 Task: Update your LinkedIn profile by adding a new education entry and a featured media item using a management-related image.
Action: Mouse moved to (352, 271)
Screenshot: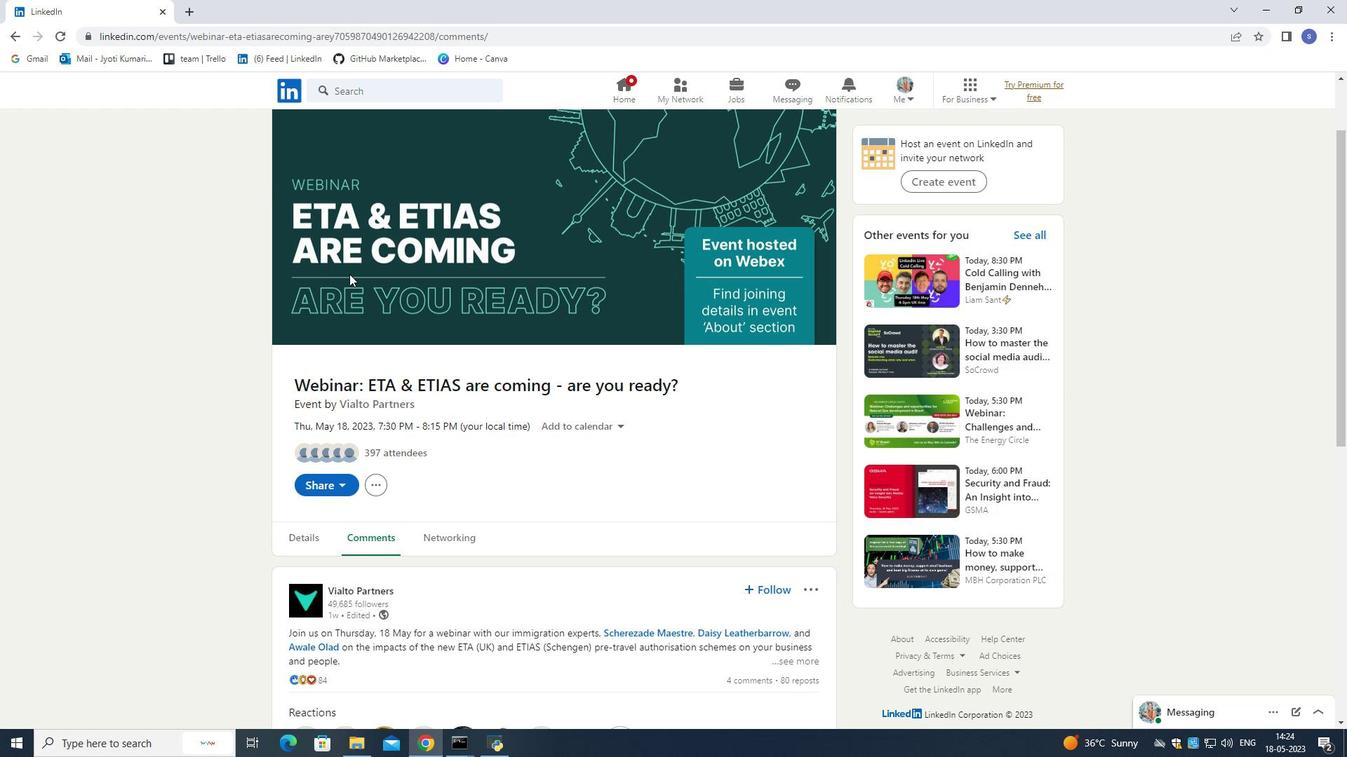 
Action: Mouse scrolled (352, 270) with delta (0, 0)
Screenshot: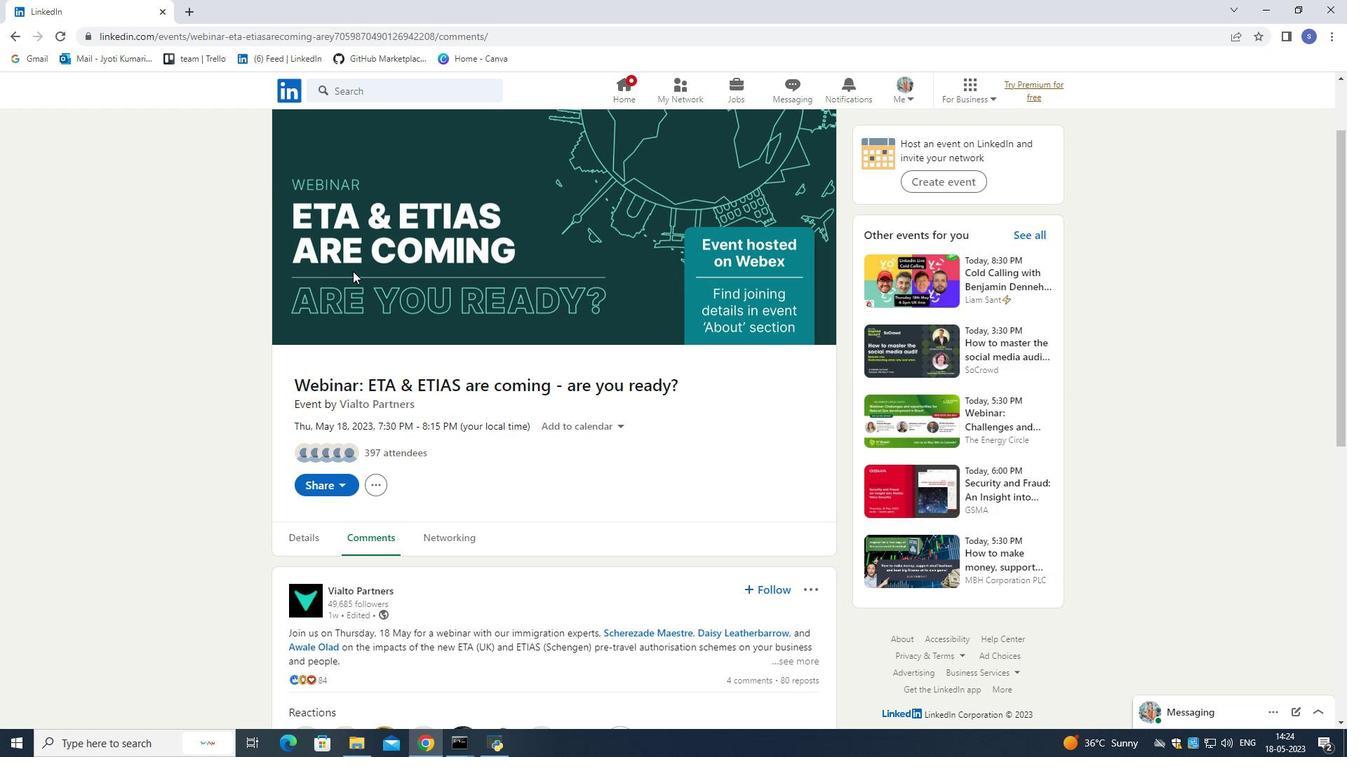 
Action: Mouse scrolled (352, 270) with delta (0, 0)
Screenshot: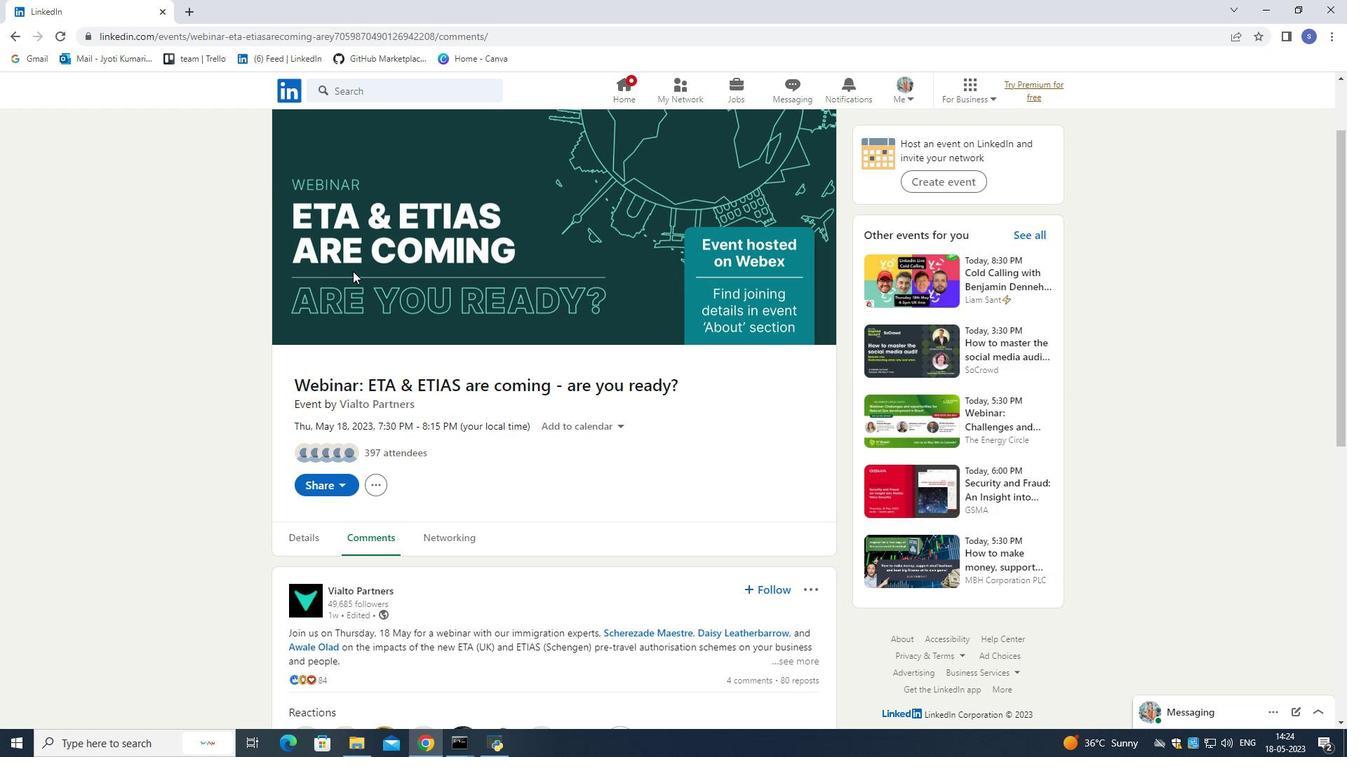 
Action: Mouse scrolled (352, 270) with delta (0, 0)
Screenshot: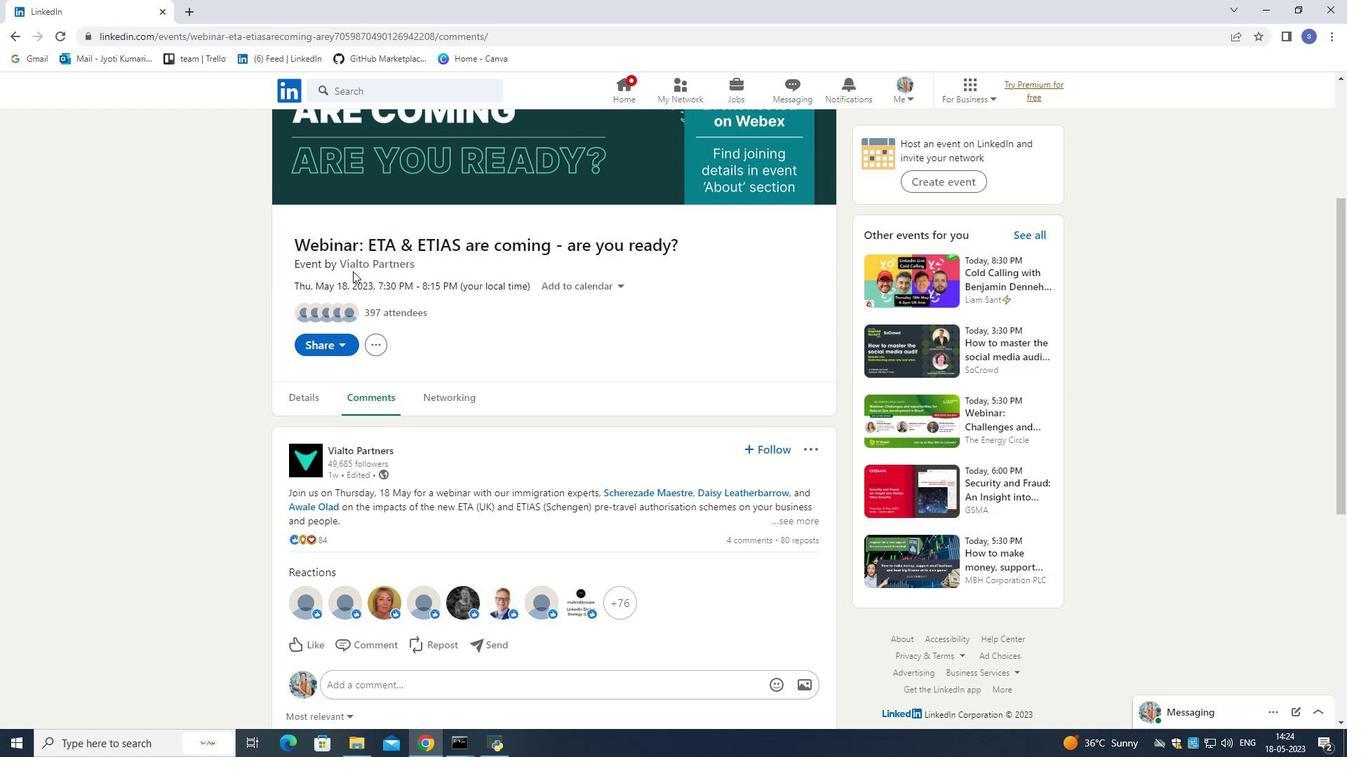 
Action: Mouse scrolled (352, 270) with delta (0, 0)
Screenshot: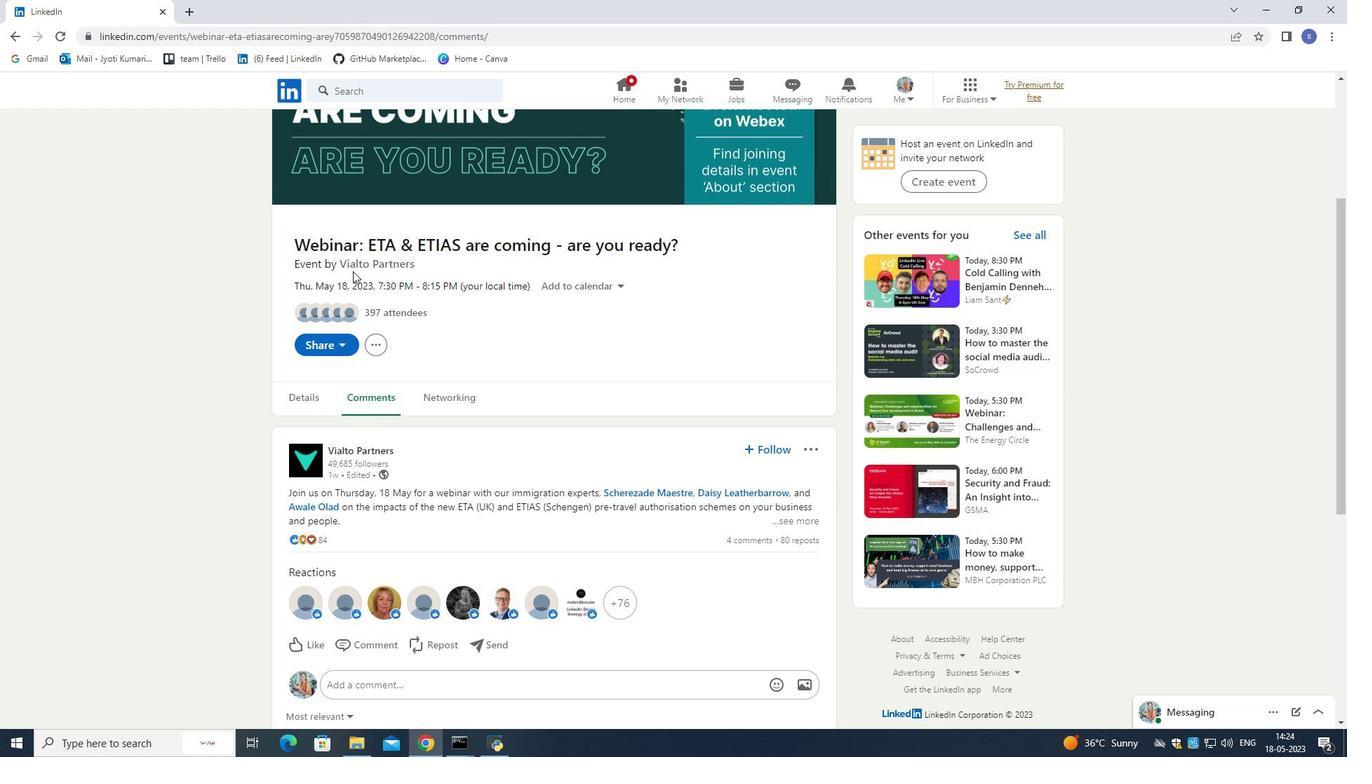 
Action: Mouse scrolled (352, 272) with delta (0, 0)
Screenshot: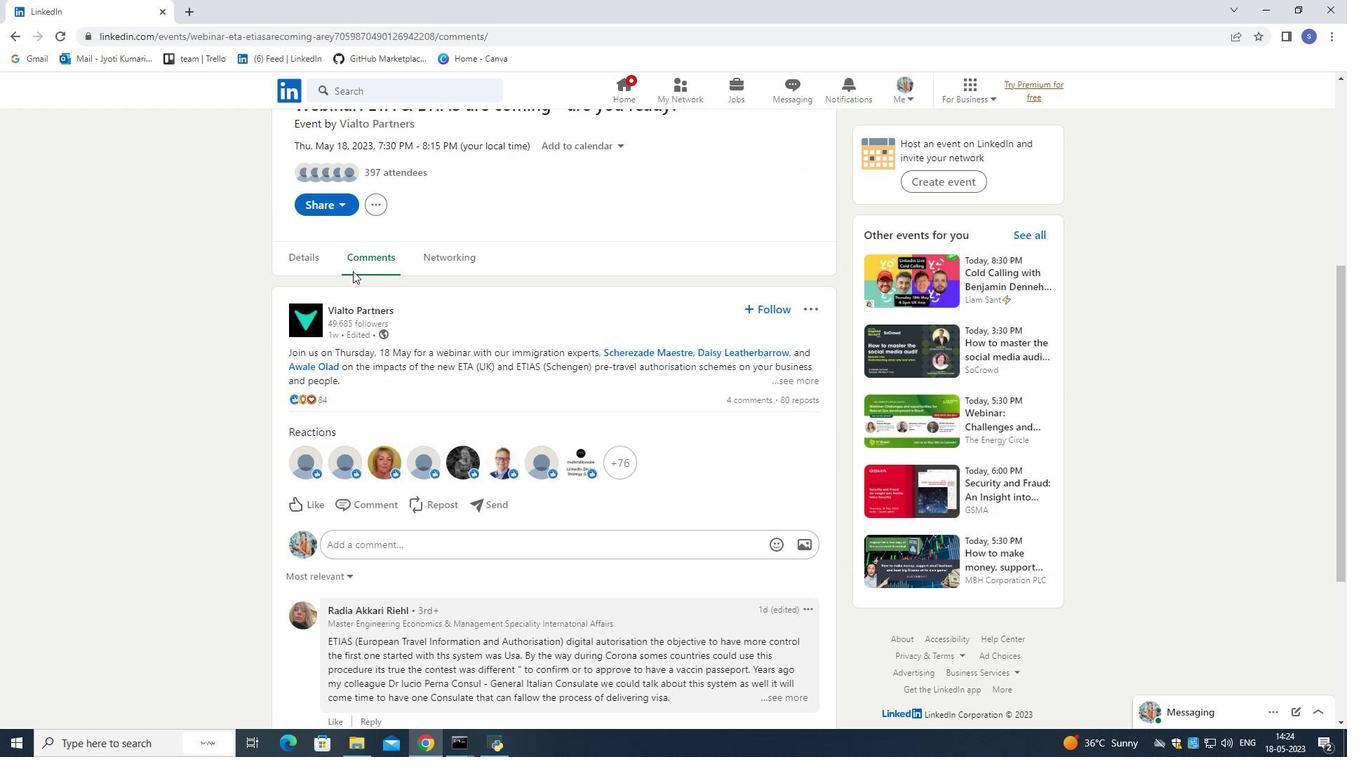 
Action: Mouse scrolled (352, 272) with delta (0, 0)
Screenshot: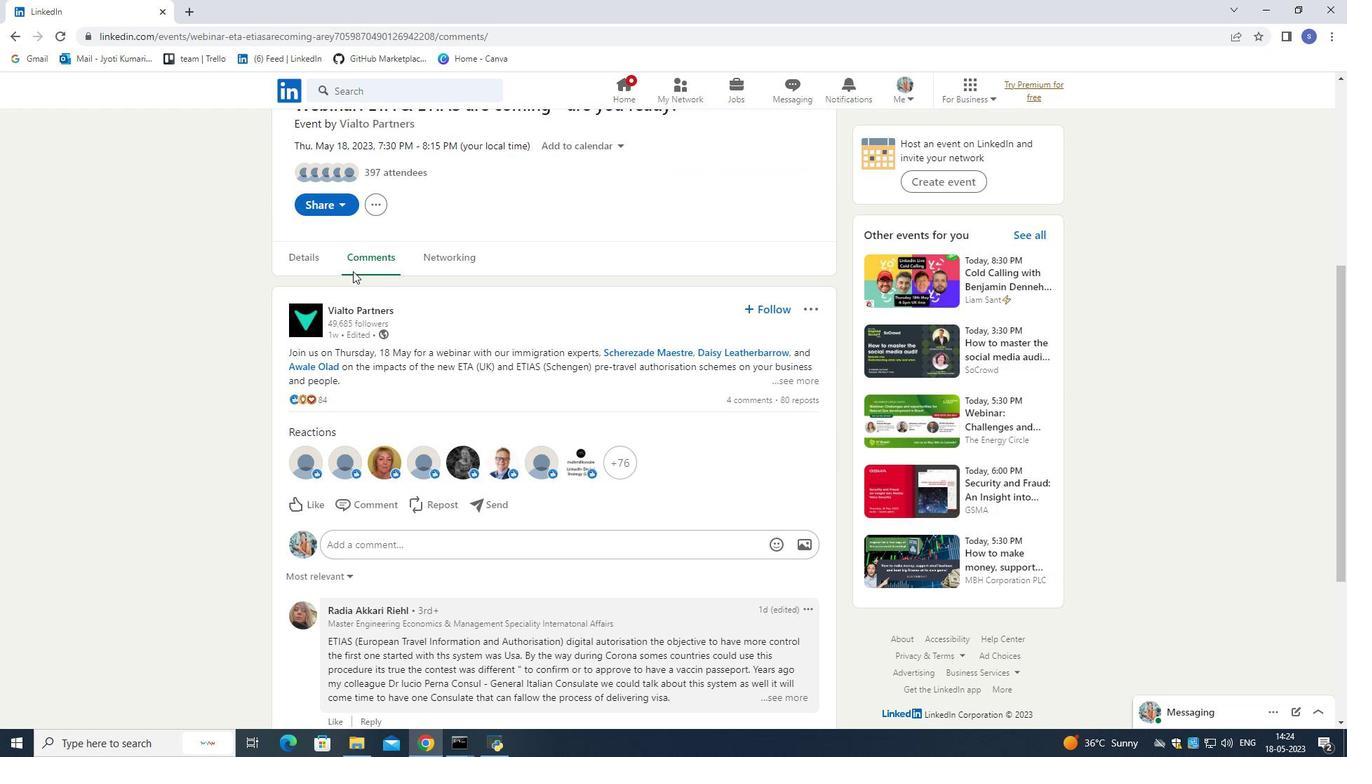 
Action: Mouse moved to (353, 271)
Screenshot: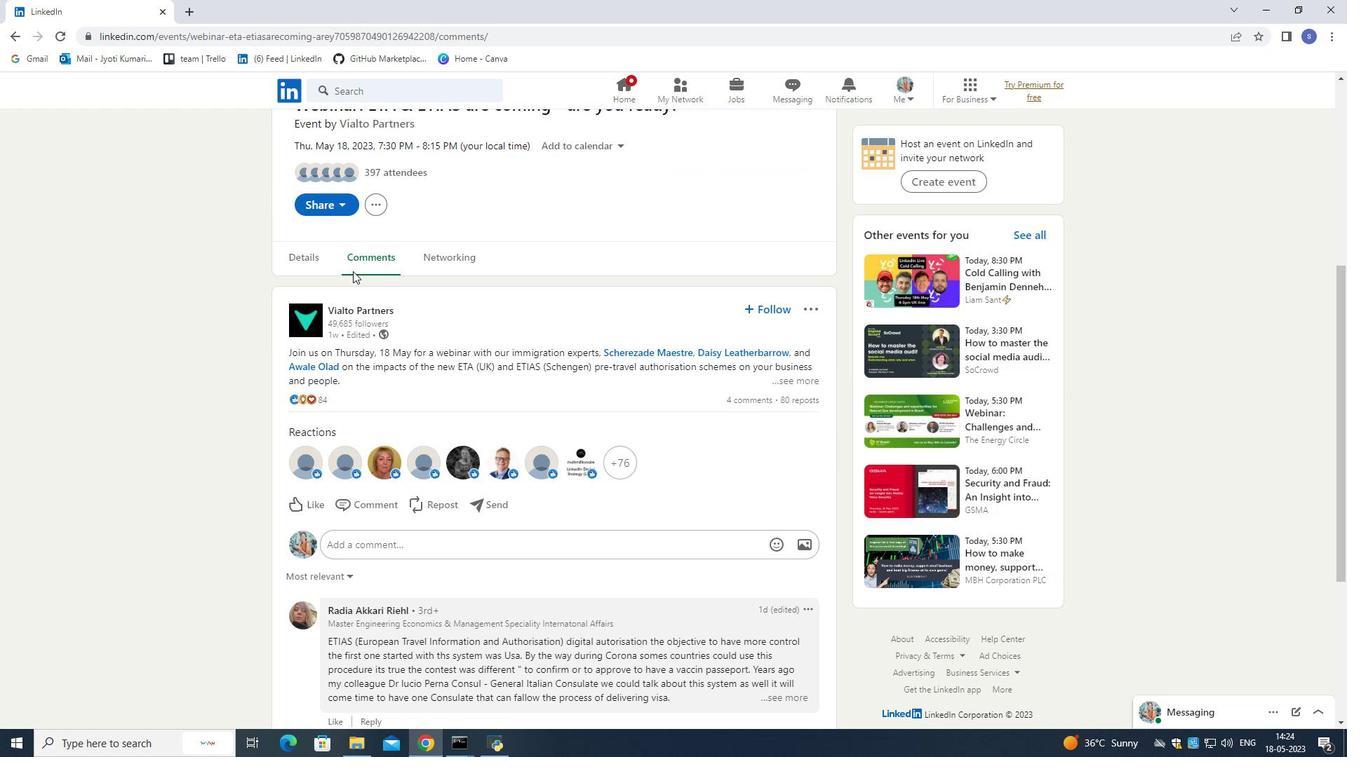 
Action: Mouse scrolled (353, 272) with delta (0, 0)
Screenshot: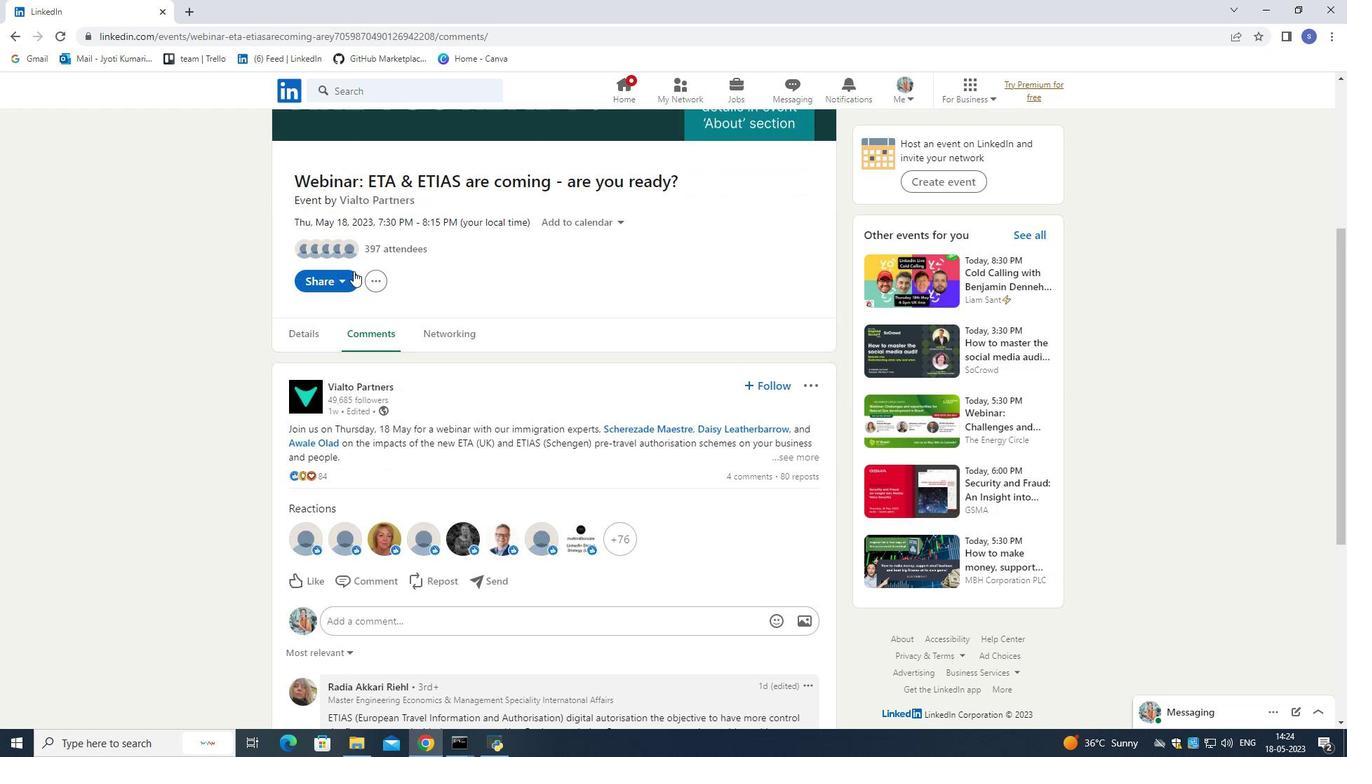
Action: Mouse scrolled (353, 272) with delta (0, 0)
Screenshot: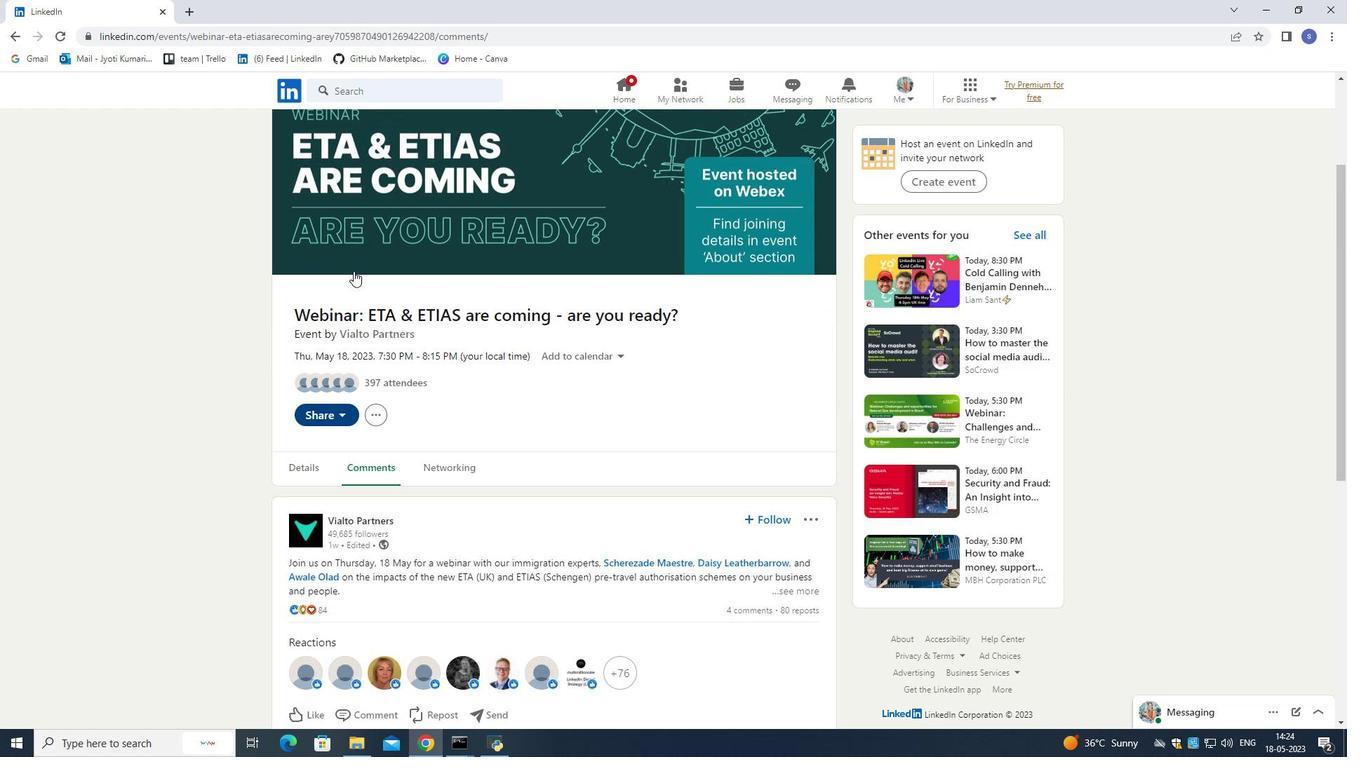 
Action: Mouse scrolled (353, 272) with delta (0, 0)
Screenshot: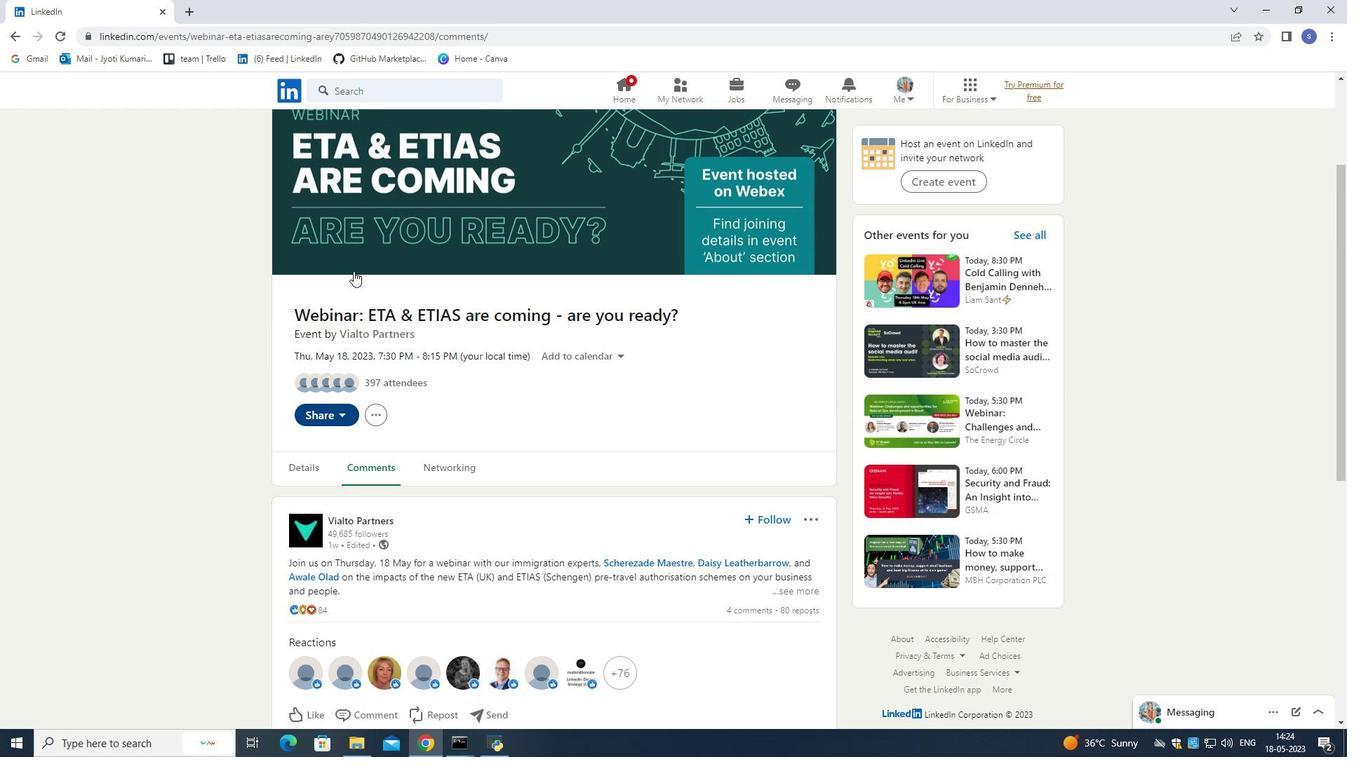 
Action: Mouse moved to (355, 270)
Screenshot: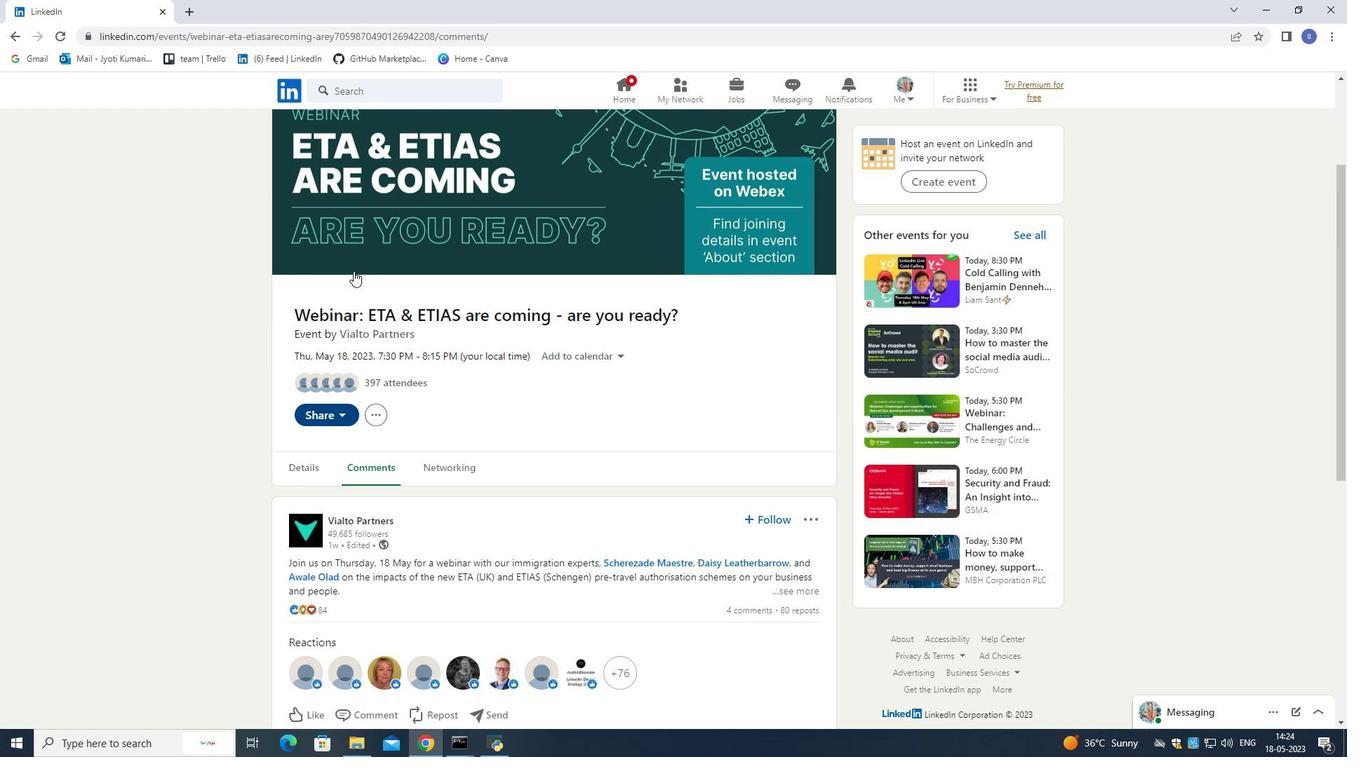
Action: Mouse scrolled (355, 271) with delta (0, 0)
Screenshot: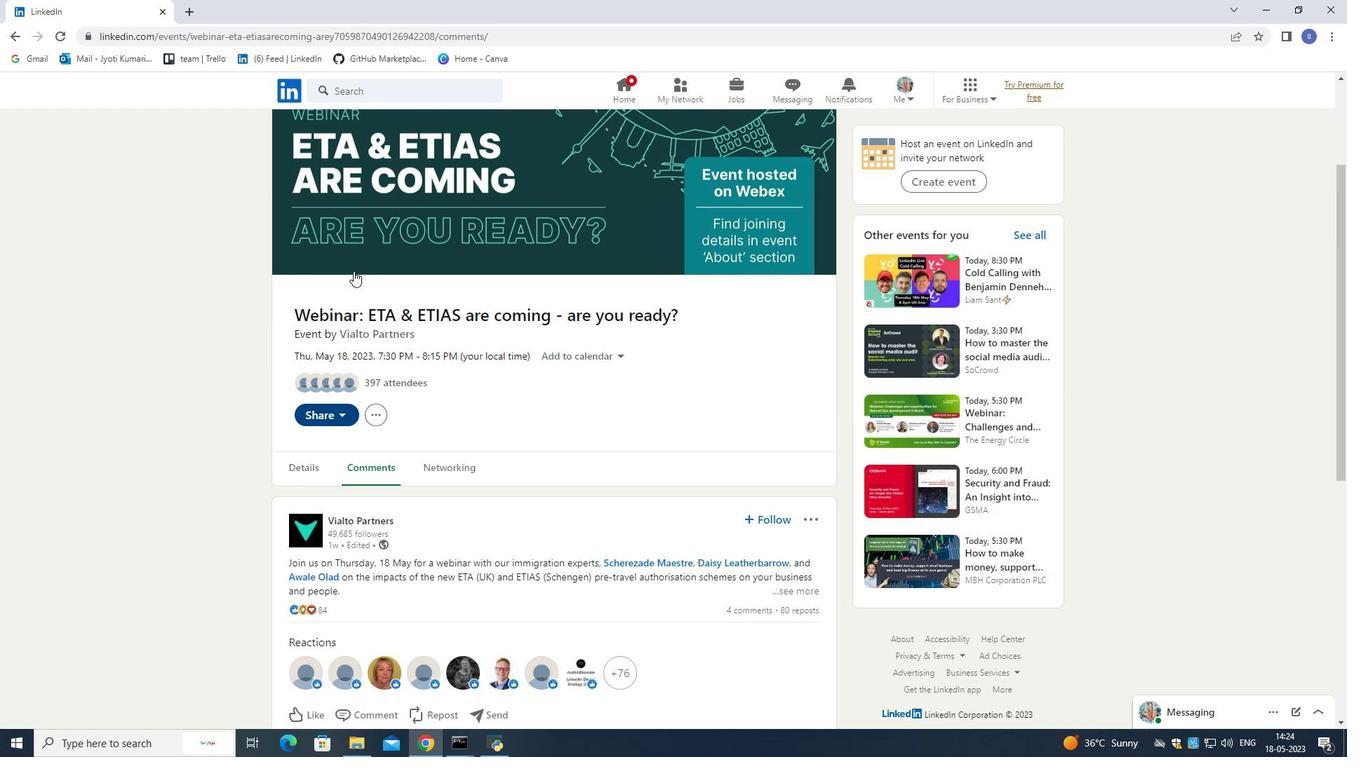 
Action: Mouse moved to (282, 93)
Screenshot: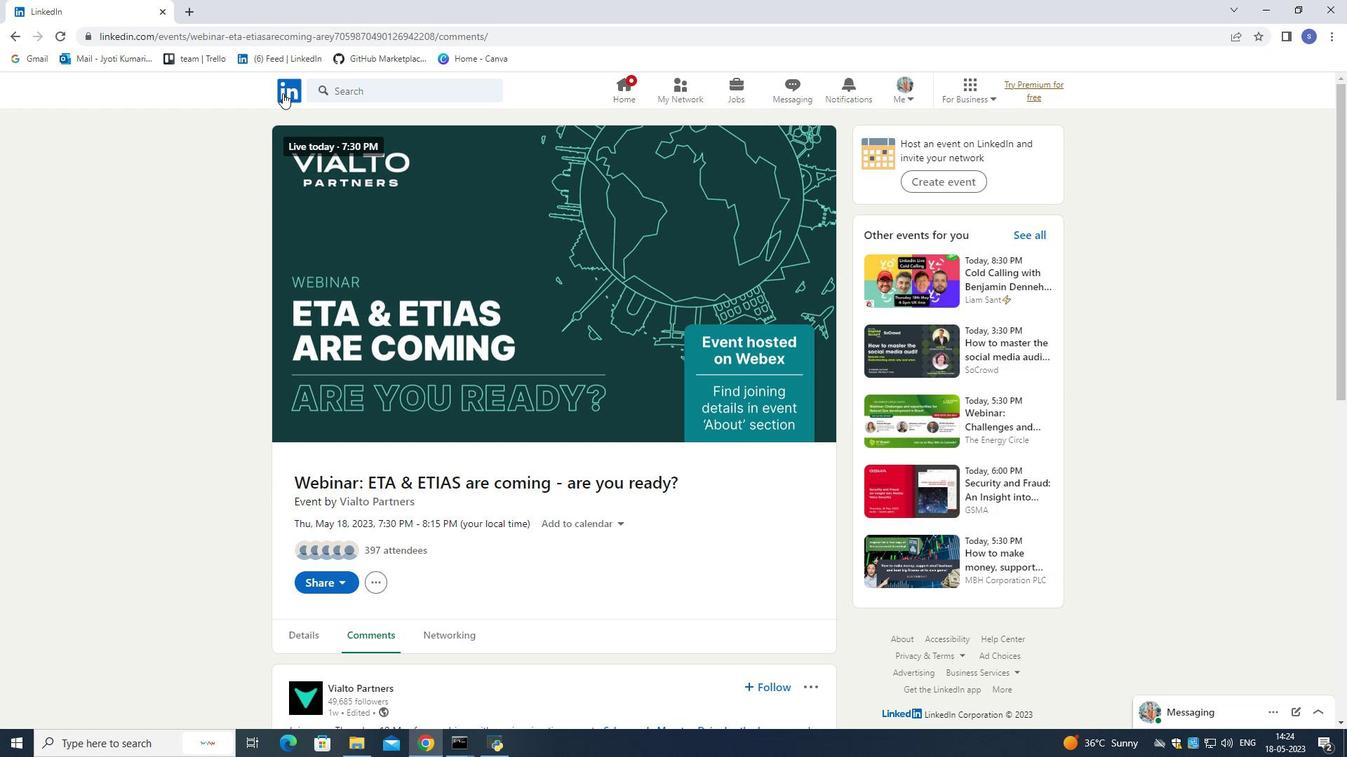 
Action: Mouse pressed left at (282, 93)
Screenshot: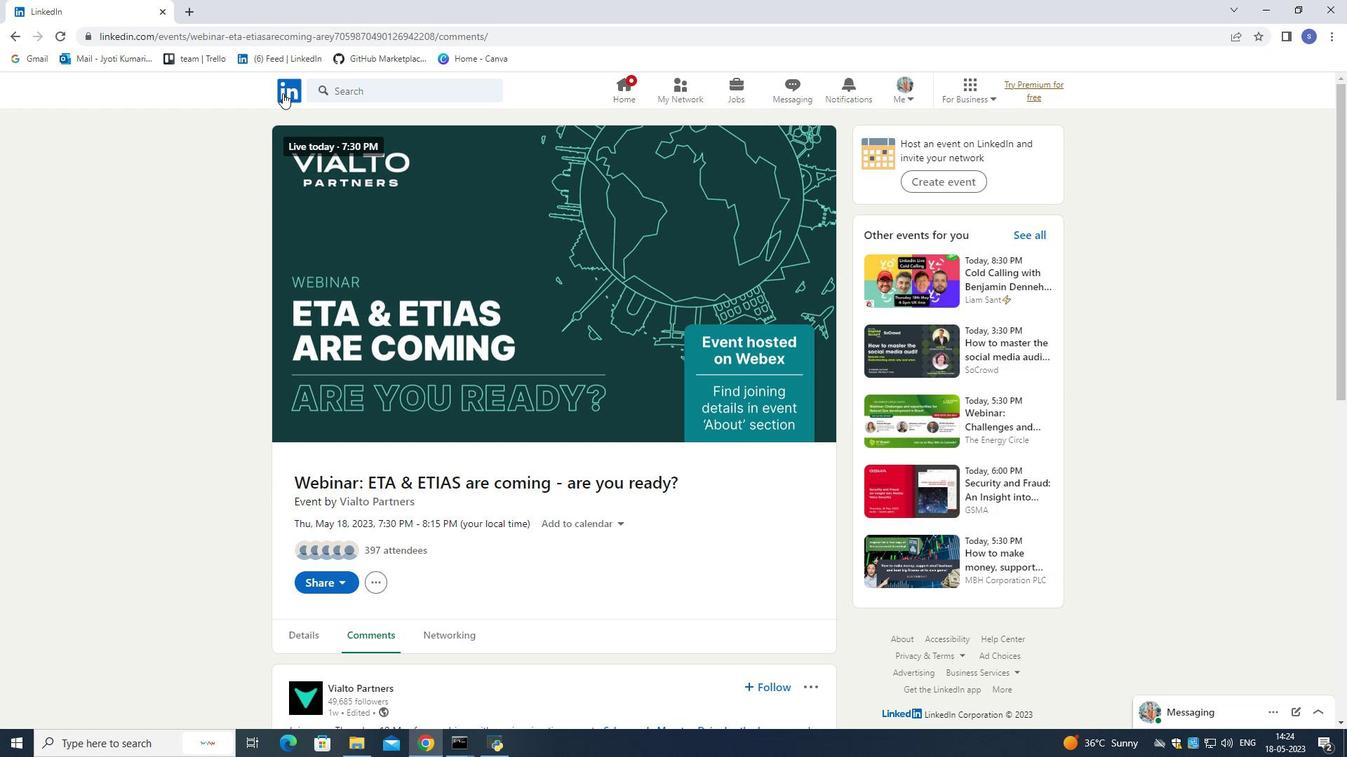 
Action: Mouse moved to (459, 237)
Screenshot: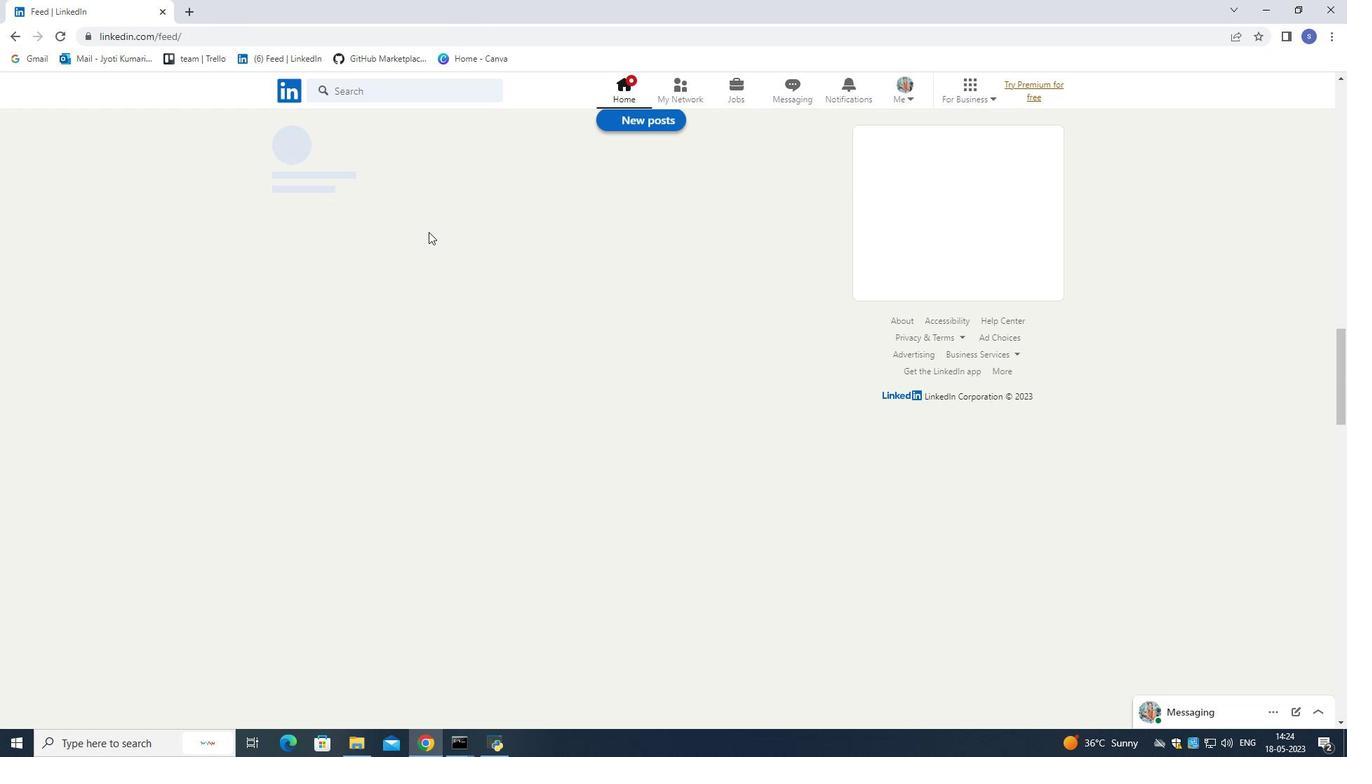 
Action: Mouse scrolled (459, 237) with delta (0, 0)
Screenshot: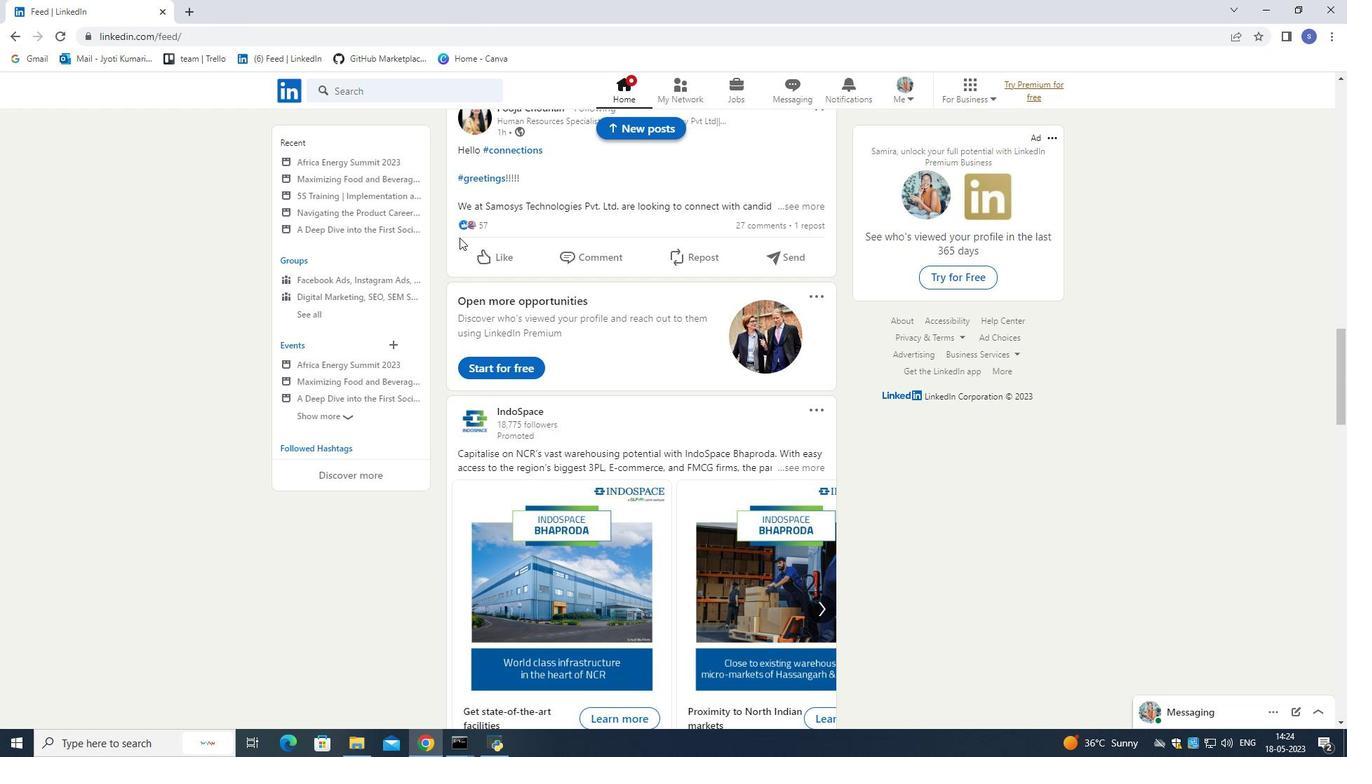 
Action: Mouse scrolled (459, 237) with delta (0, 0)
Screenshot: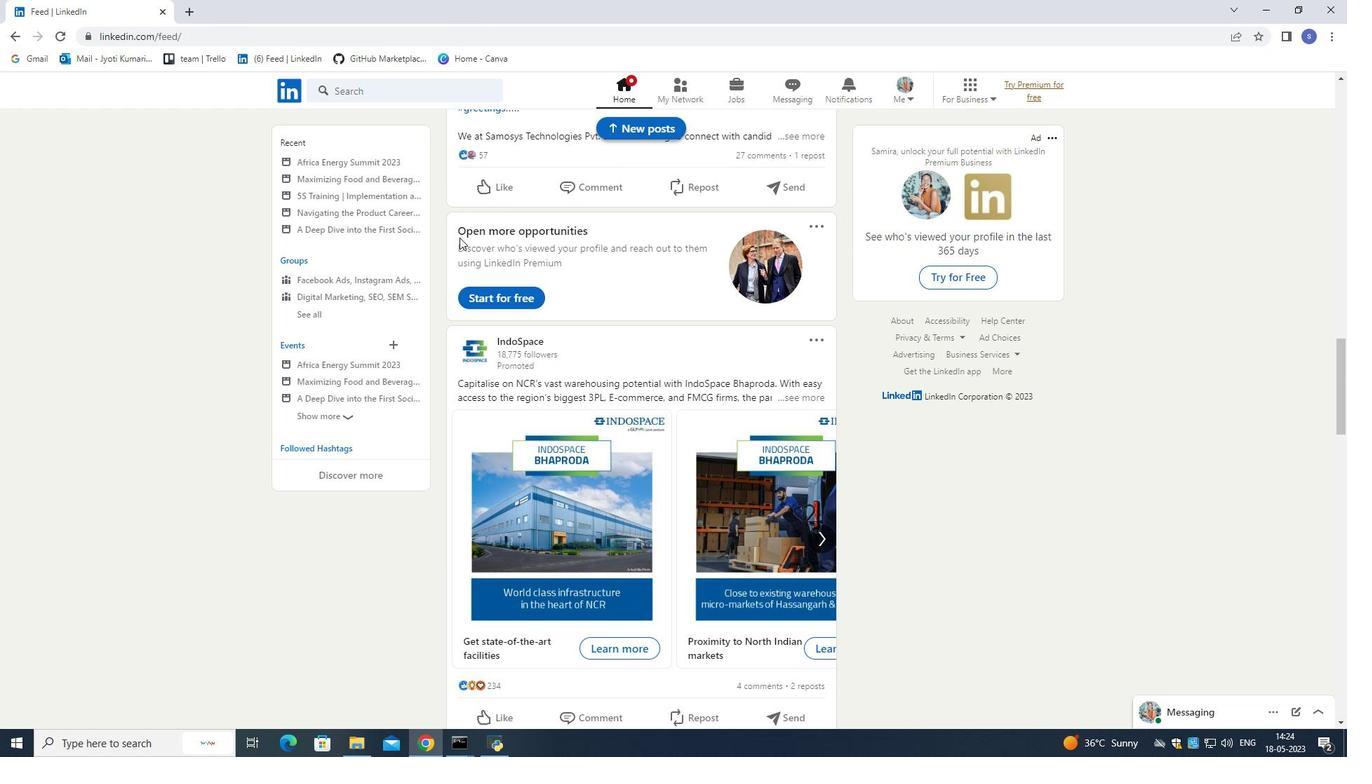 
Action: Mouse scrolled (459, 237) with delta (0, 0)
Screenshot: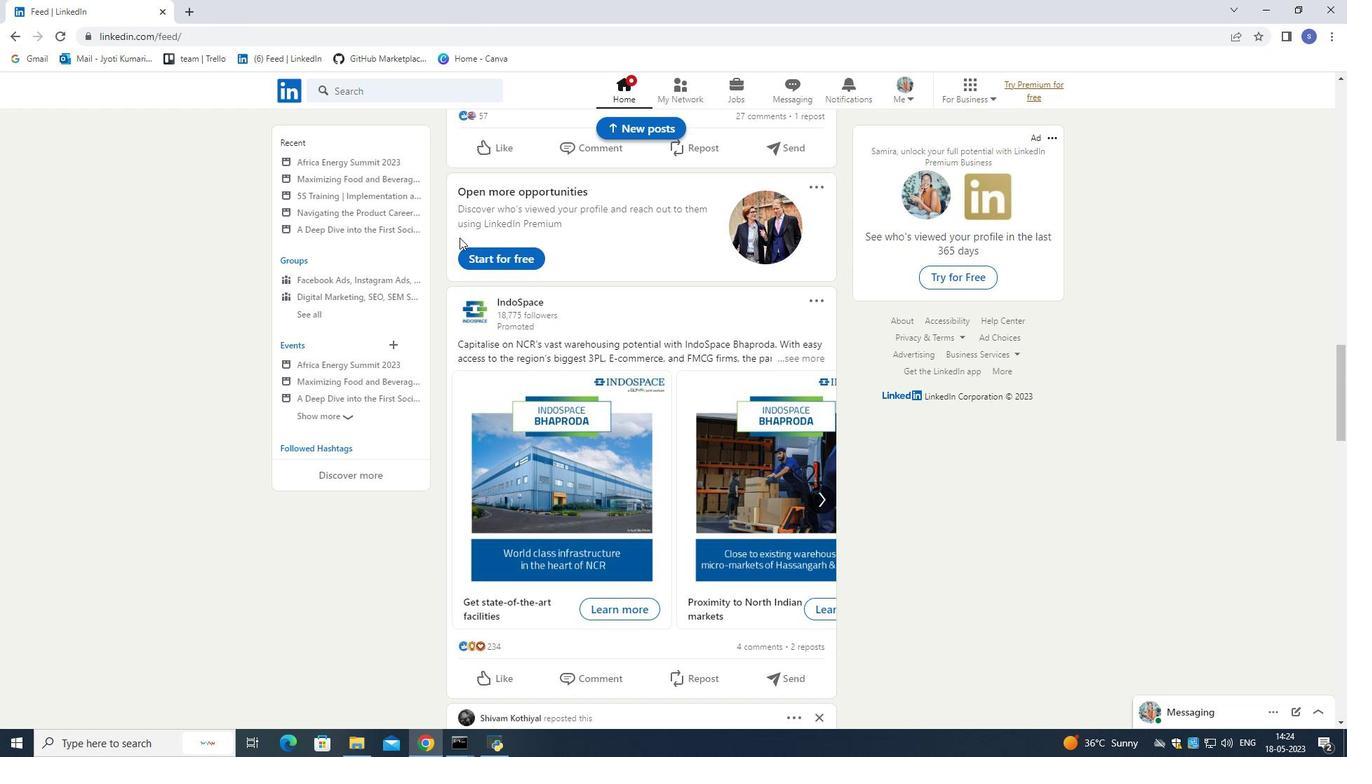 
Action: Mouse scrolled (459, 237) with delta (0, 0)
Screenshot: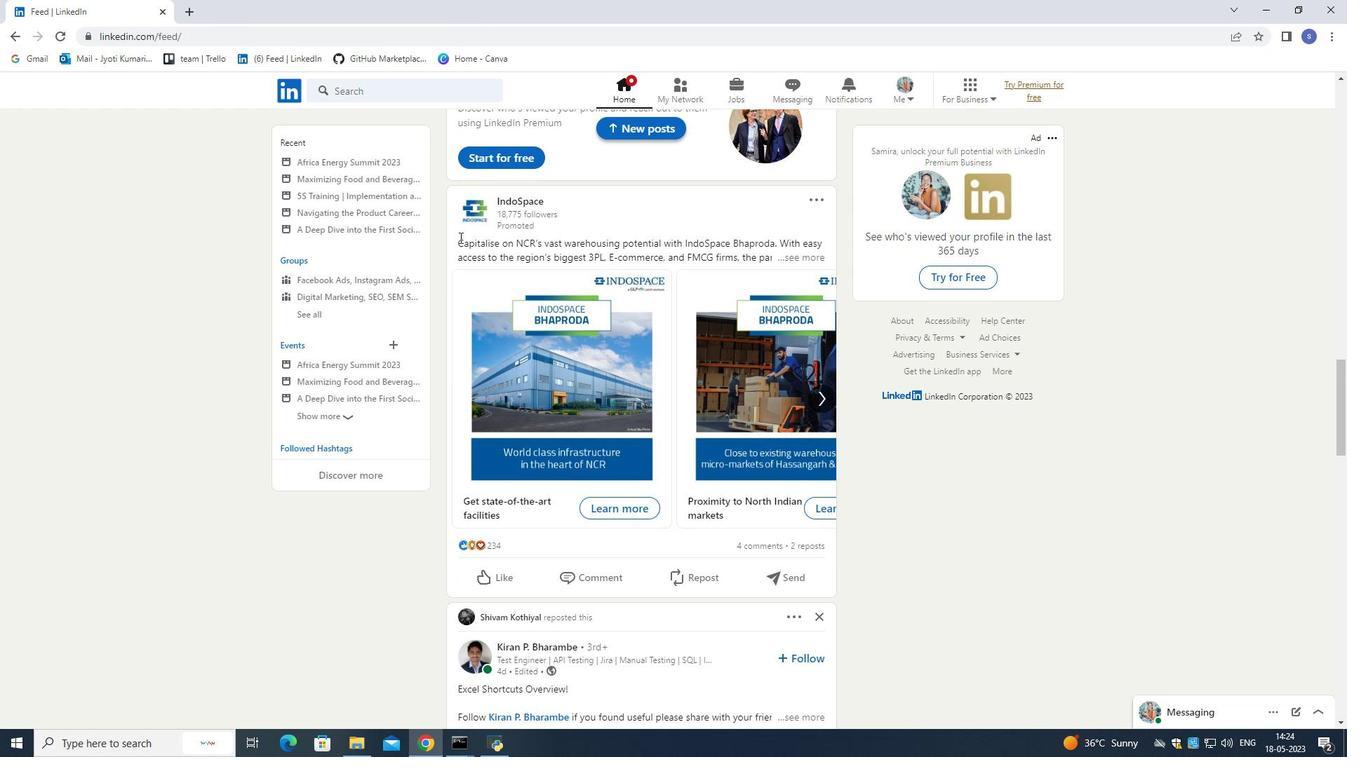 
Action: Mouse scrolled (459, 237) with delta (0, 0)
Screenshot: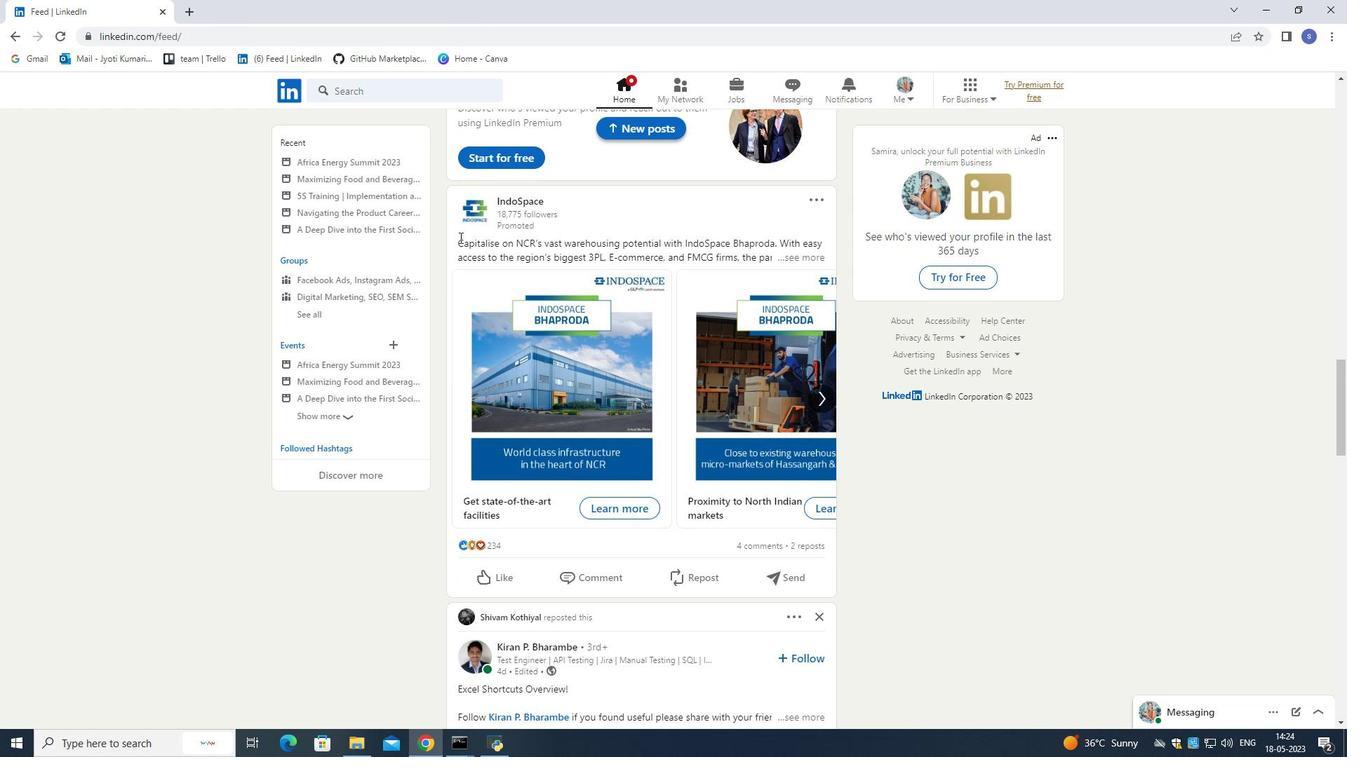 
Action: Mouse scrolled (459, 237) with delta (0, 0)
Screenshot: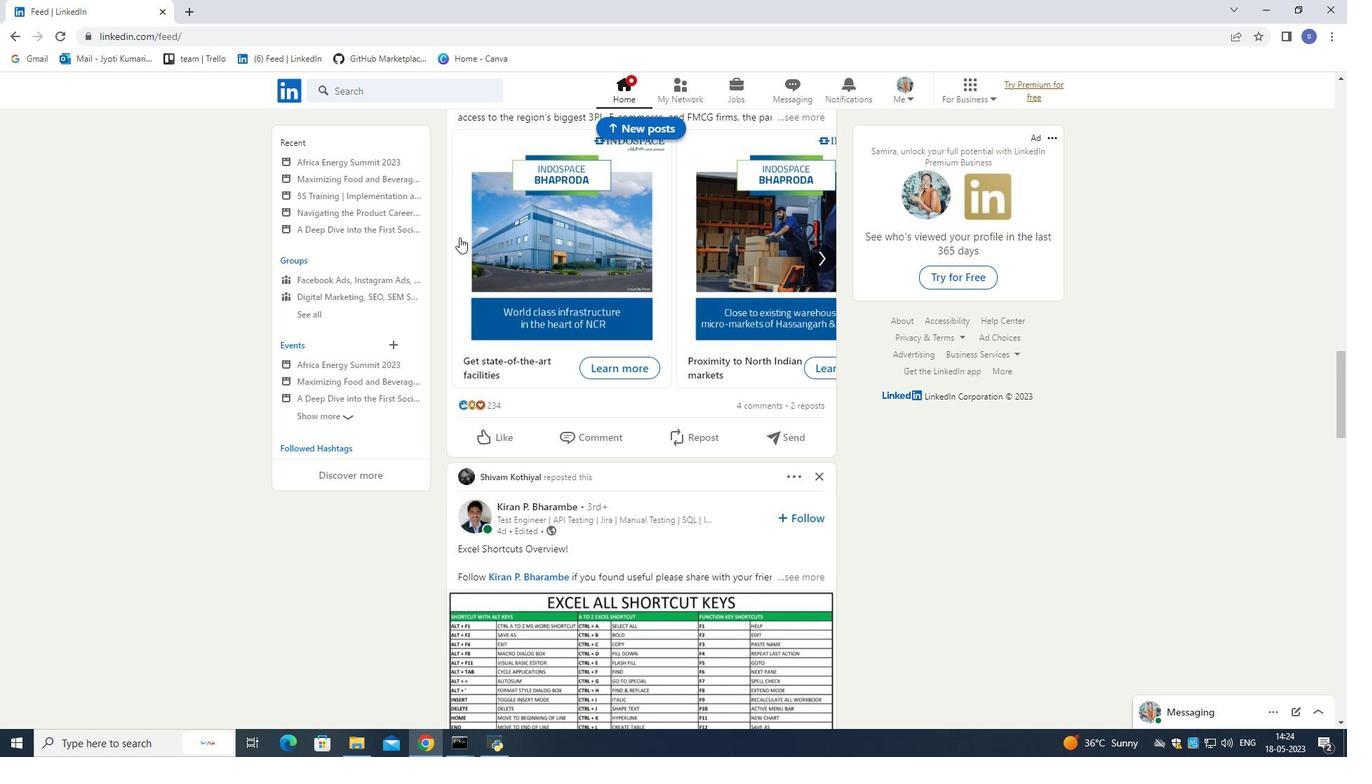 
Action: Mouse scrolled (459, 237) with delta (0, 0)
Screenshot: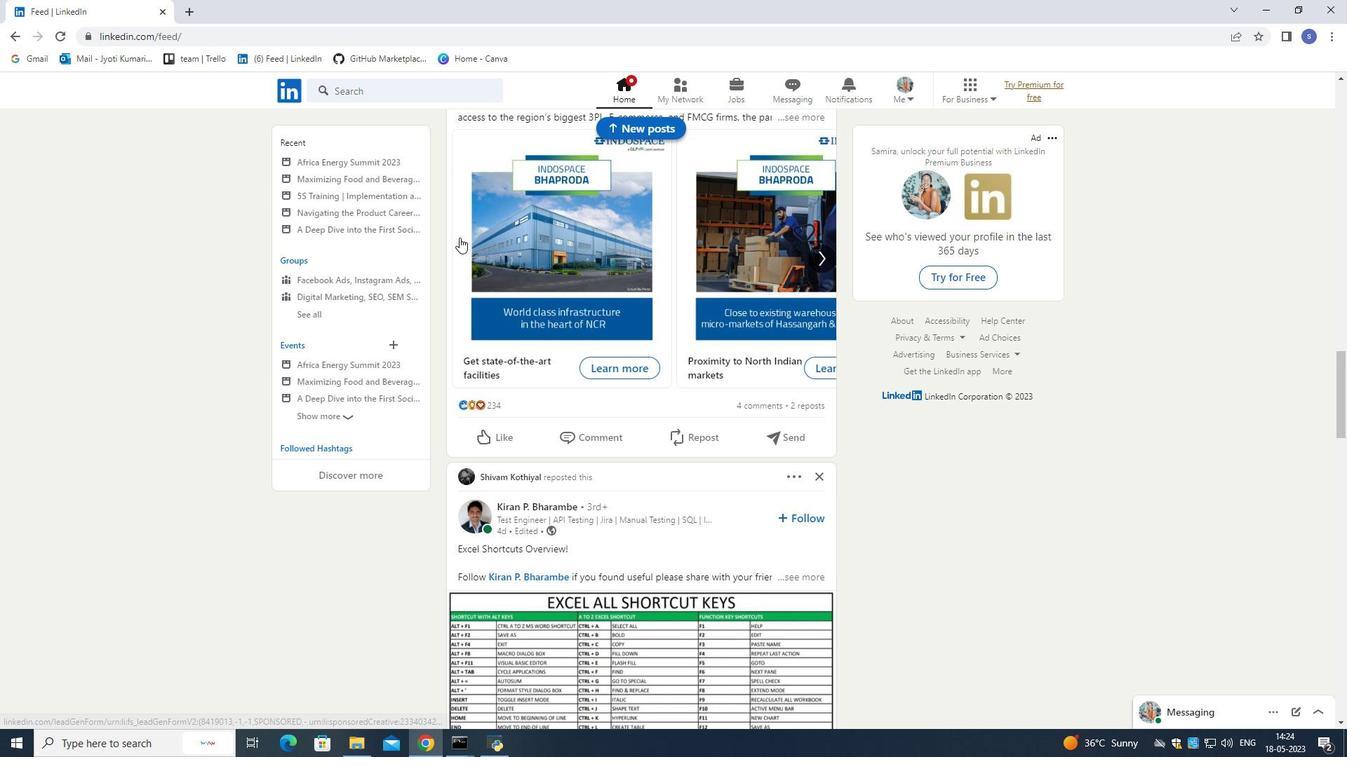 
Action: Mouse scrolled (459, 237) with delta (0, 0)
Screenshot: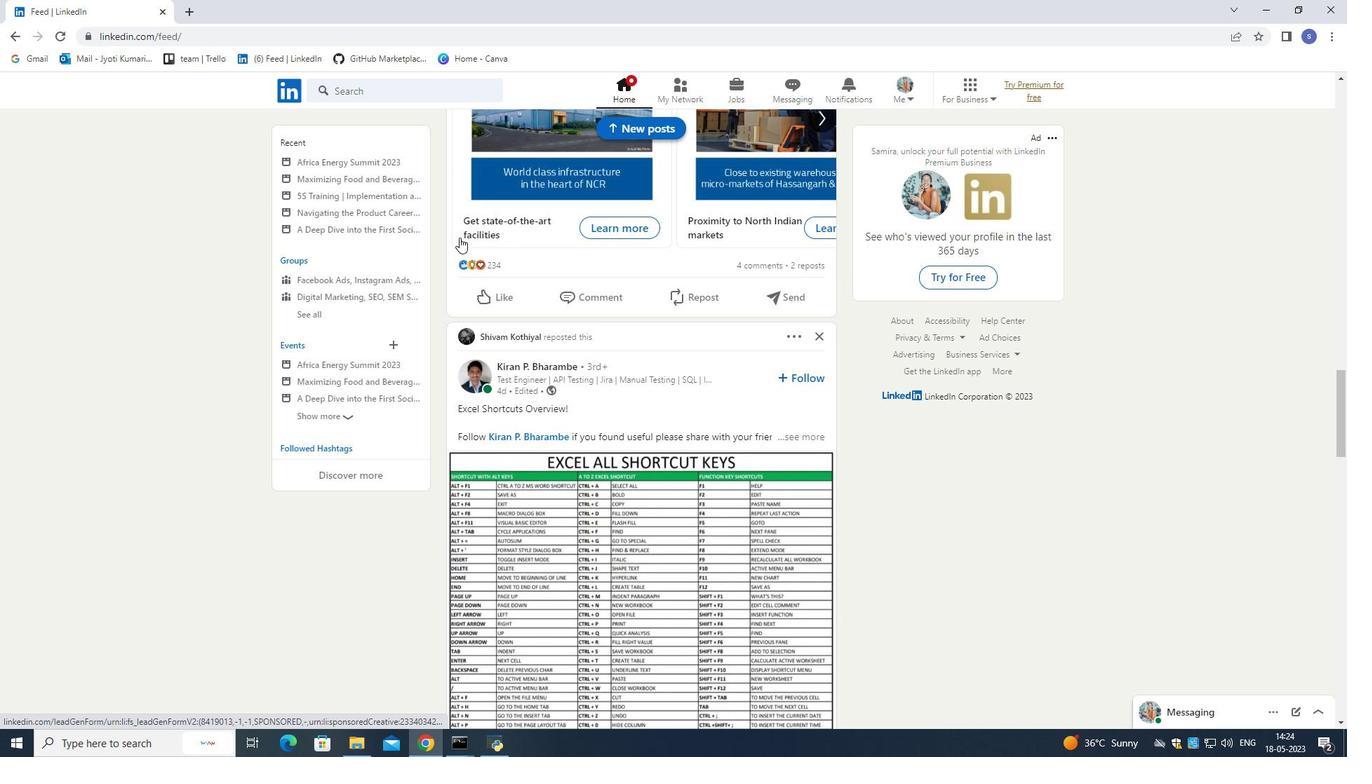 
Action: Mouse scrolled (459, 237) with delta (0, 0)
Screenshot: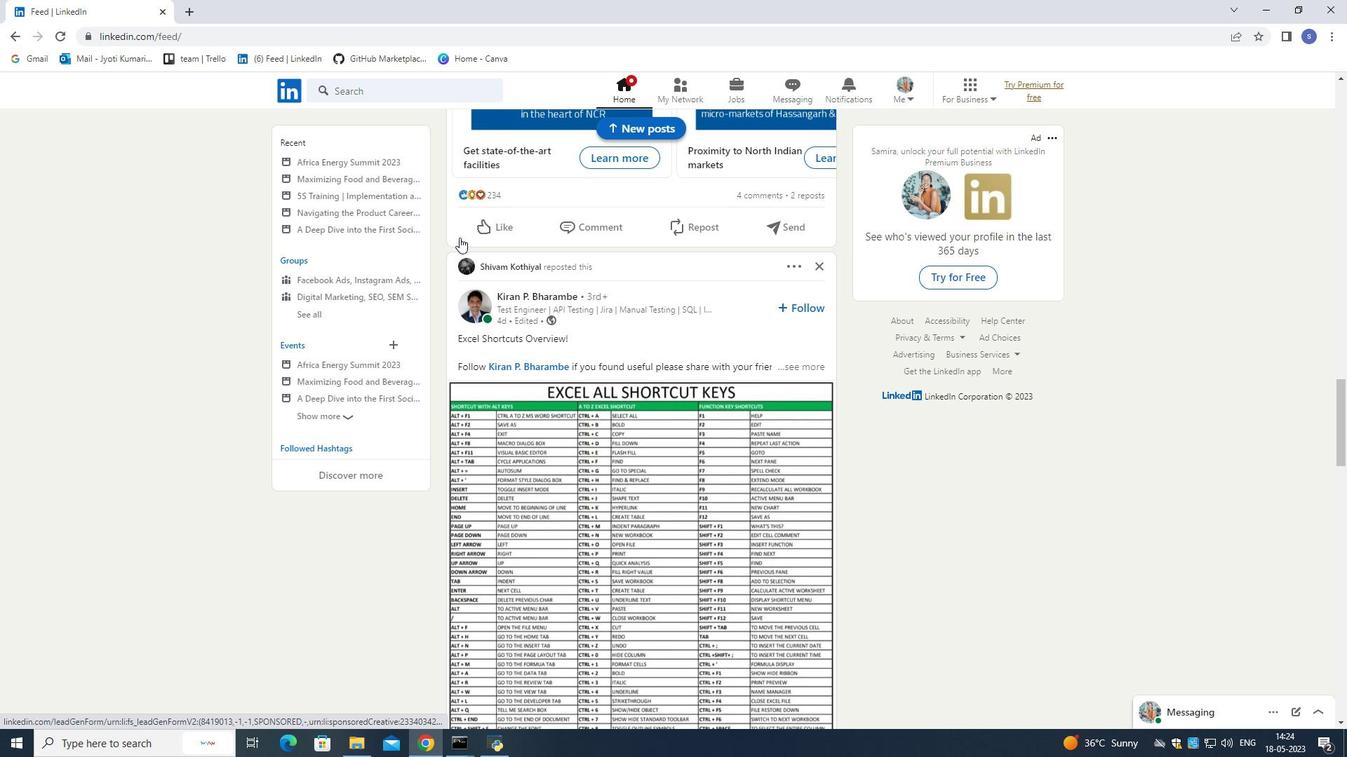 
Action: Mouse scrolled (459, 237) with delta (0, 0)
Screenshot: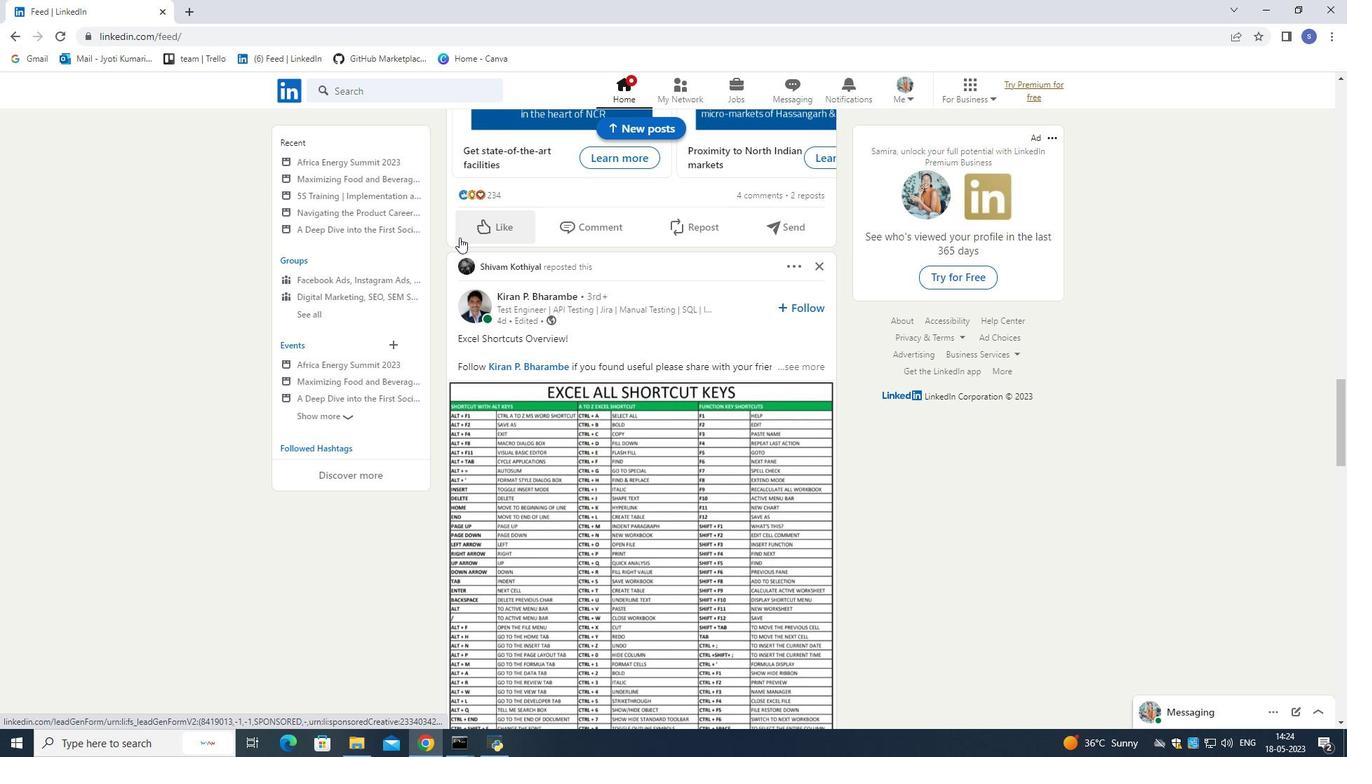 
Action: Mouse scrolled (459, 237) with delta (0, 0)
Screenshot: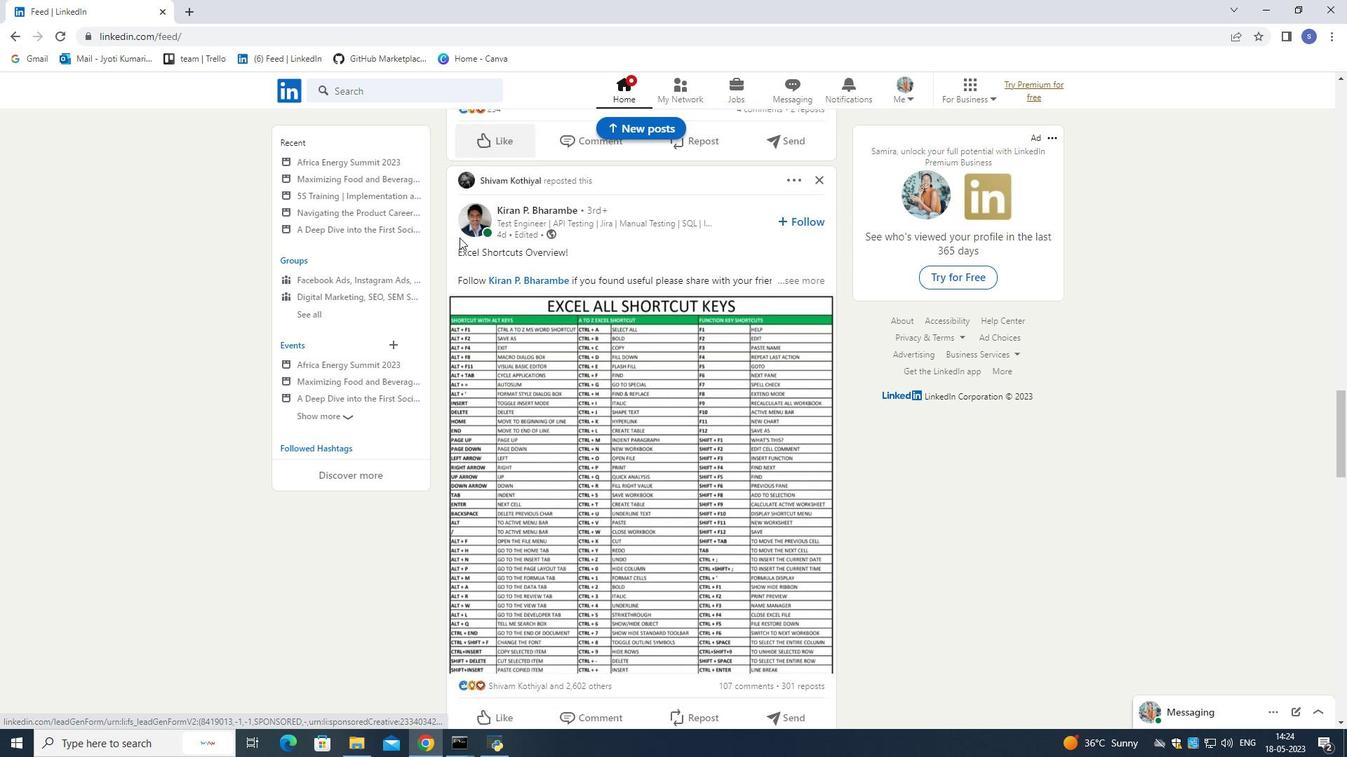 
Action: Mouse scrolled (459, 237) with delta (0, 0)
Screenshot: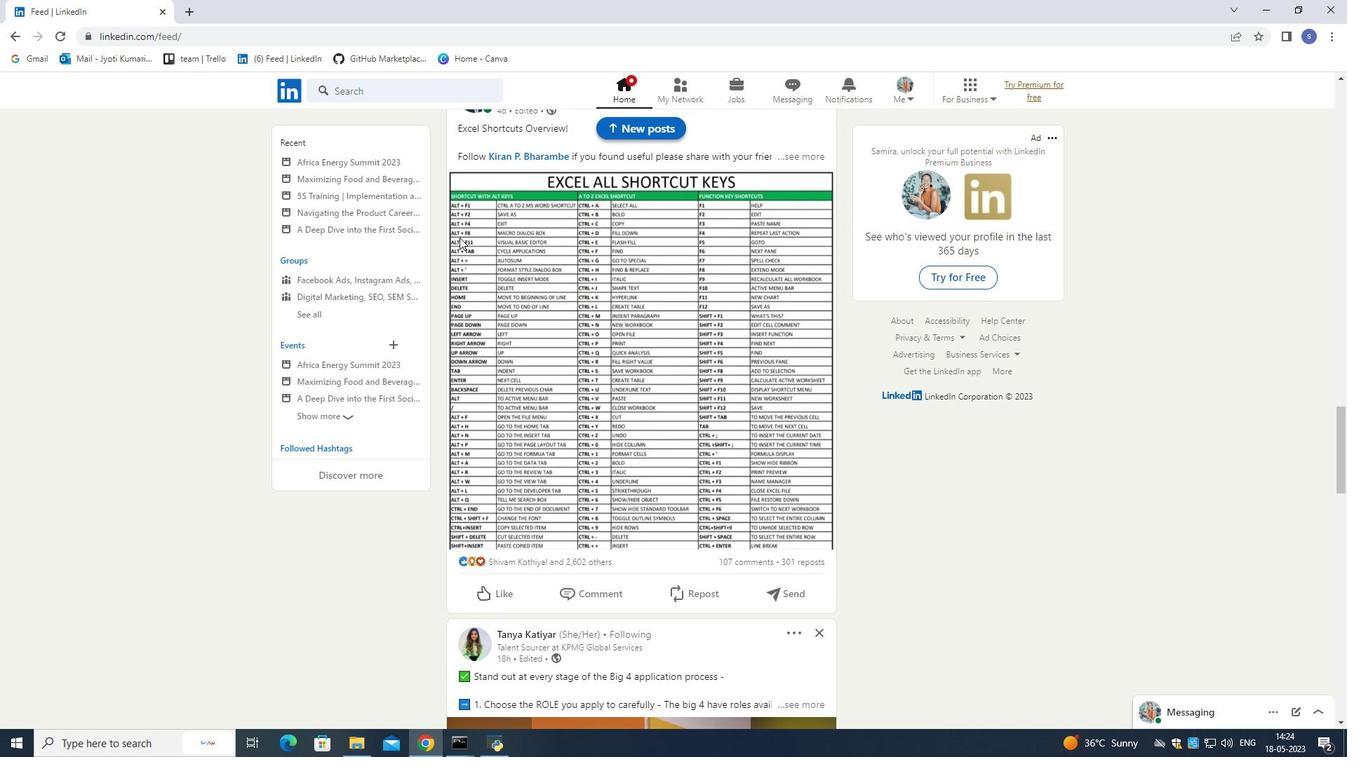 
Action: Mouse scrolled (459, 237) with delta (0, 0)
Screenshot: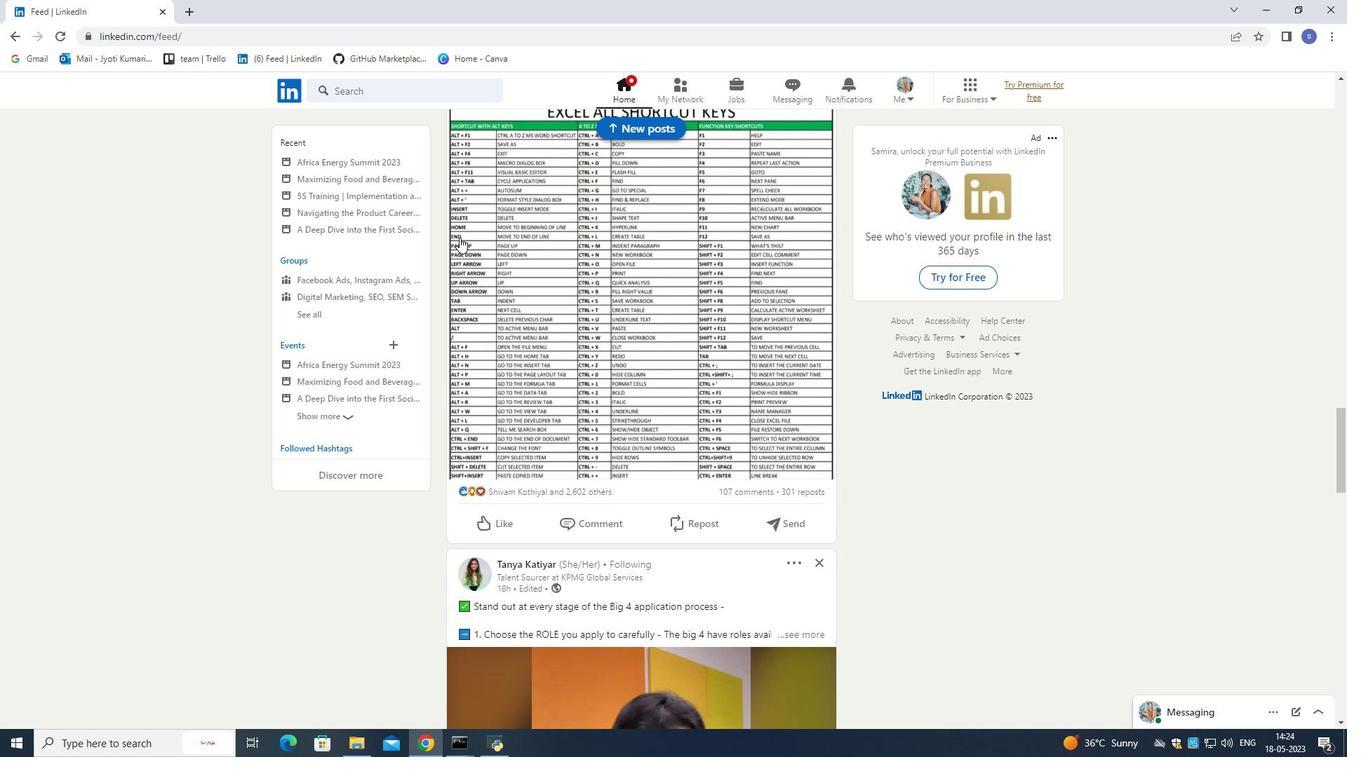 
Action: Mouse scrolled (459, 237) with delta (0, 0)
Screenshot: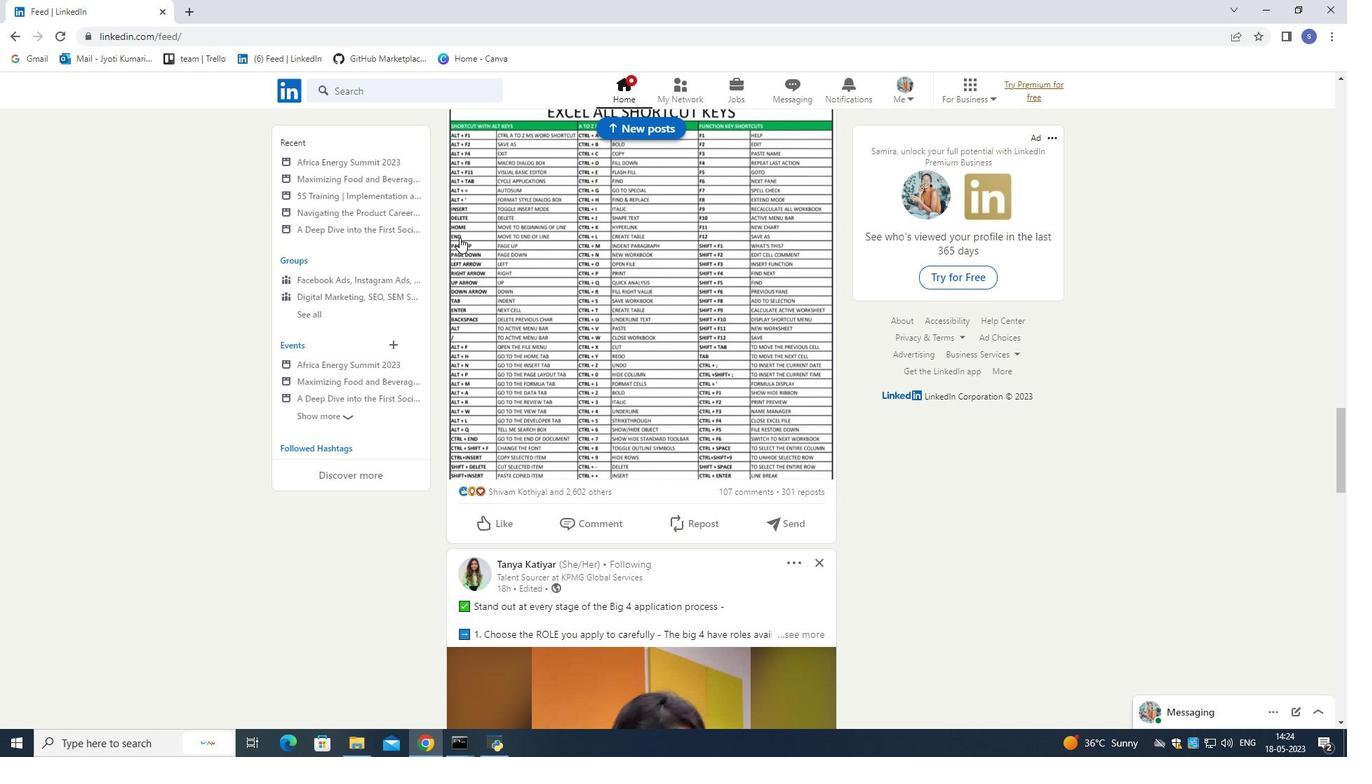 
Action: Mouse scrolled (459, 237) with delta (0, 0)
Screenshot: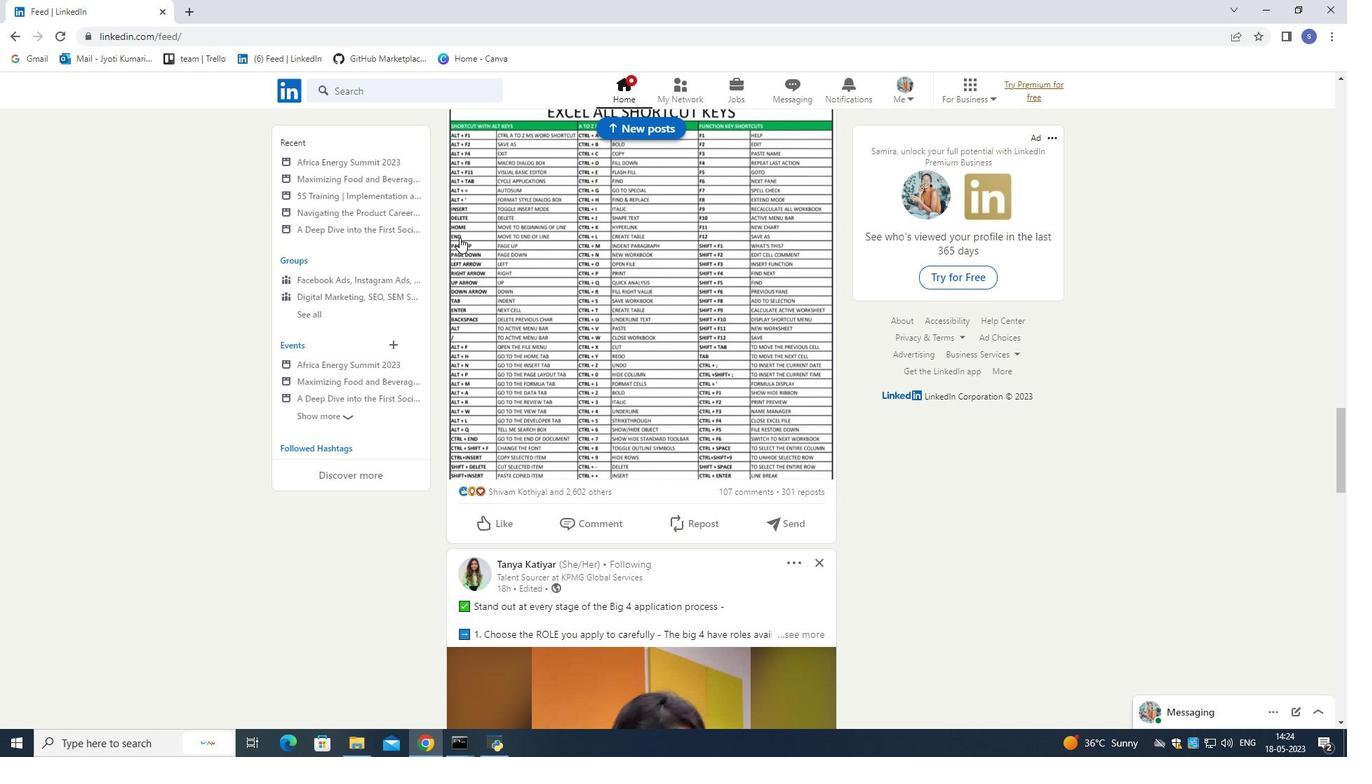
Action: Mouse scrolled (459, 237) with delta (0, 0)
Screenshot: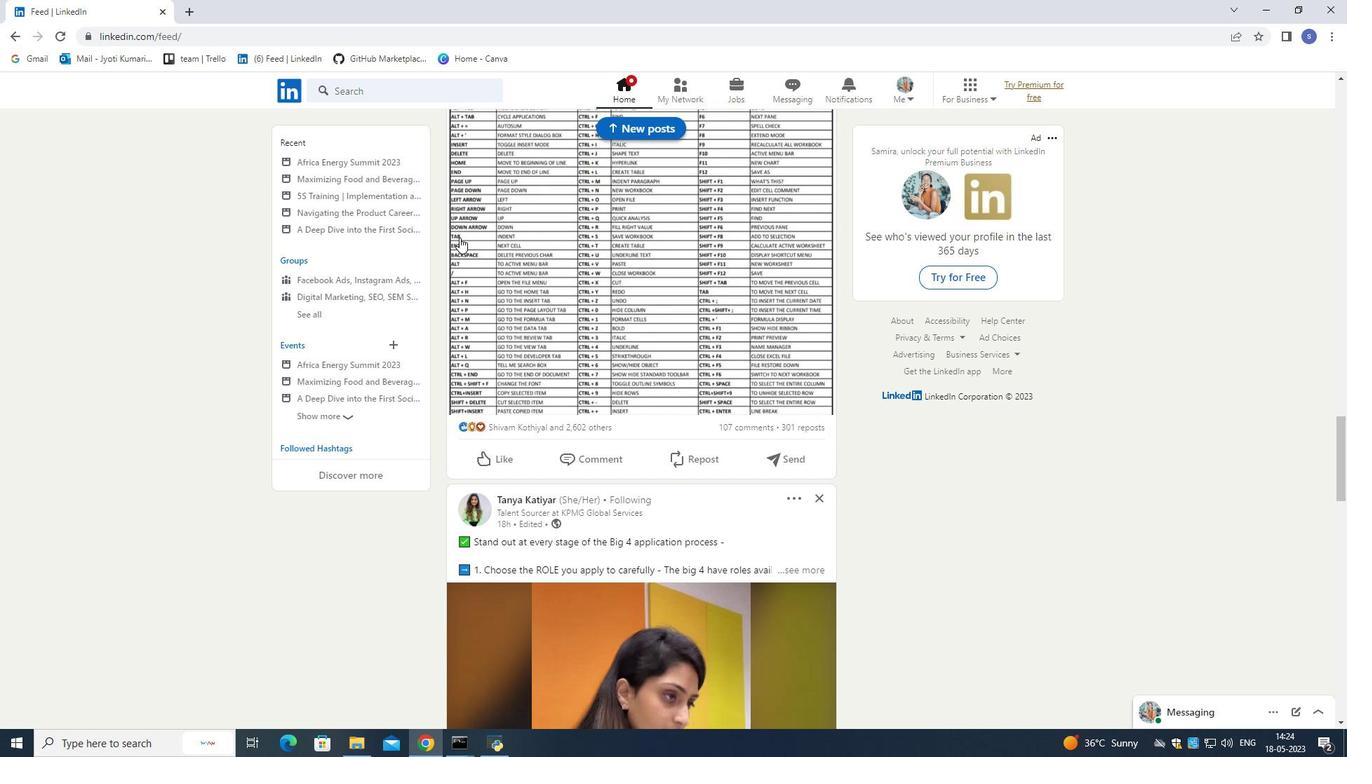 
Action: Mouse scrolled (459, 237) with delta (0, 0)
Screenshot: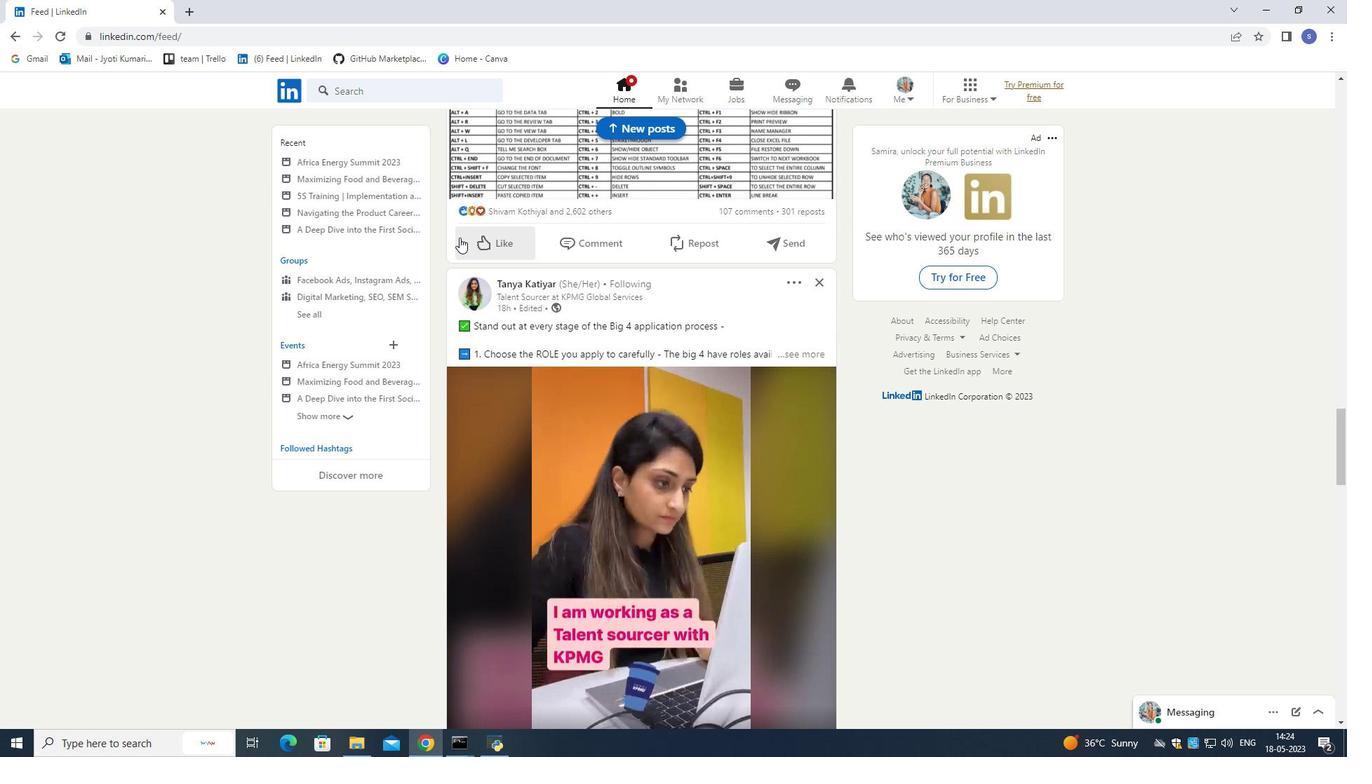 
Action: Mouse scrolled (459, 237) with delta (0, 0)
Screenshot: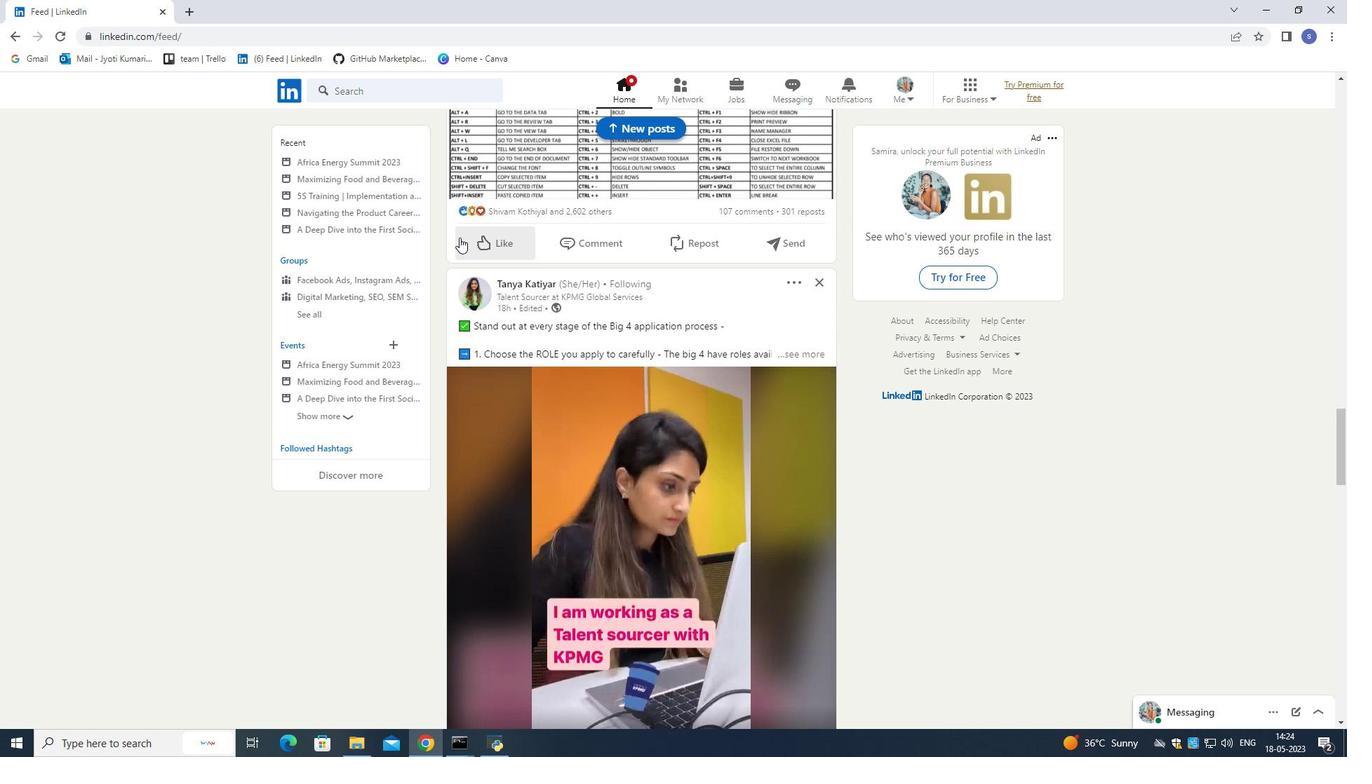 
Action: Mouse scrolled (459, 237) with delta (0, 0)
Screenshot: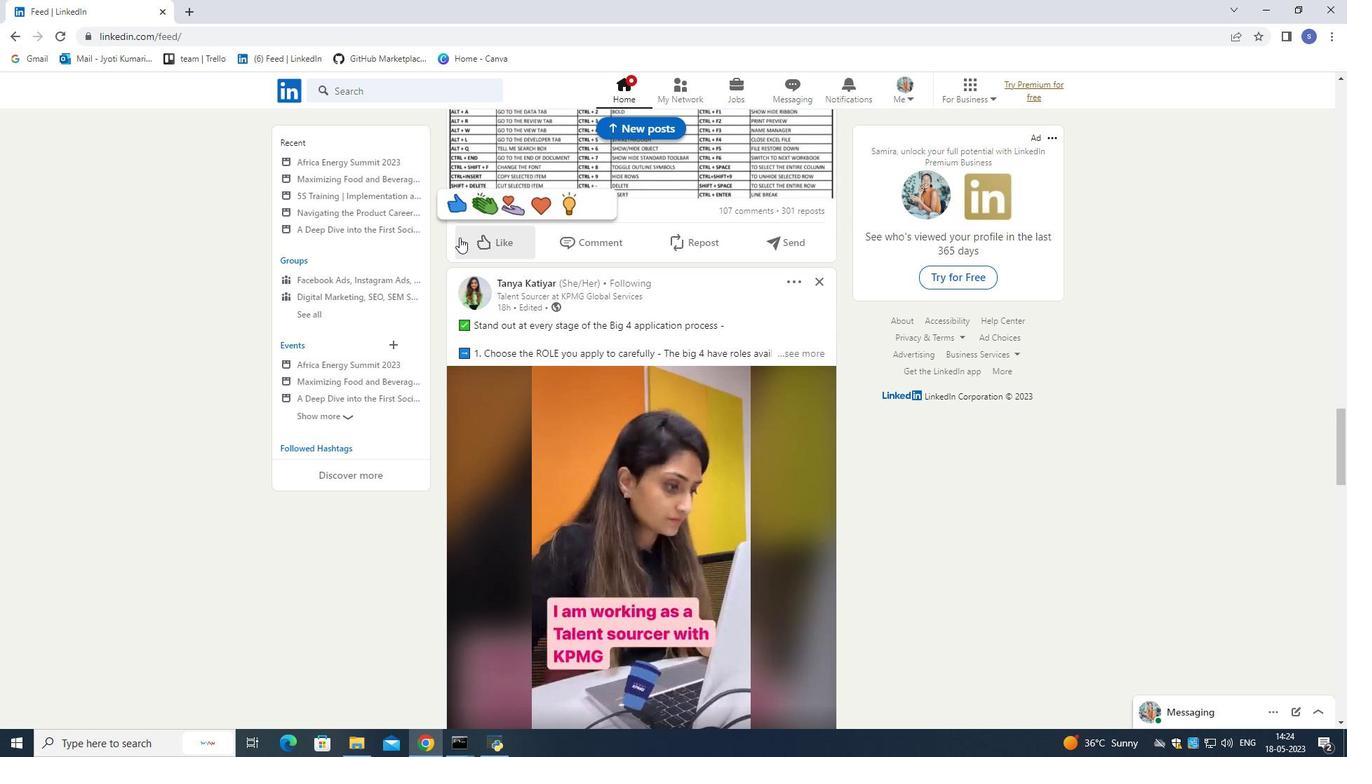
Action: Mouse scrolled (459, 237) with delta (0, 0)
Screenshot: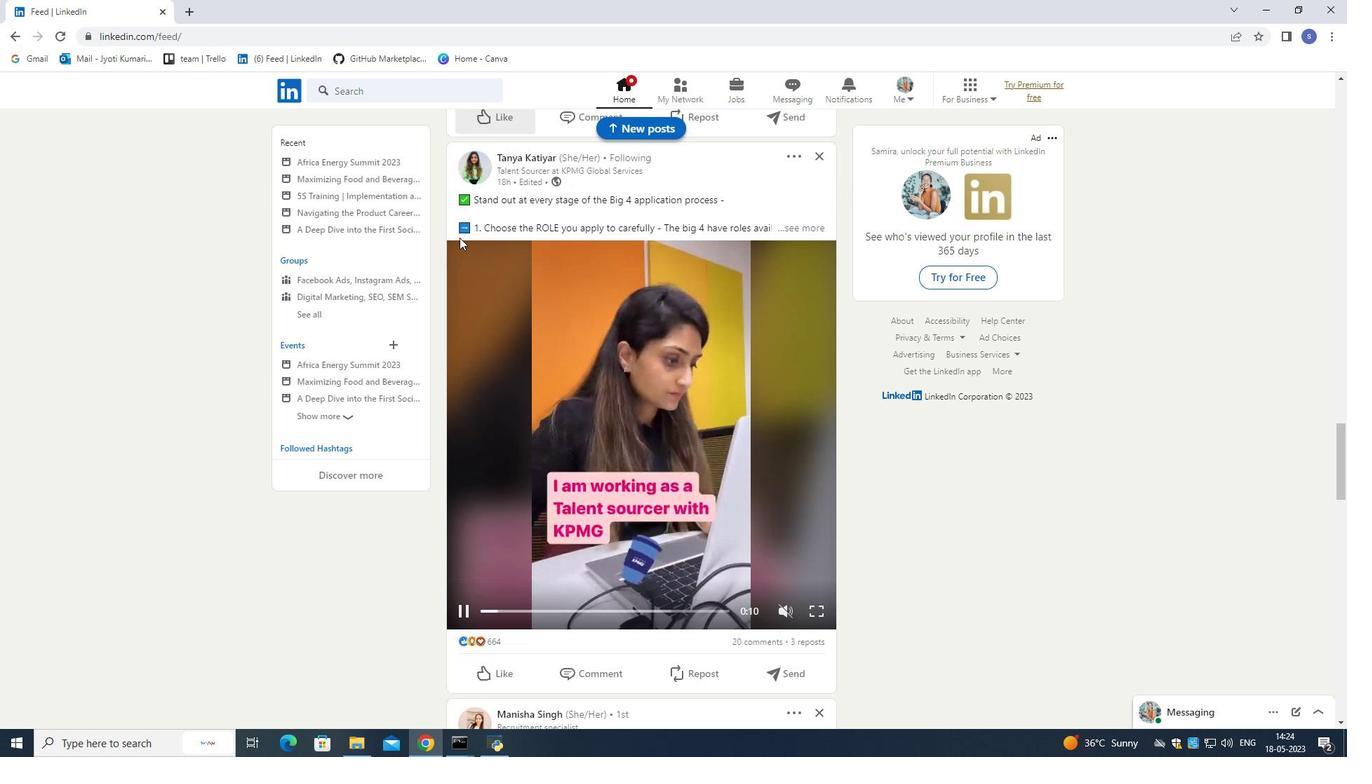 
Action: Mouse scrolled (459, 237) with delta (0, 0)
Screenshot: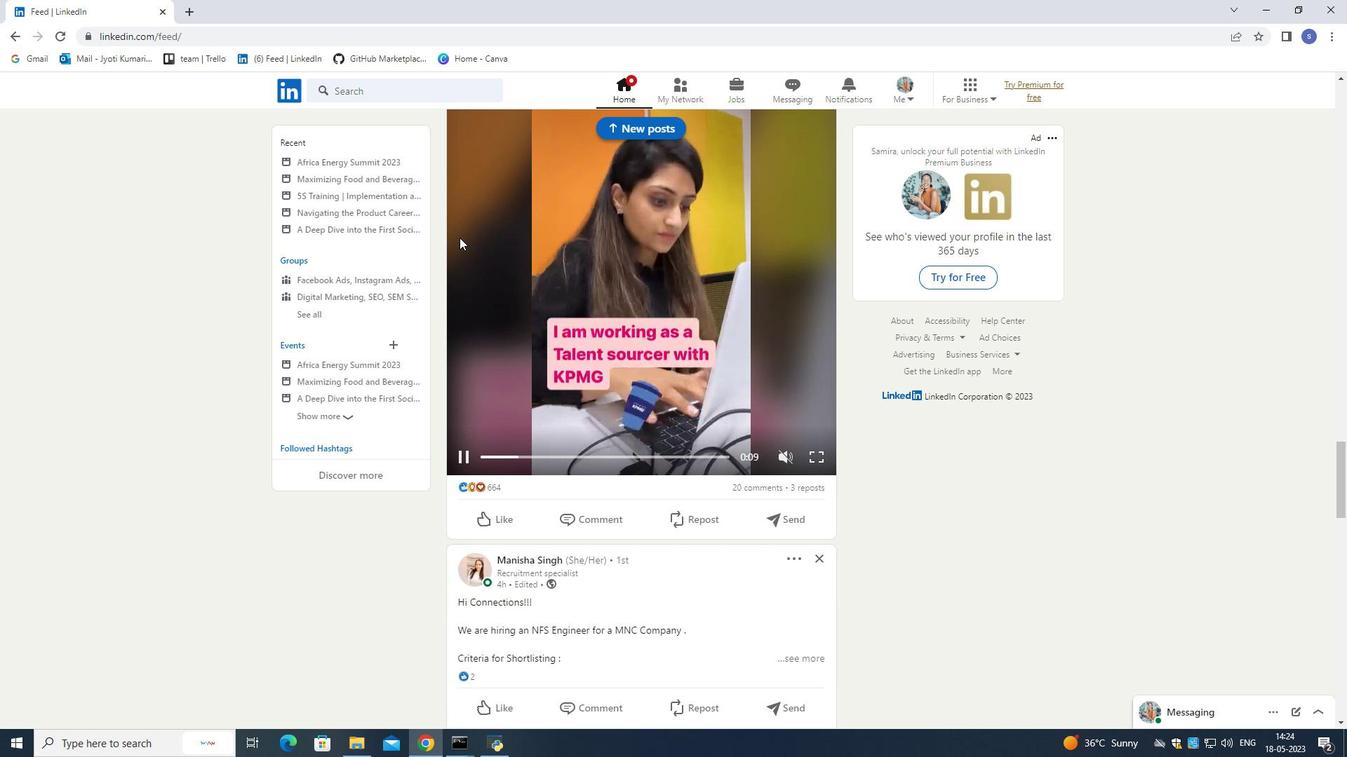 
Action: Mouse scrolled (459, 237) with delta (0, 0)
Screenshot: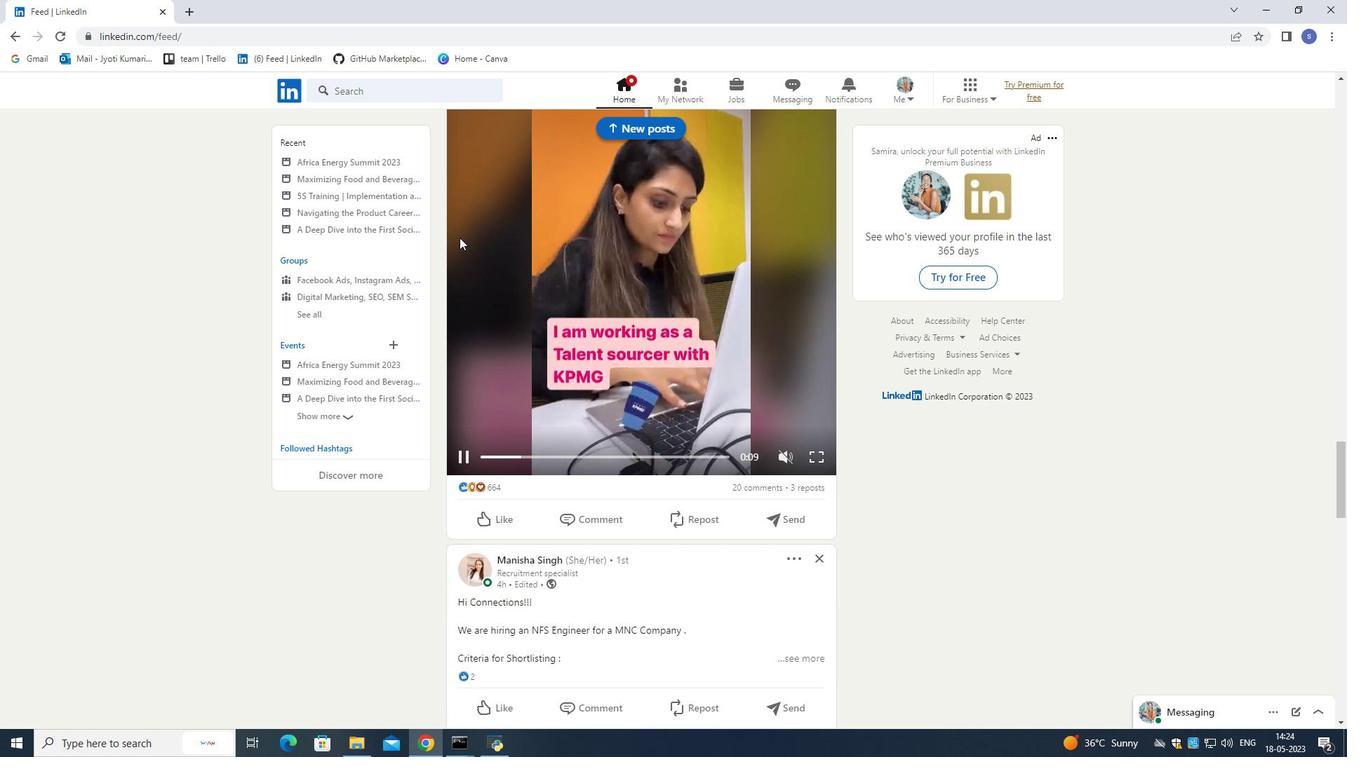 
Action: Mouse scrolled (459, 237) with delta (0, 0)
Screenshot: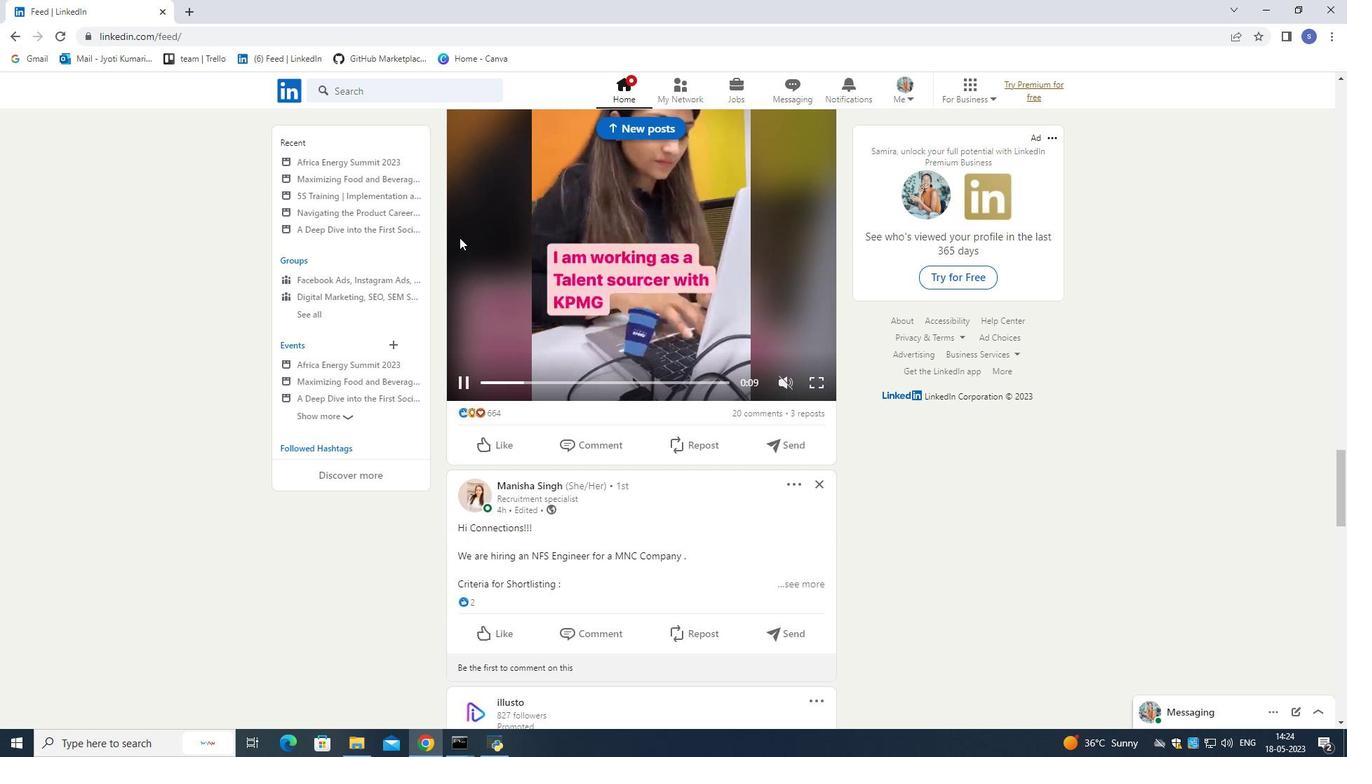 
Action: Mouse scrolled (459, 237) with delta (0, 0)
Screenshot: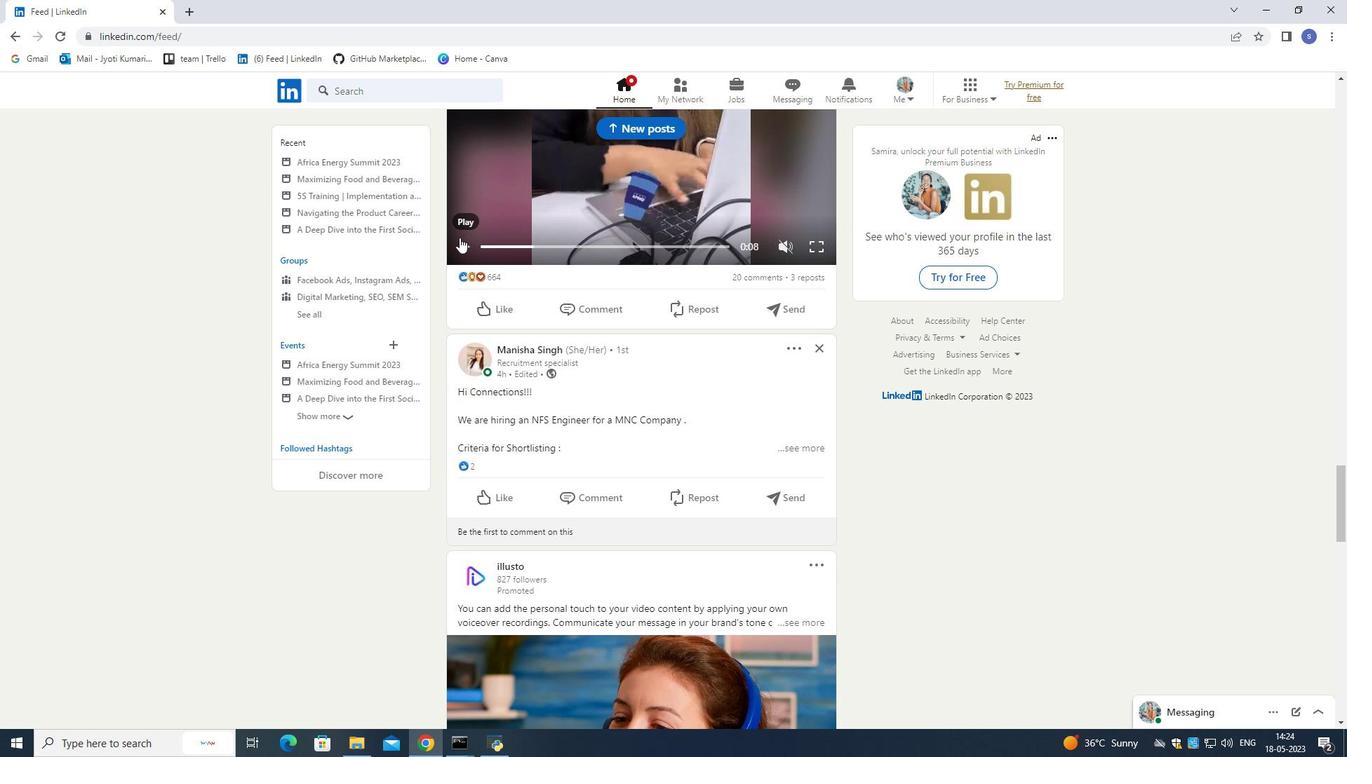 
Action: Mouse scrolled (459, 237) with delta (0, 0)
Screenshot: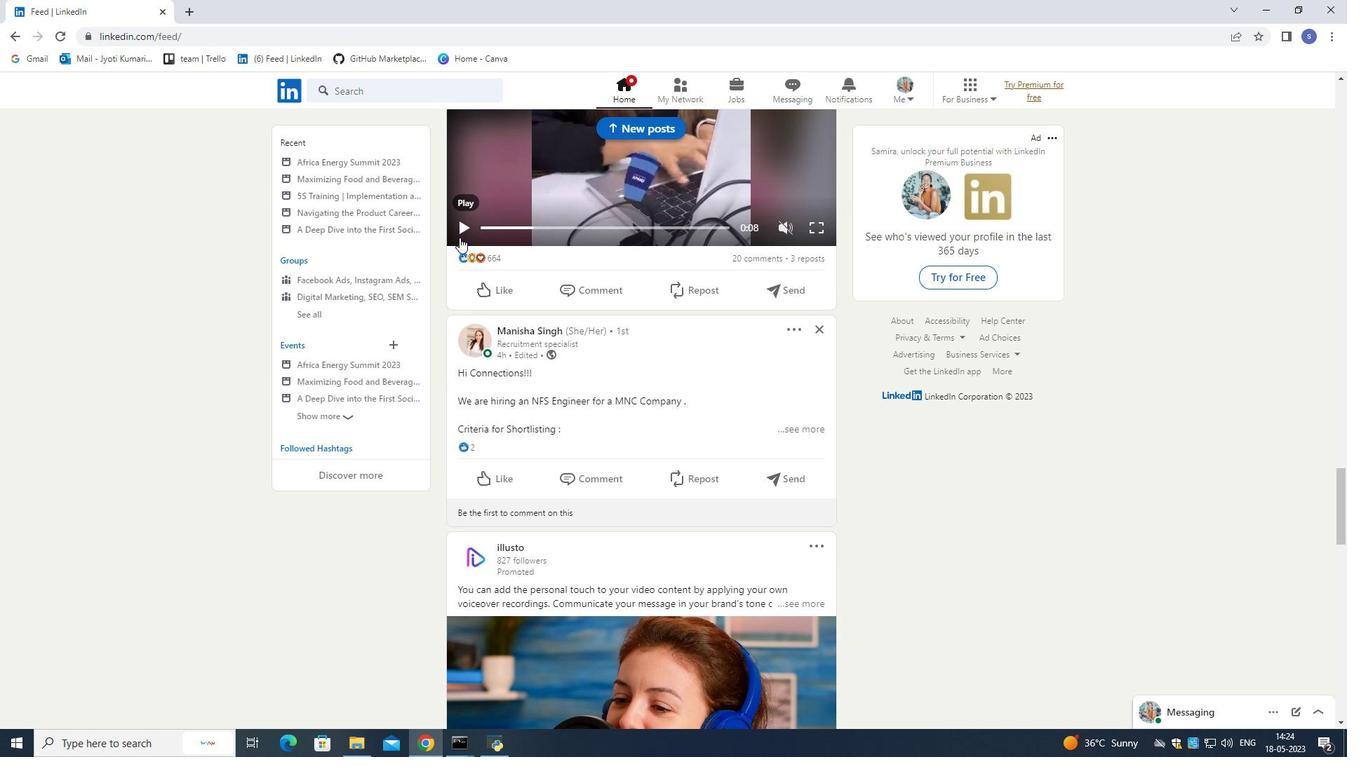 
Action: Mouse scrolled (459, 237) with delta (0, 0)
Screenshot: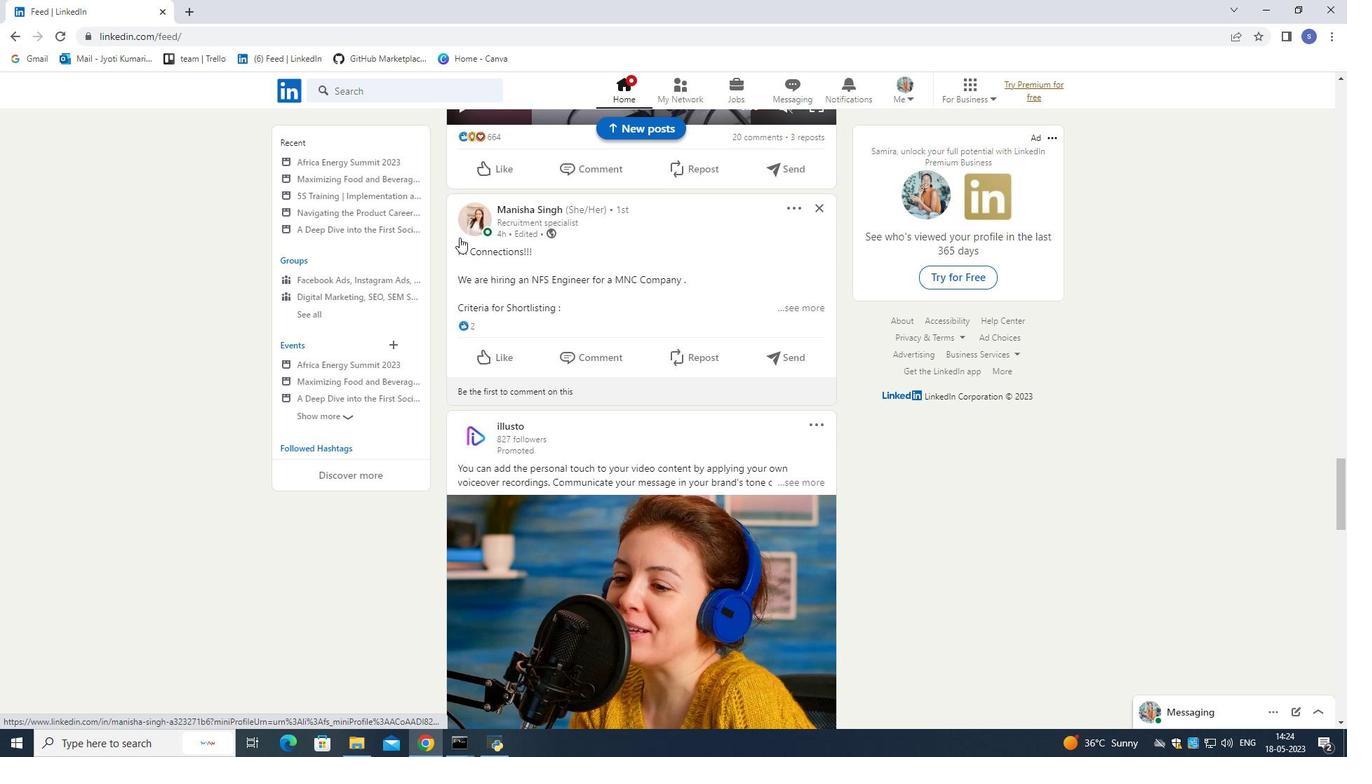 
Action: Mouse scrolled (459, 237) with delta (0, 0)
Screenshot: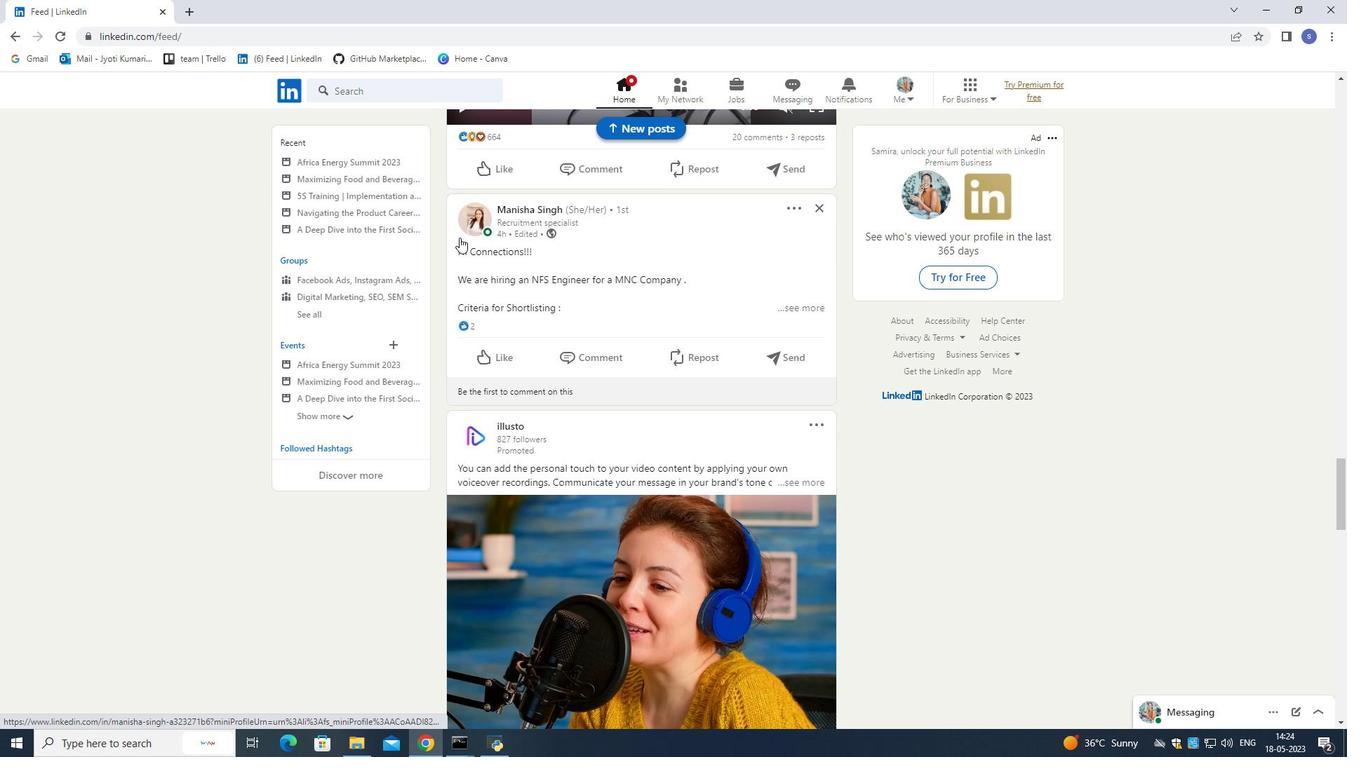 
Action: Mouse scrolled (459, 237) with delta (0, 0)
Screenshot: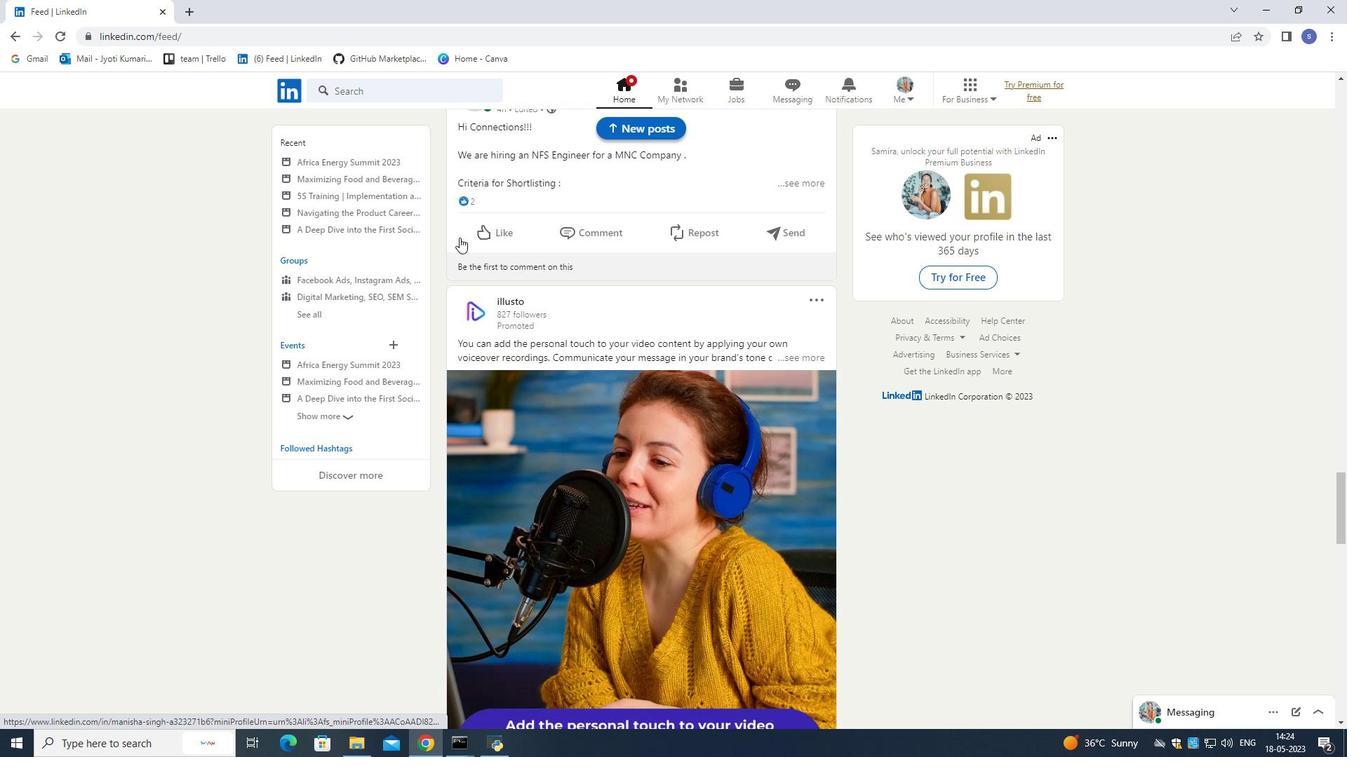 
Action: Mouse scrolled (459, 237) with delta (0, 0)
Screenshot: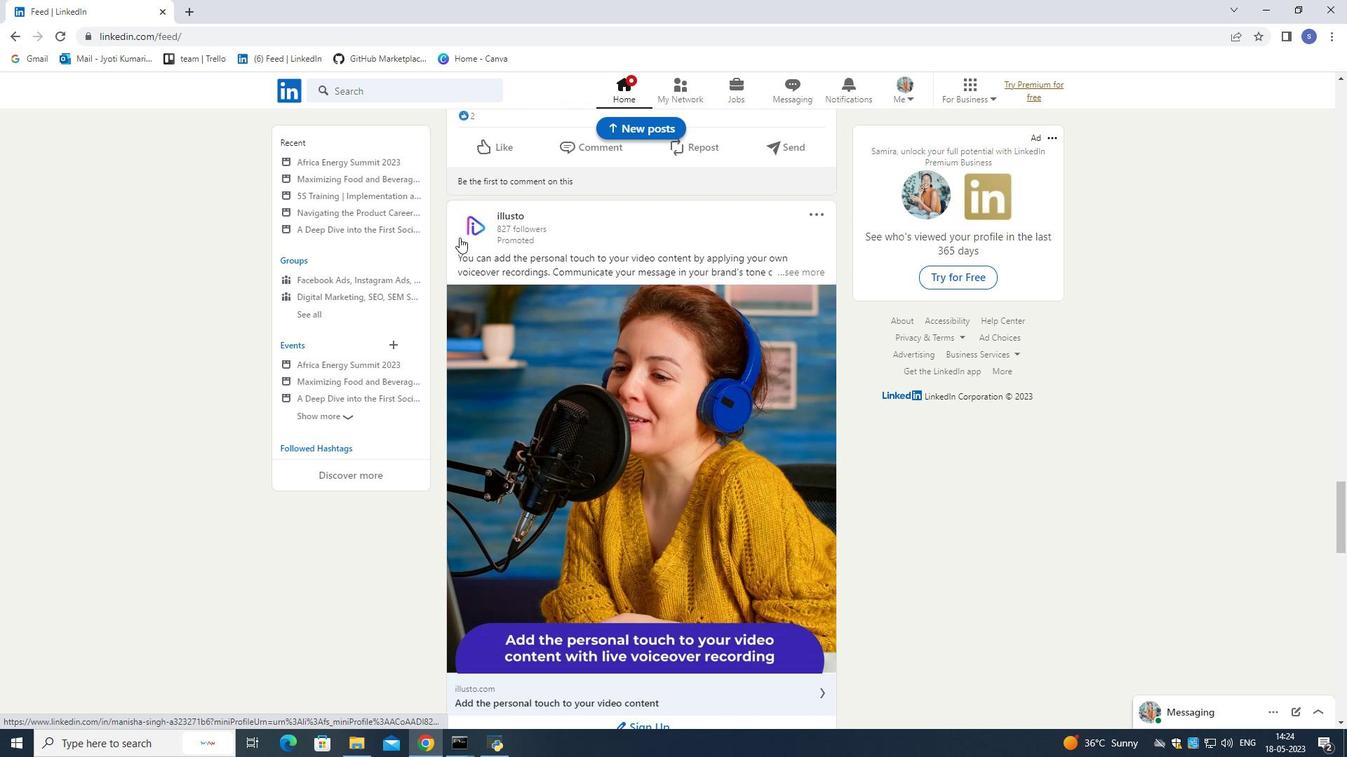 
Action: Mouse scrolled (459, 237) with delta (0, 0)
Screenshot: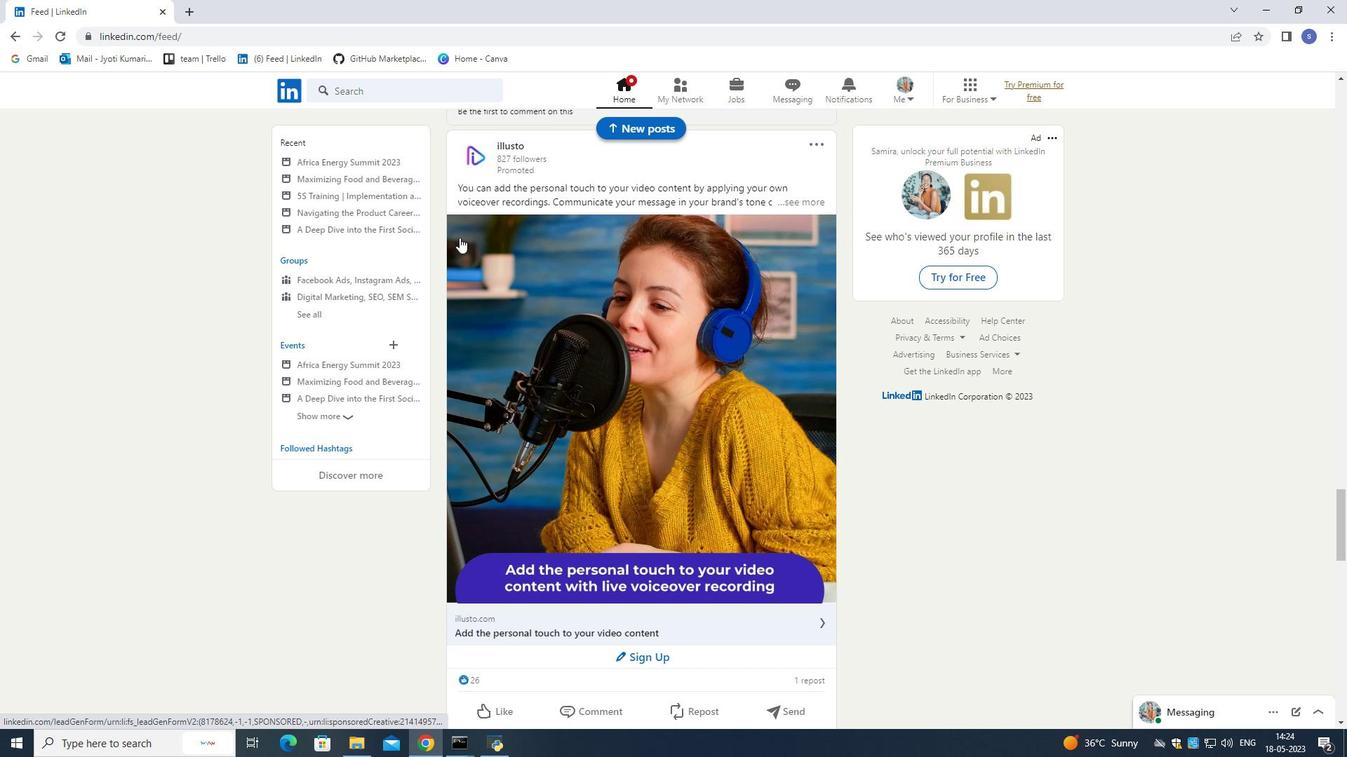 
Action: Mouse scrolled (459, 237) with delta (0, 0)
Screenshot: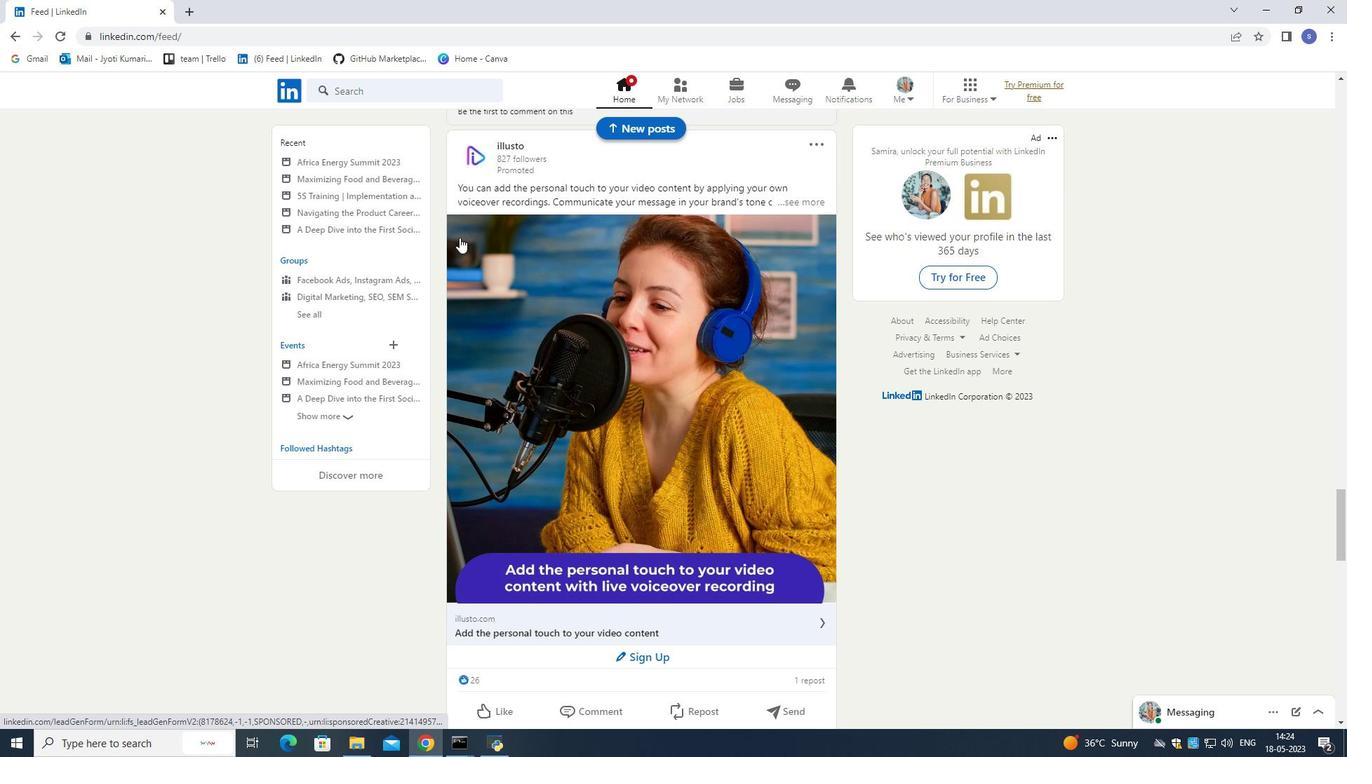 
Action: Mouse scrolled (459, 237) with delta (0, 0)
Screenshot: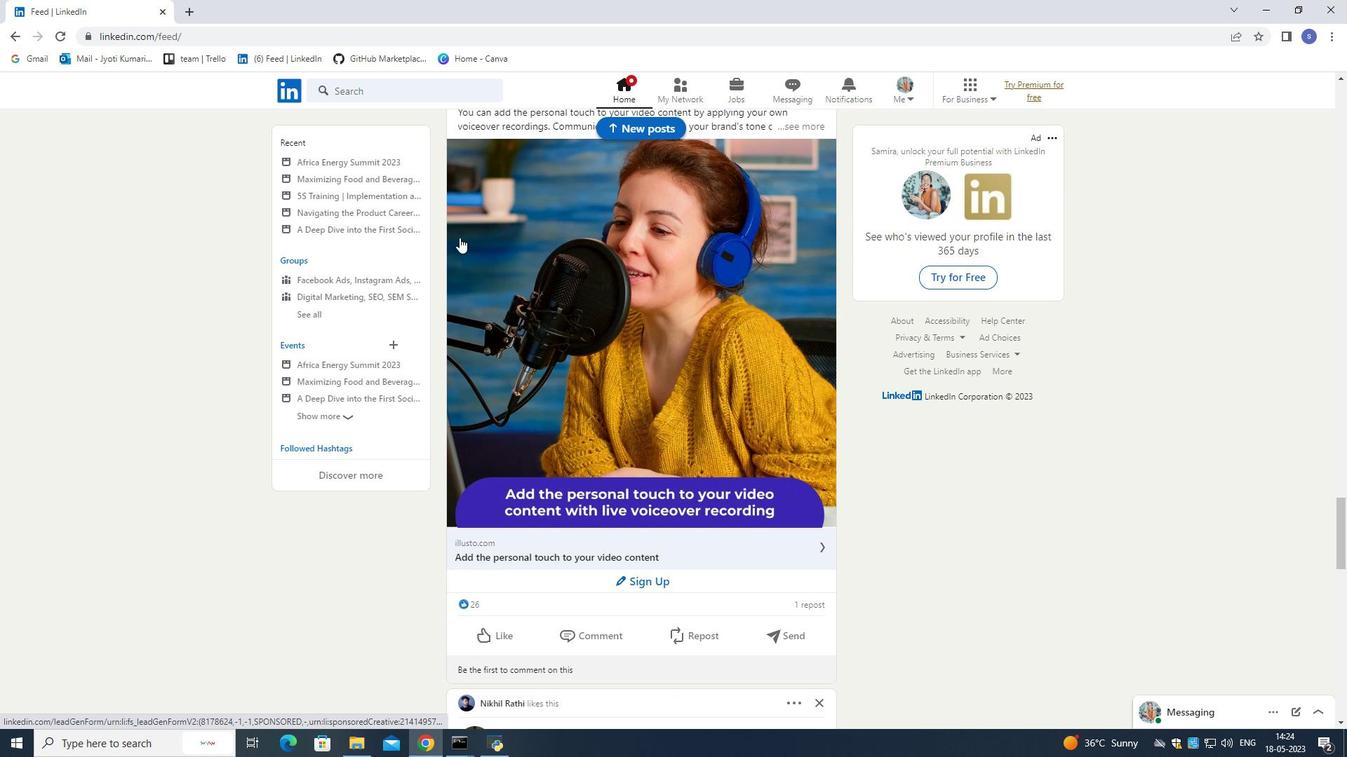 
Action: Mouse scrolled (459, 237) with delta (0, 0)
Screenshot: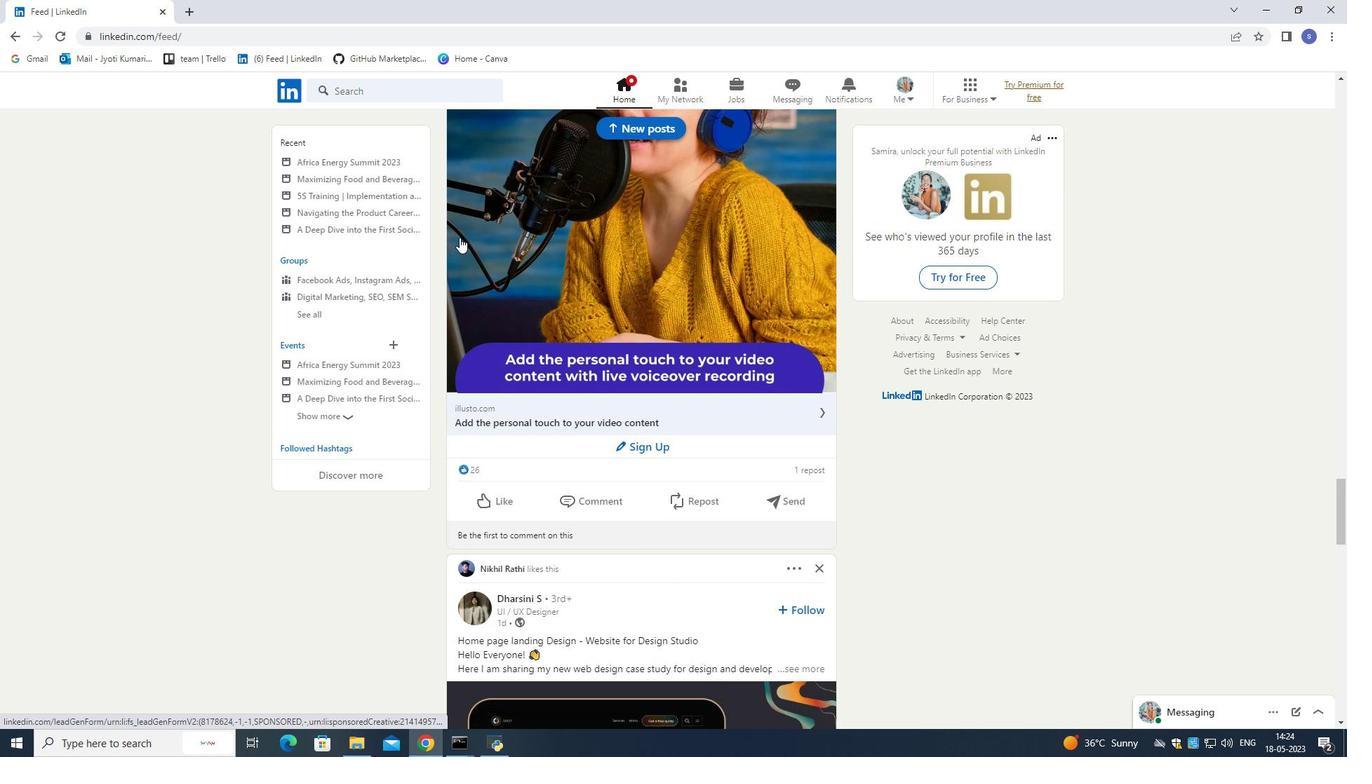 
Action: Mouse scrolled (459, 237) with delta (0, 0)
Screenshot: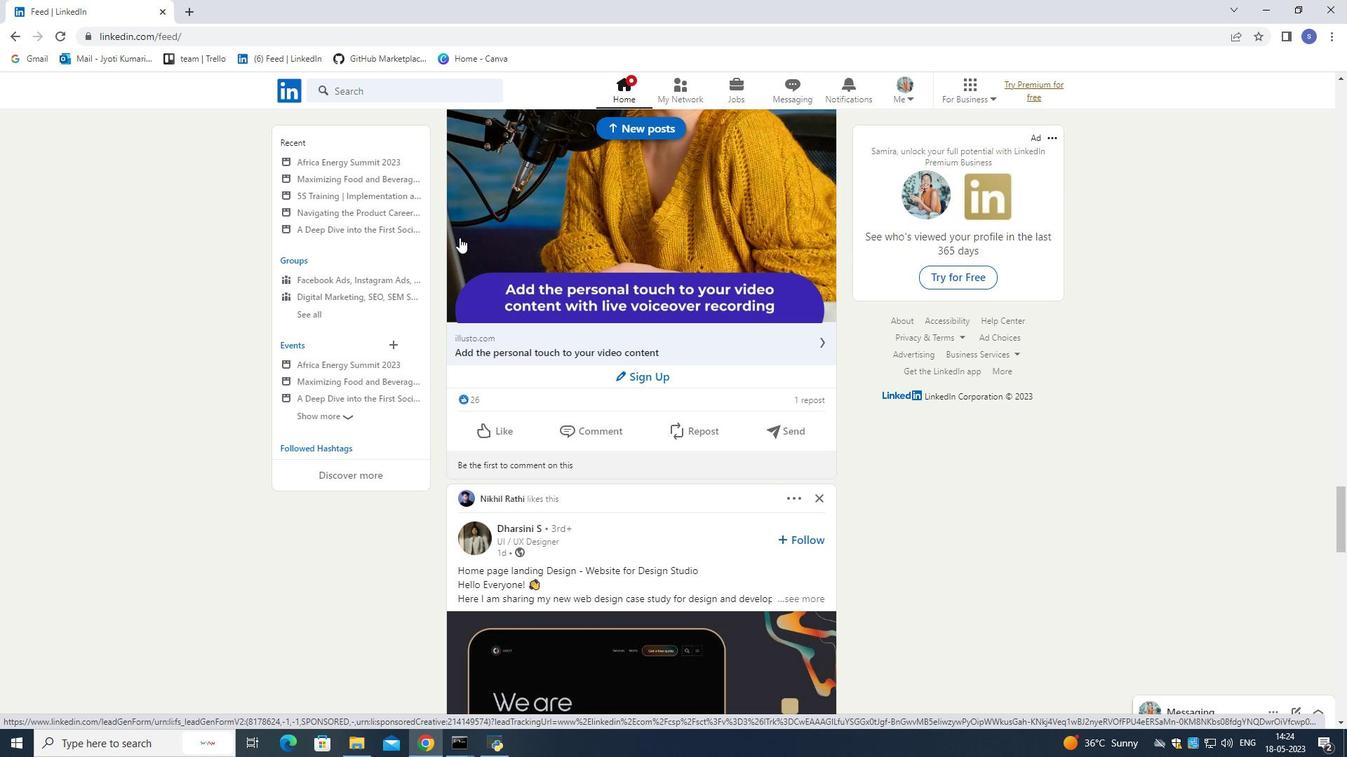 
Action: Mouse scrolled (459, 237) with delta (0, 0)
Screenshot: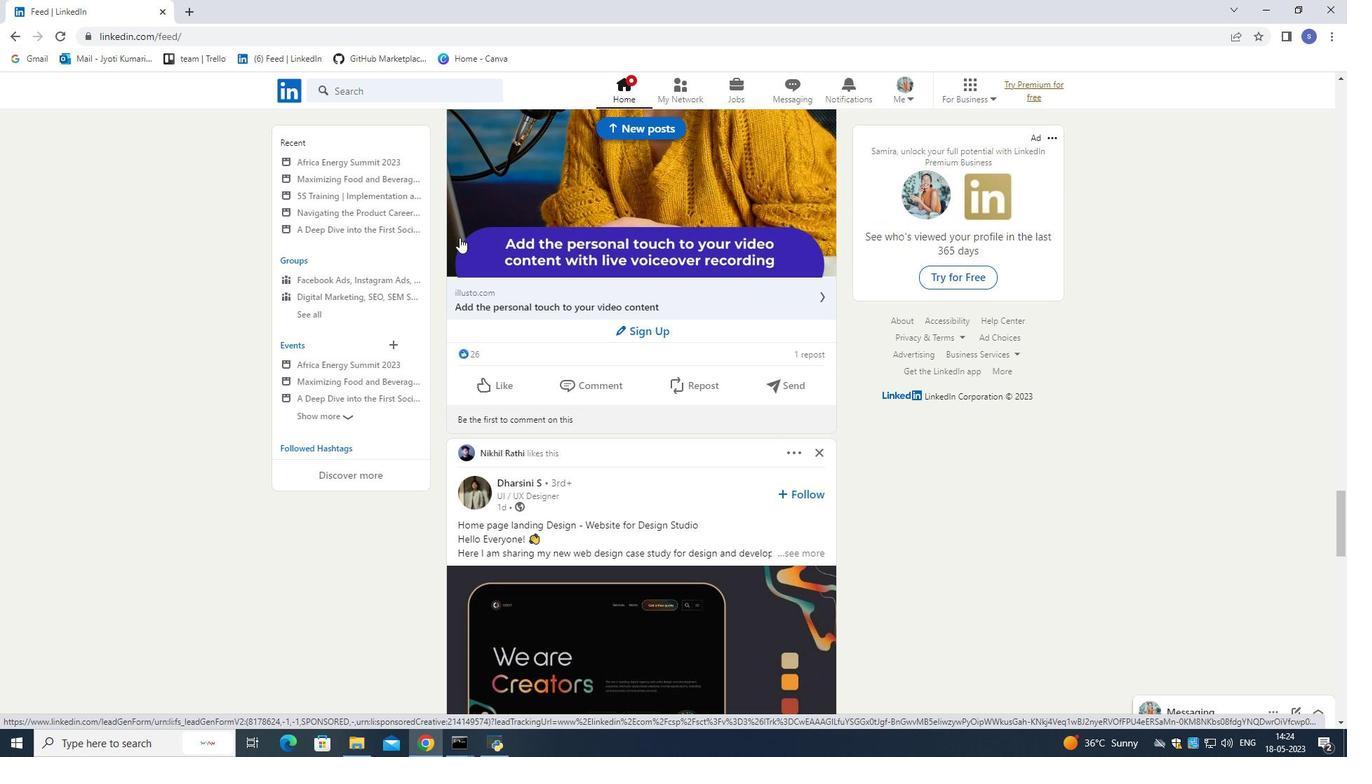 
Action: Mouse scrolled (459, 237) with delta (0, 0)
Screenshot: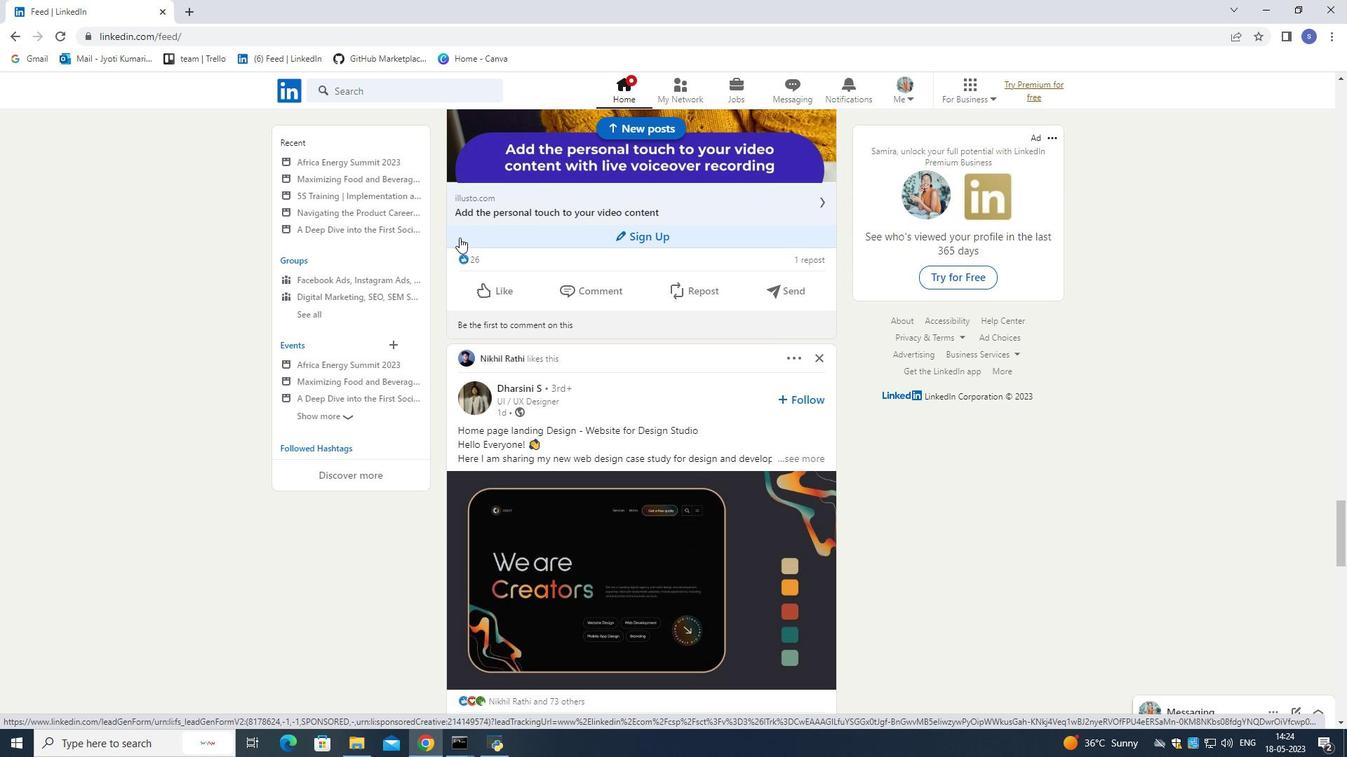 
Action: Mouse scrolled (459, 237) with delta (0, 0)
Screenshot: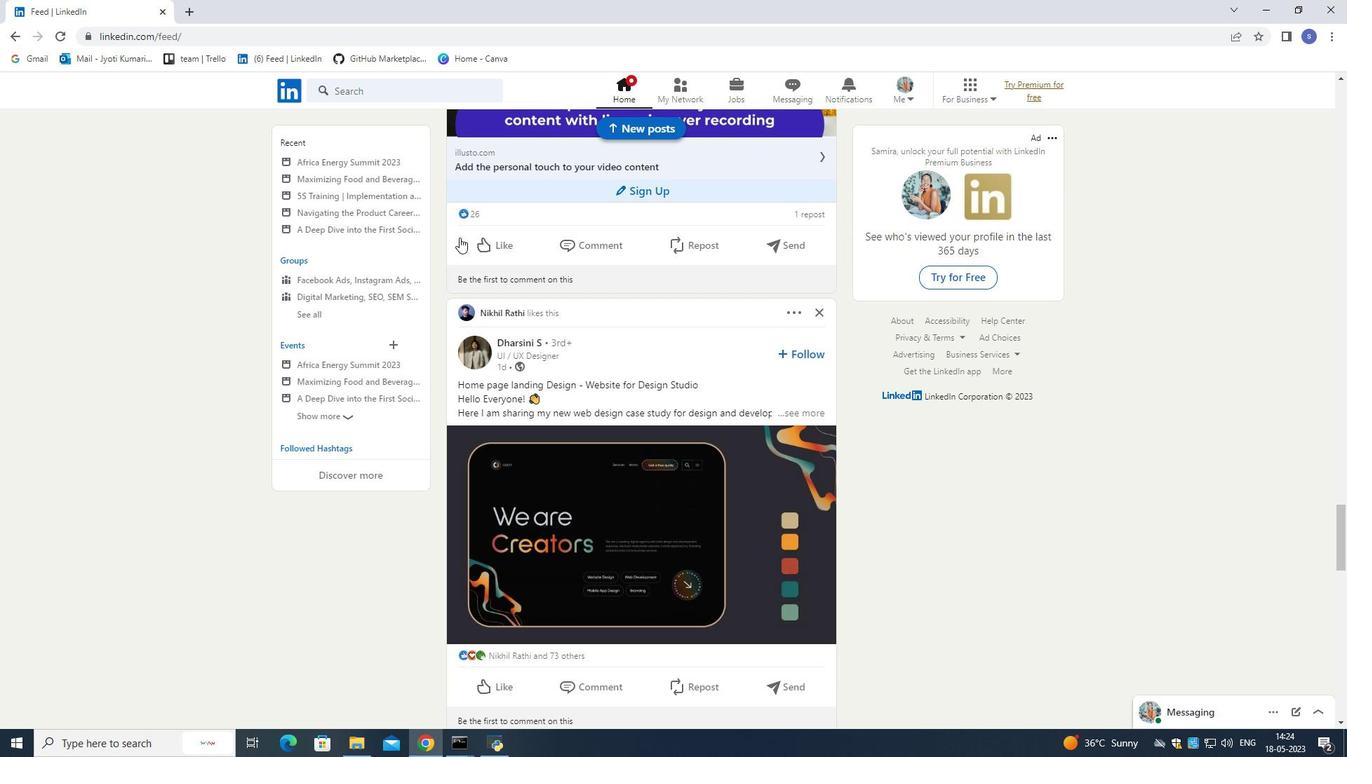
Action: Mouse scrolled (459, 237) with delta (0, 0)
Screenshot: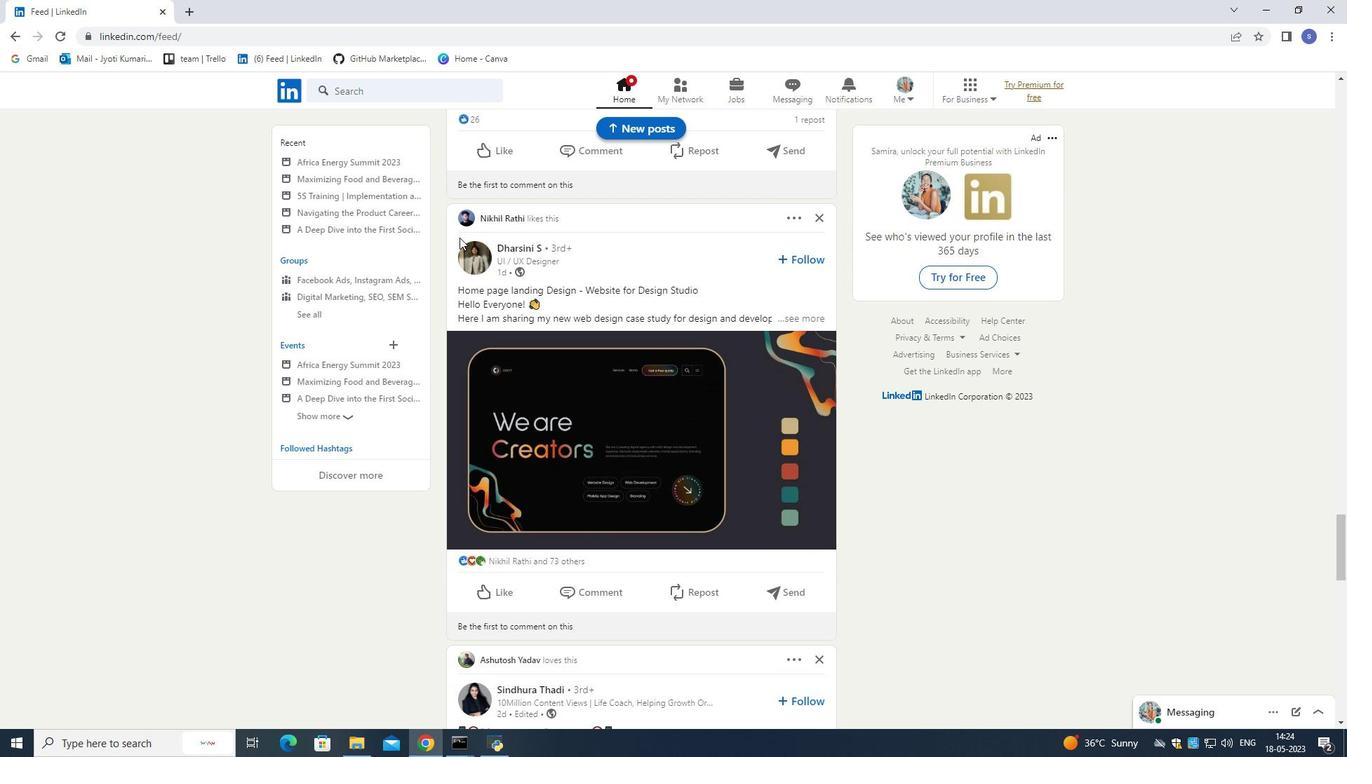 
Action: Mouse scrolled (459, 237) with delta (0, 0)
Screenshot: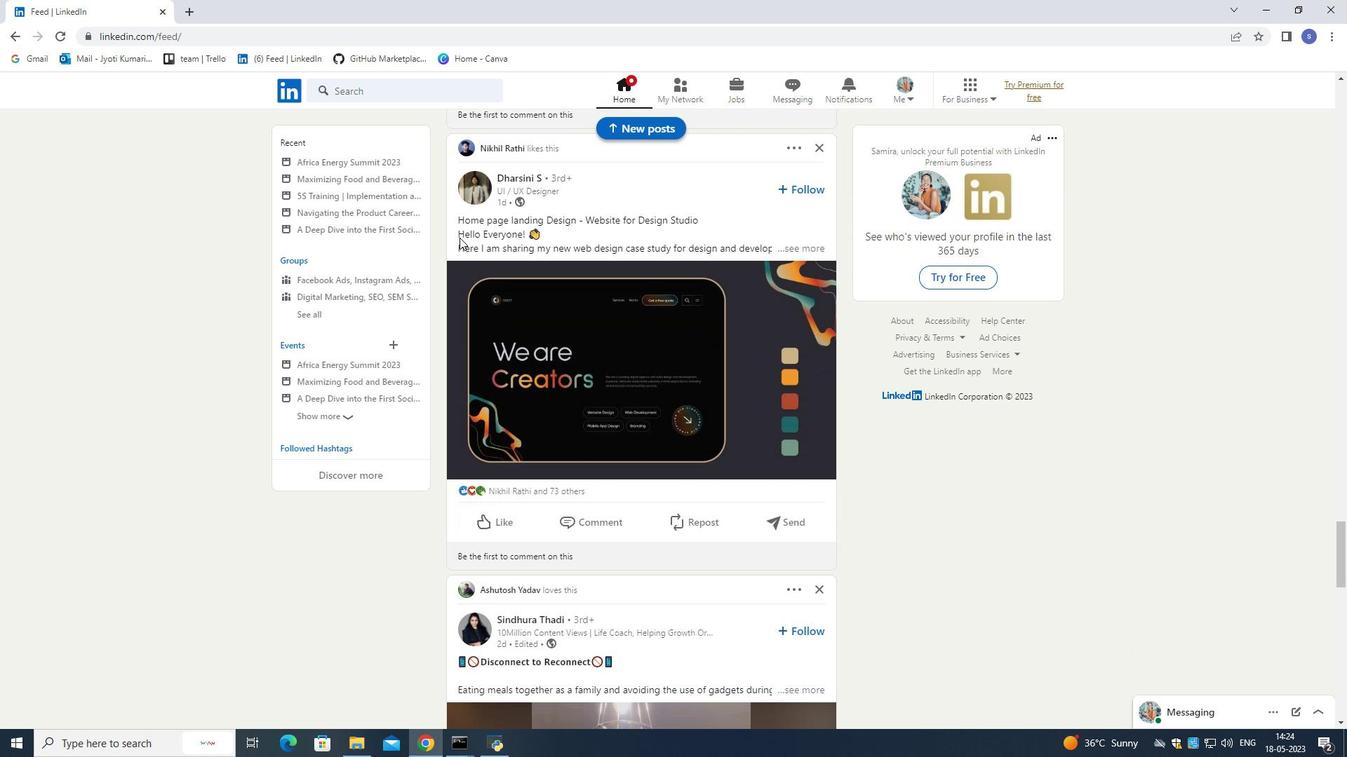 
Action: Mouse scrolled (459, 237) with delta (0, 0)
Screenshot: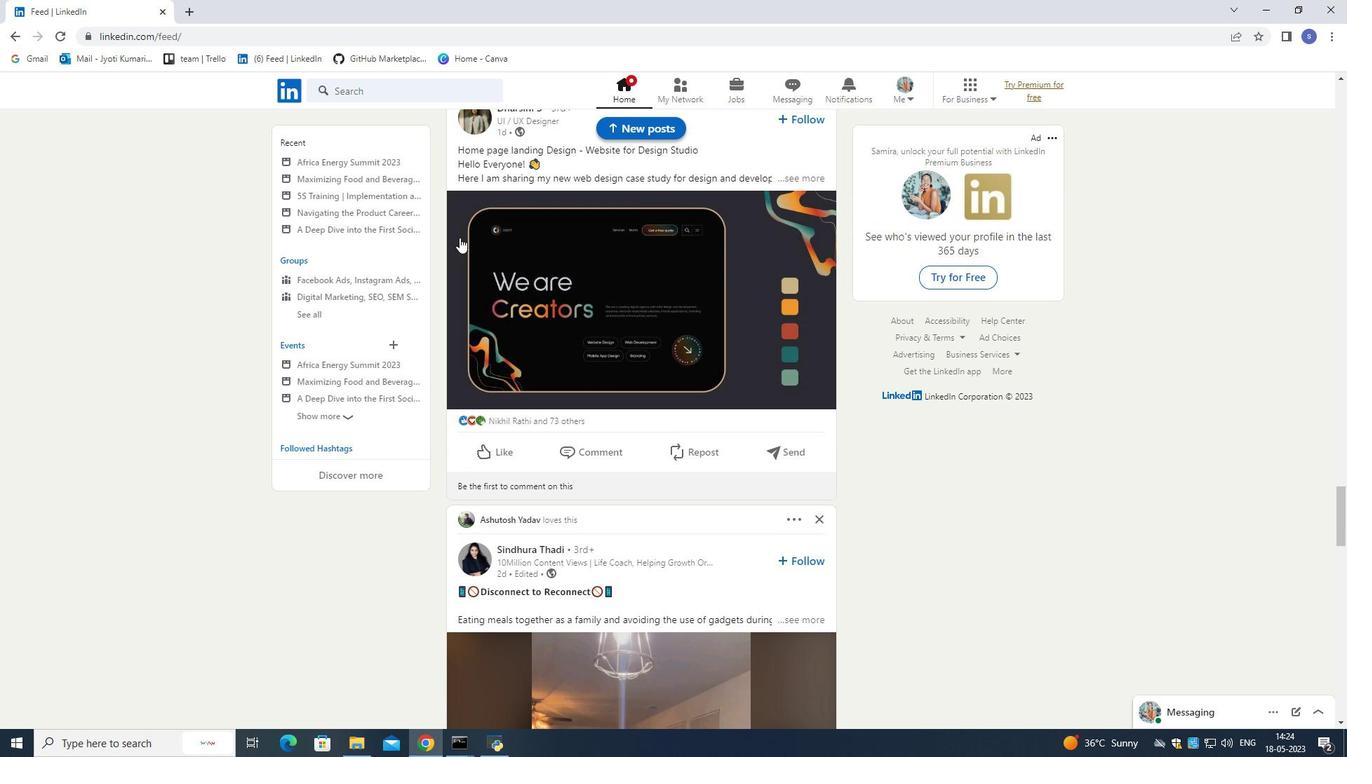 
Action: Mouse scrolled (459, 237) with delta (0, 0)
Screenshot: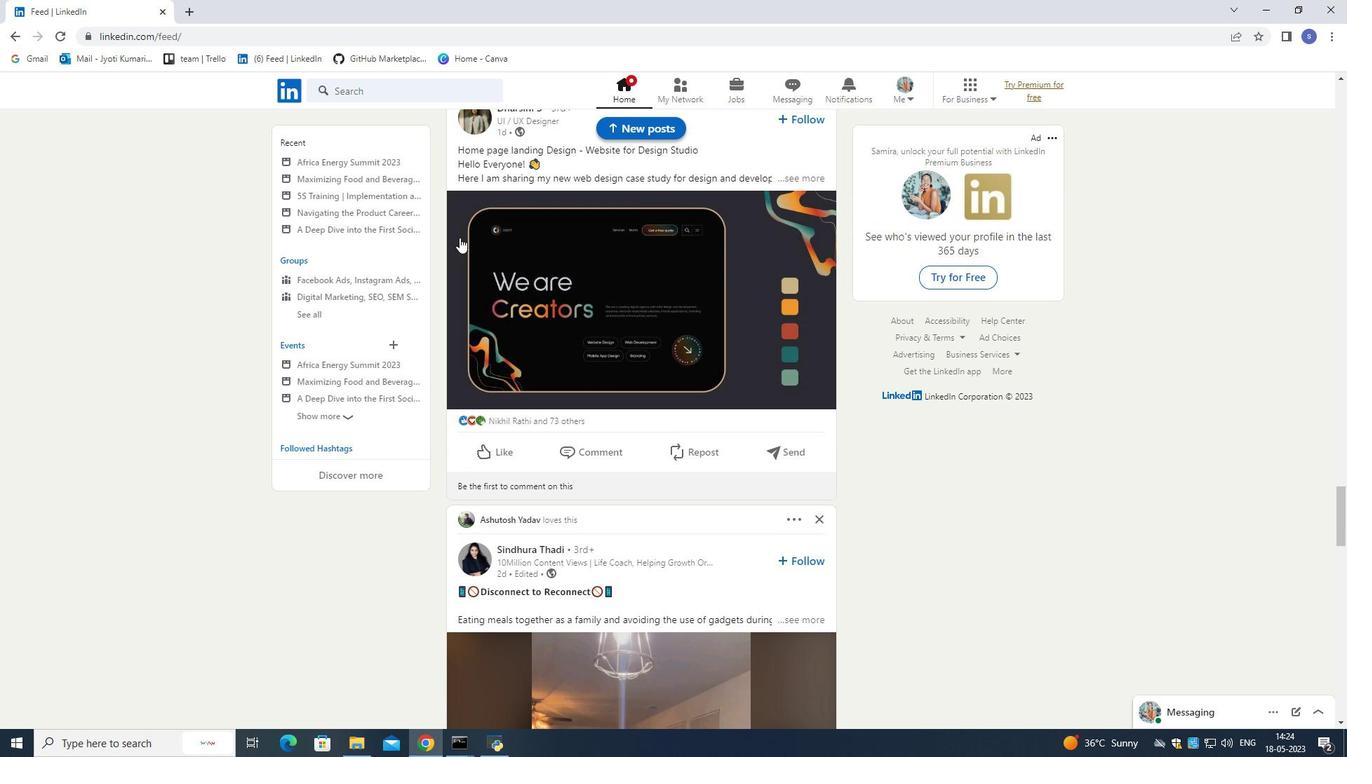 
Action: Mouse scrolled (459, 237) with delta (0, 0)
Screenshot: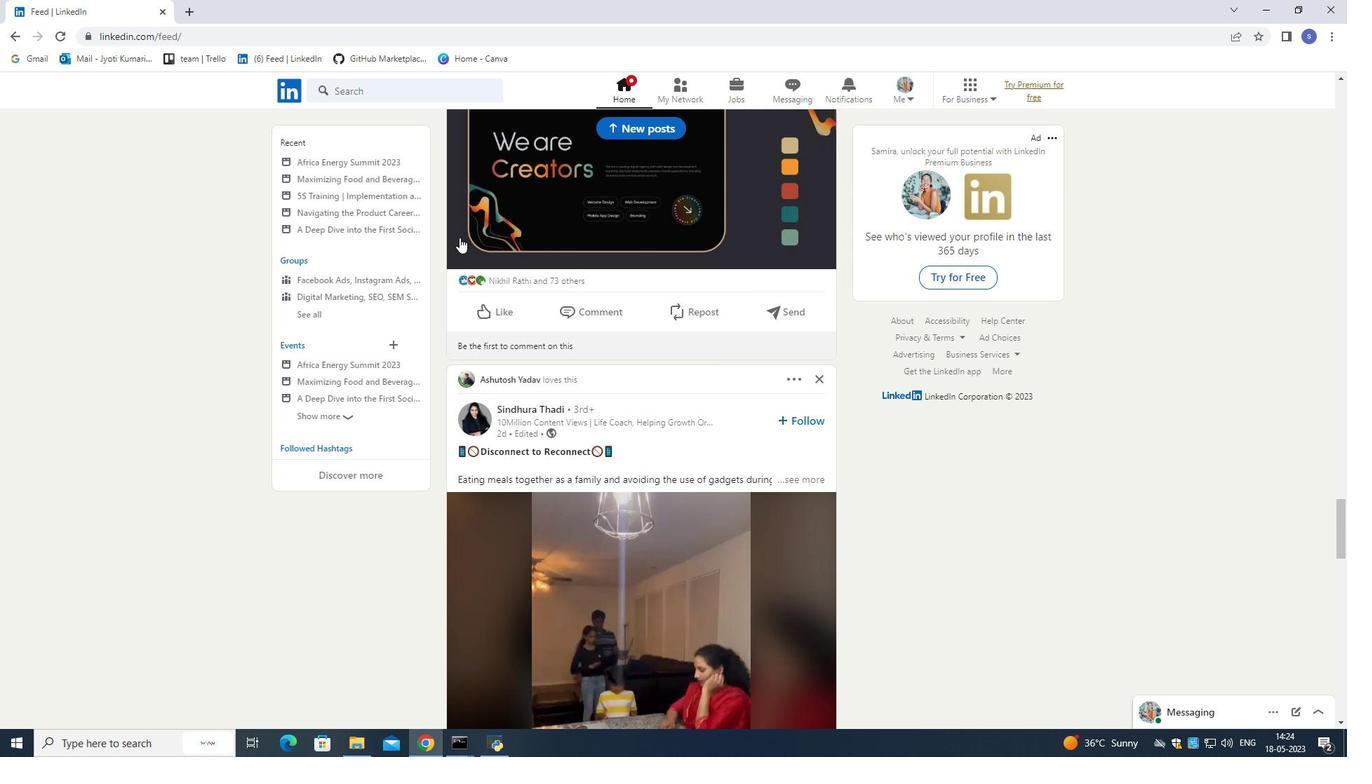 
Action: Mouse scrolled (459, 238) with delta (0, 0)
Screenshot: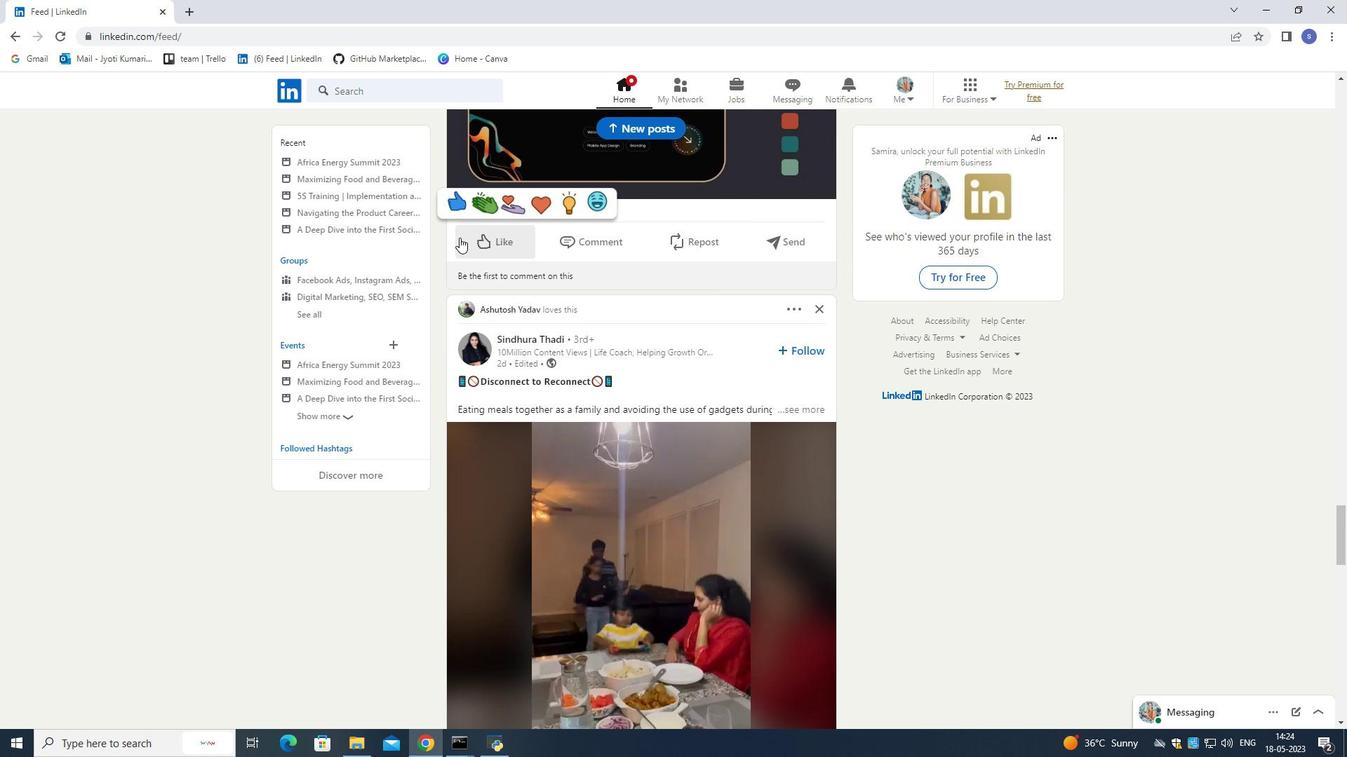 
Action: Mouse scrolled (459, 238) with delta (0, 0)
Screenshot: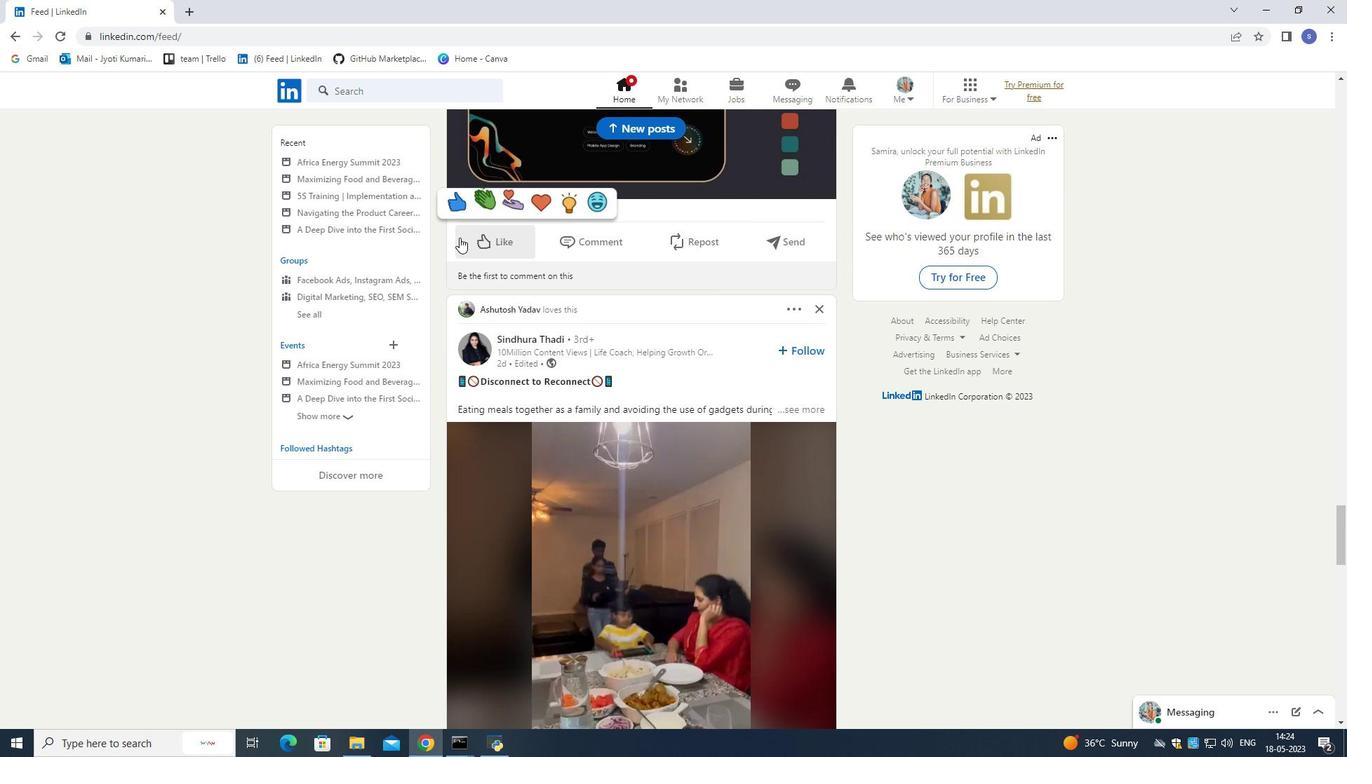 
Action: Mouse scrolled (459, 238) with delta (0, 0)
Screenshot: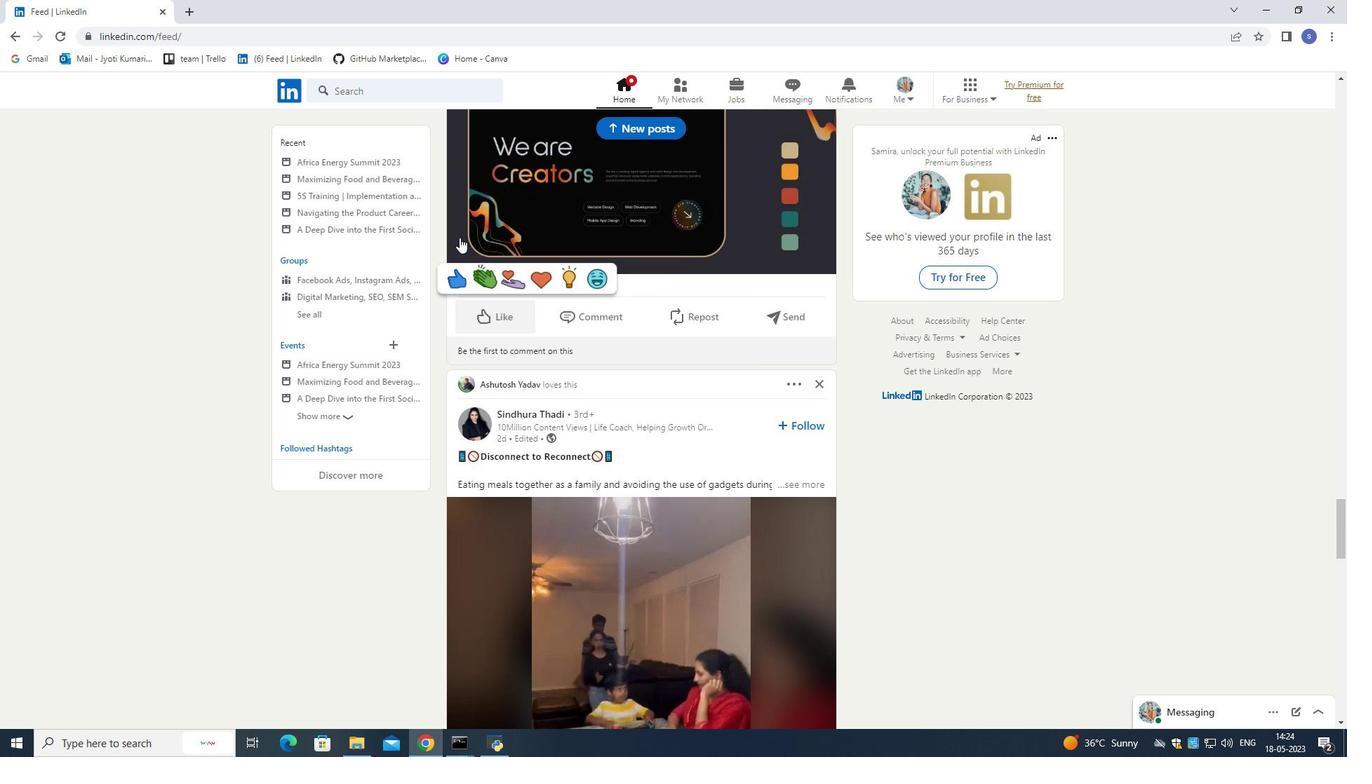 
Action: Mouse scrolled (459, 238) with delta (0, 0)
Screenshot: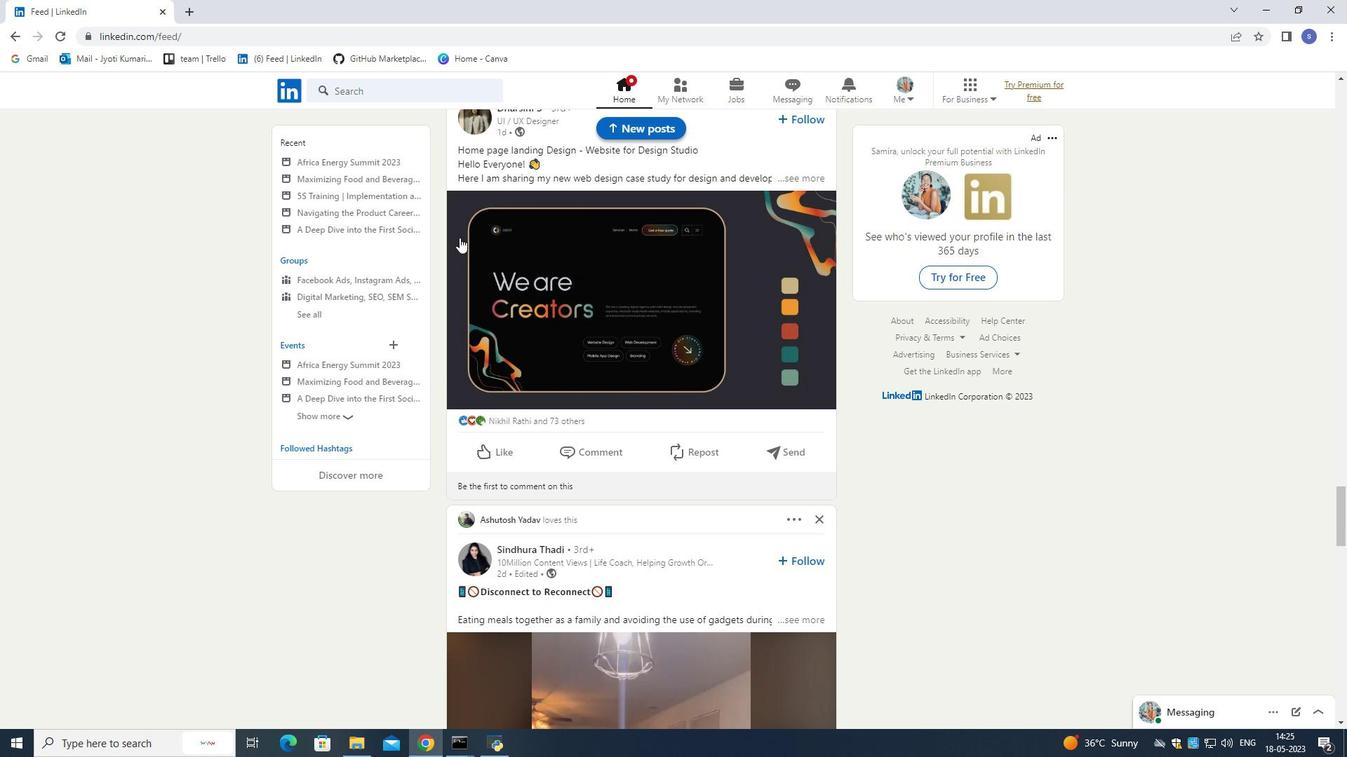 
Action: Mouse scrolled (459, 238) with delta (0, 0)
Screenshot: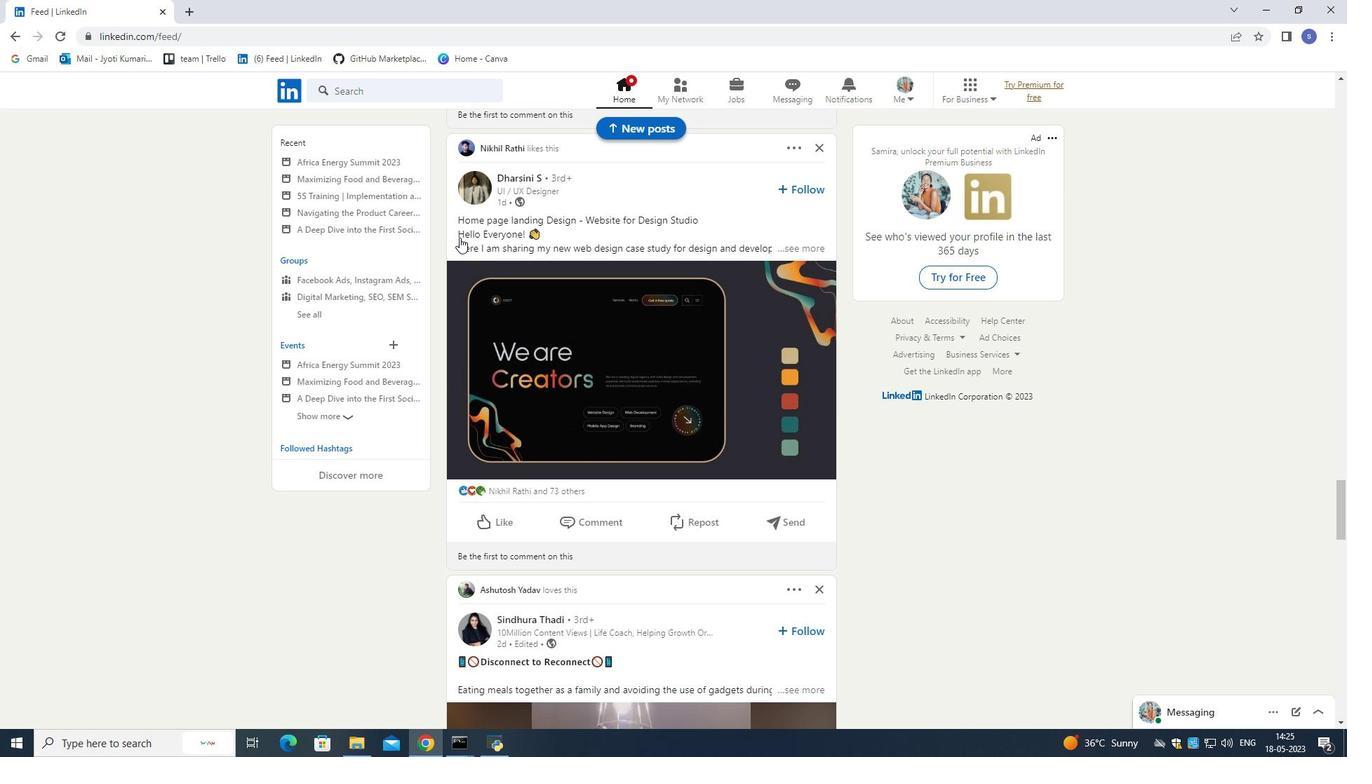 
Action: Mouse moved to (796, 322)
Screenshot: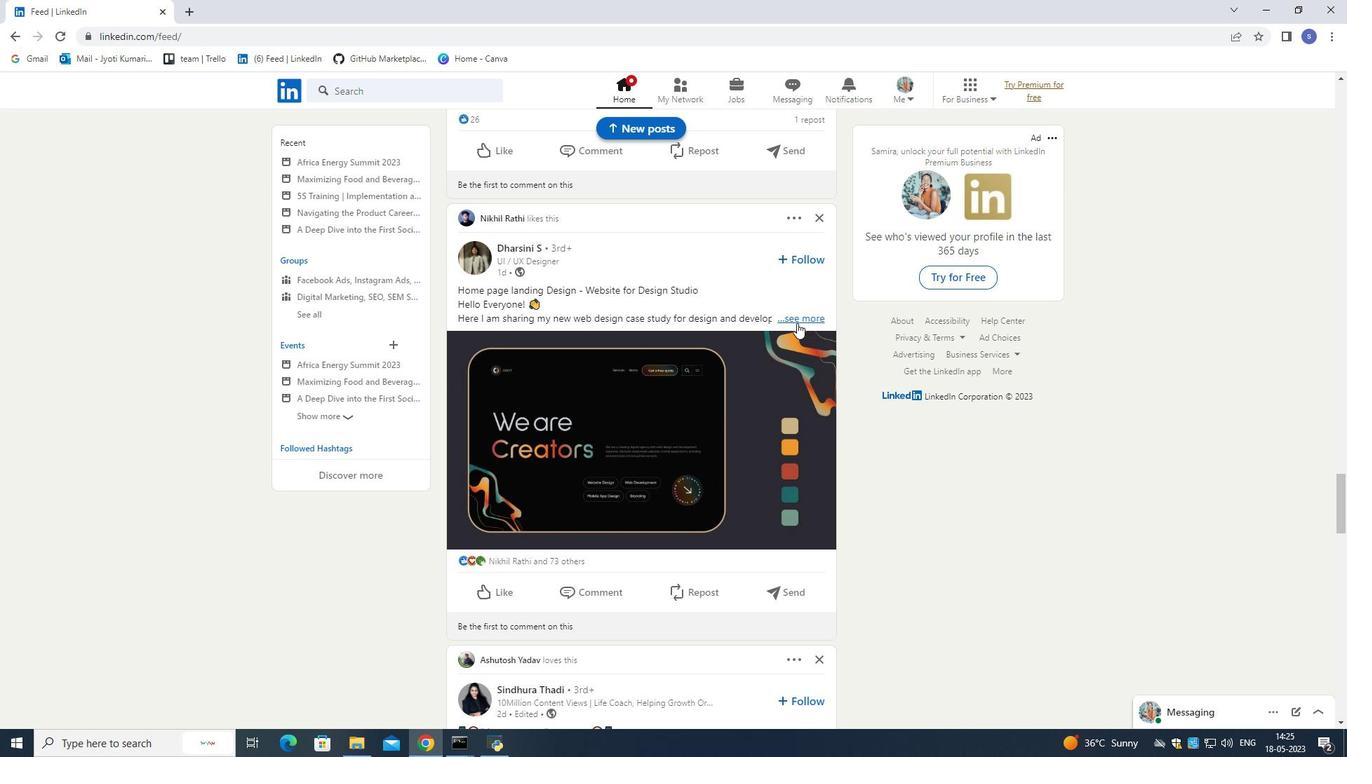 
Action: Mouse pressed left at (796, 322)
Screenshot: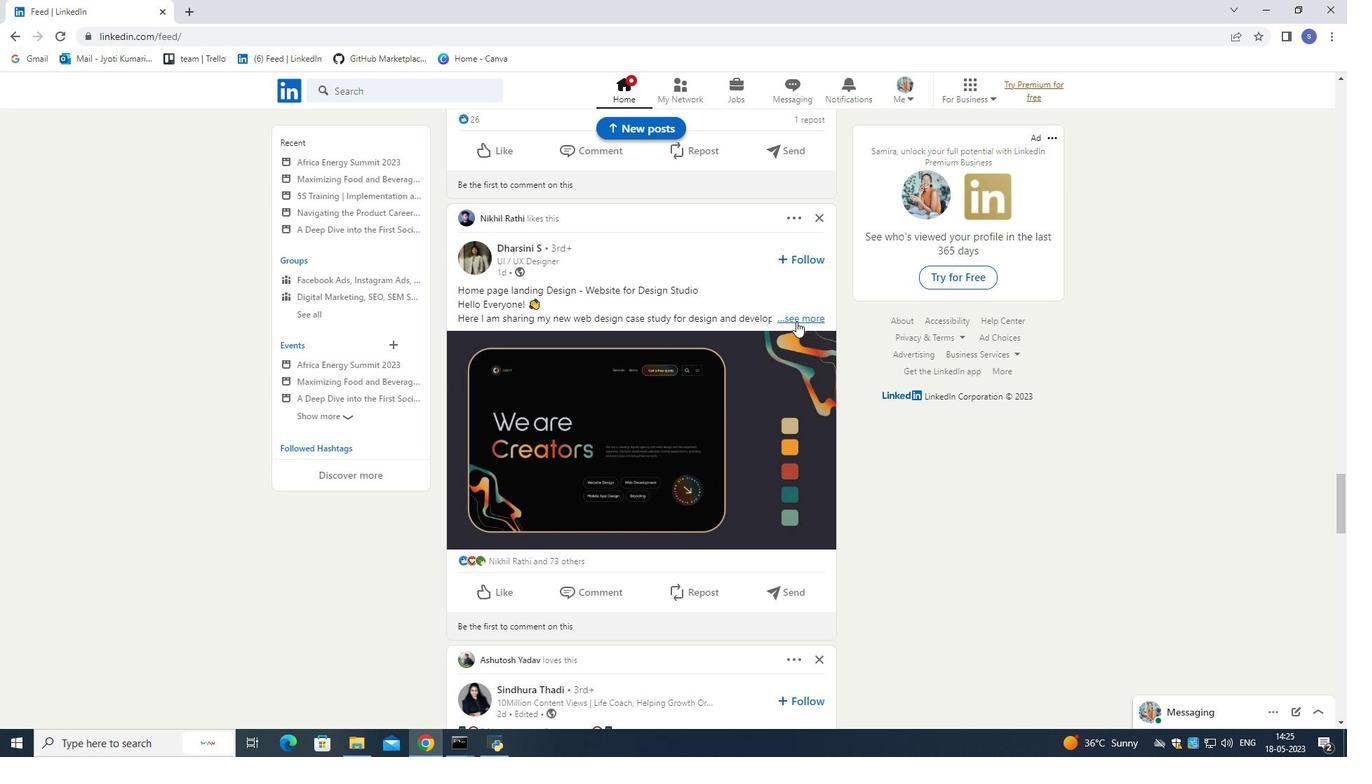 
Action: Mouse moved to (548, 334)
Screenshot: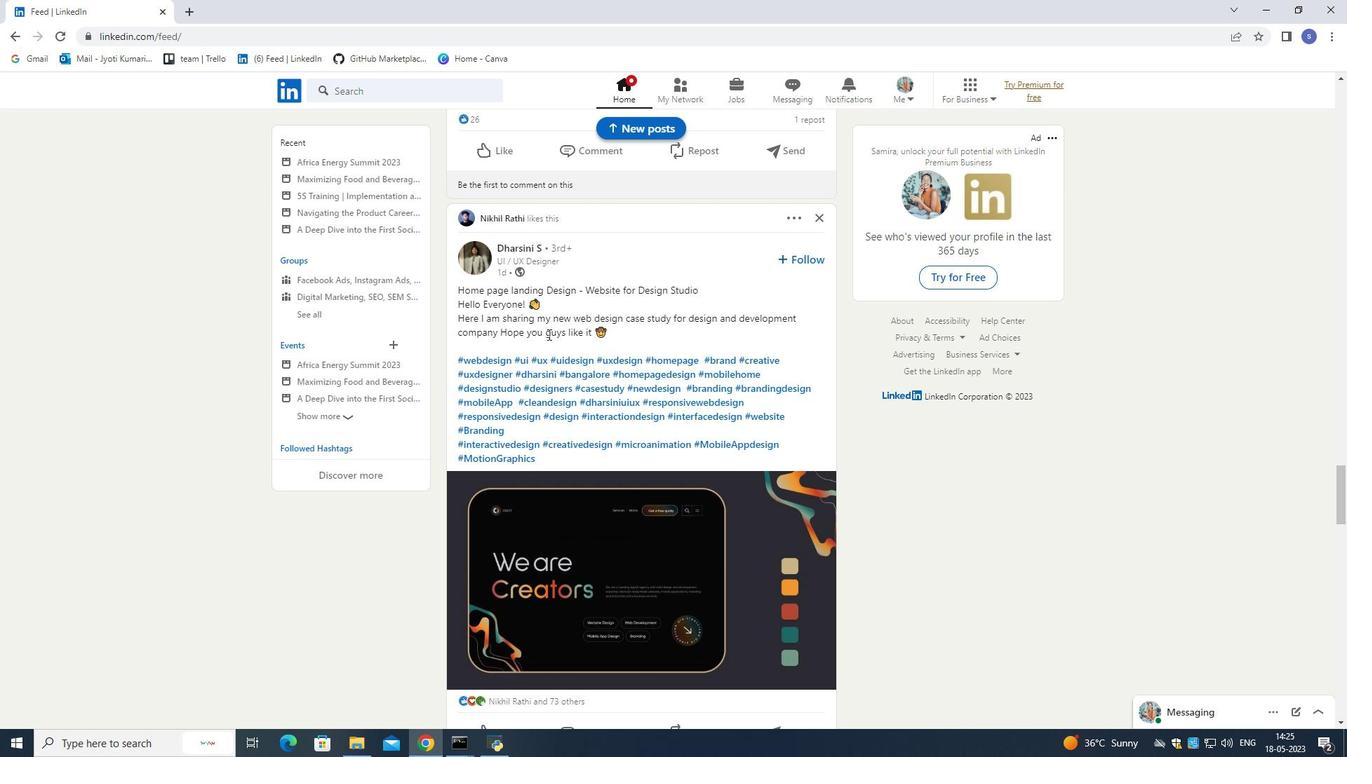 
Action: Mouse scrolled (548, 333) with delta (0, 0)
Screenshot: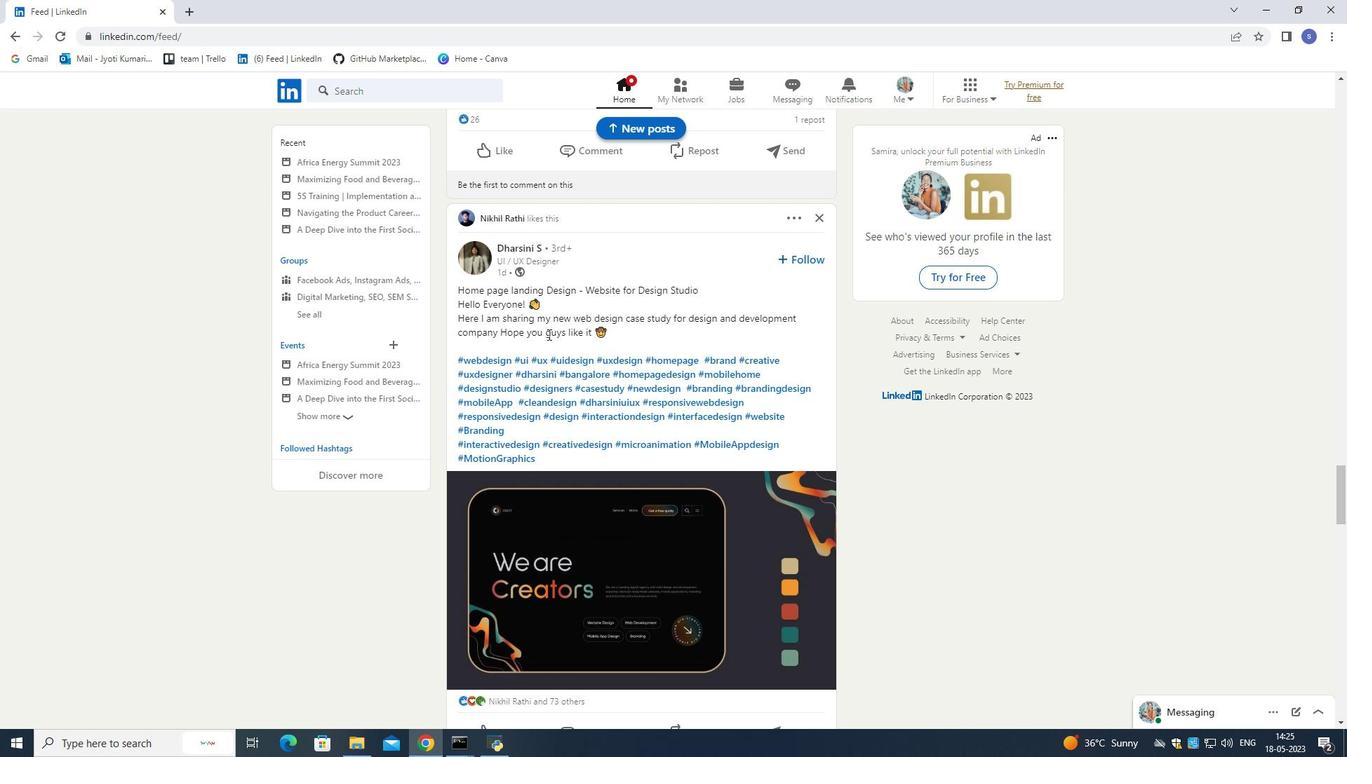 
Action: Mouse moved to (550, 334)
Screenshot: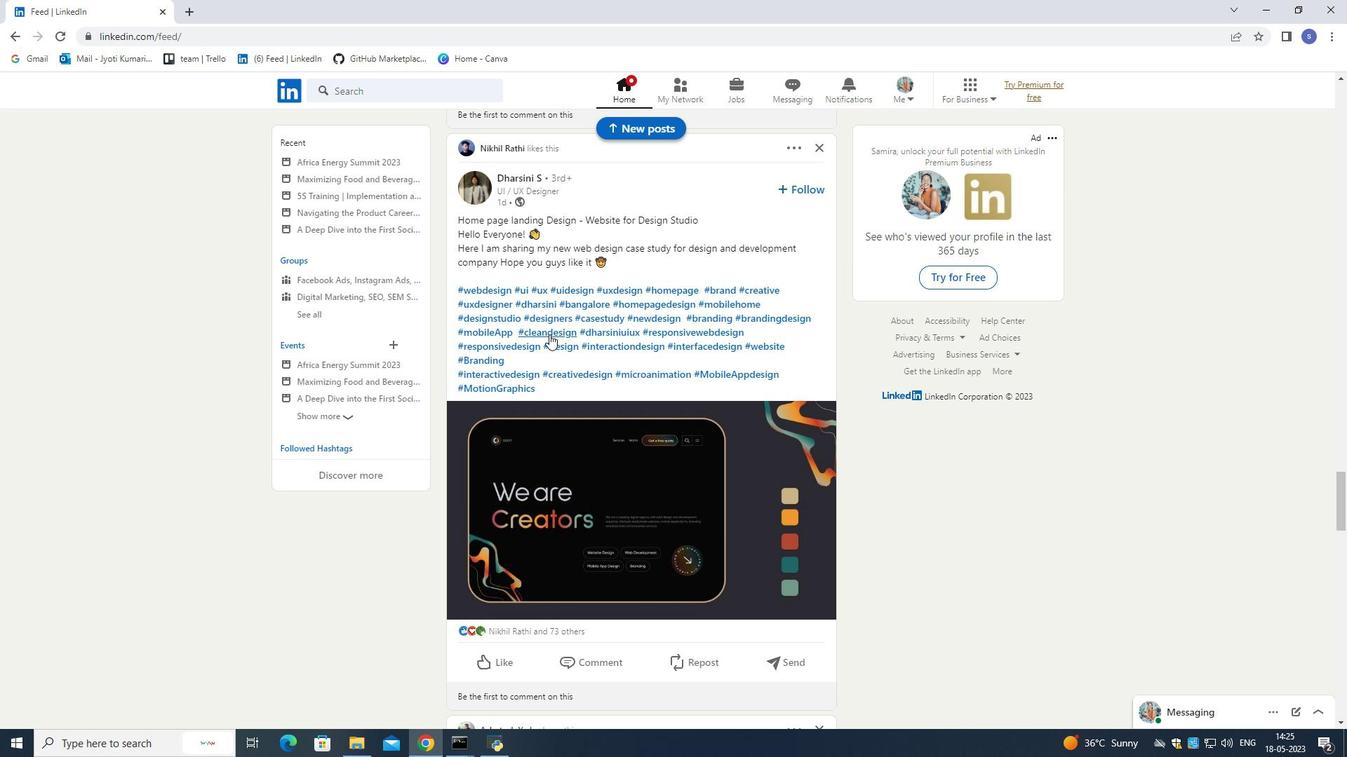
Action: Mouse scrolled (550, 333) with delta (0, 0)
Screenshot: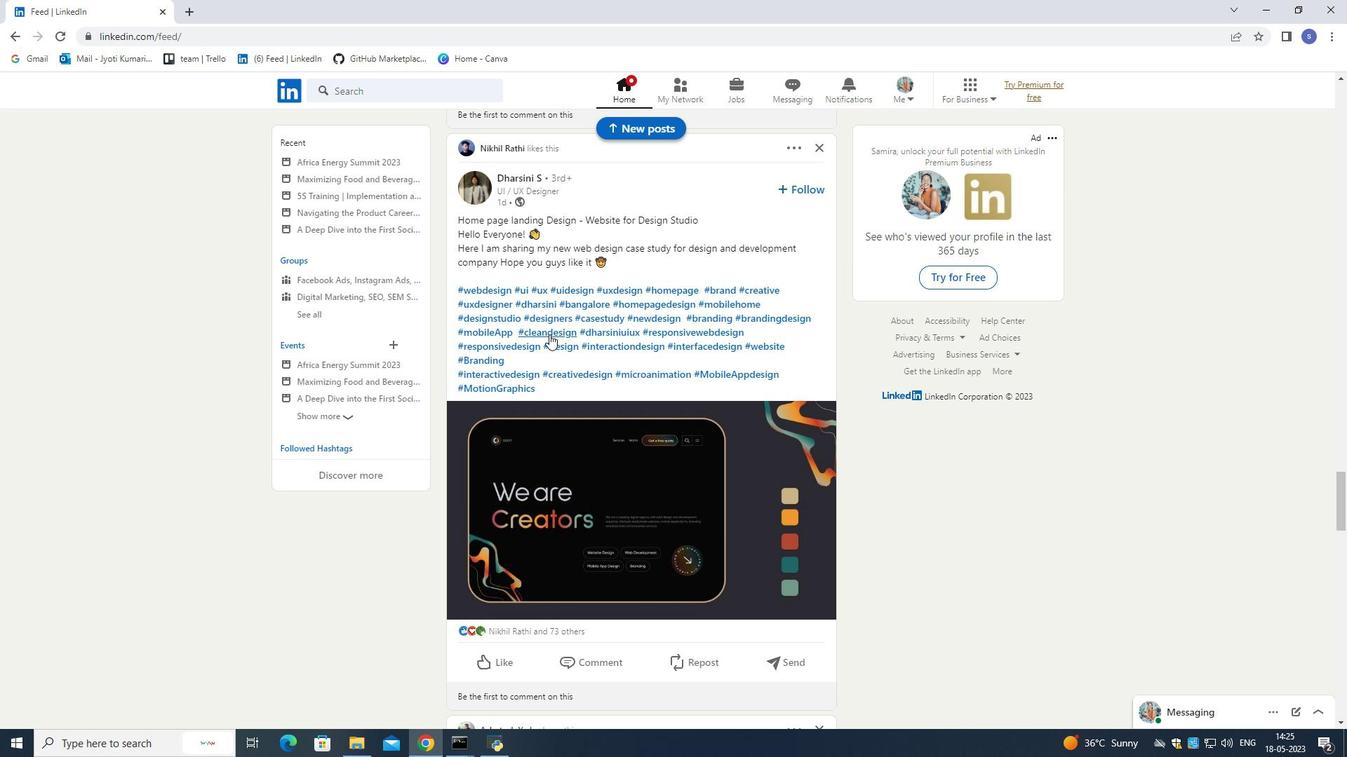 
Action: Mouse moved to (552, 334)
Screenshot: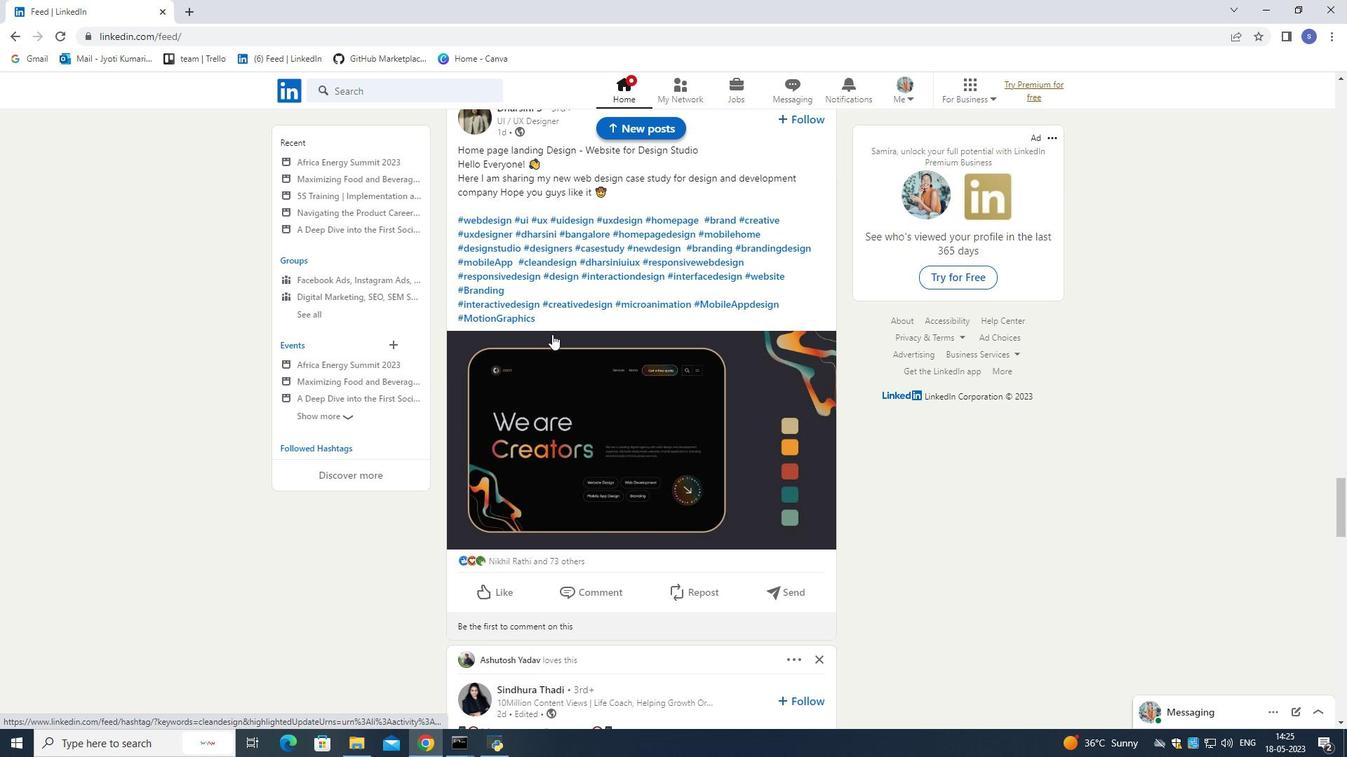 
Action: Mouse scrolled (552, 333) with delta (0, 0)
Screenshot: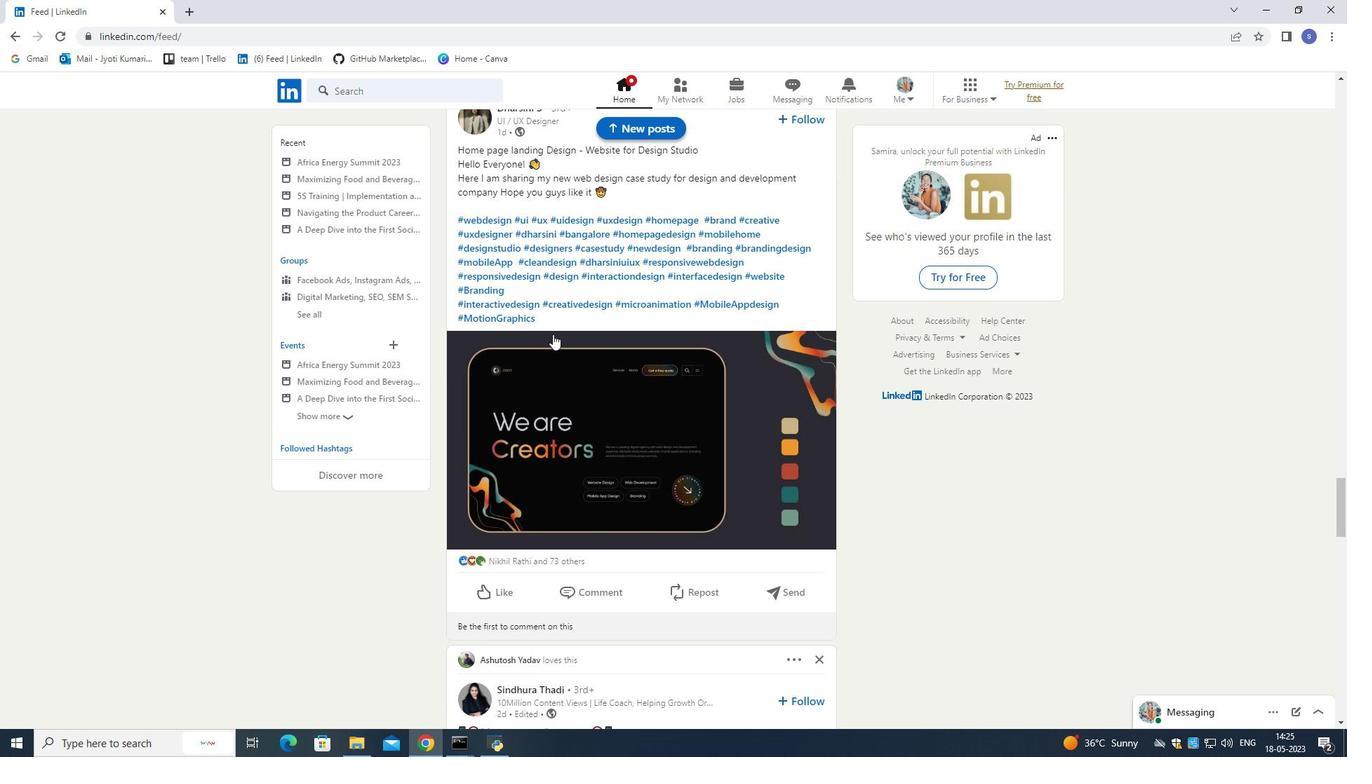 
Action: Mouse scrolled (552, 333) with delta (0, 0)
Screenshot: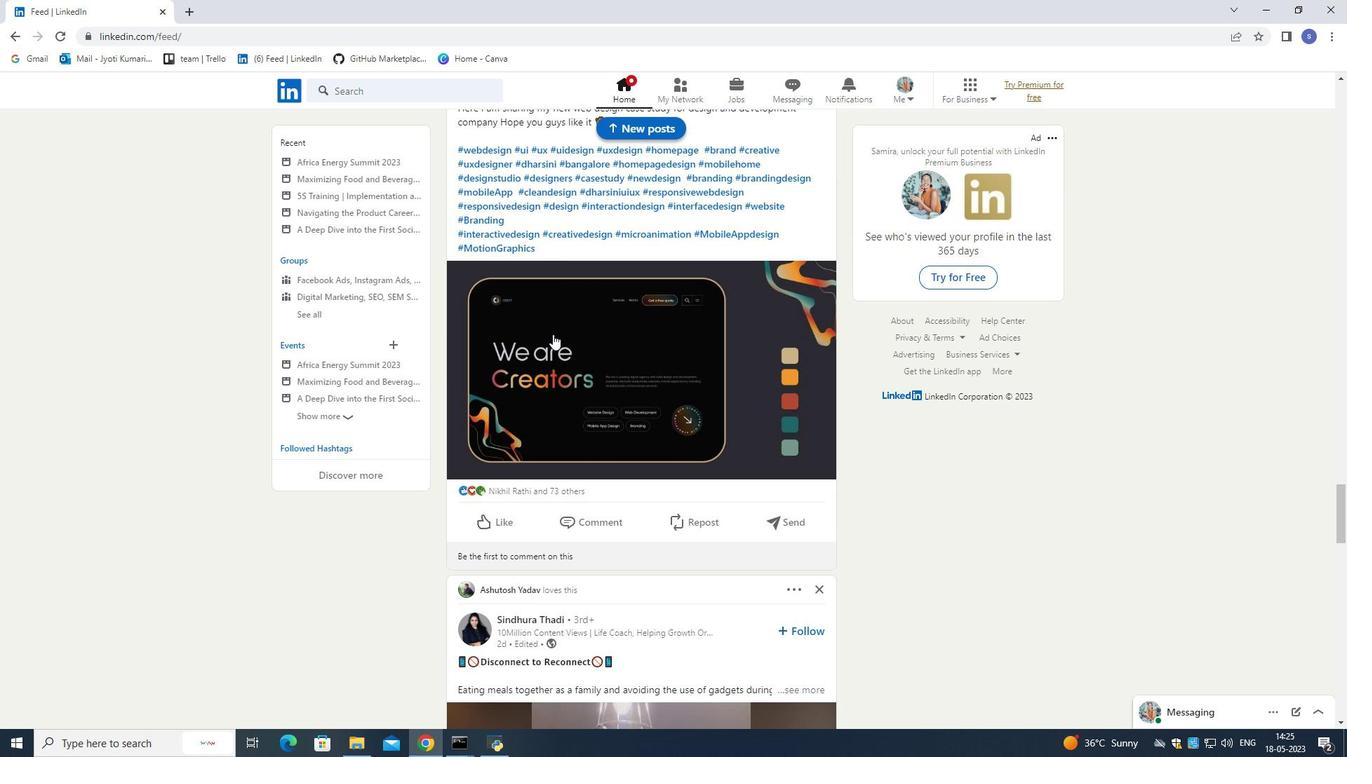
Action: Mouse scrolled (552, 333) with delta (0, 0)
Screenshot: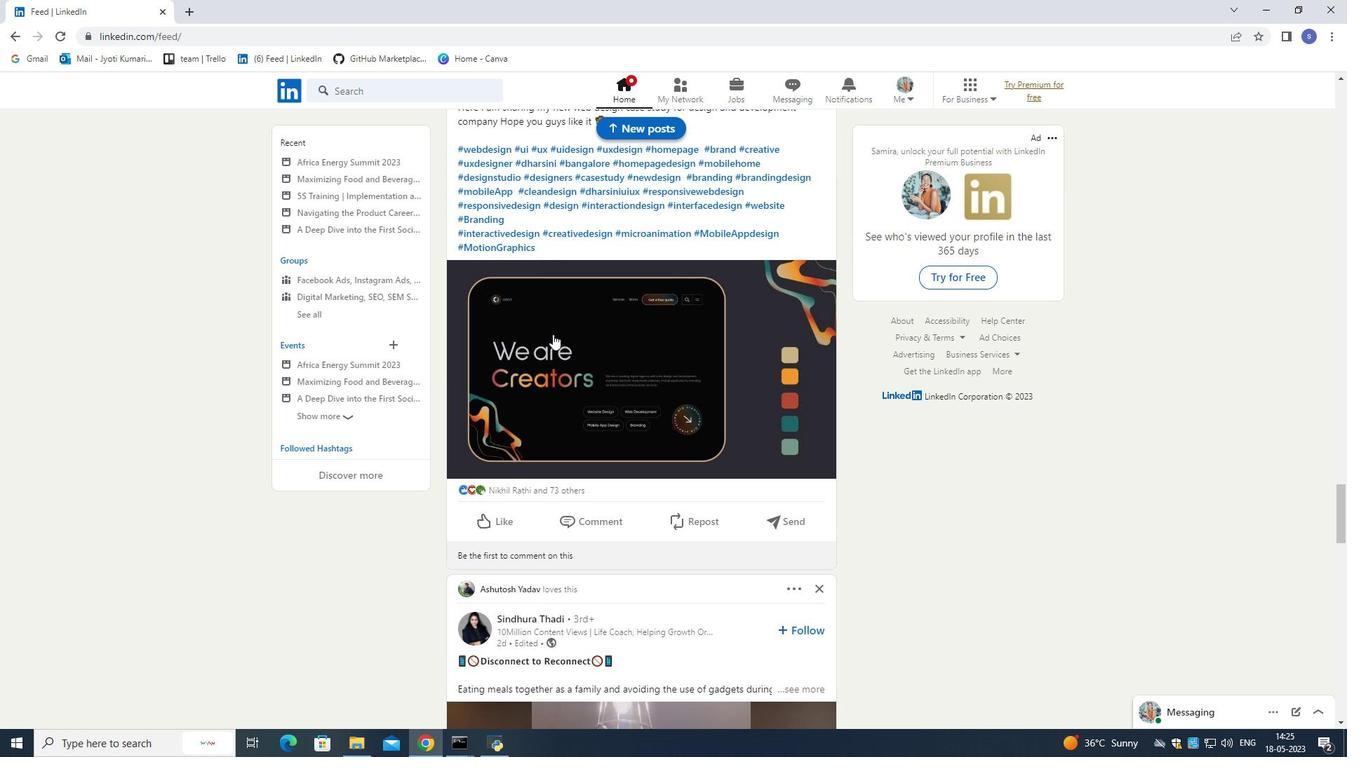 
Action: Mouse scrolled (552, 333) with delta (0, 0)
Screenshot: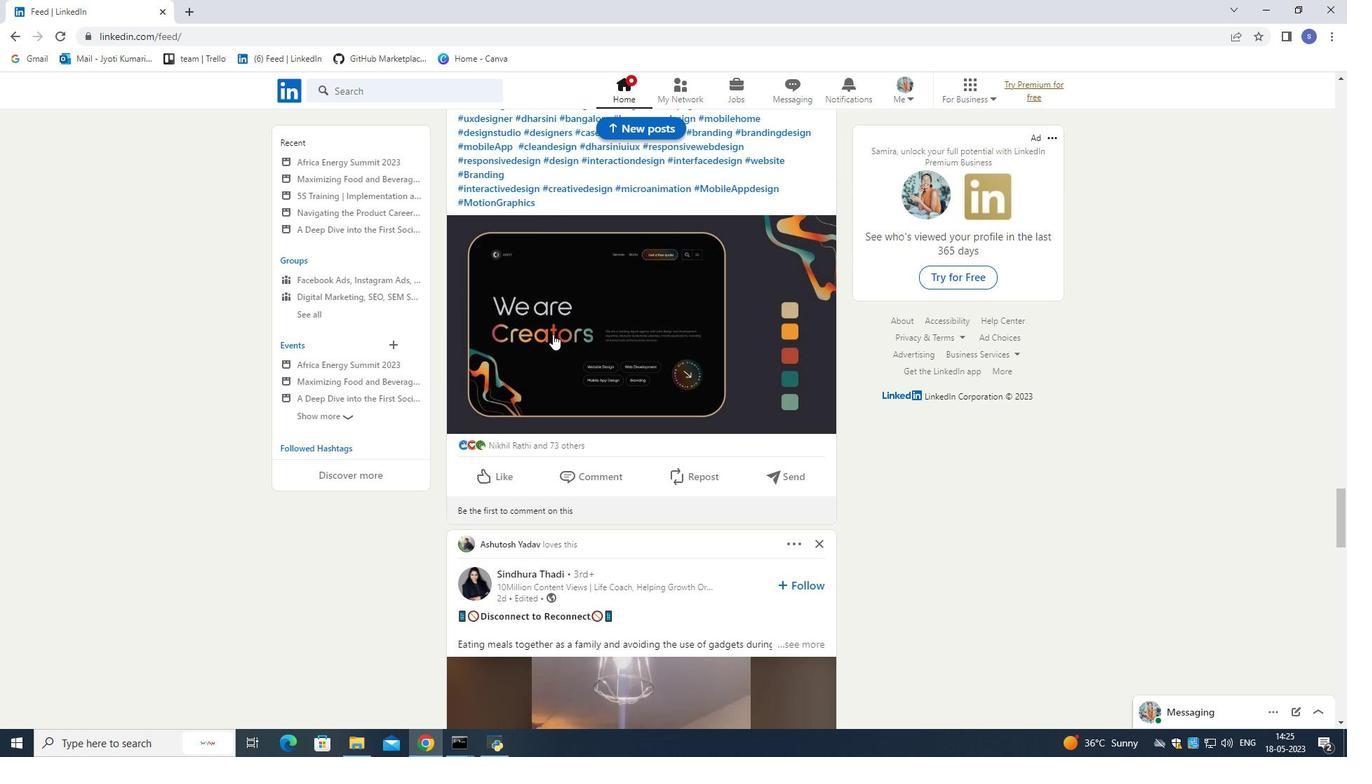 
Action: Mouse moved to (552, 336)
Screenshot: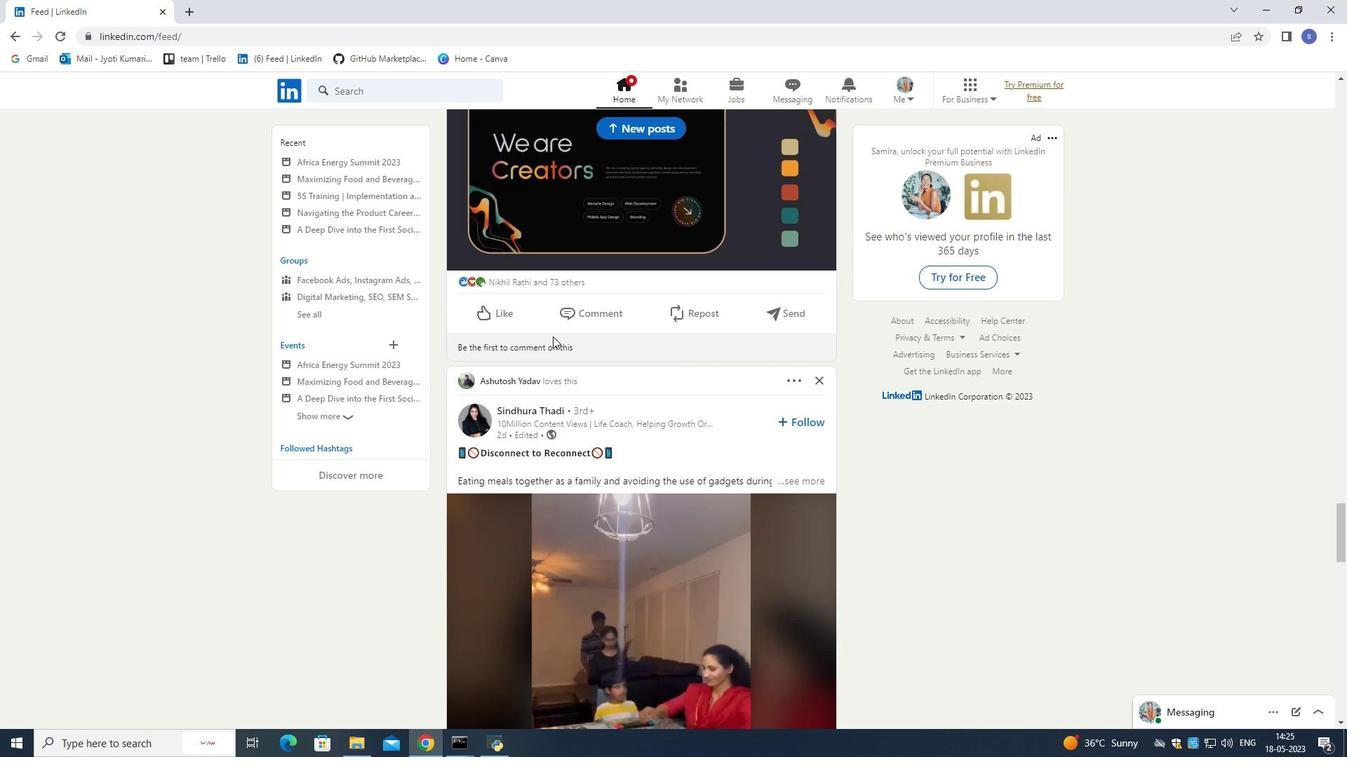 
Action: Mouse scrolled (552, 336) with delta (0, 0)
Screenshot: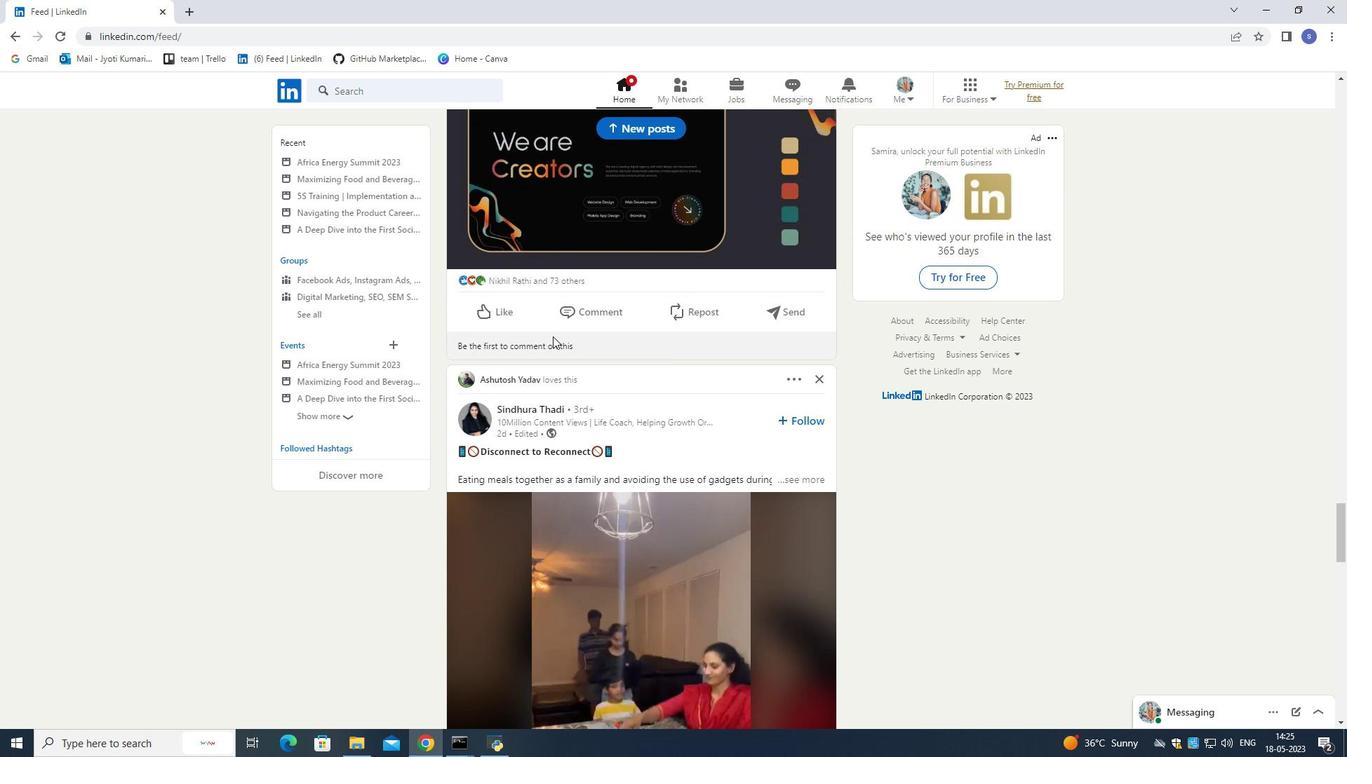 
Action: Mouse scrolled (552, 336) with delta (0, 0)
Screenshot: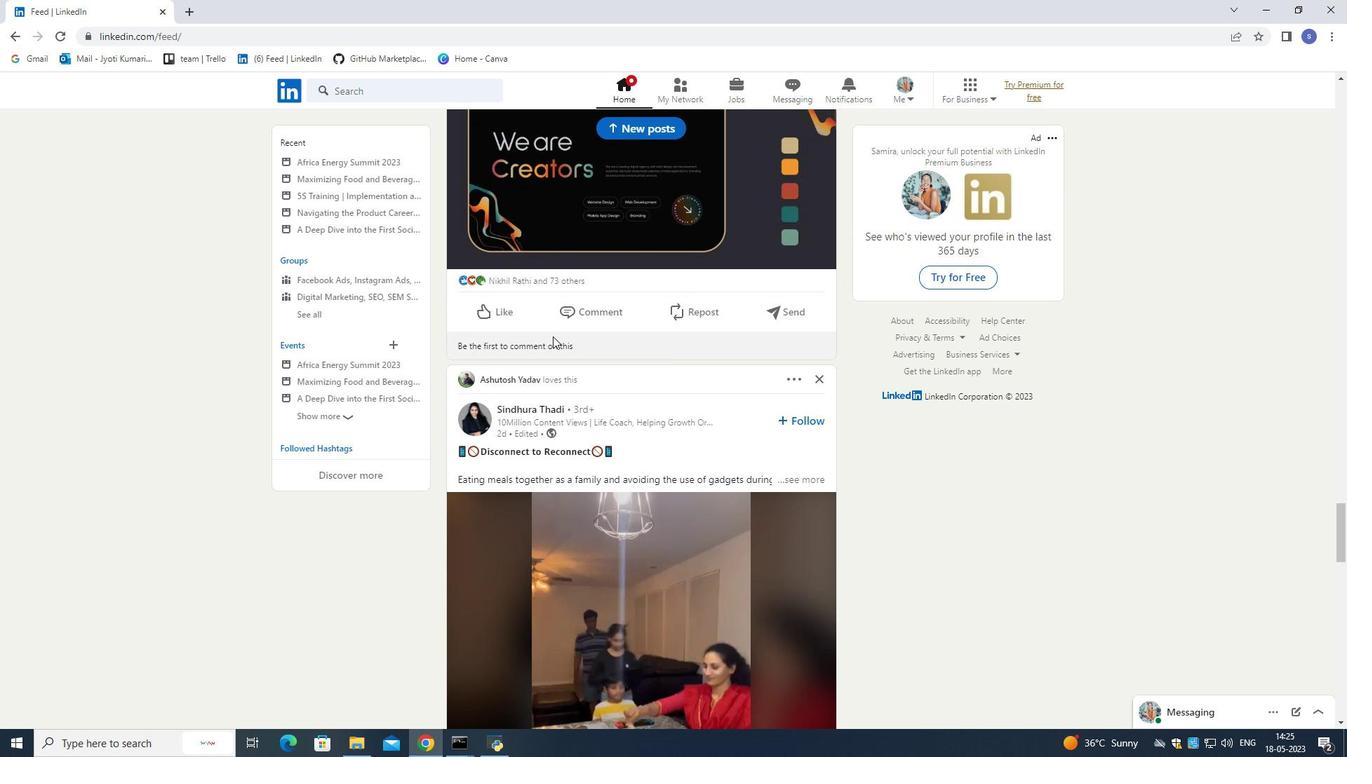 
Action: Mouse scrolled (552, 336) with delta (0, 0)
Screenshot: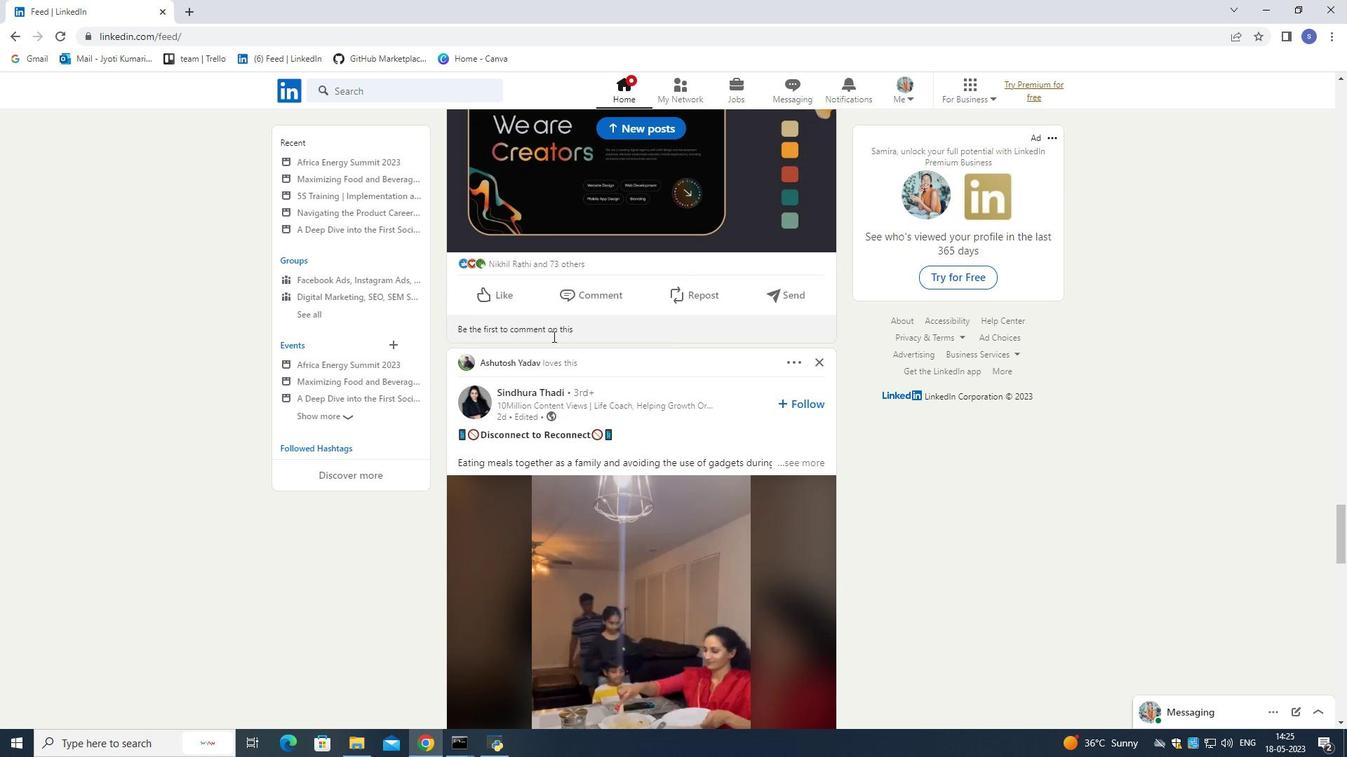 
Action: Mouse moved to (184, 14)
Screenshot: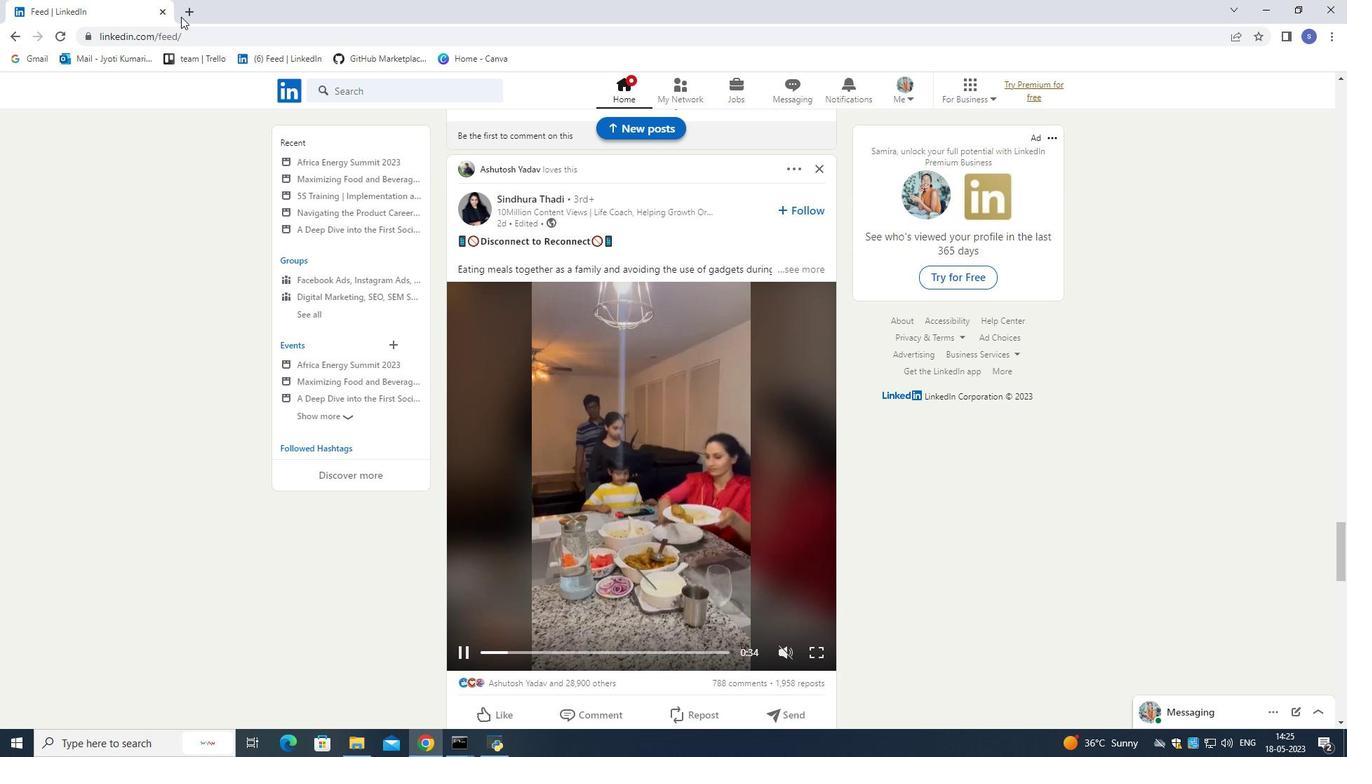 
Action: Mouse pressed left at (184, 14)
Screenshot: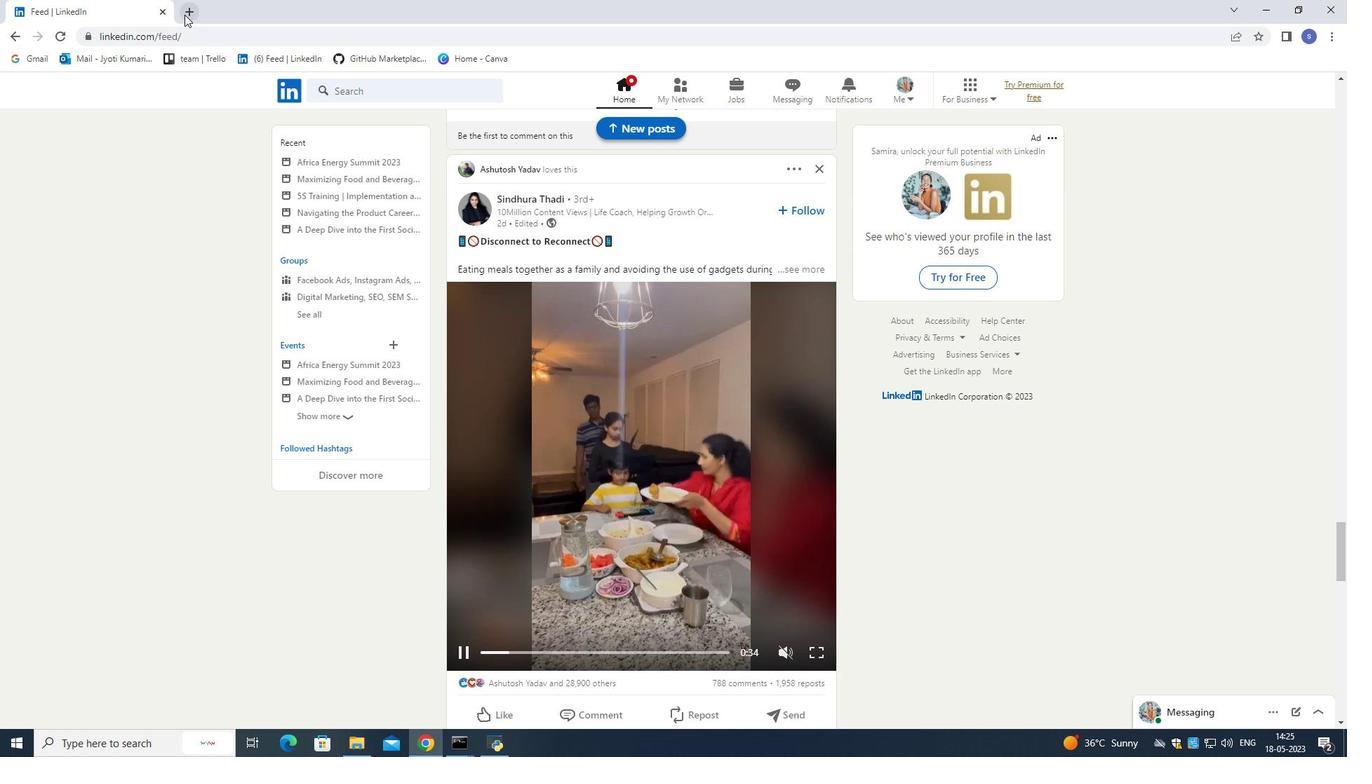 
Action: Mouse moved to (190, 15)
Screenshot: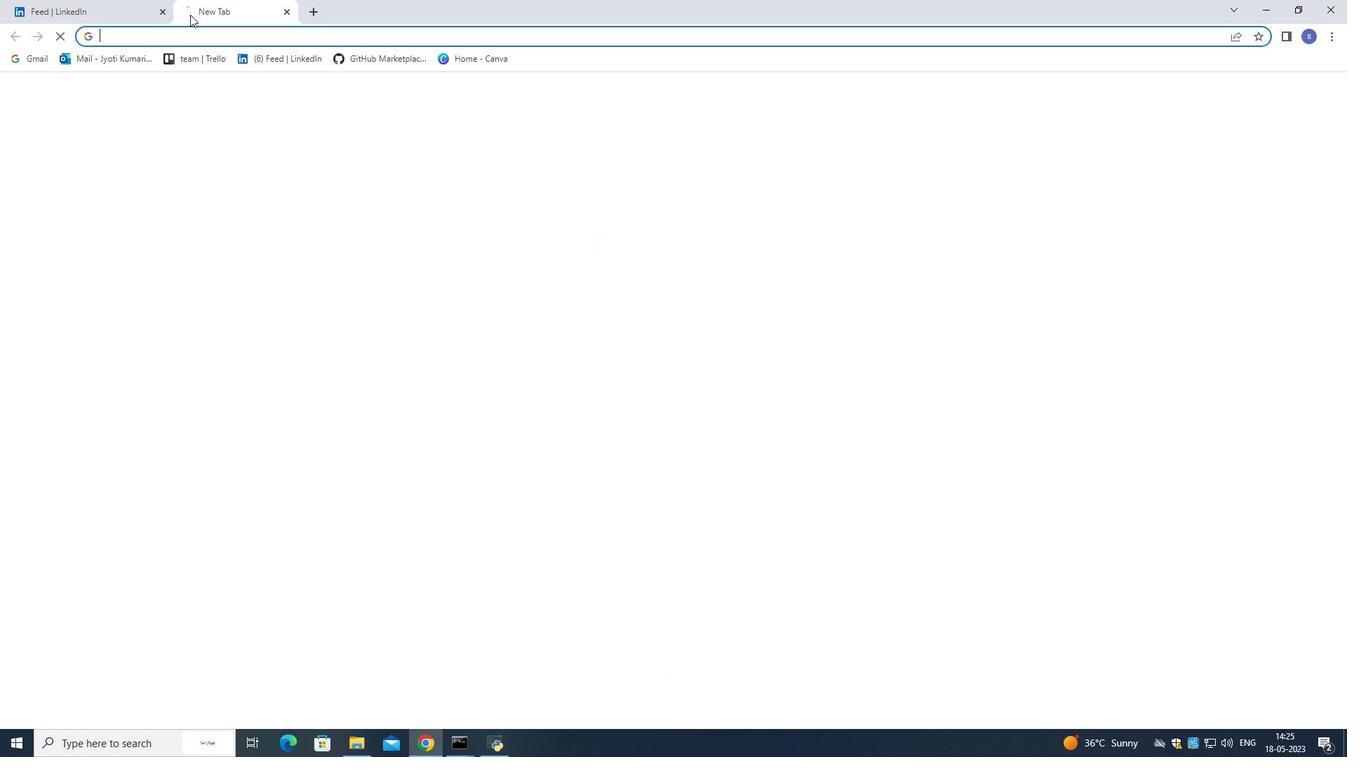 
Action: Key pressed sharing<Key.space>testimonials<Key.space>on<Key.space>link
Screenshot: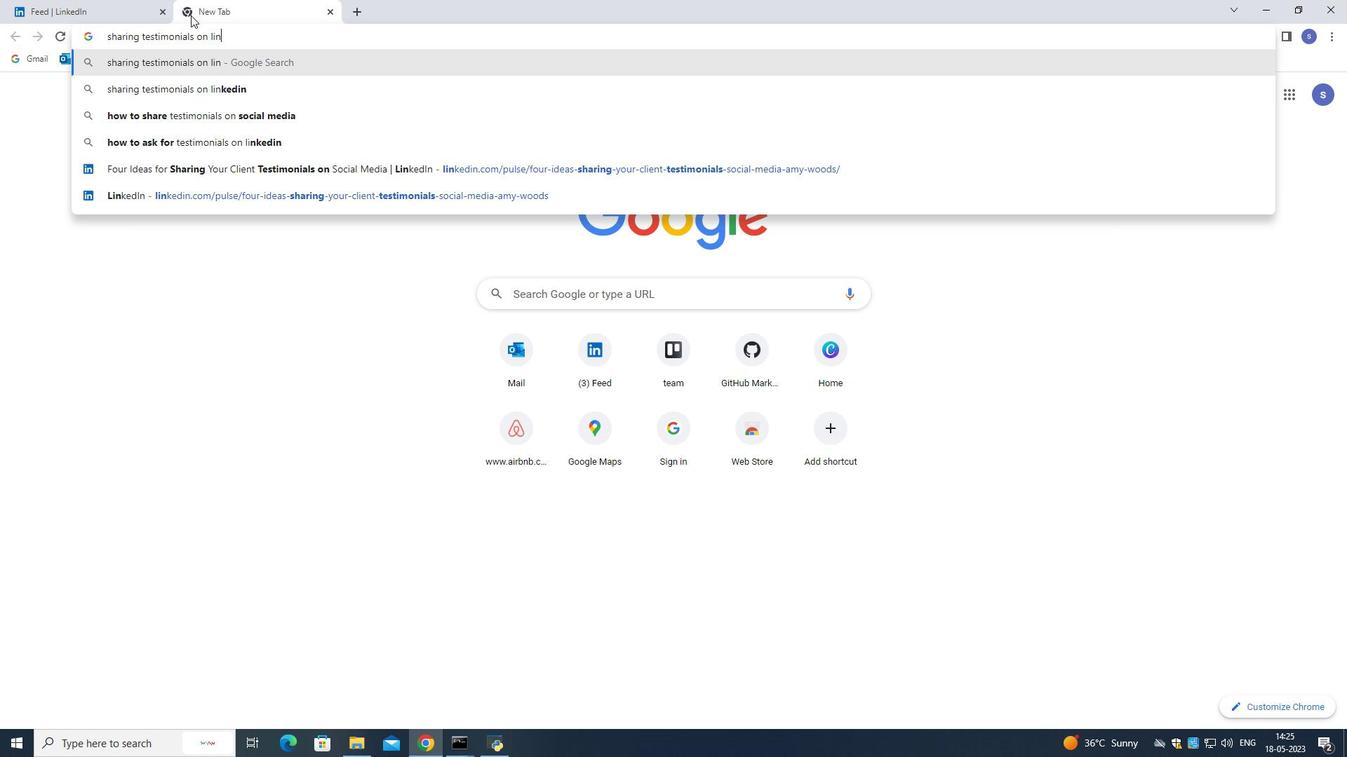
Action: Mouse moved to (312, 84)
Screenshot: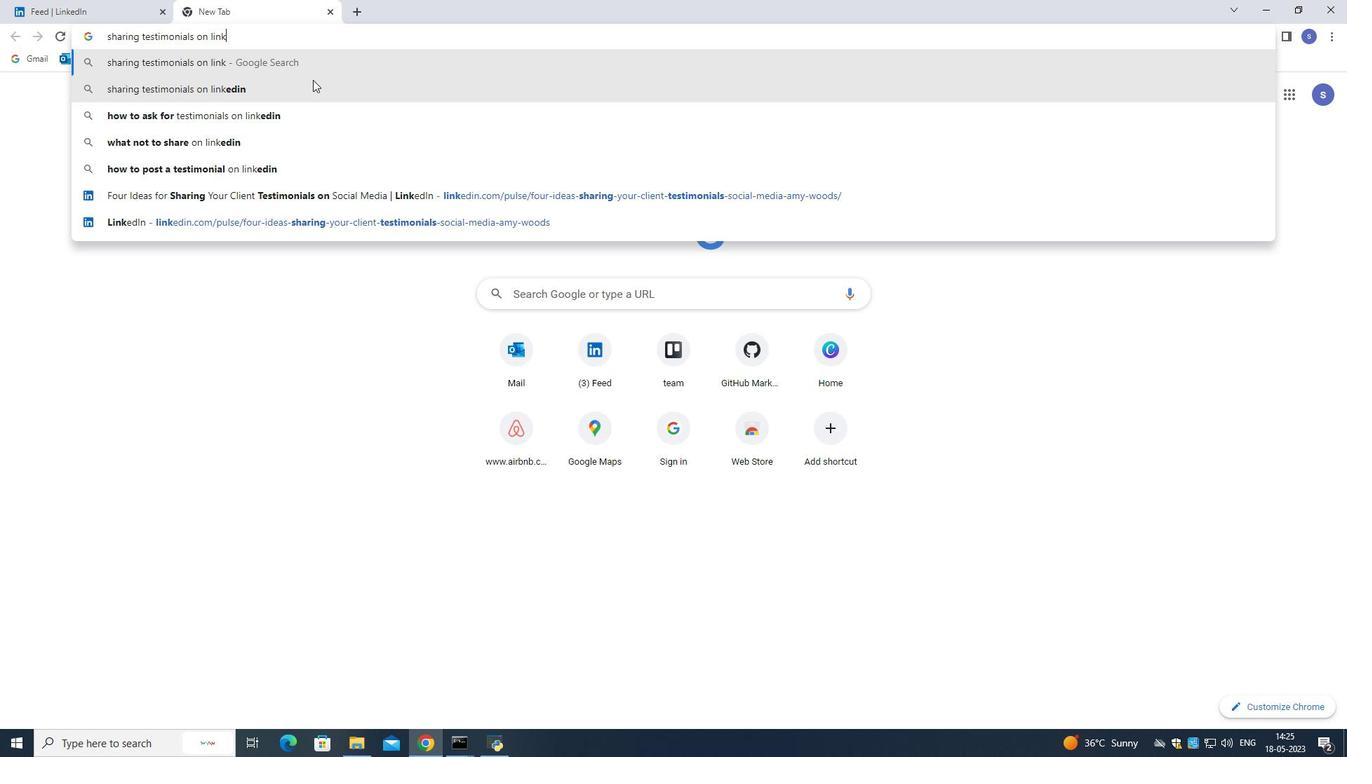 
Action: Mouse pressed left at (312, 84)
Screenshot: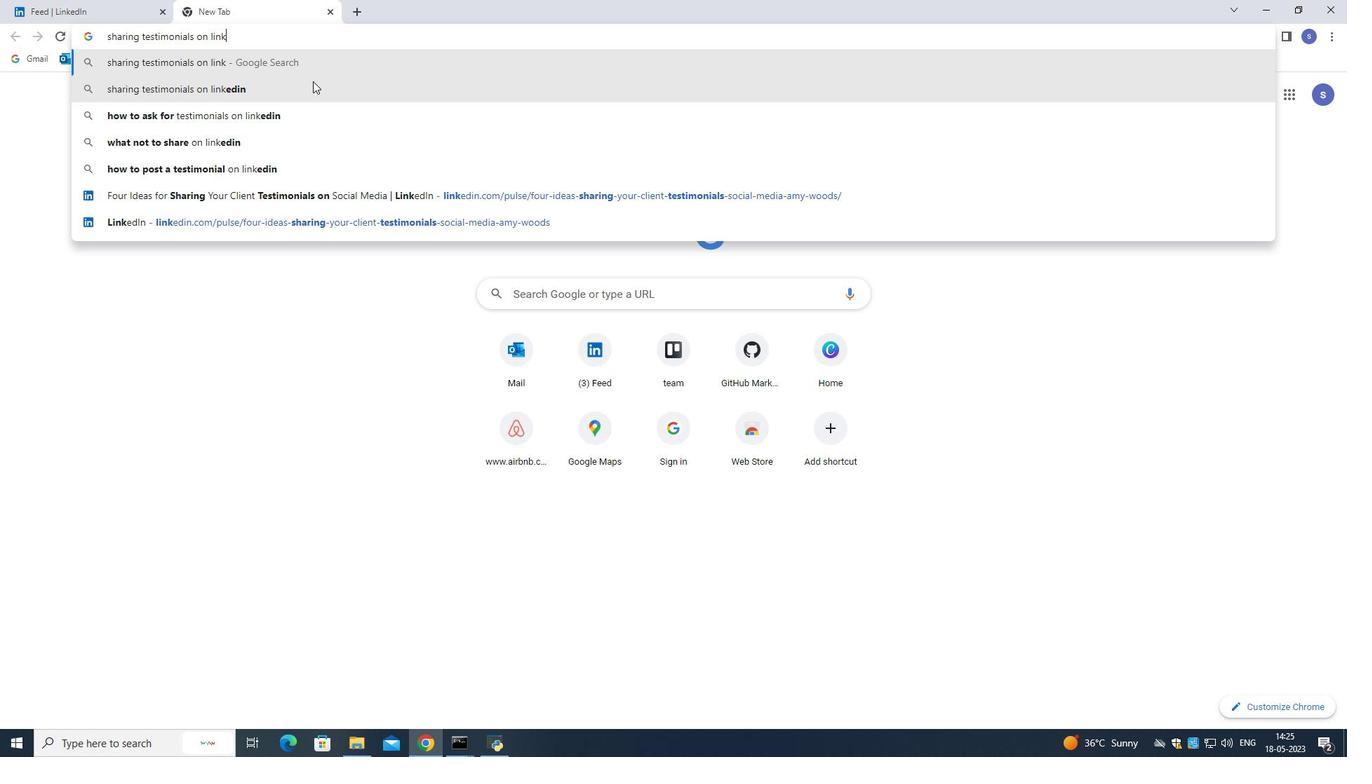 
Action: Mouse moved to (303, 374)
Screenshot: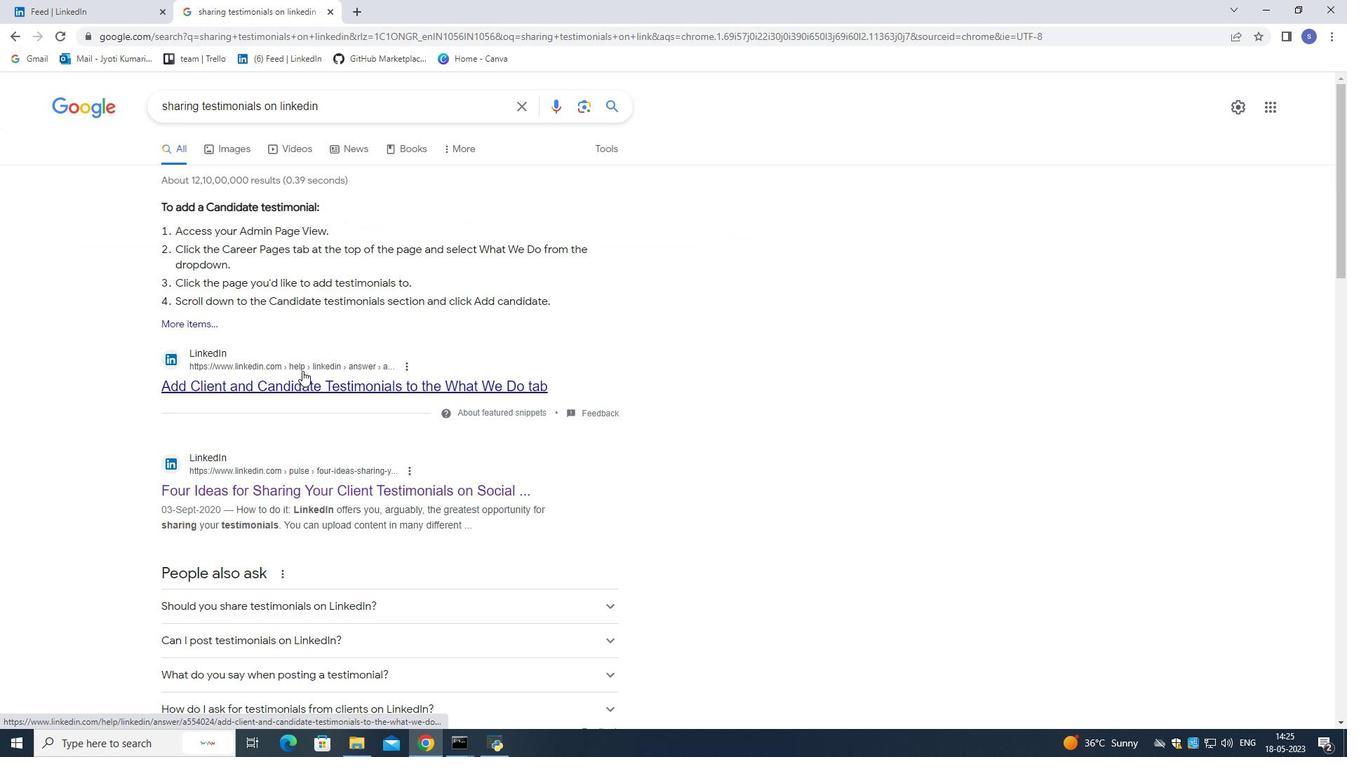 
Action: Mouse pressed left at (303, 374)
Screenshot: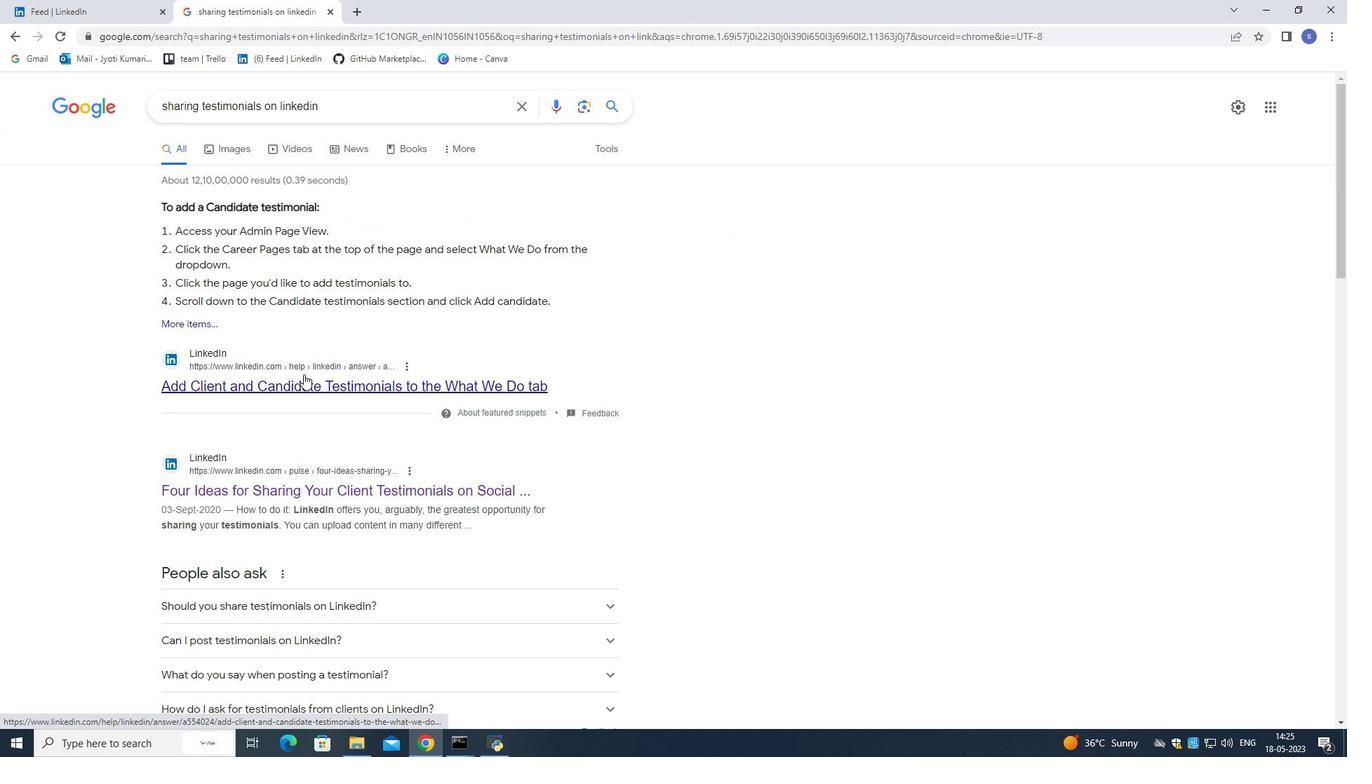 
Action: Mouse moved to (378, 382)
Screenshot: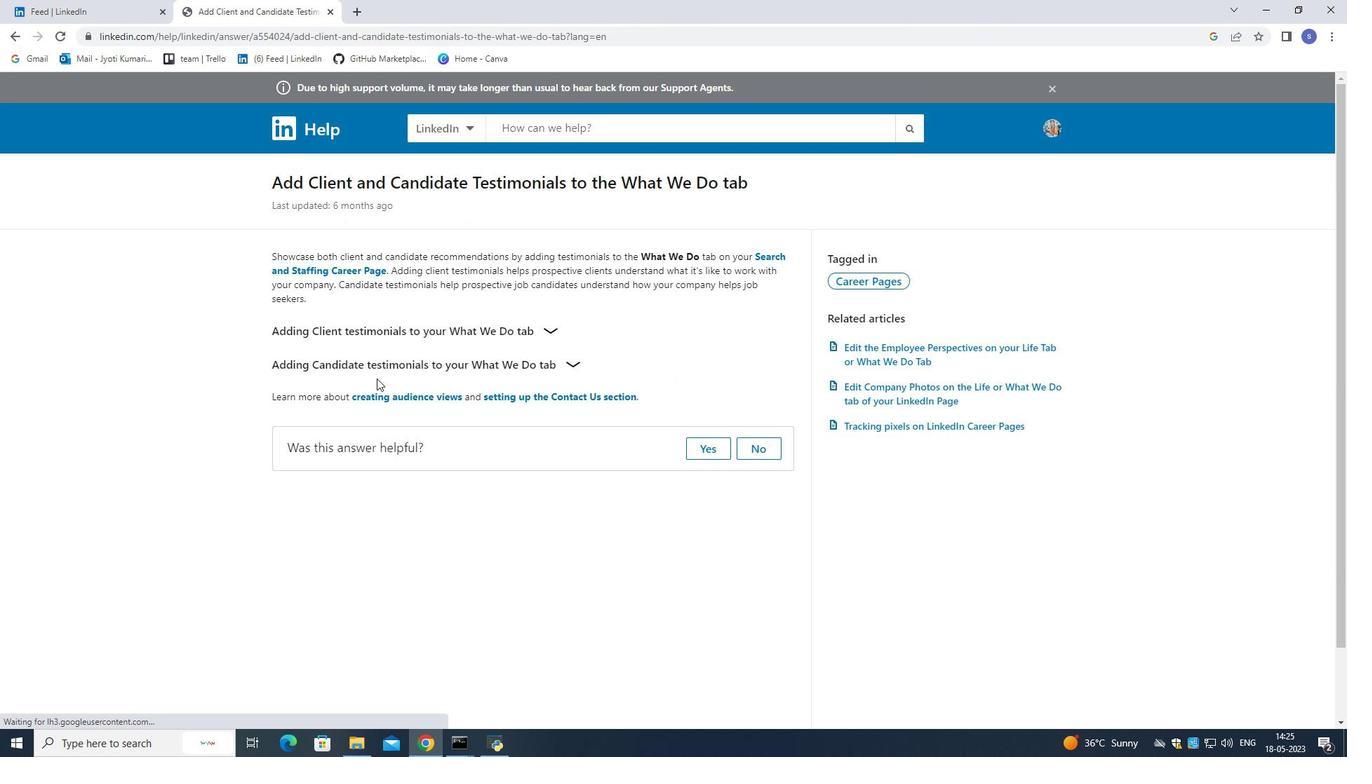 
Action: Mouse scrolled (378, 381) with delta (0, 0)
Screenshot: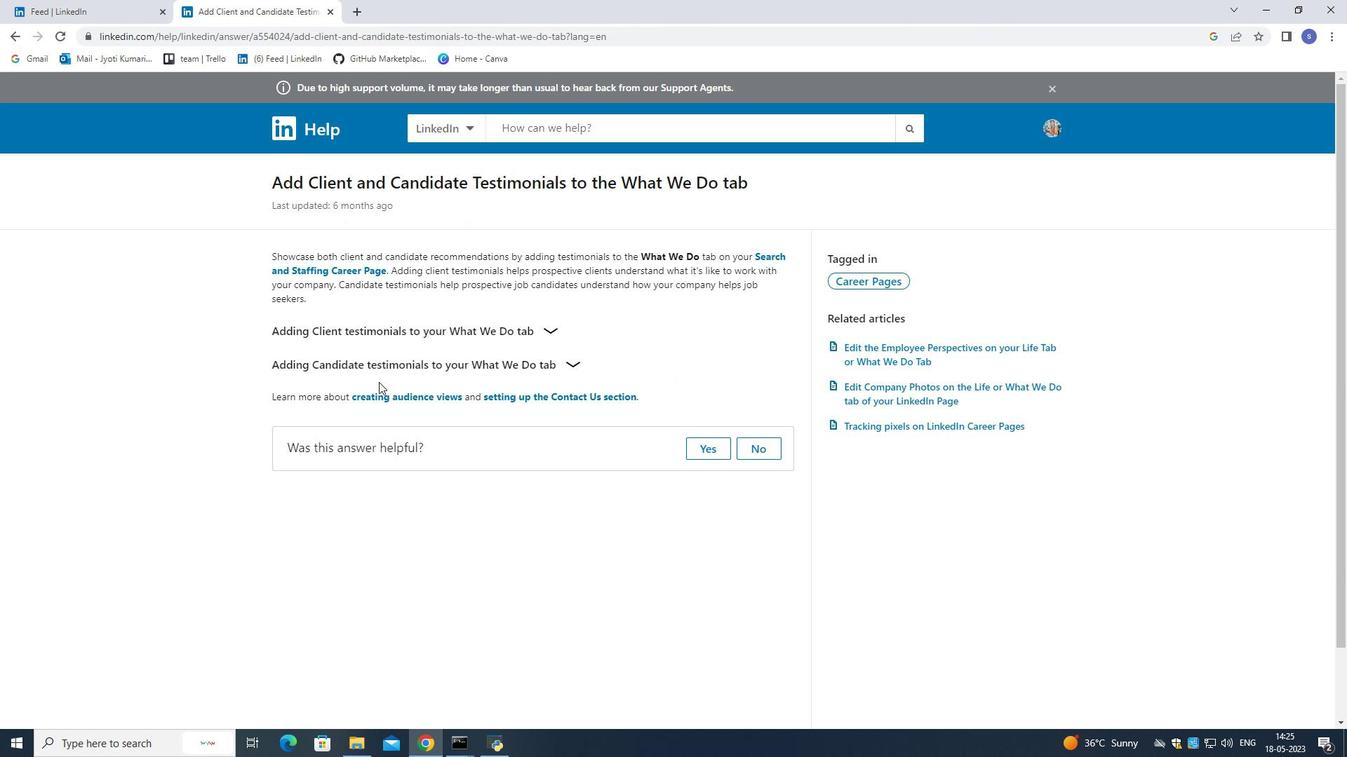 
Action: Mouse scrolled (378, 381) with delta (0, 0)
Screenshot: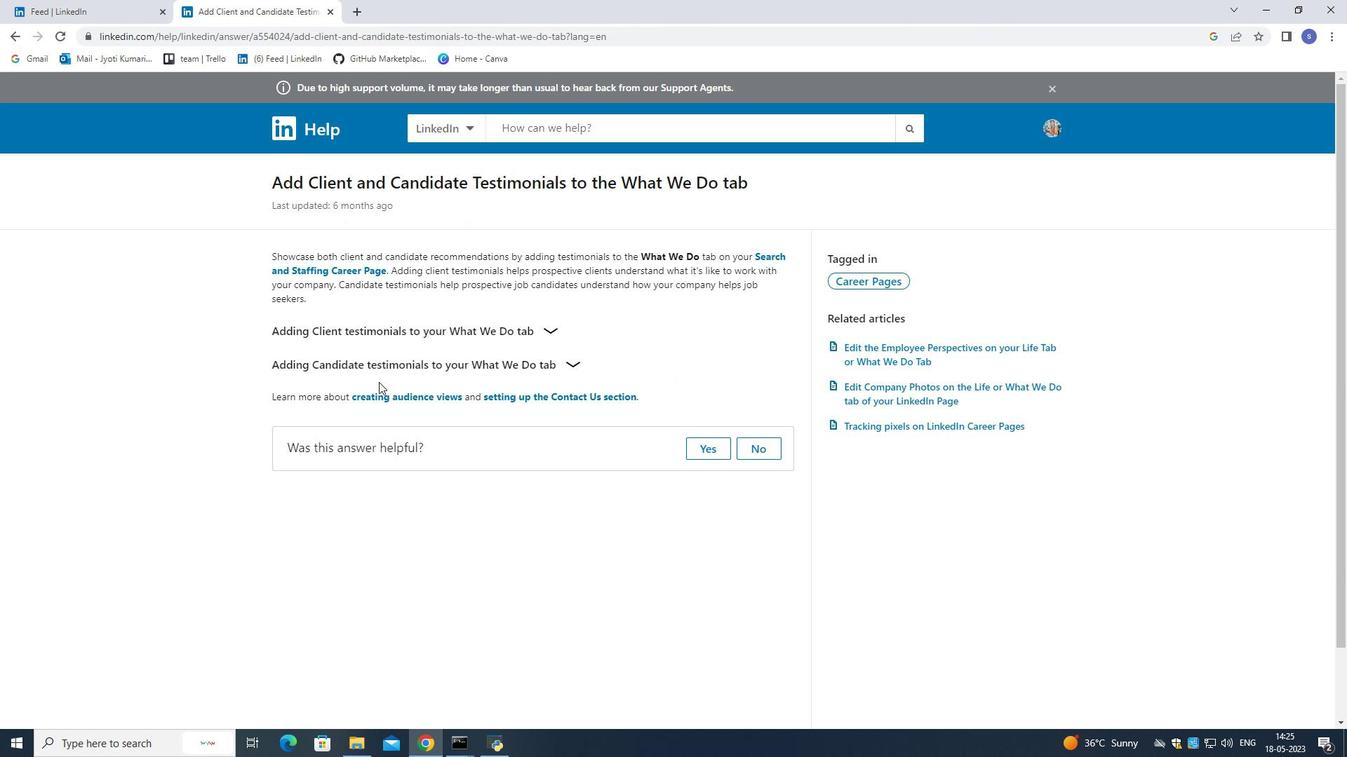 
Action: Mouse moved to (378, 383)
Screenshot: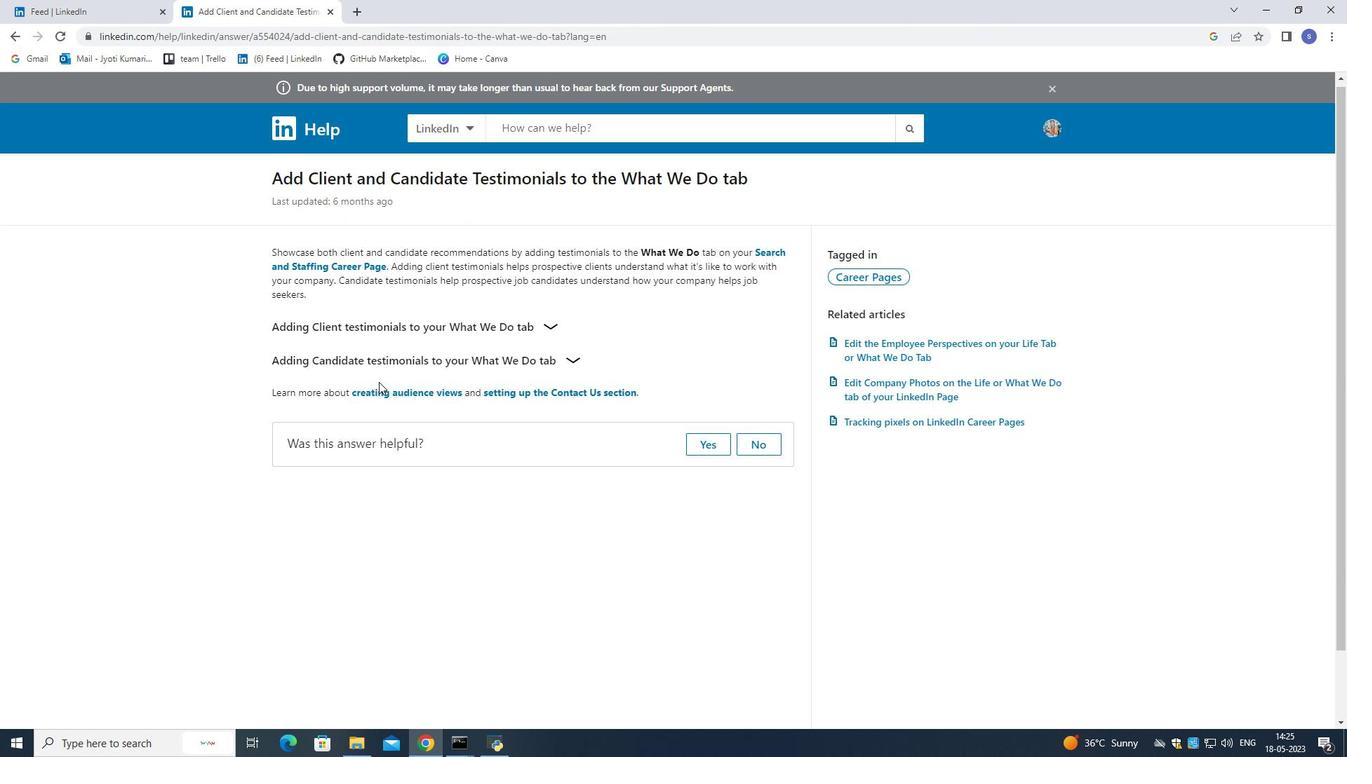 
Action: Mouse scrolled (378, 383) with delta (0, 0)
Screenshot: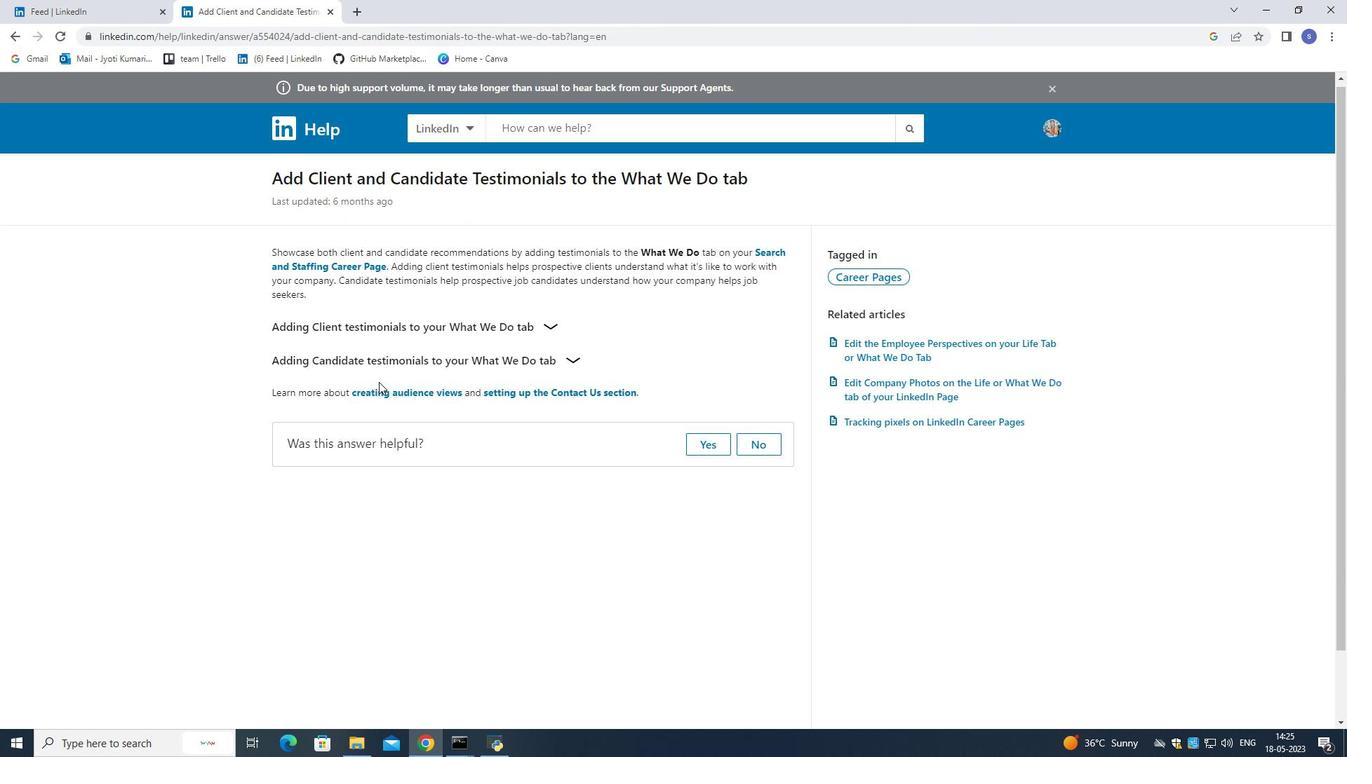
Action: Mouse scrolled (378, 383) with delta (0, 0)
Screenshot: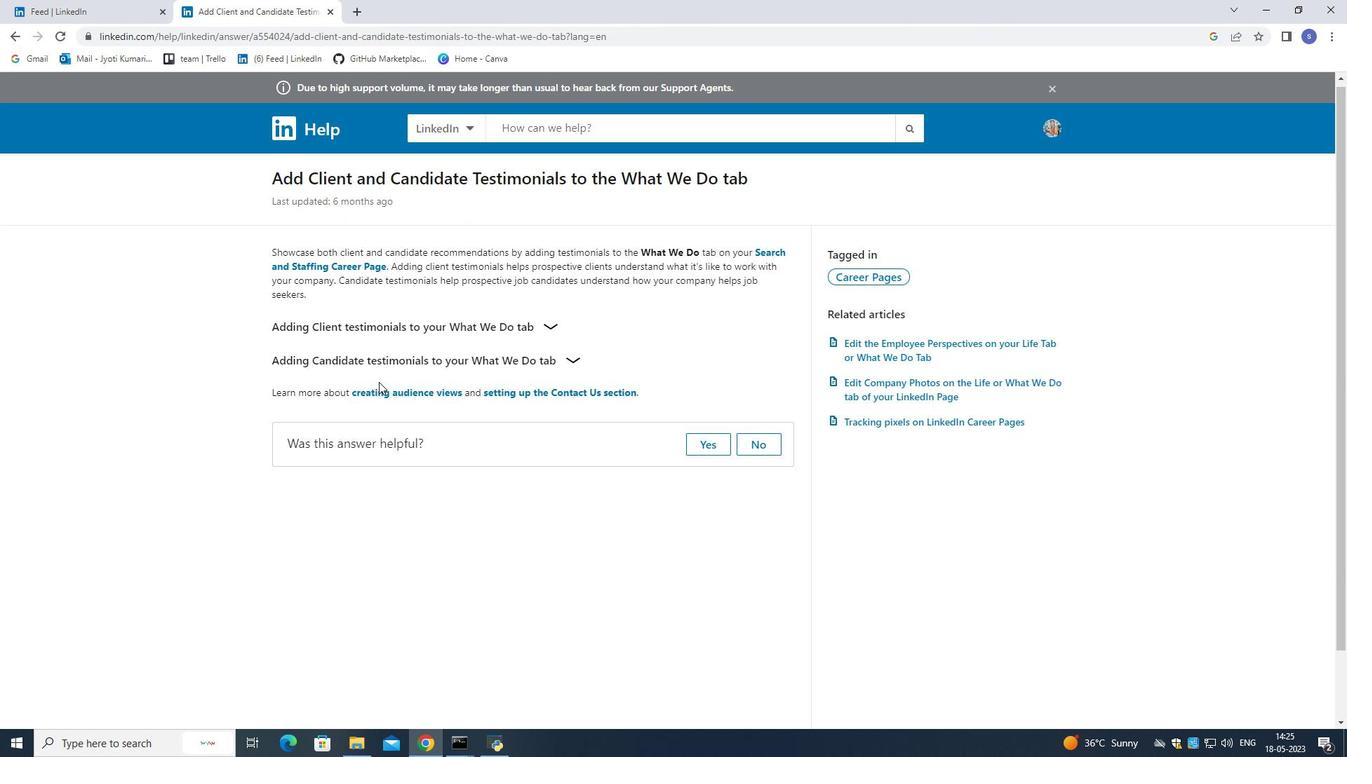
Action: Mouse scrolled (378, 383) with delta (0, 0)
Screenshot: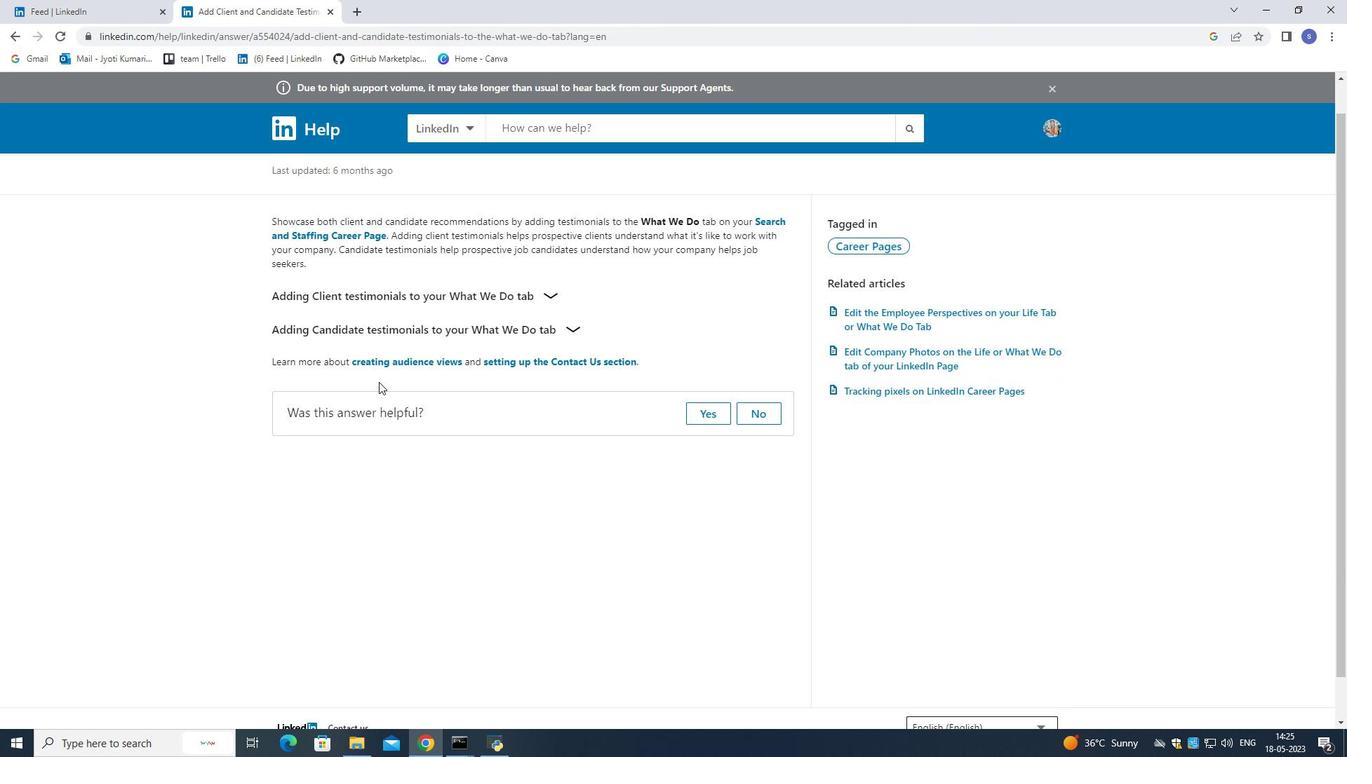 
Action: Mouse scrolled (378, 383) with delta (0, 0)
Screenshot: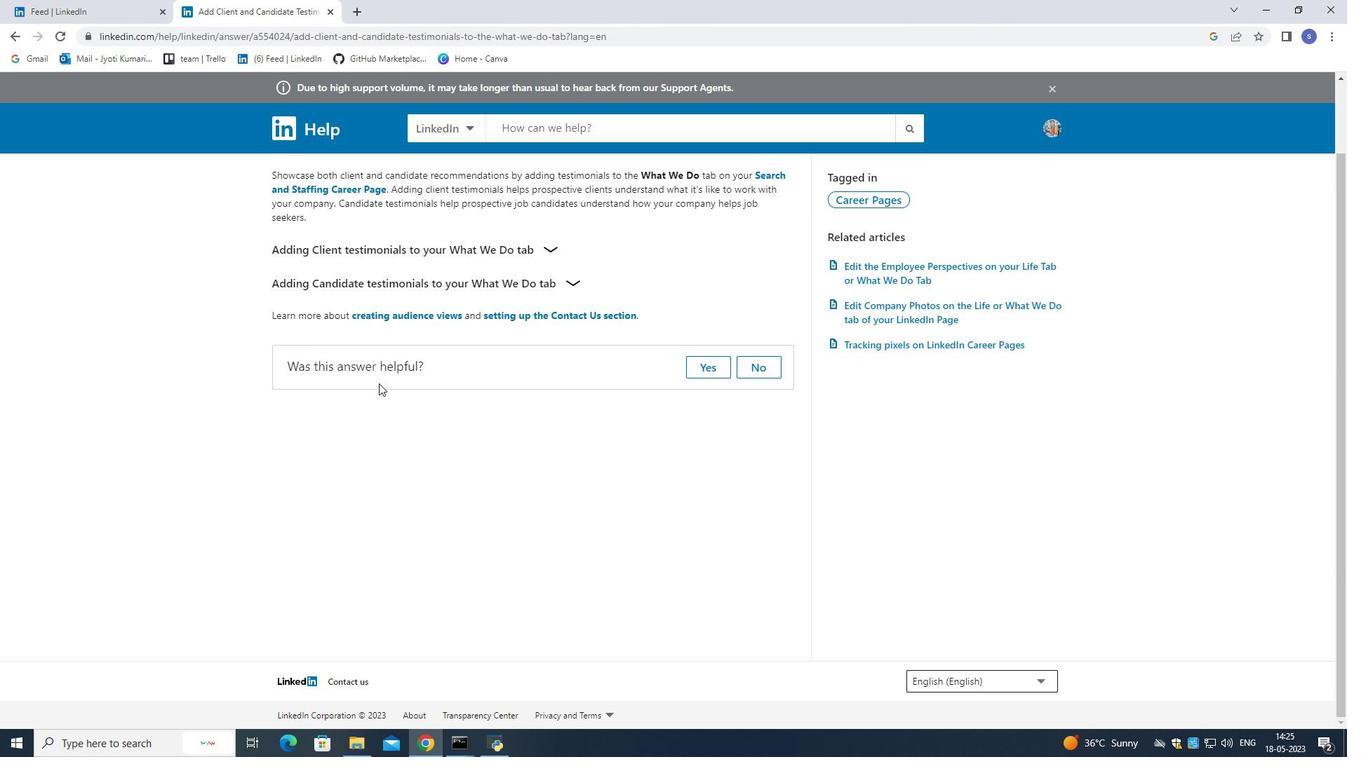 
Action: Mouse scrolled (378, 383) with delta (0, 0)
Screenshot: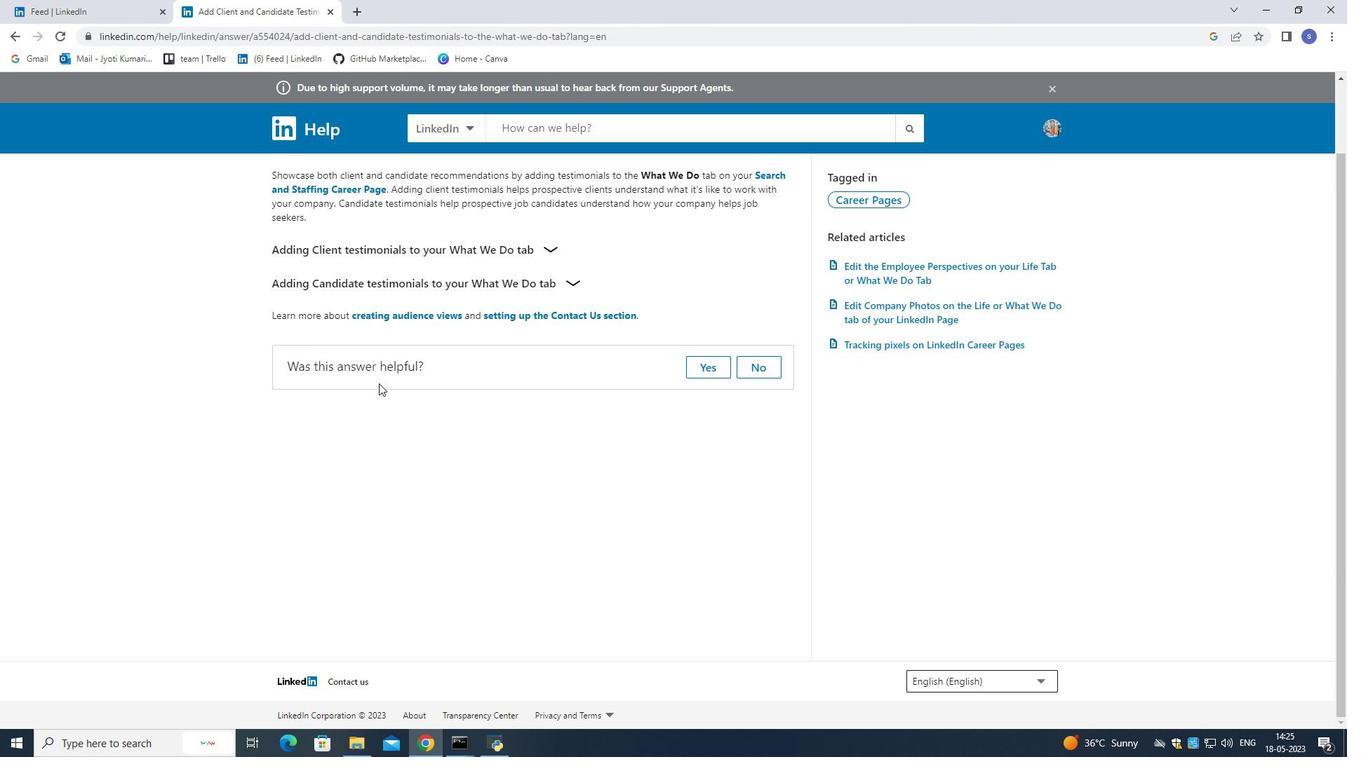 
Action: Mouse scrolled (378, 383) with delta (0, 0)
Screenshot: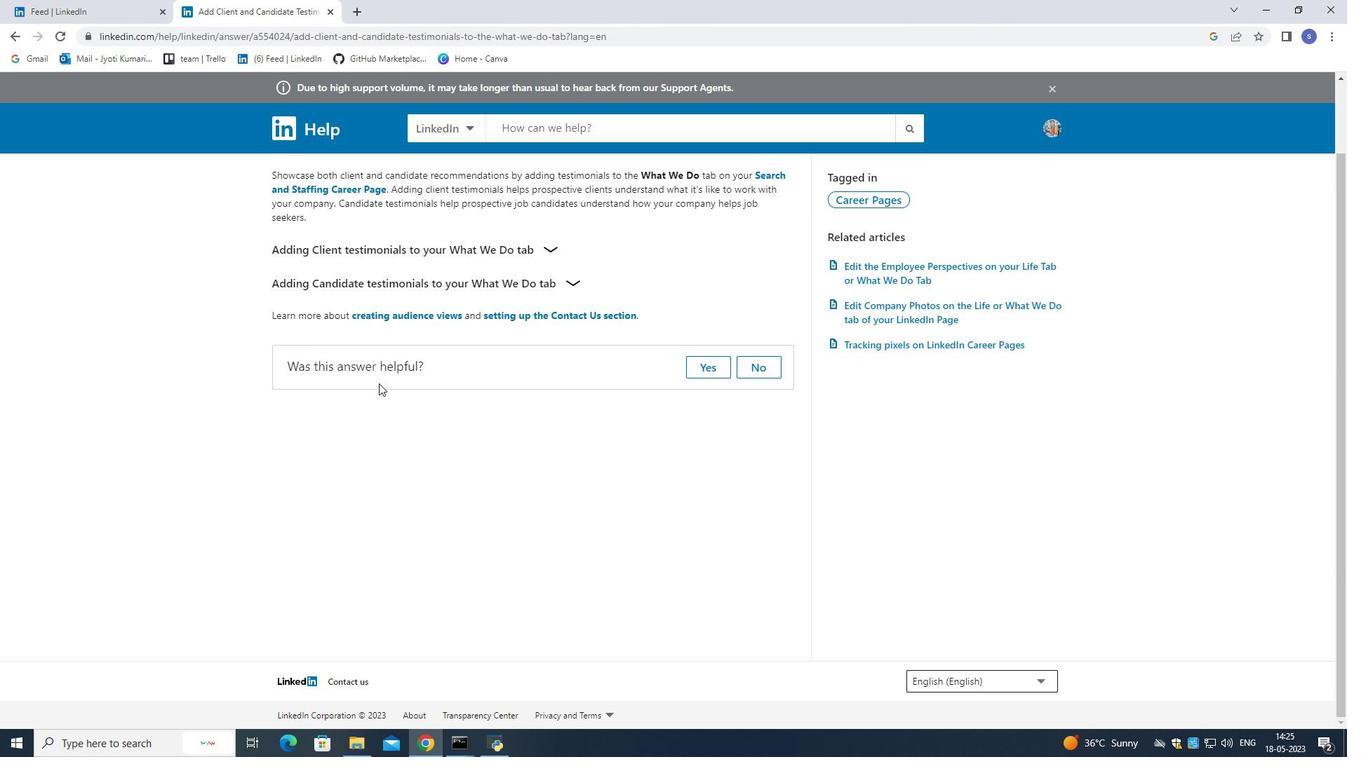 
Action: Mouse scrolled (378, 383) with delta (0, 0)
Screenshot: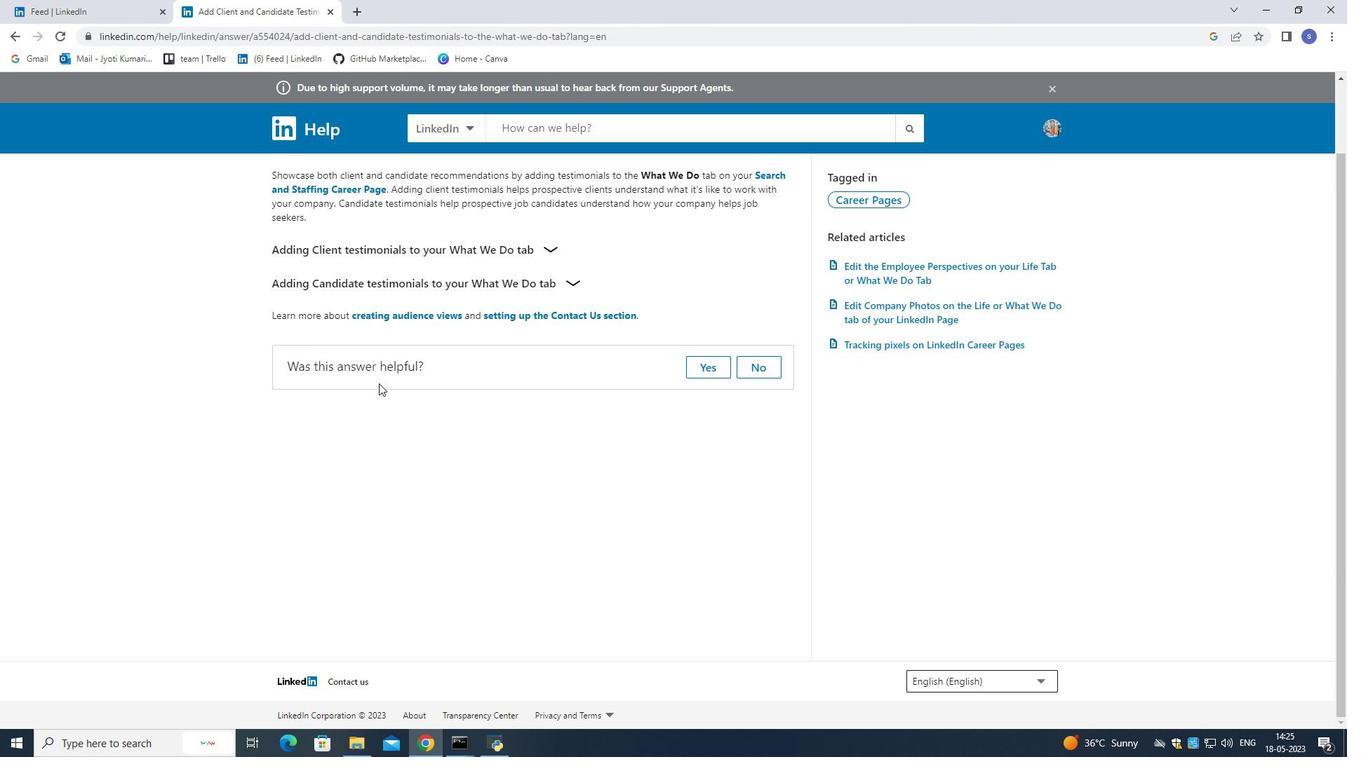 
Action: Mouse scrolled (378, 383) with delta (0, 0)
Screenshot: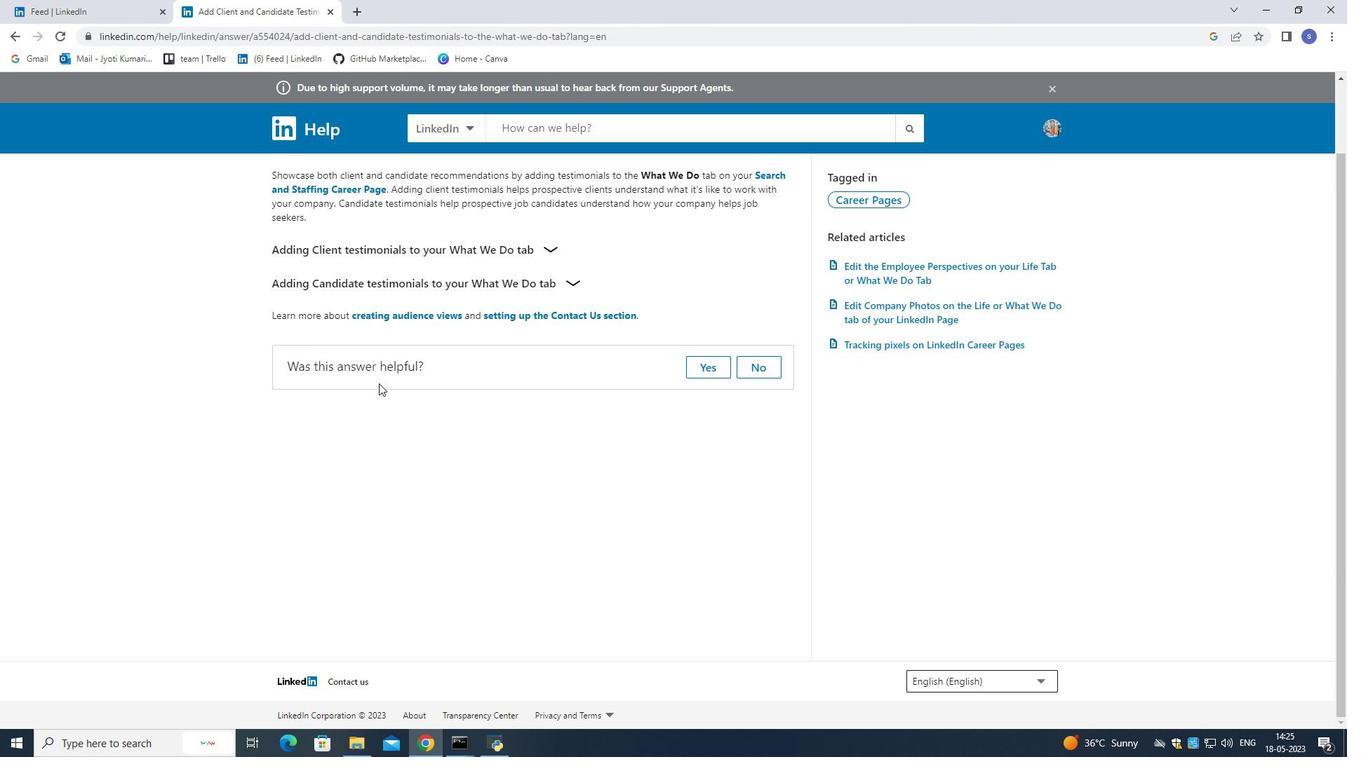 
Action: Mouse scrolled (378, 383) with delta (0, 0)
Screenshot: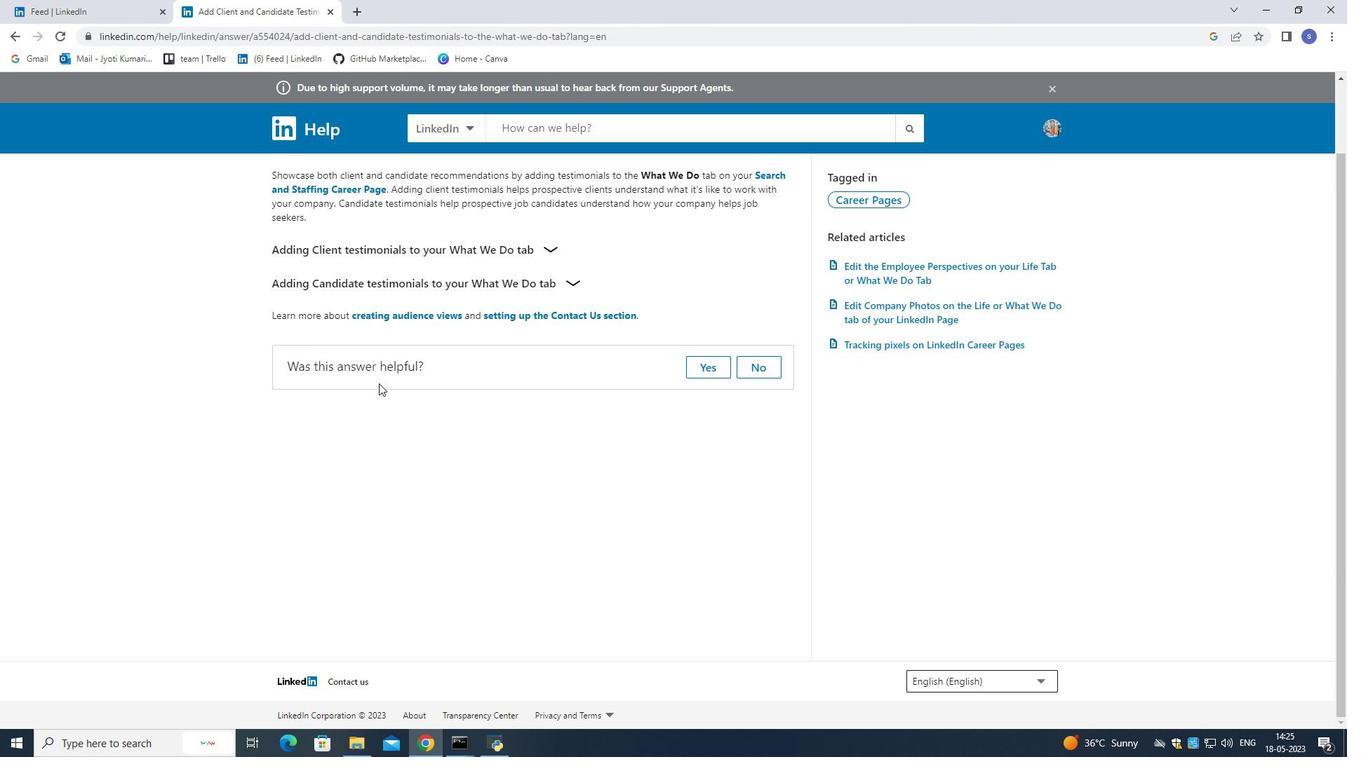 
Action: Mouse scrolled (378, 383) with delta (0, 0)
Screenshot: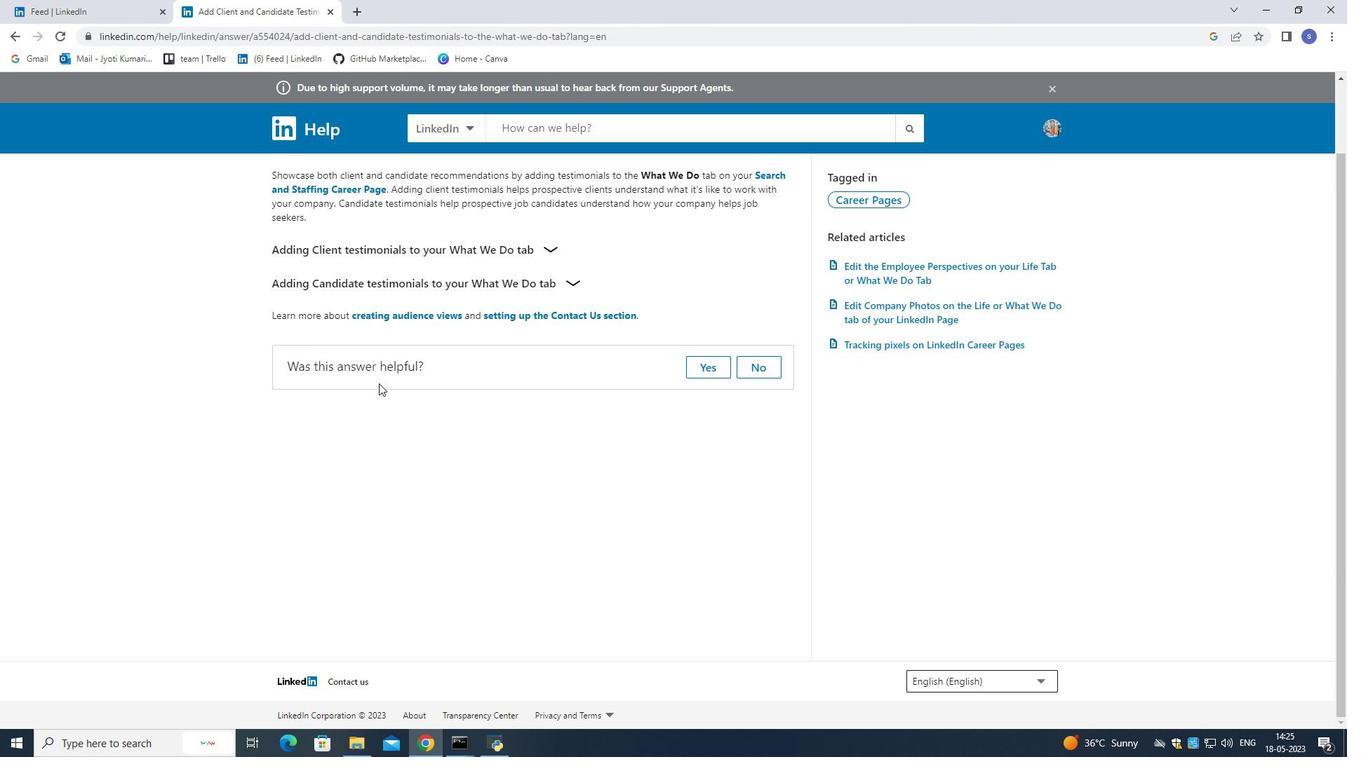 
Action: Mouse scrolled (378, 383) with delta (0, 0)
Screenshot: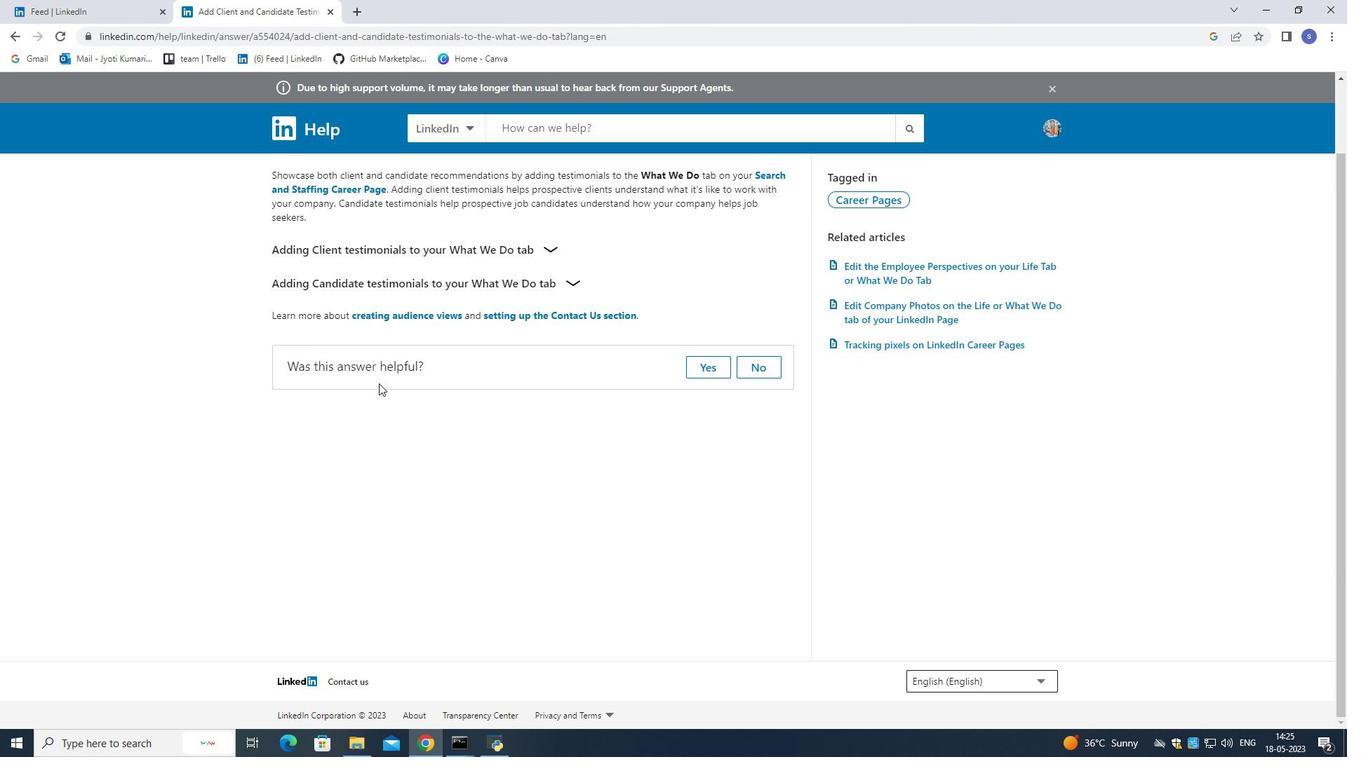 
Action: Mouse scrolled (378, 383) with delta (0, 0)
Screenshot: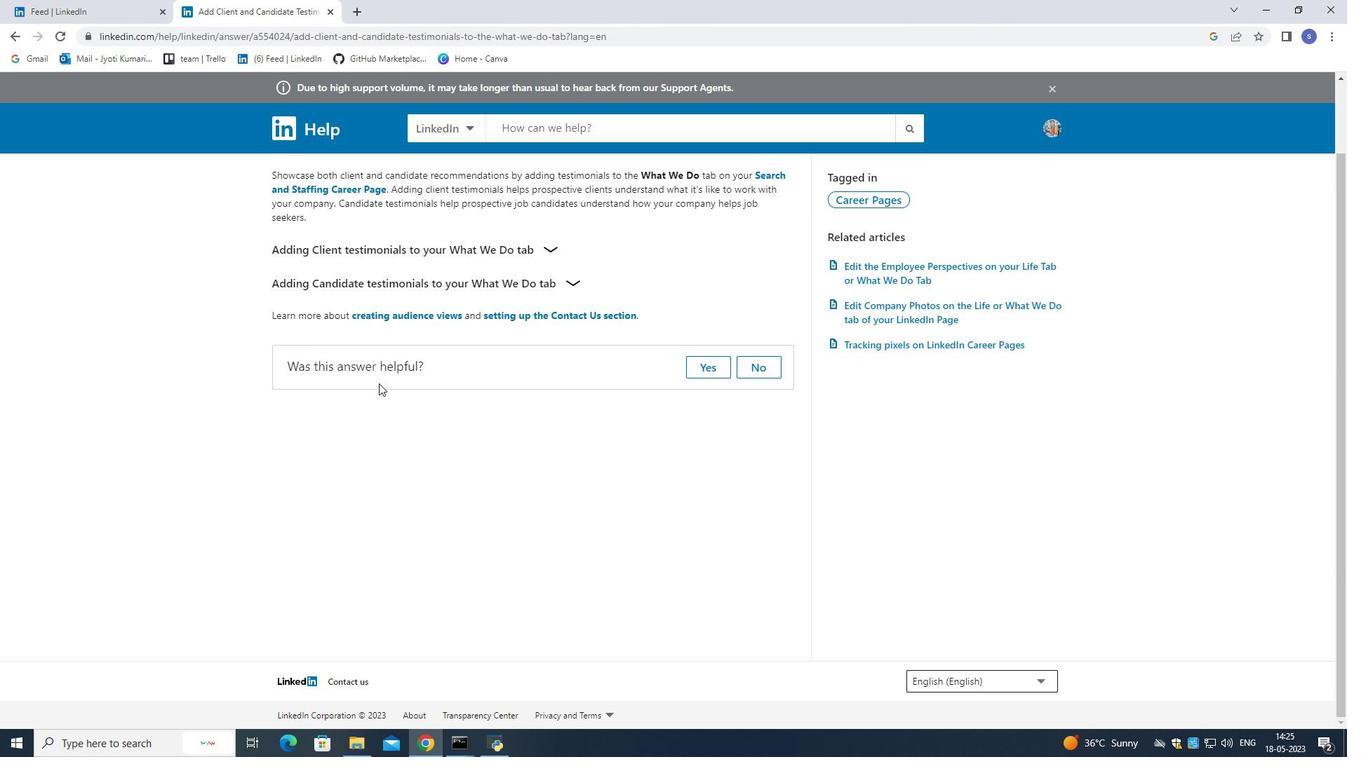 
Action: Mouse scrolled (378, 383) with delta (0, 0)
Screenshot: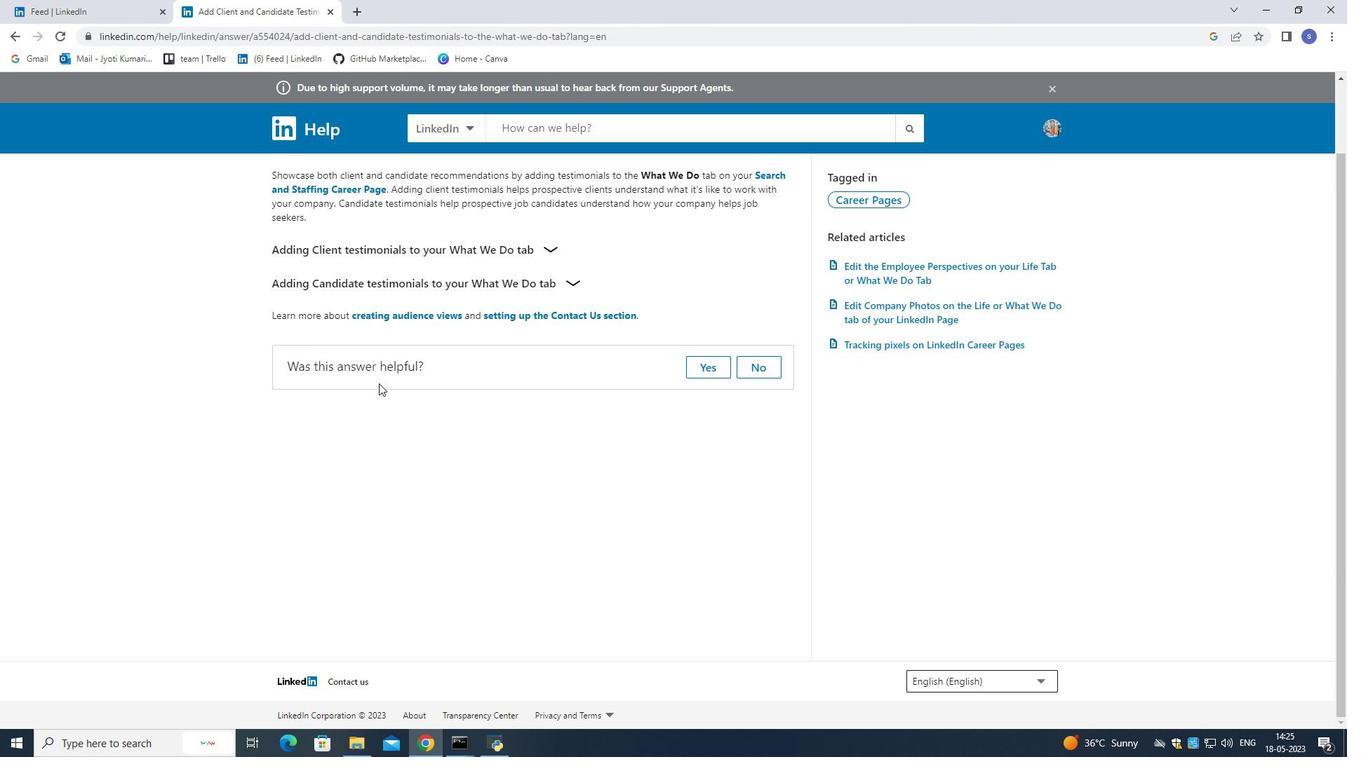 
Action: Mouse scrolled (378, 384) with delta (0, 0)
Screenshot: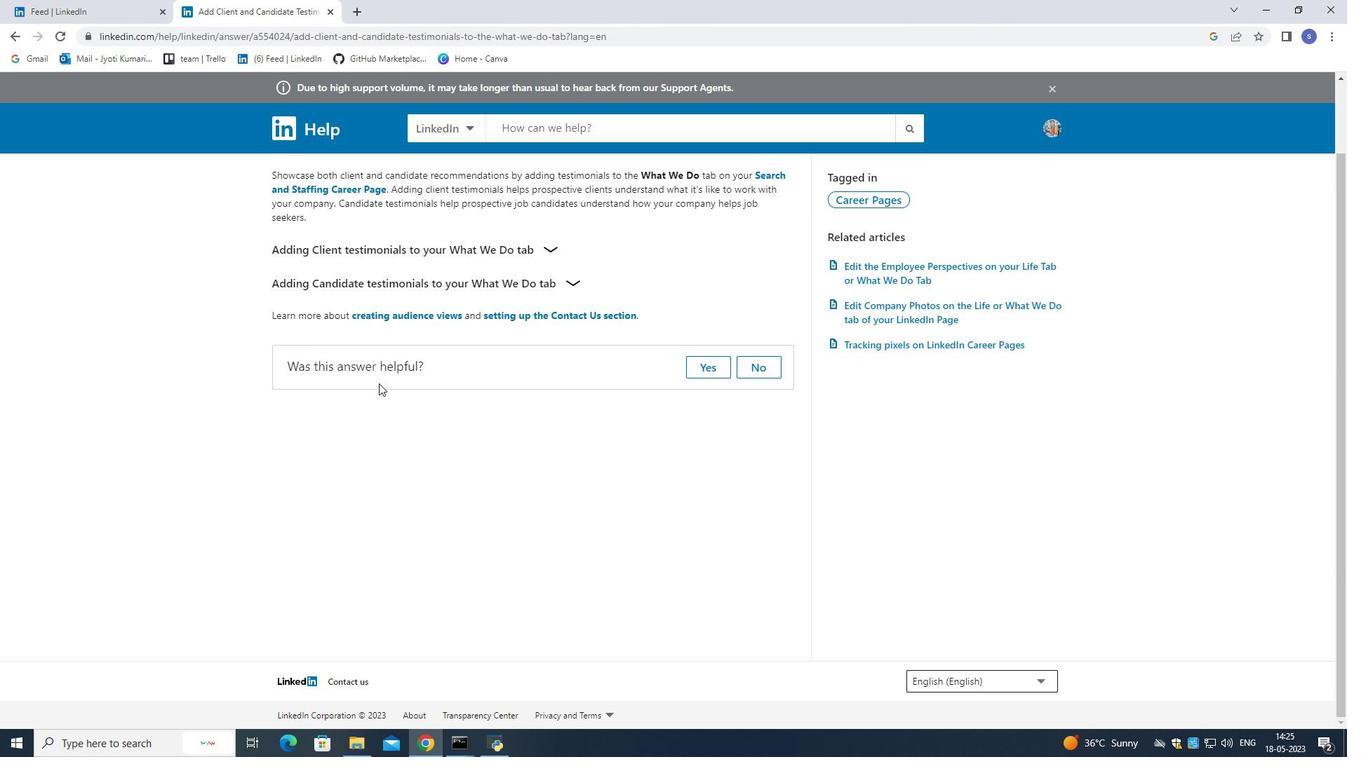 
Action: Mouse scrolled (378, 384) with delta (0, 0)
Screenshot: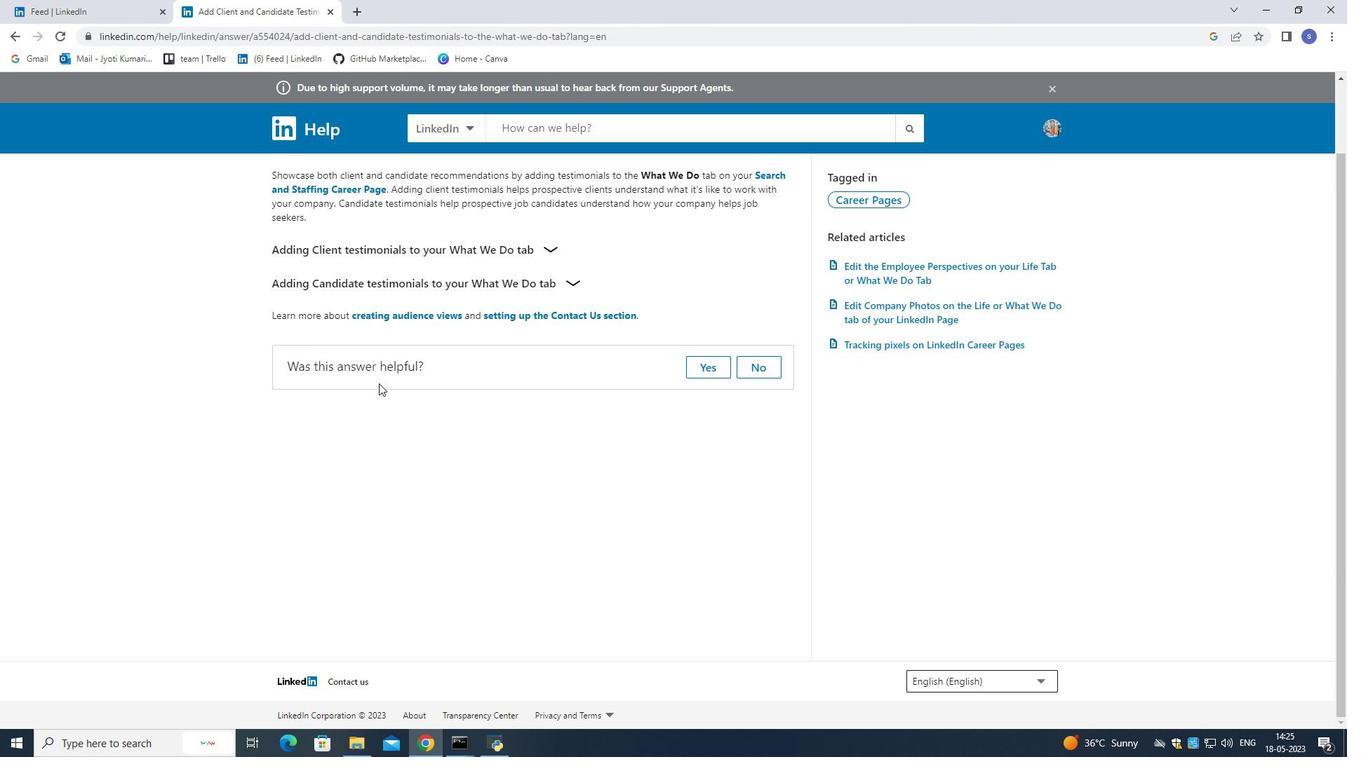 
Action: Mouse scrolled (378, 384) with delta (0, 0)
Screenshot: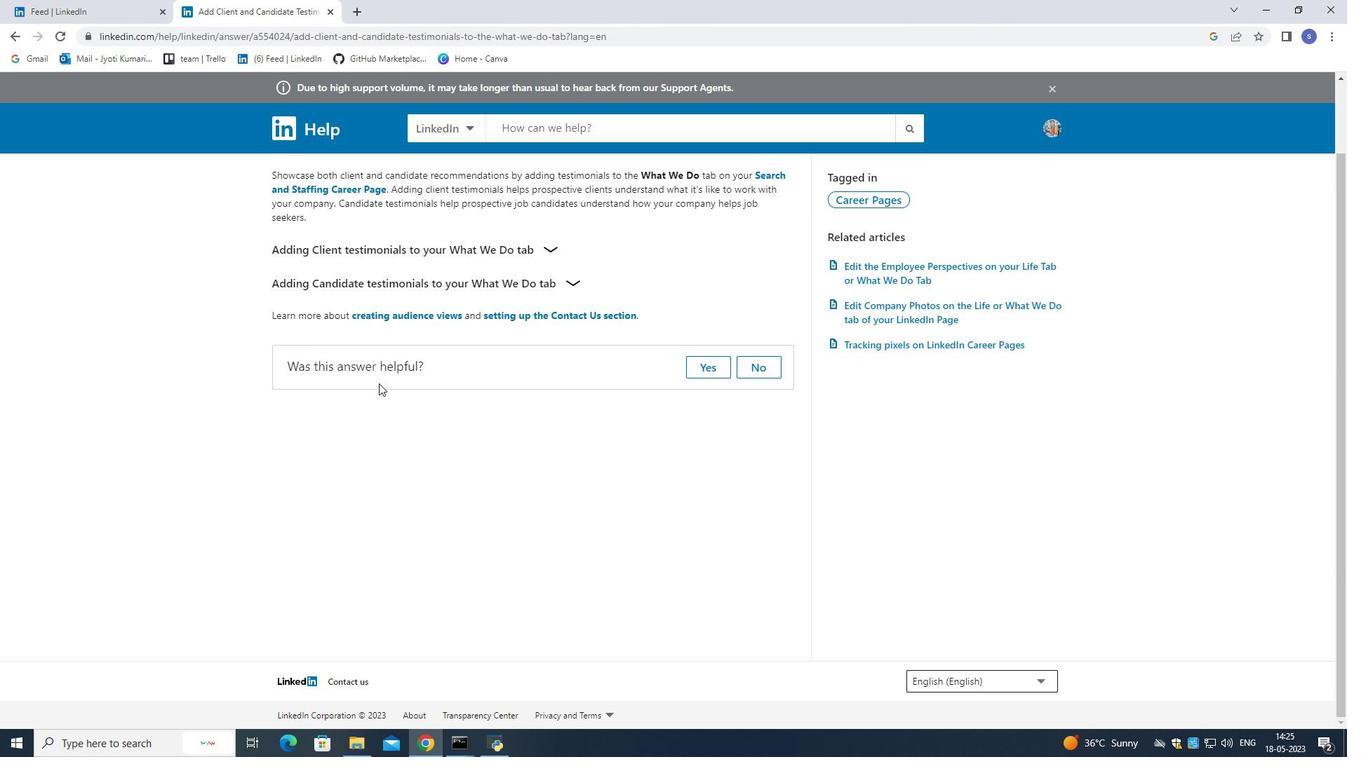 
Action: Mouse scrolled (378, 384) with delta (0, 0)
Screenshot: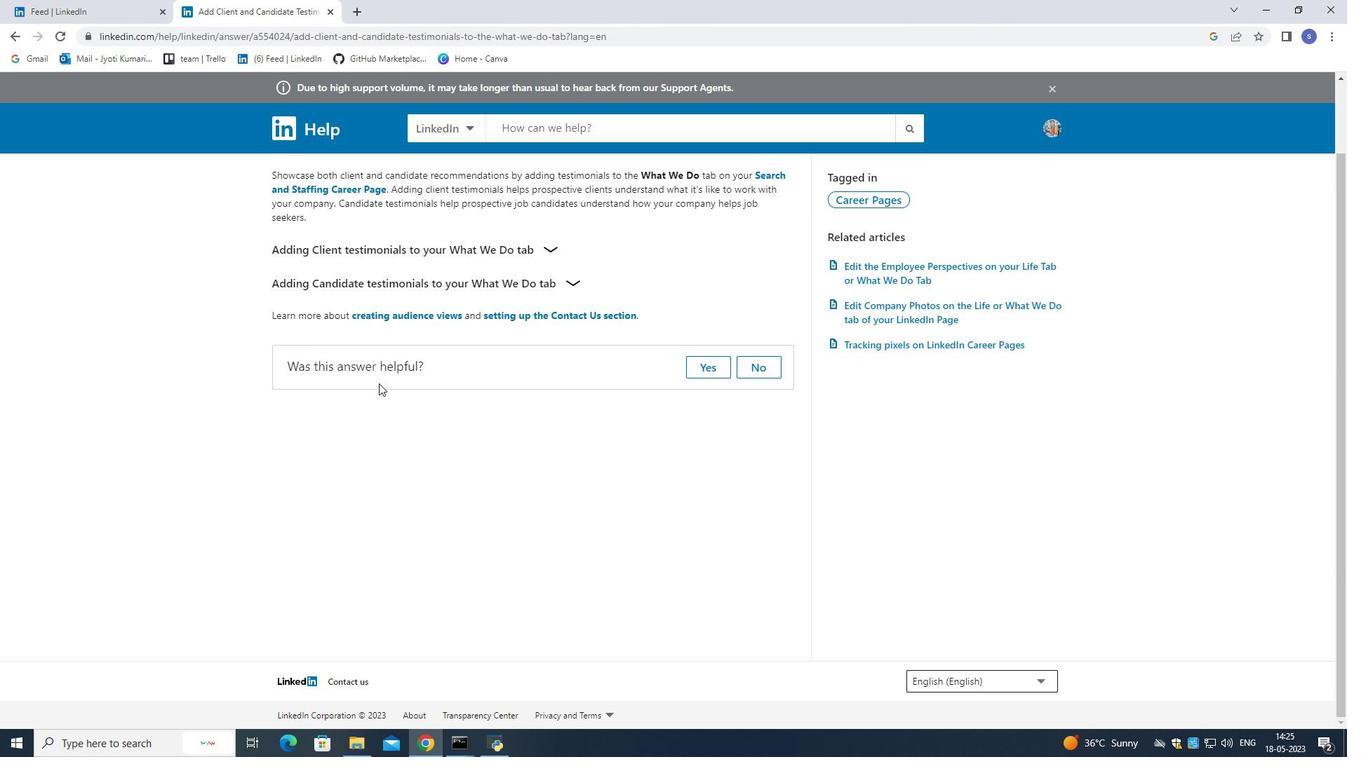 
Action: Mouse moved to (378, 384)
Screenshot: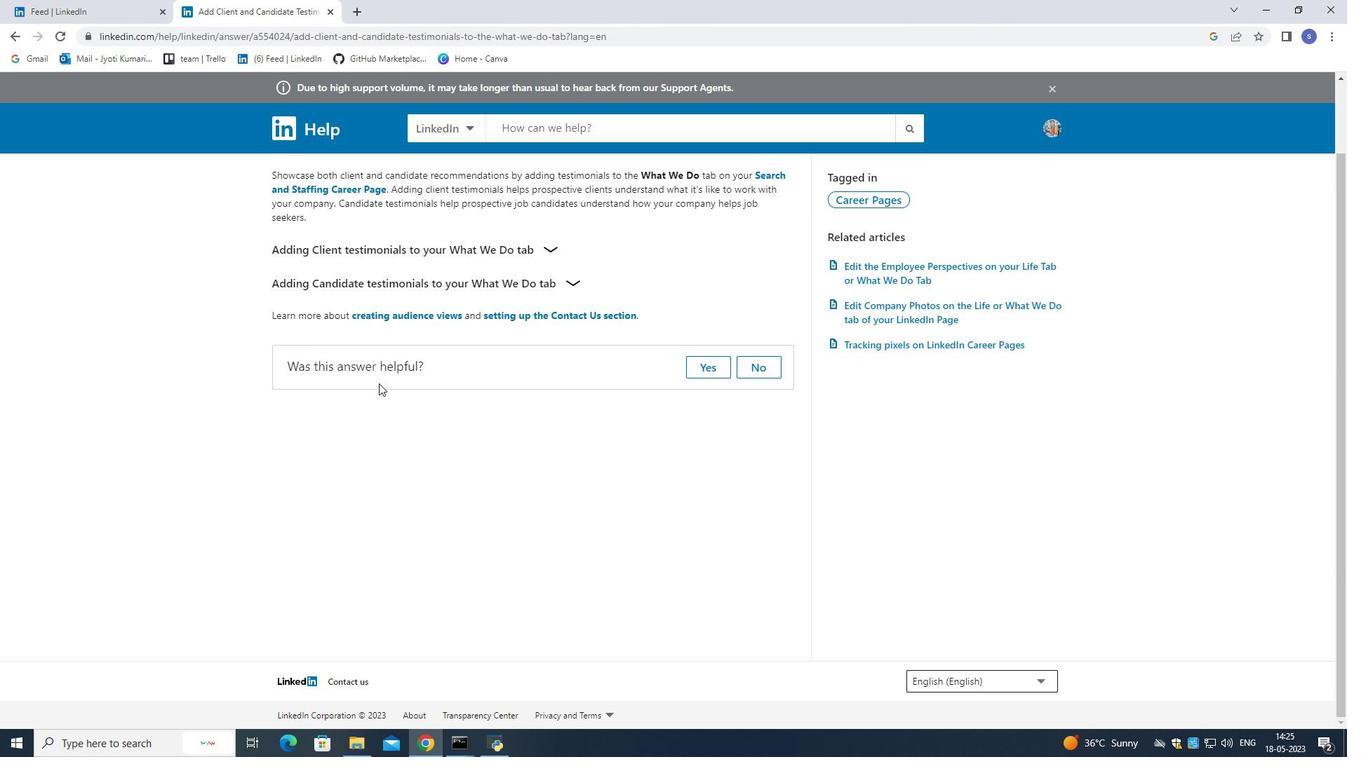 
Action: Mouse scrolled (378, 385) with delta (0, 0)
Screenshot: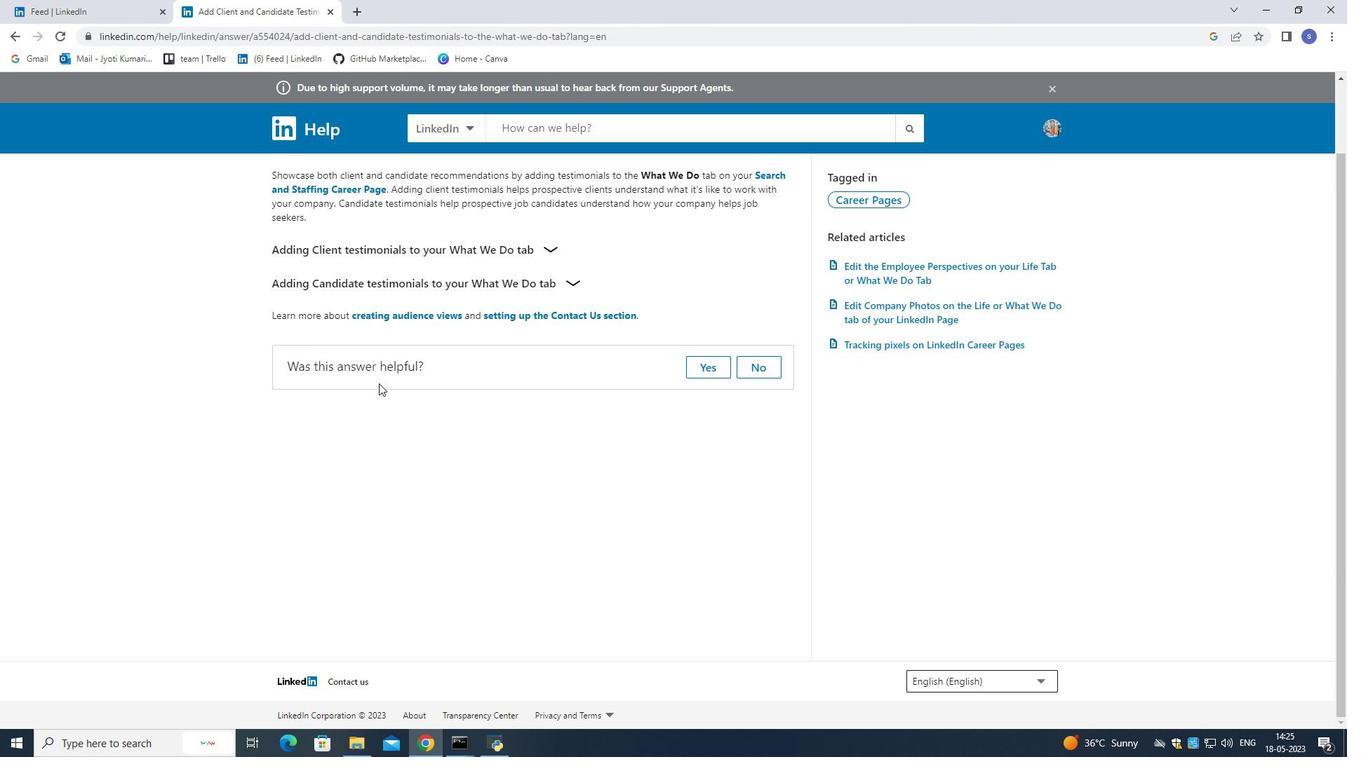 
Action: Mouse scrolled (378, 385) with delta (0, 0)
Screenshot: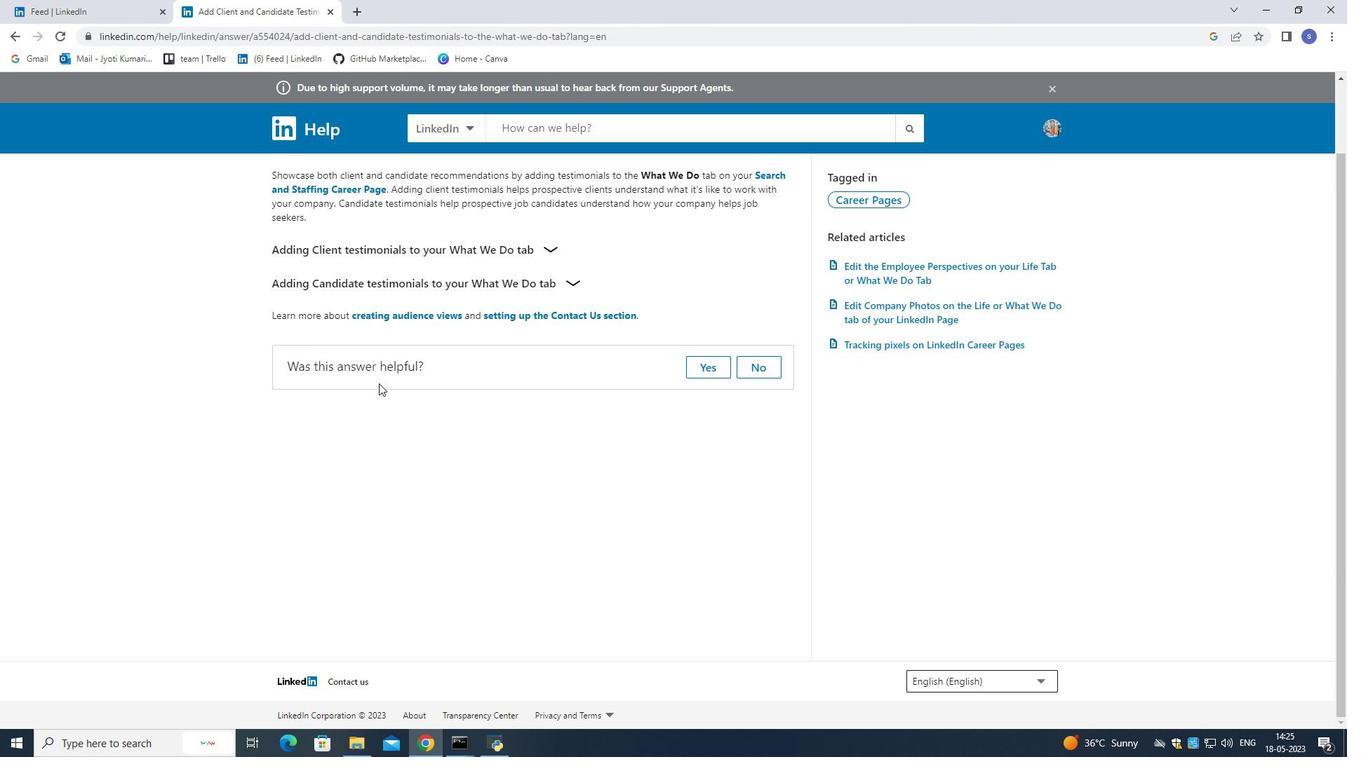 
Action: Mouse scrolled (378, 385) with delta (0, 0)
Screenshot: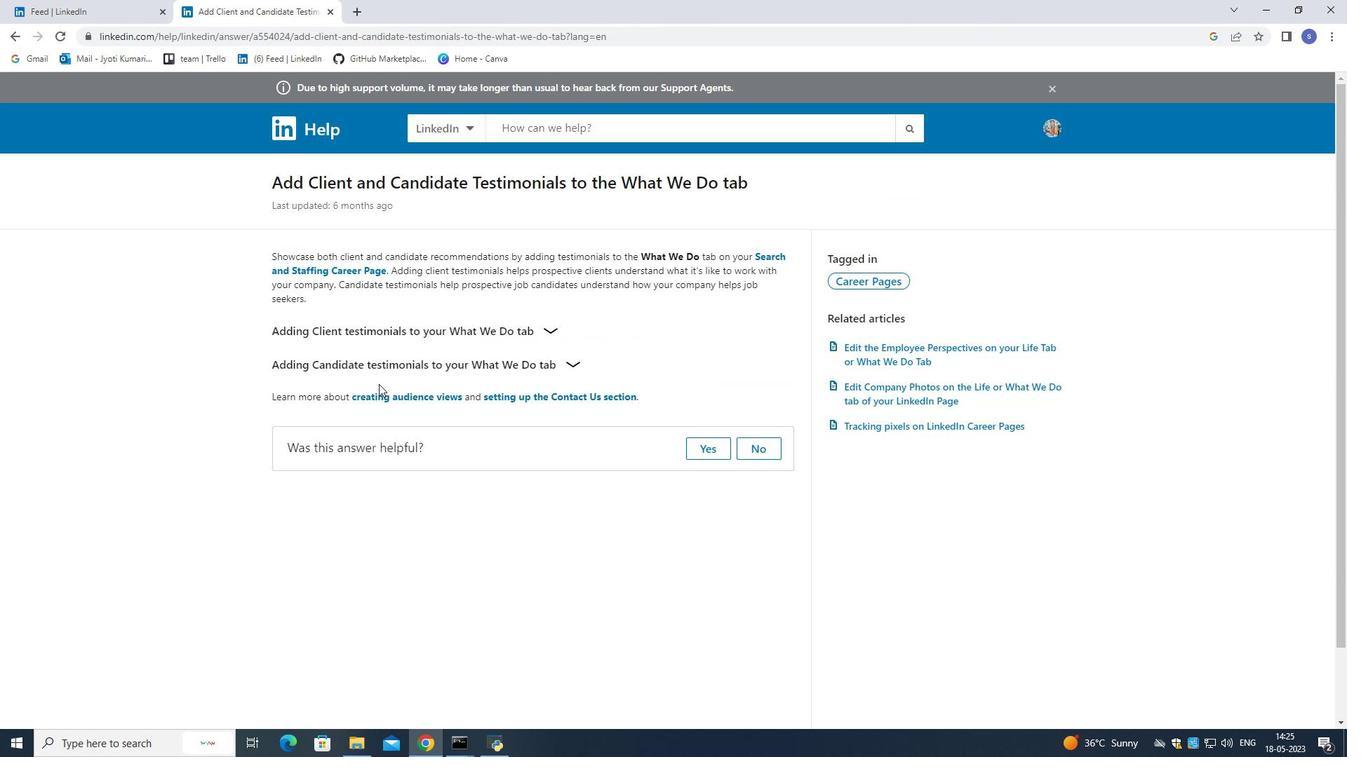 
Action: Mouse scrolled (378, 385) with delta (0, 0)
Screenshot: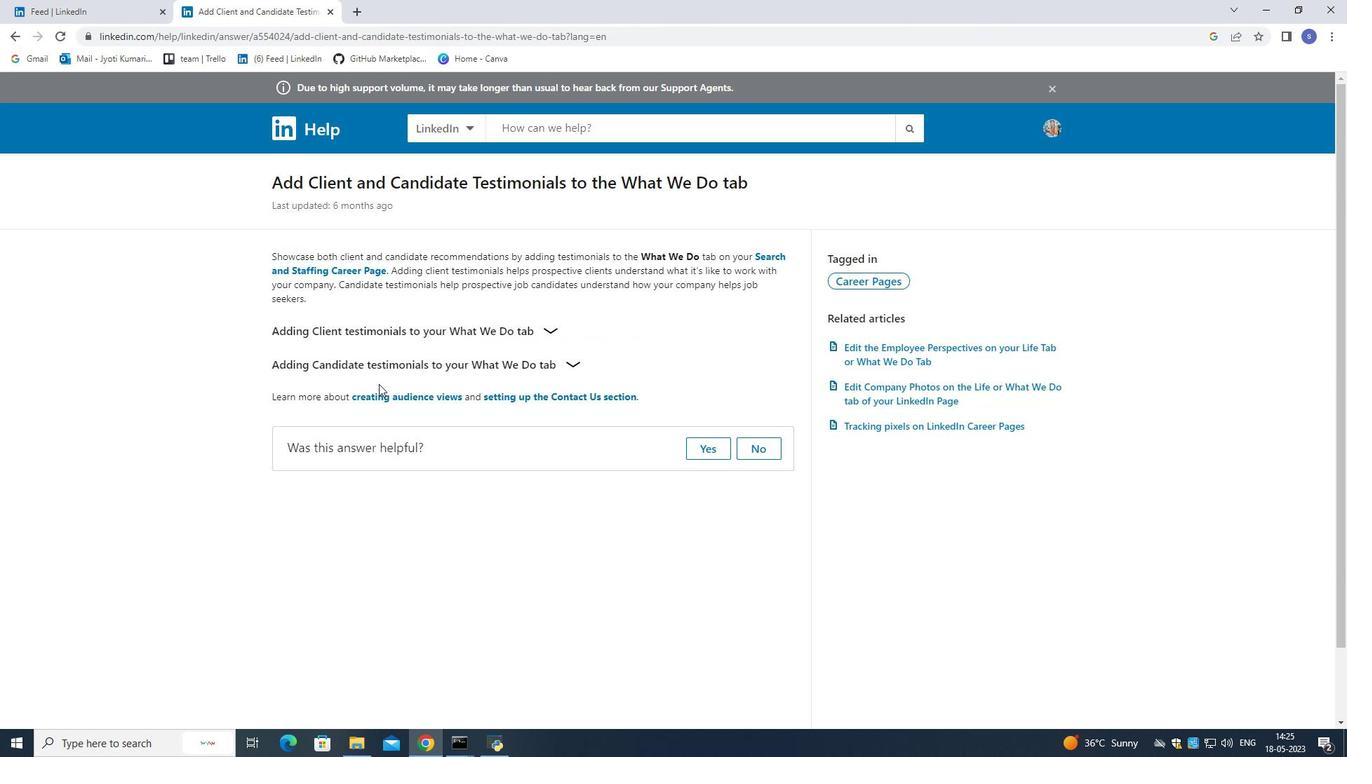 
Action: Mouse scrolled (378, 385) with delta (0, 0)
Screenshot: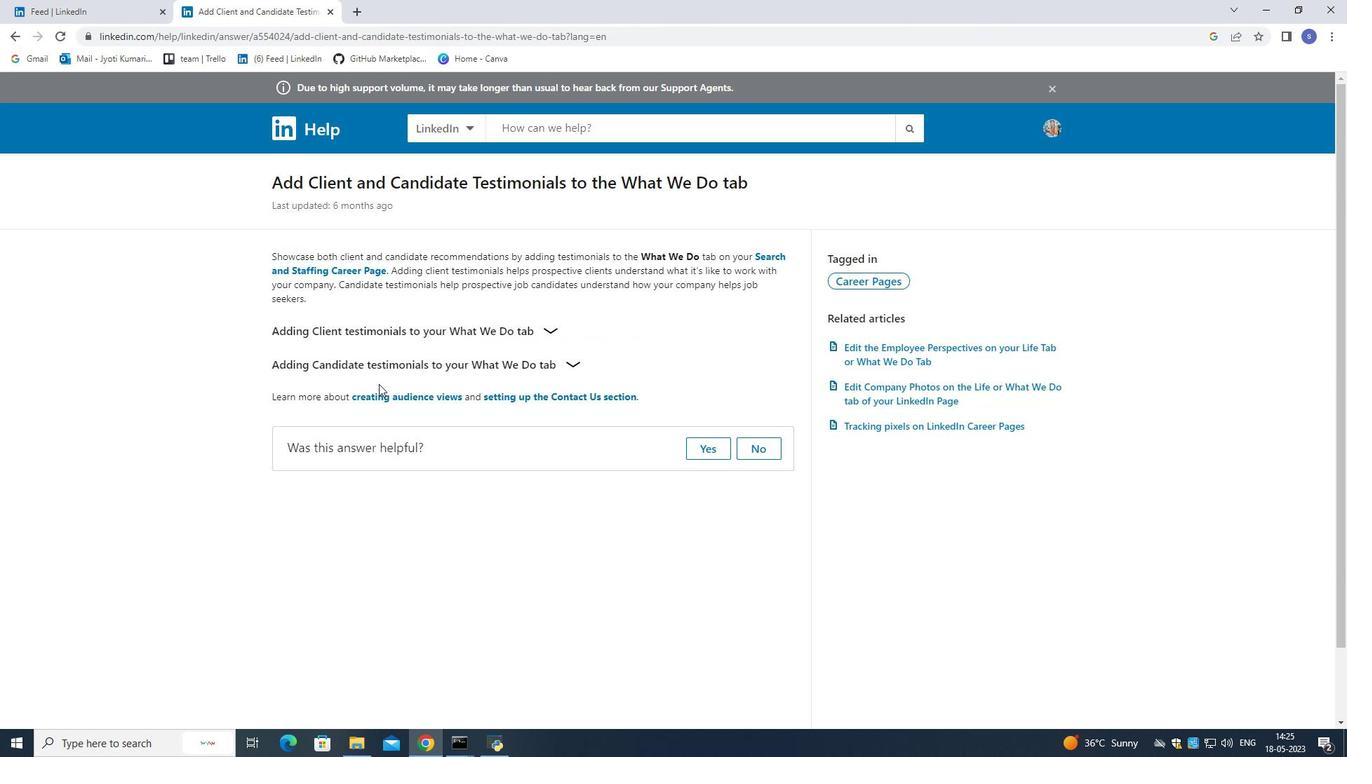 
Action: Mouse scrolled (378, 385) with delta (0, 0)
Screenshot: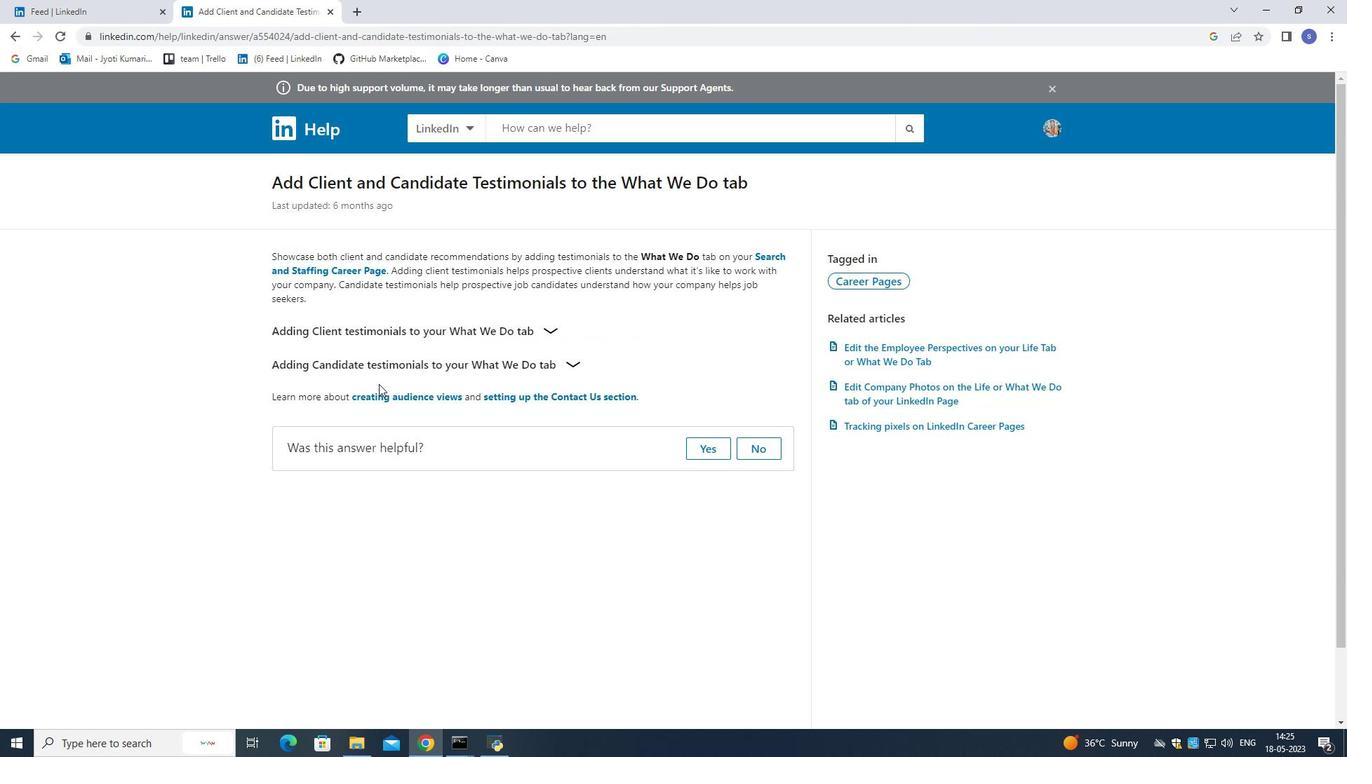 
Action: Mouse moved to (379, 384)
Screenshot: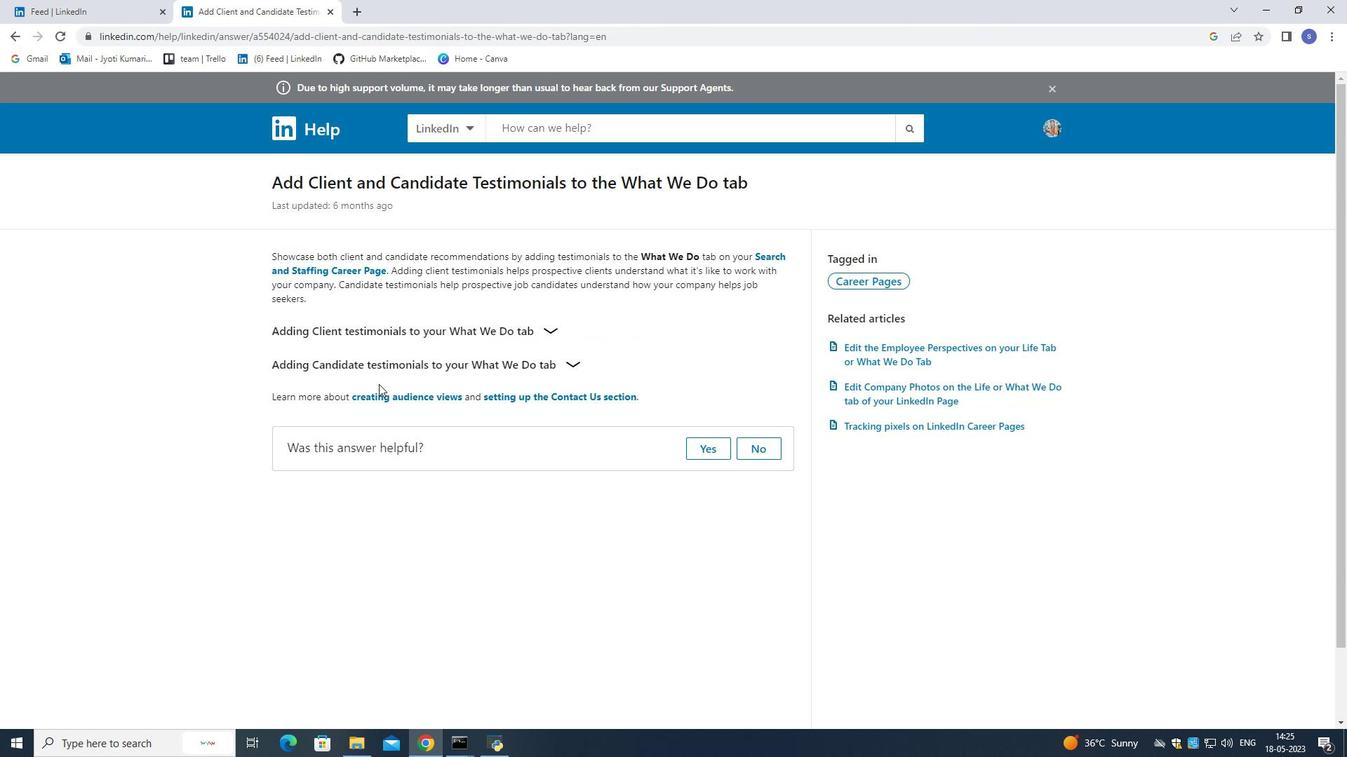 
Action: Mouse scrolled (379, 385) with delta (0, 0)
Screenshot: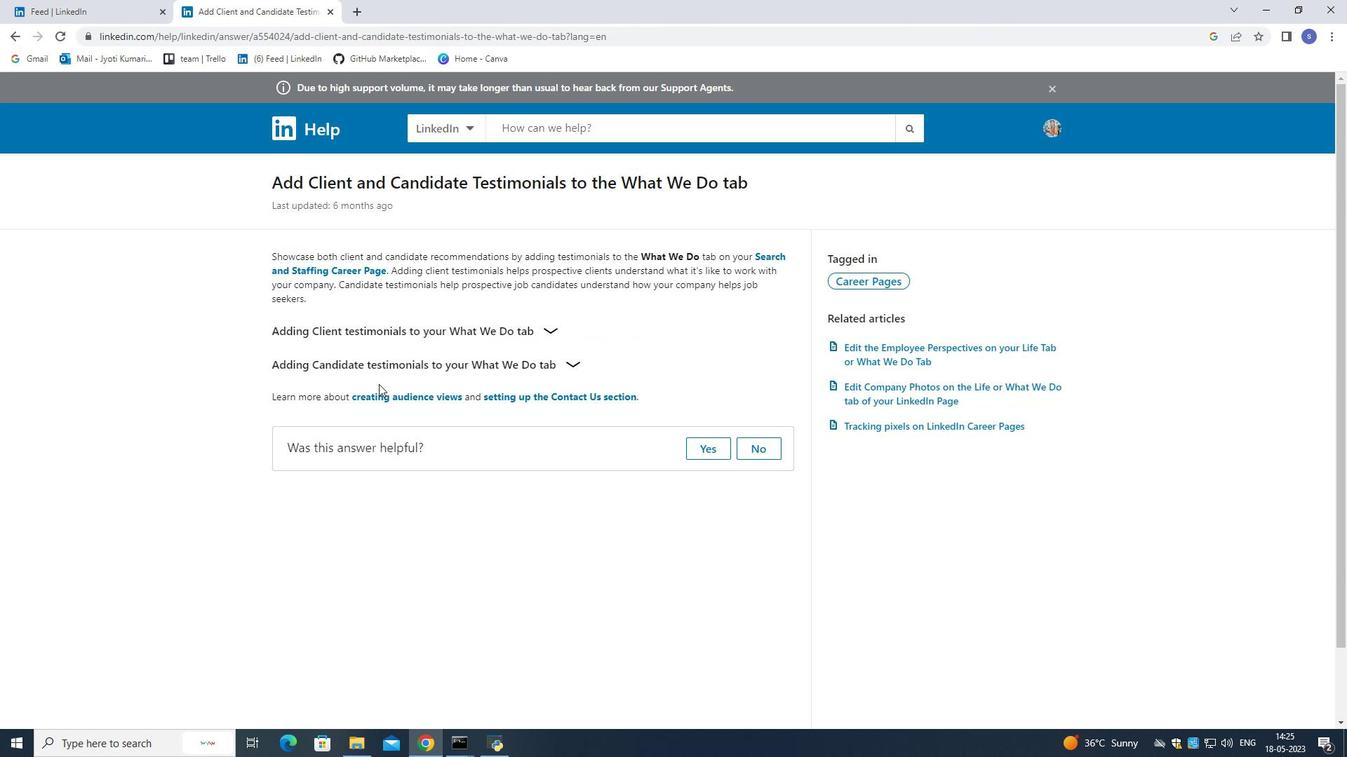 
Action: Mouse moved to (470, 333)
Screenshot: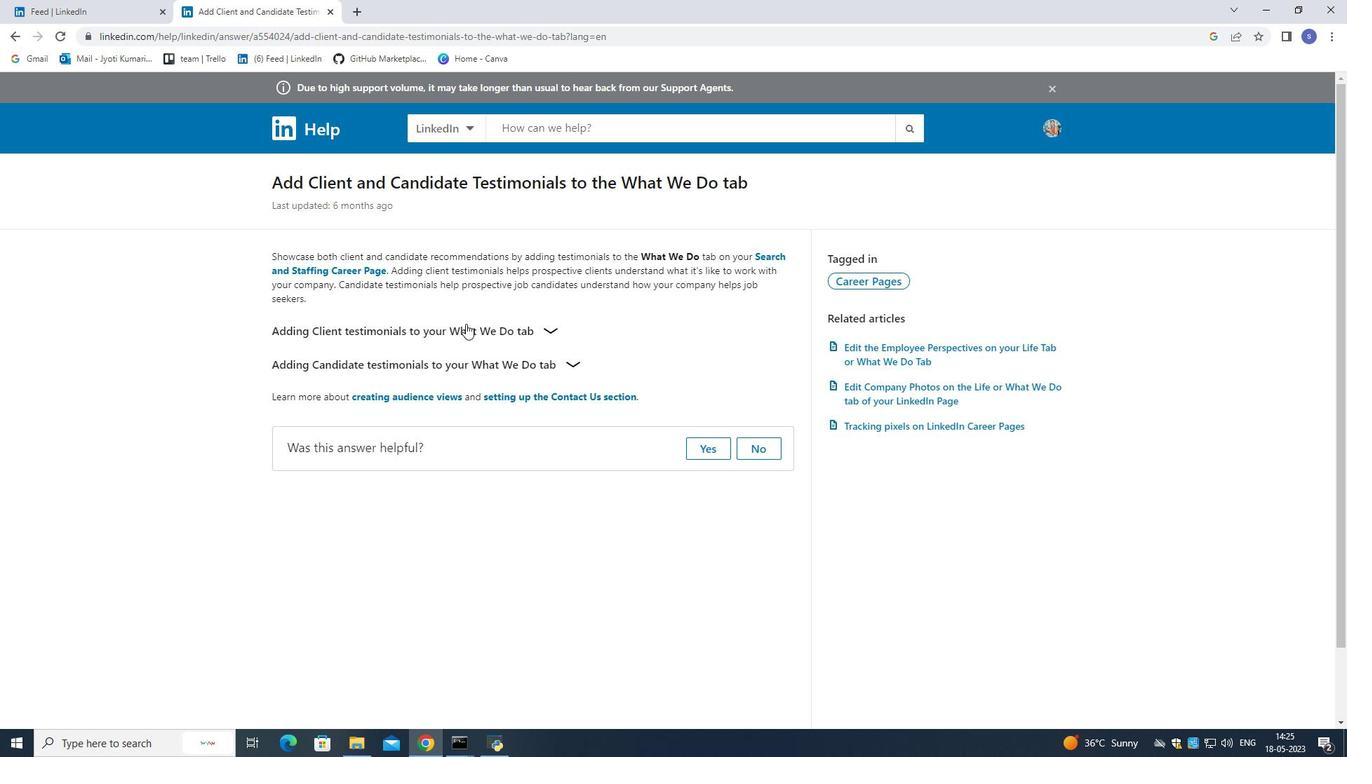 
Action: Mouse pressed left at (470, 333)
Screenshot: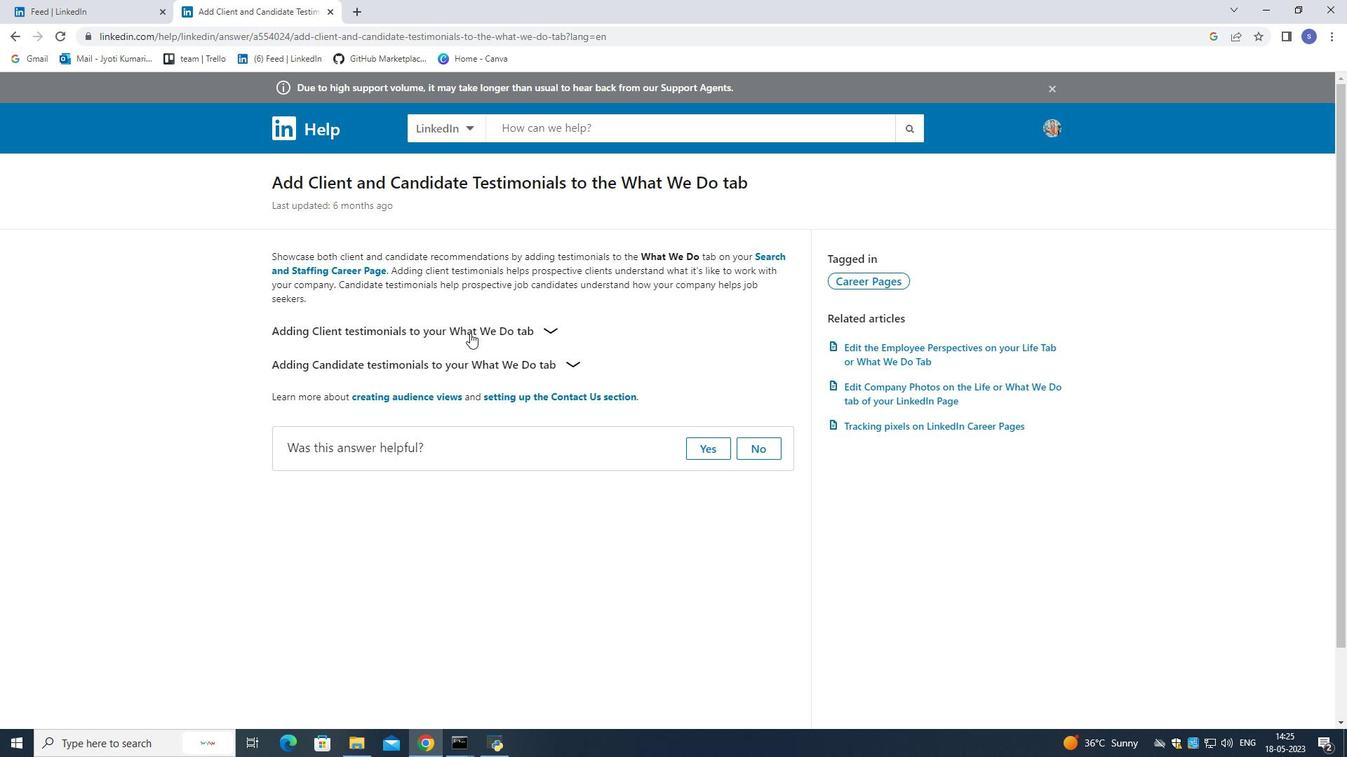 
Action: Mouse moved to (471, 458)
Screenshot: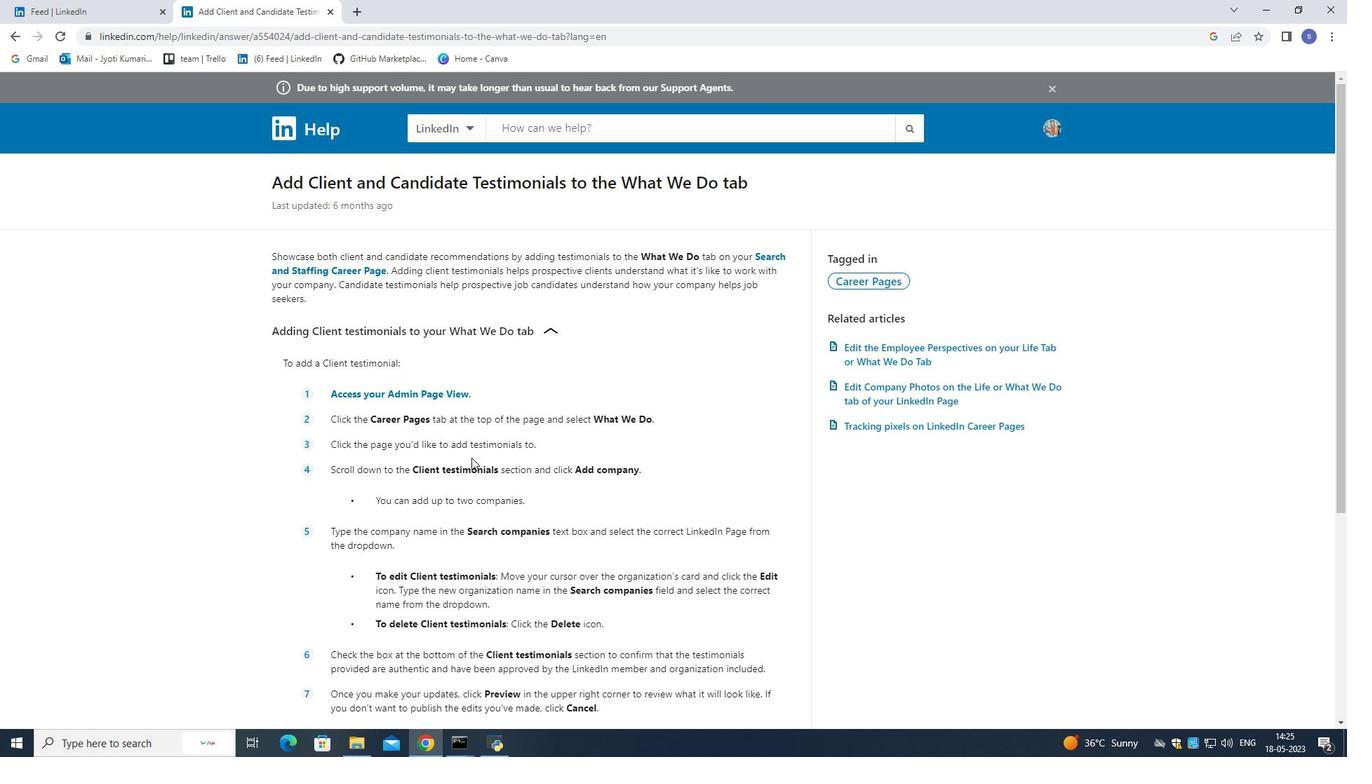 
Action: Mouse scrolled (471, 457) with delta (0, 0)
Screenshot: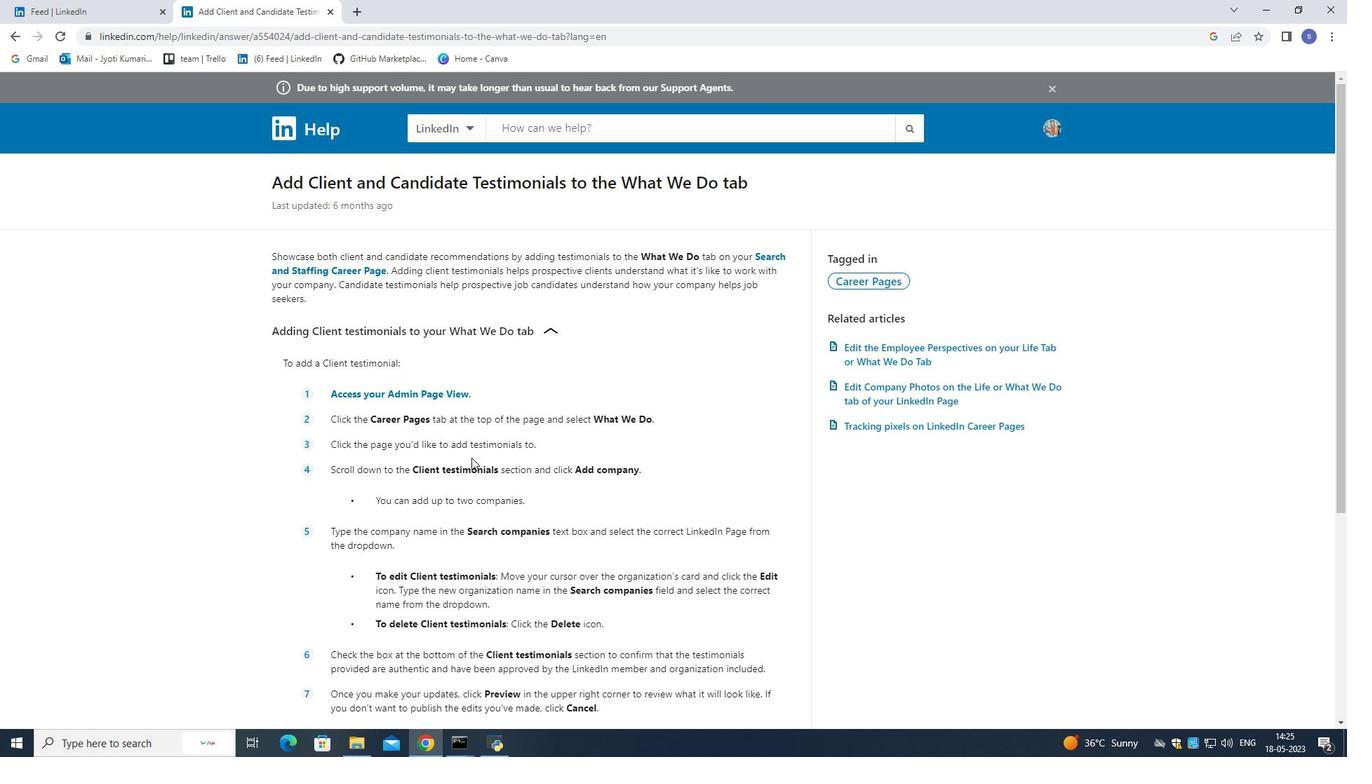 
Action: Mouse moved to (559, 635)
Screenshot: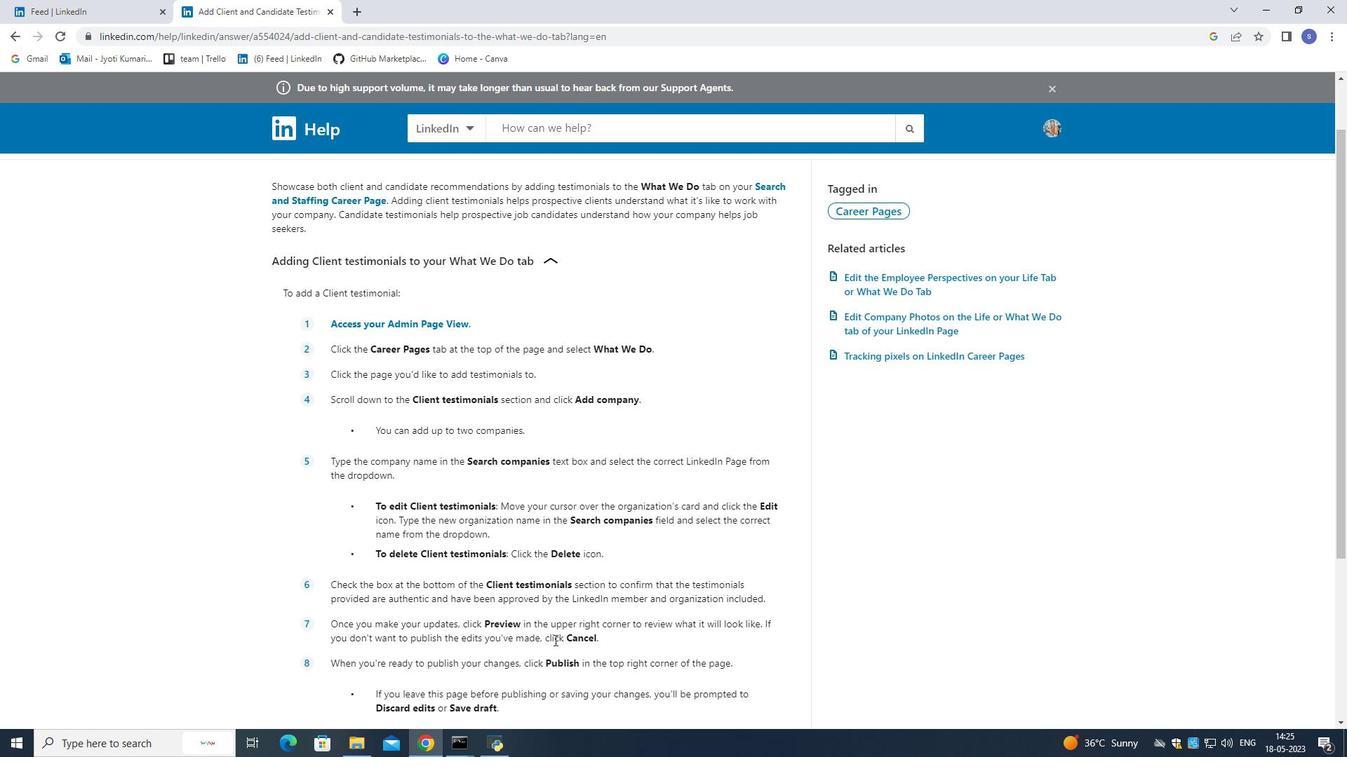 
Action: Mouse scrolled (559, 635) with delta (0, 0)
Screenshot: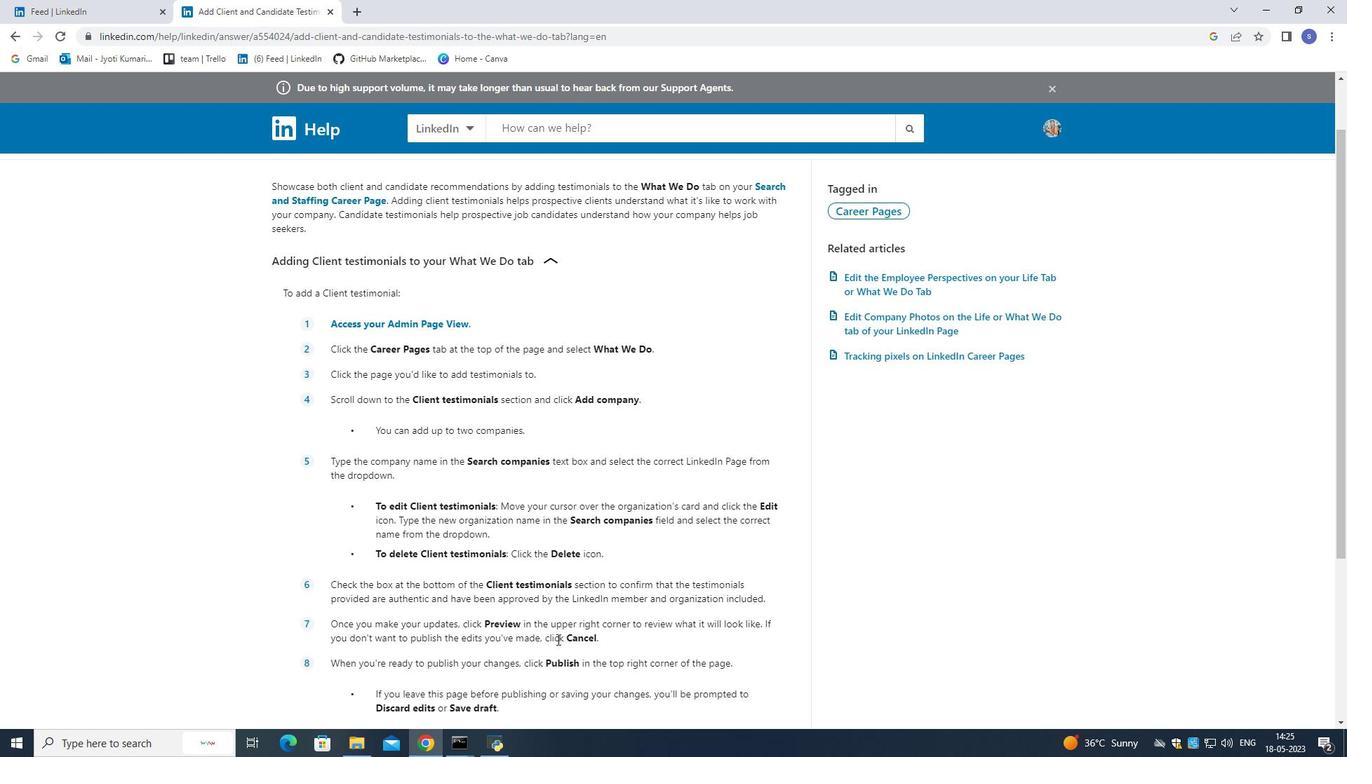 
Action: Mouse scrolled (559, 635) with delta (0, 0)
Screenshot: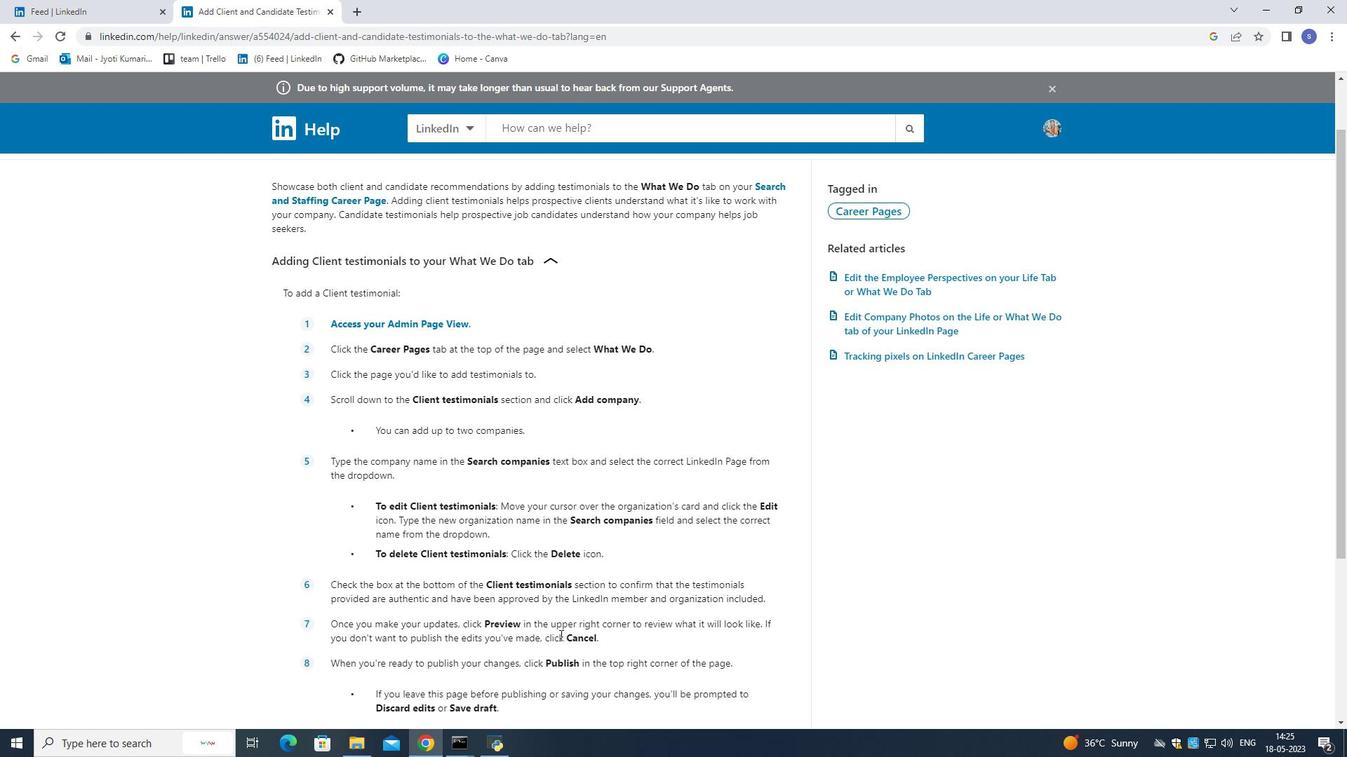 
Action: Mouse moved to (232, 271)
Screenshot: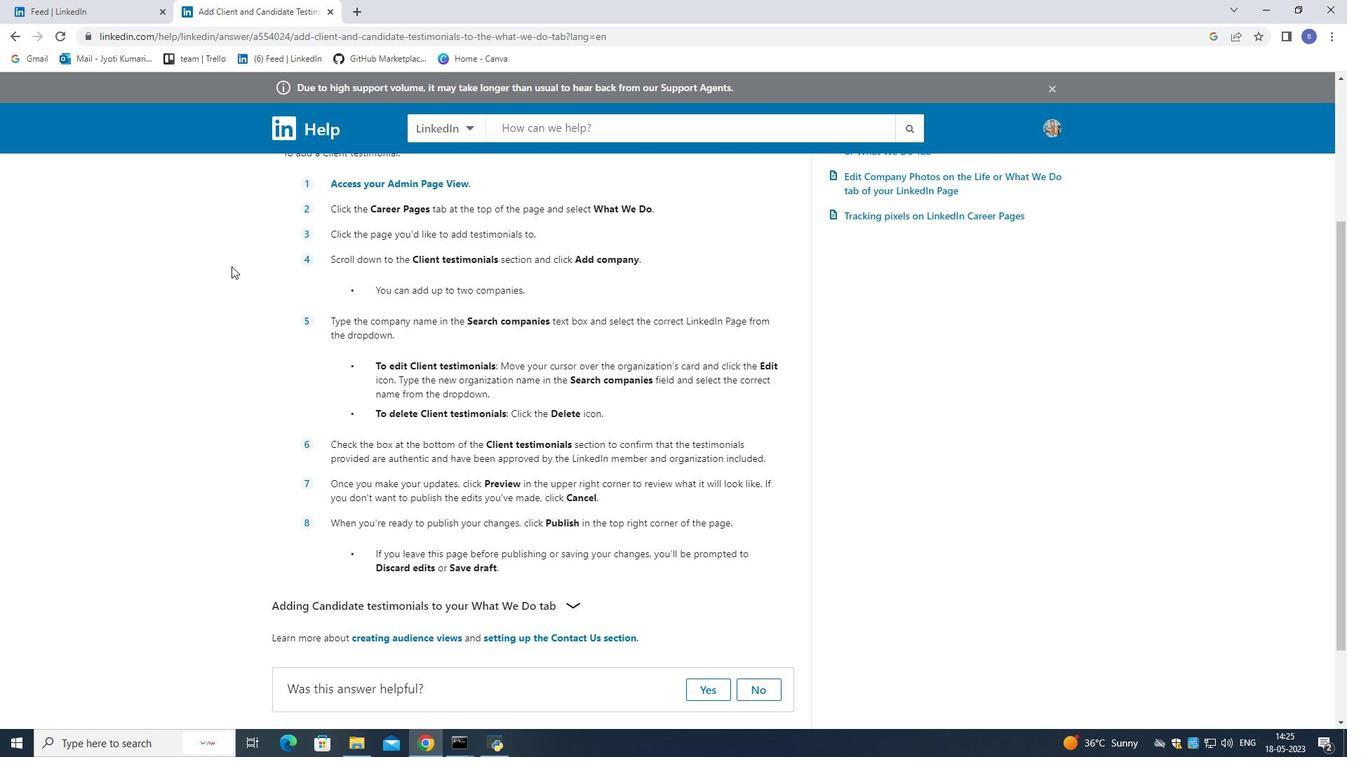 
Action: Mouse scrolled (232, 270) with delta (0, 0)
Screenshot: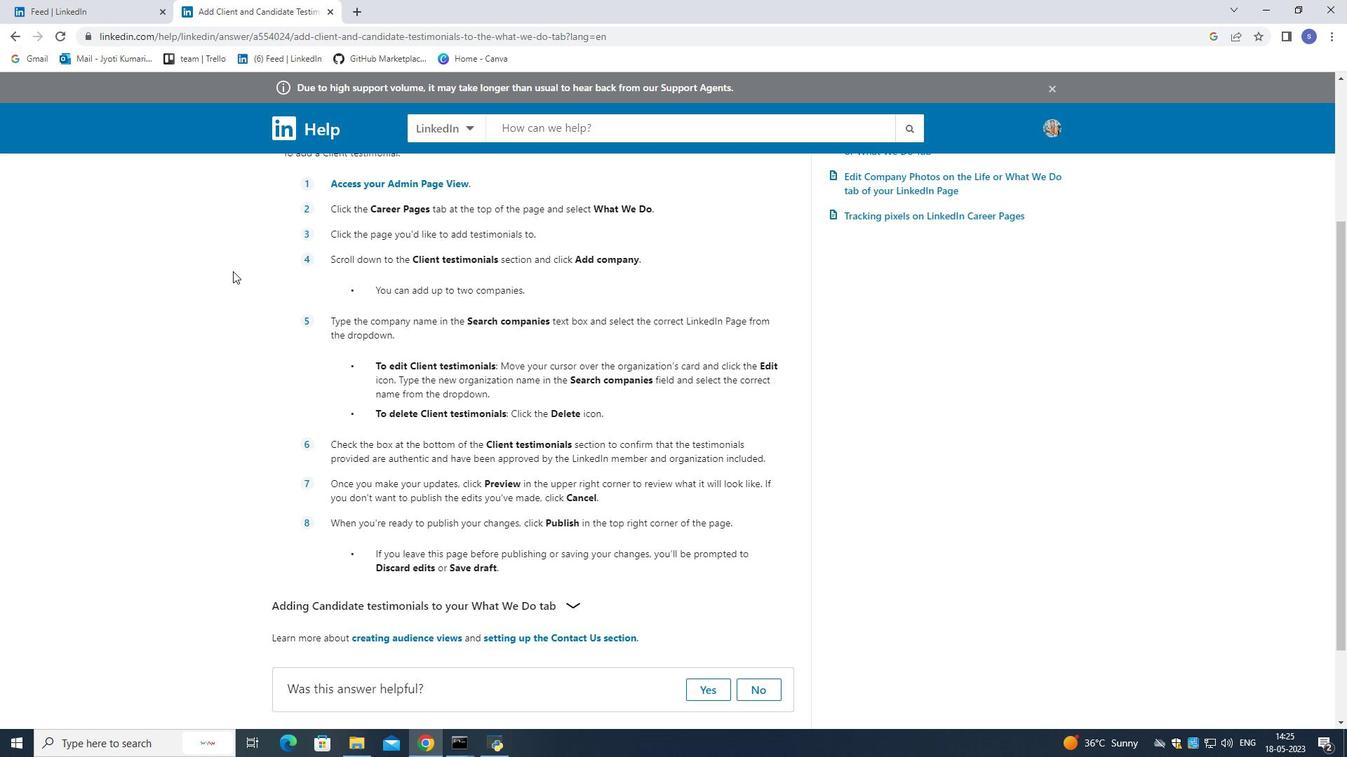 
Action: Mouse moved to (234, 271)
Screenshot: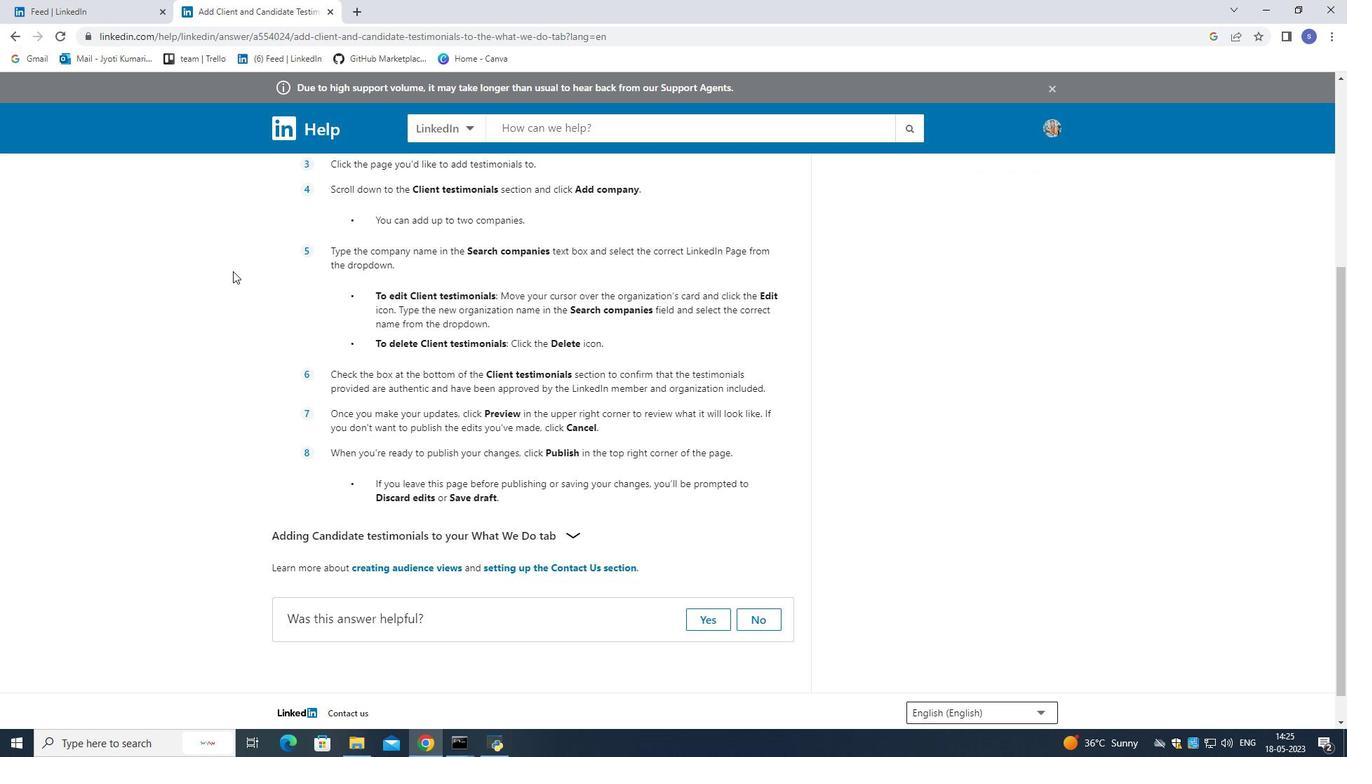 
Action: Mouse scrolled (234, 272) with delta (0, 0)
Screenshot: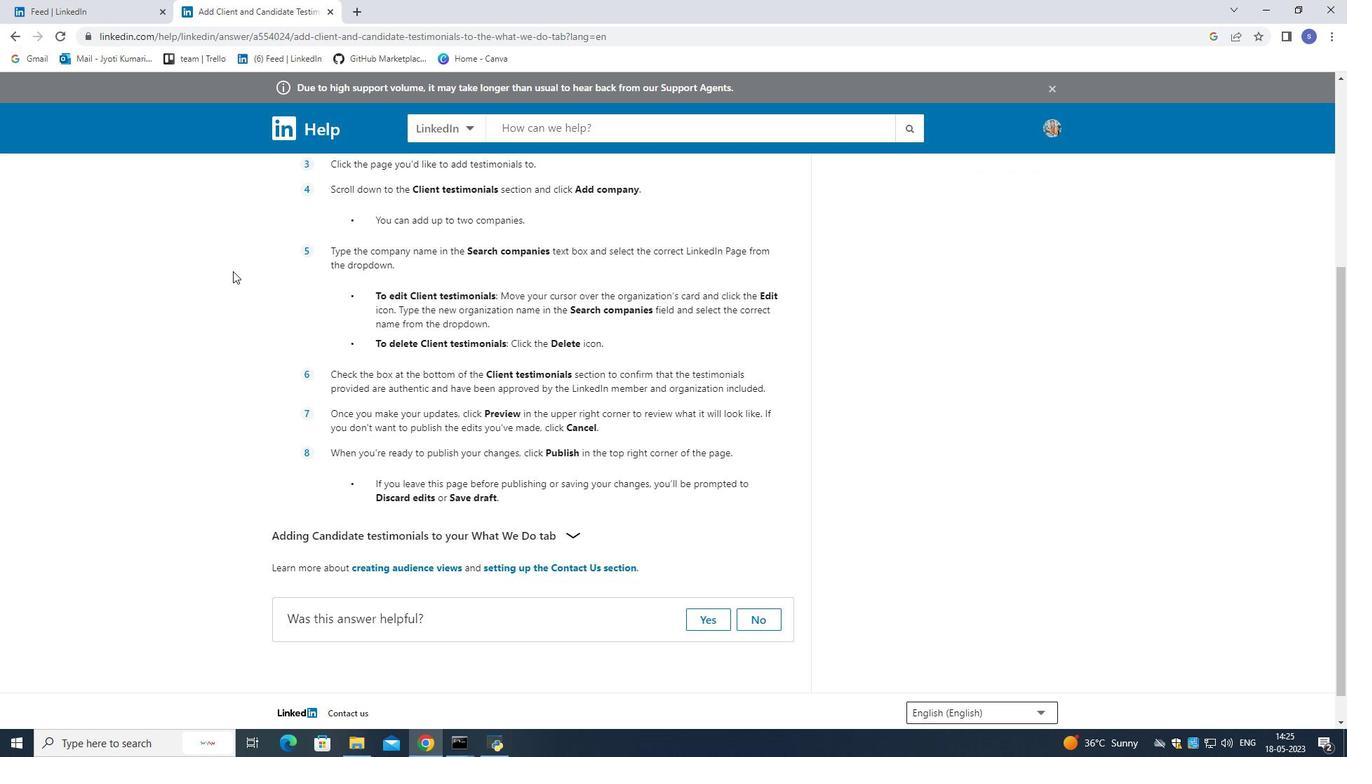 
Action: Mouse moved to (569, 602)
Screenshot: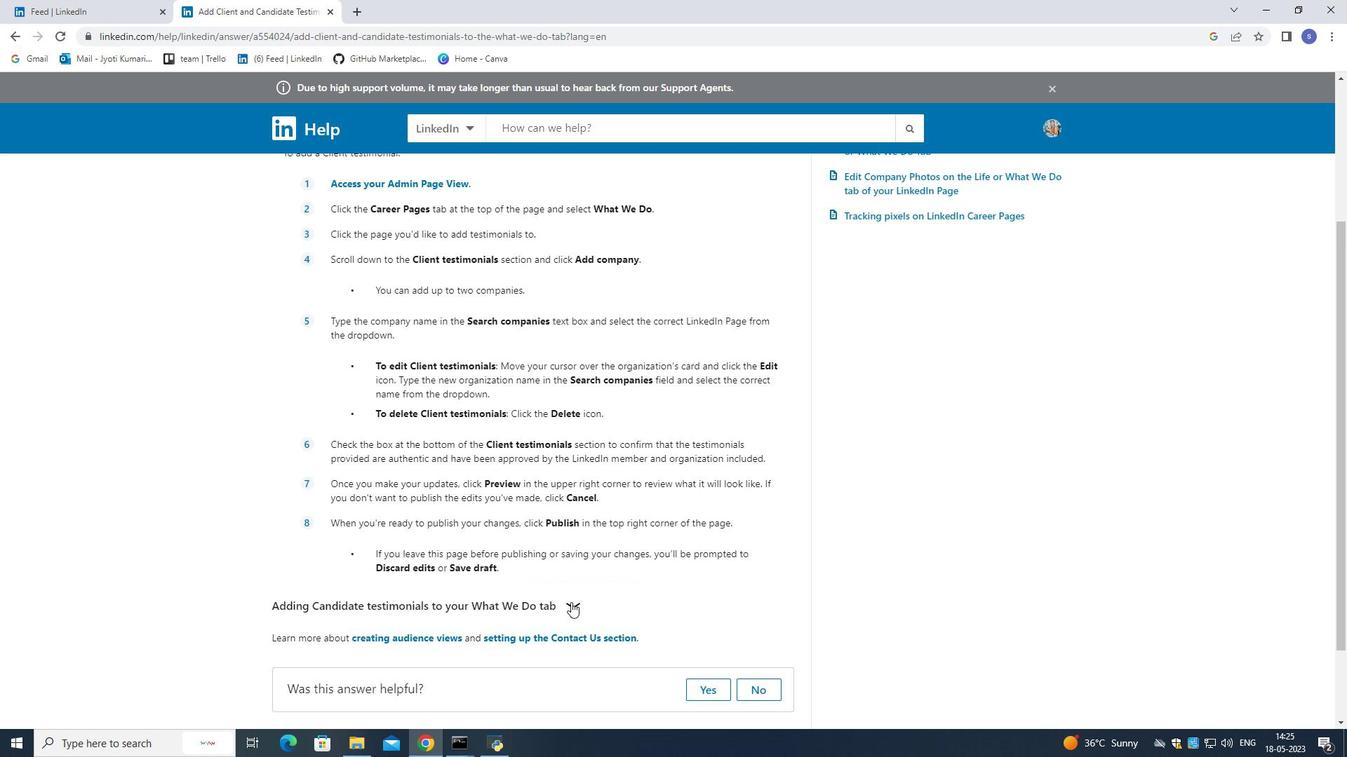 
Action: Mouse pressed left at (569, 602)
Screenshot: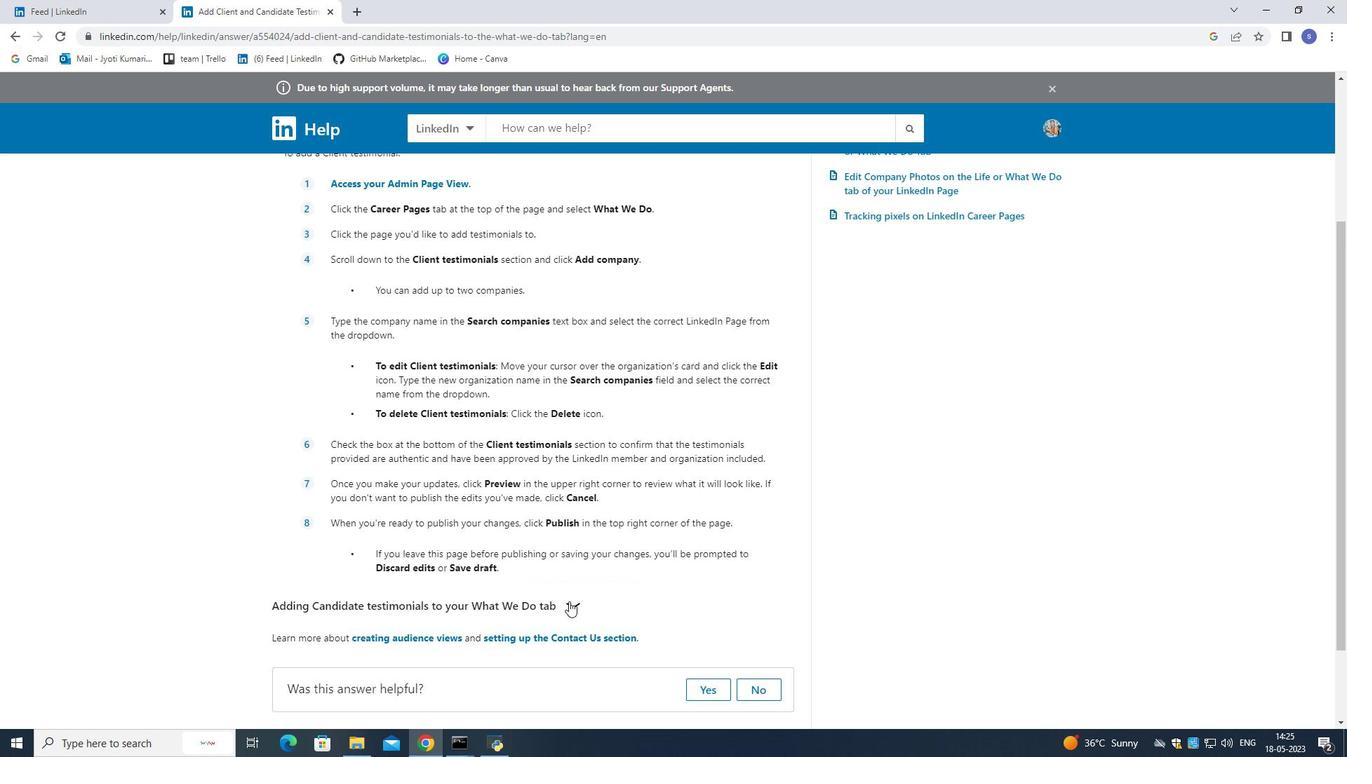
Action: Mouse moved to (557, 546)
Screenshot: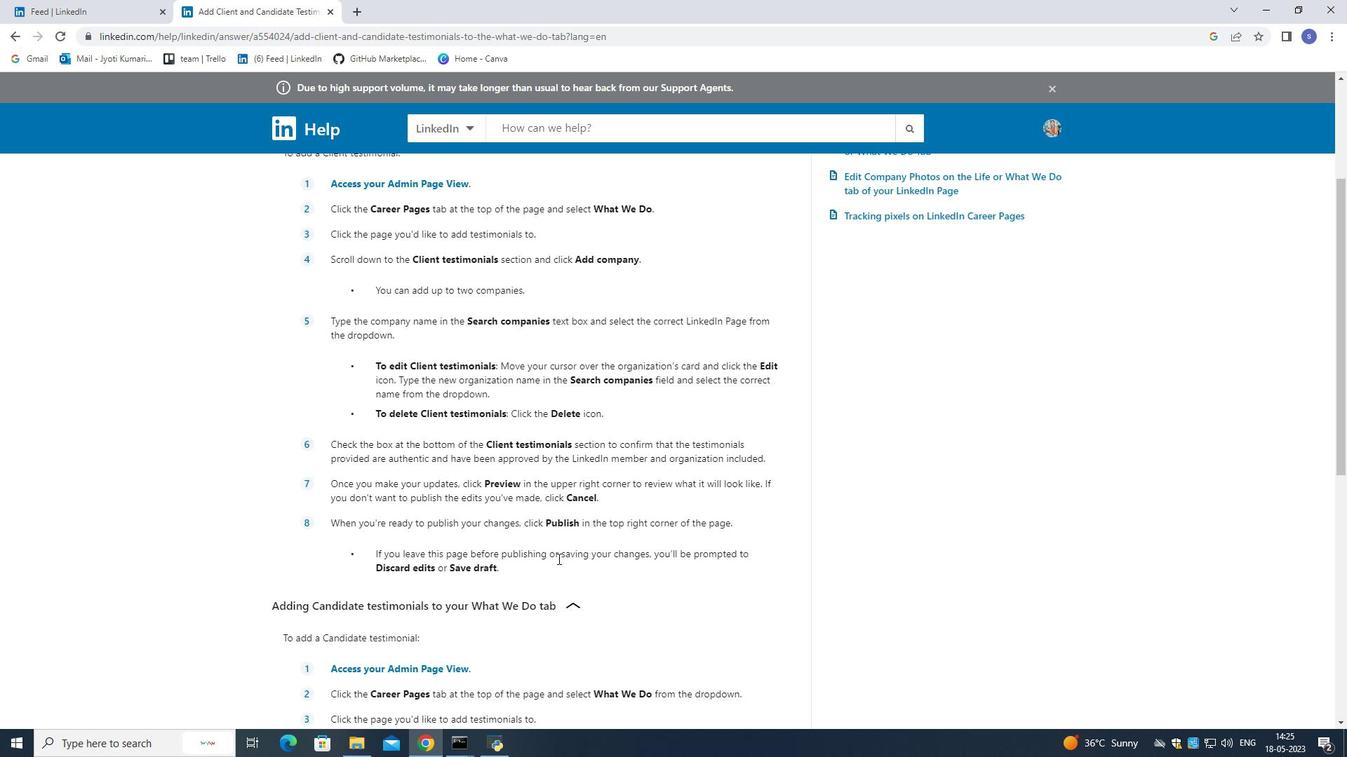 
Action: Mouse scrolled (557, 545) with delta (0, 0)
Screenshot: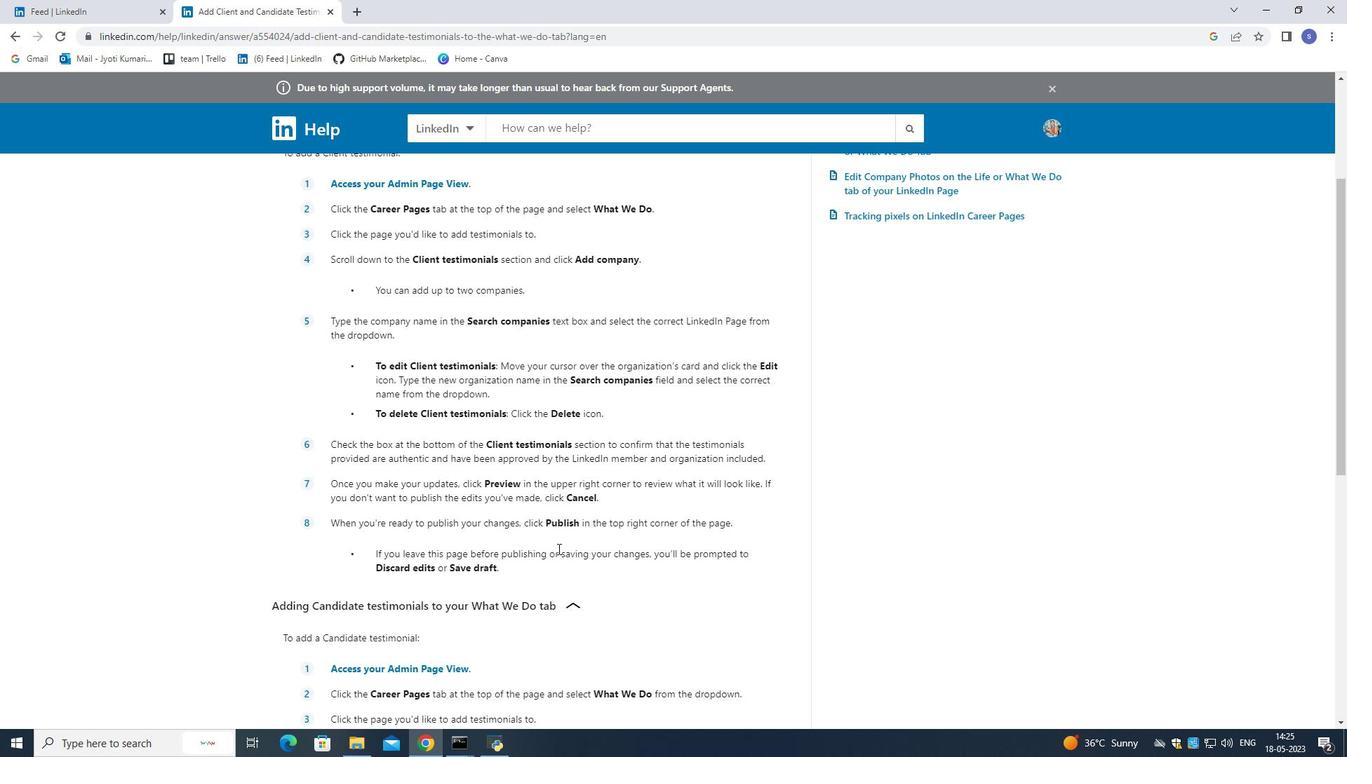 
Action: Mouse scrolled (557, 545) with delta (0, 0)
Screenshot: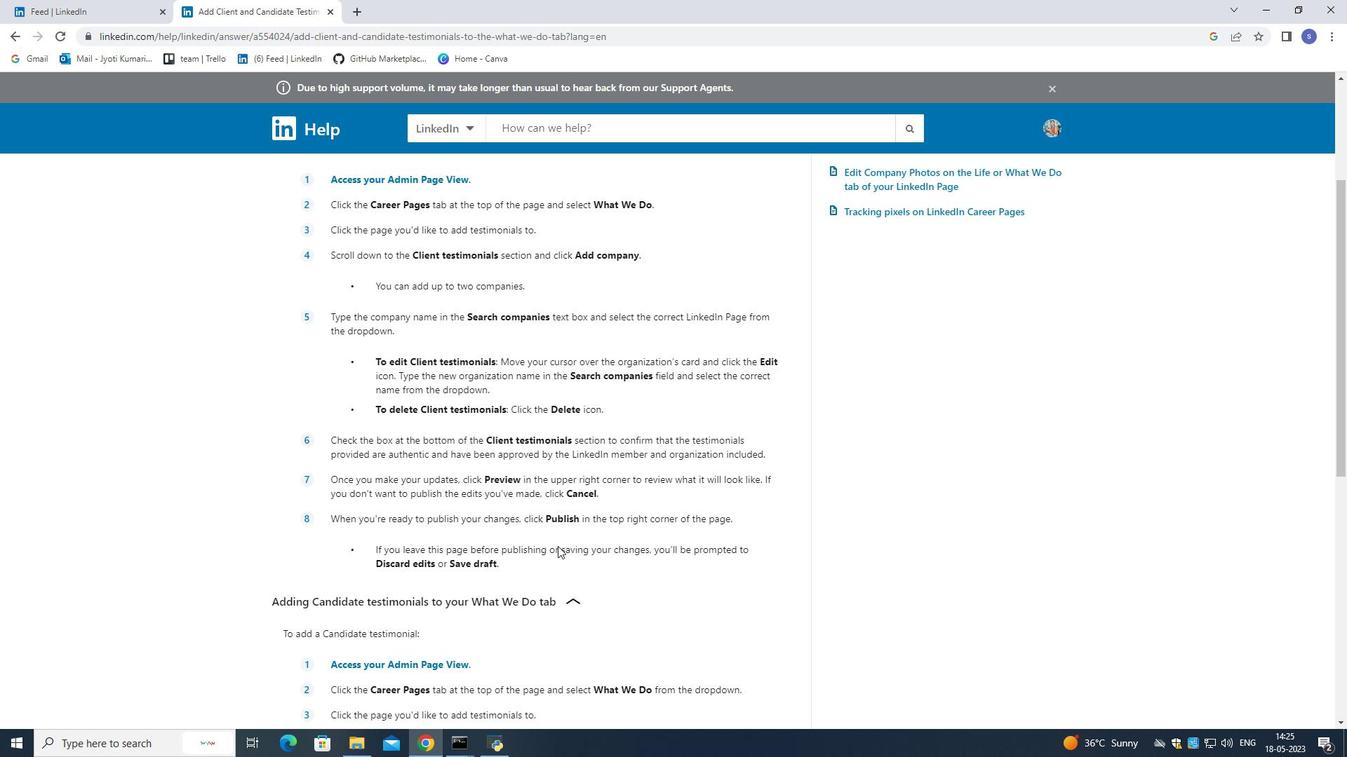 
Action: Mouse moved to (517, 524)
Screenshot: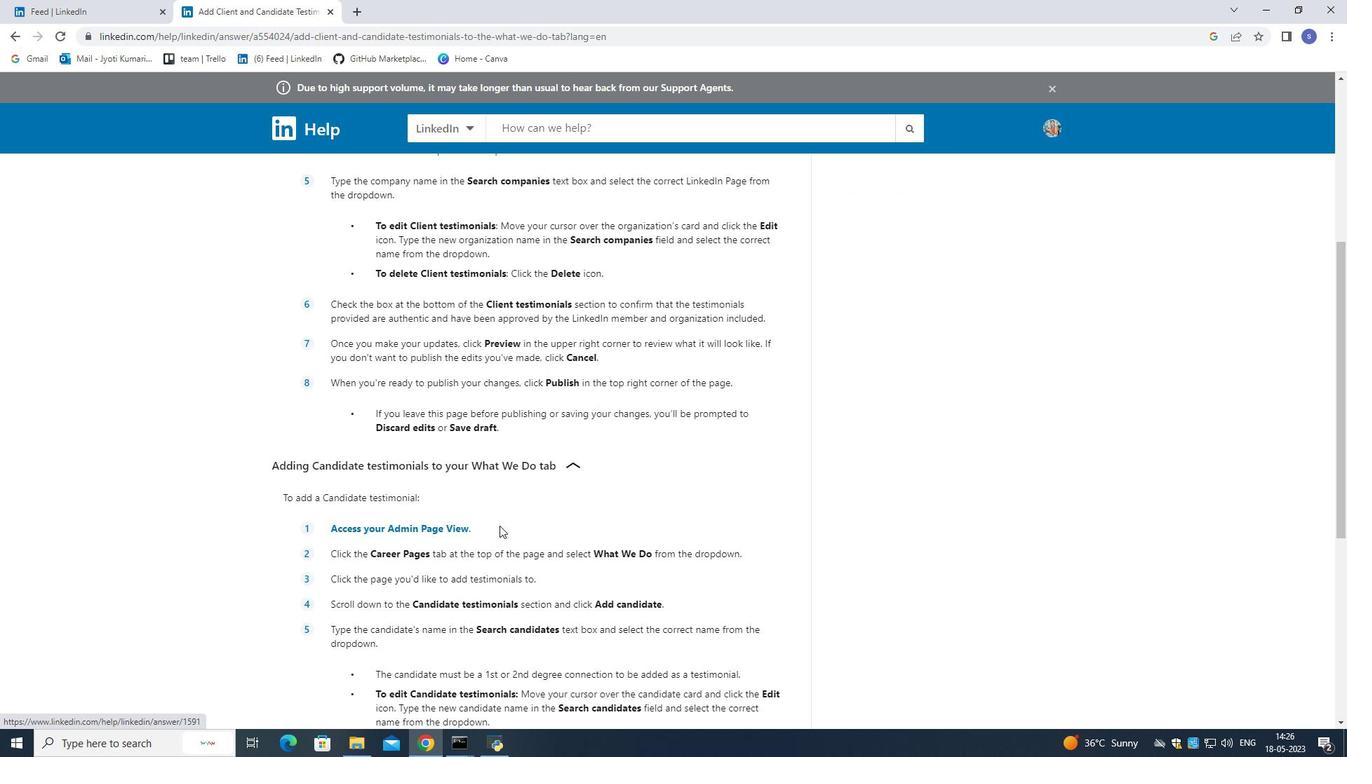 
Action: Mouse scrolled (517, 523) with delta (0, 0)
Screenshot: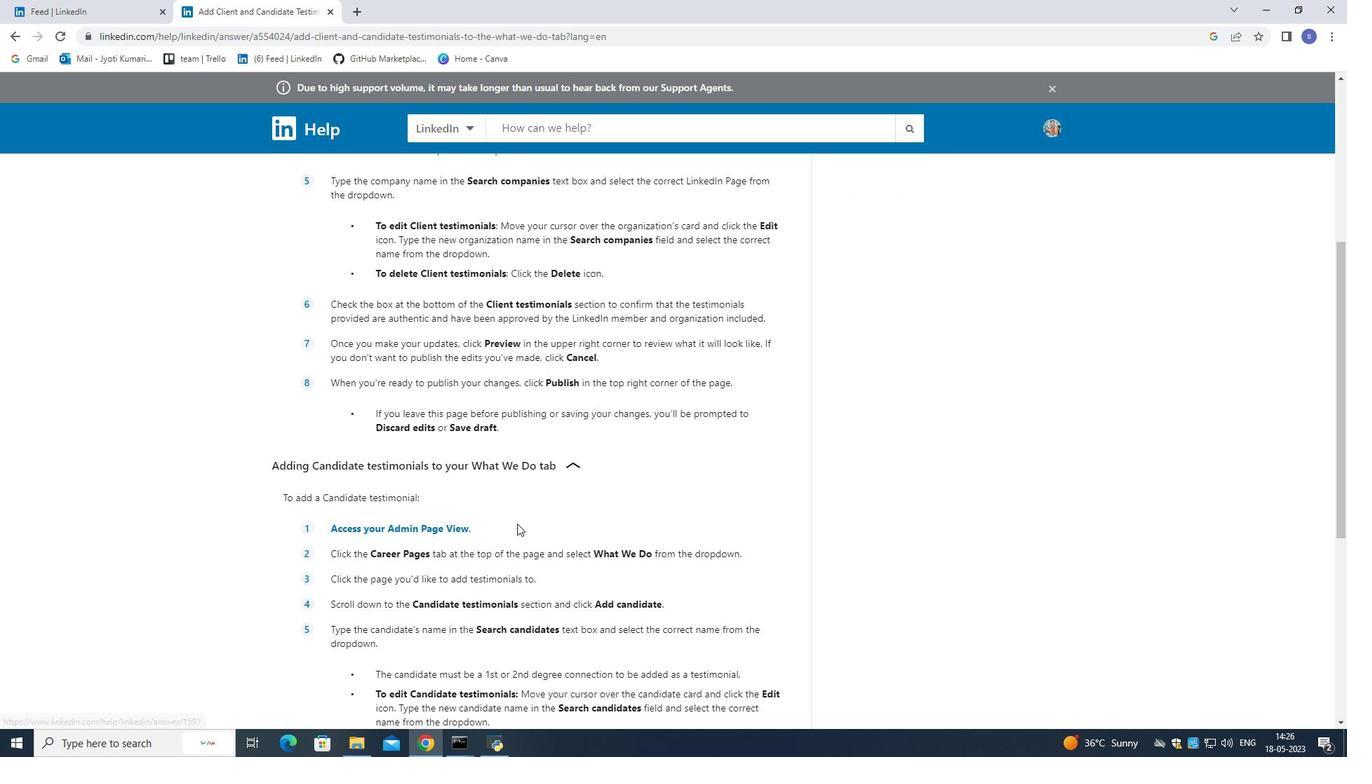 
Action: Mouse moved to (91, 6)
Screenshot: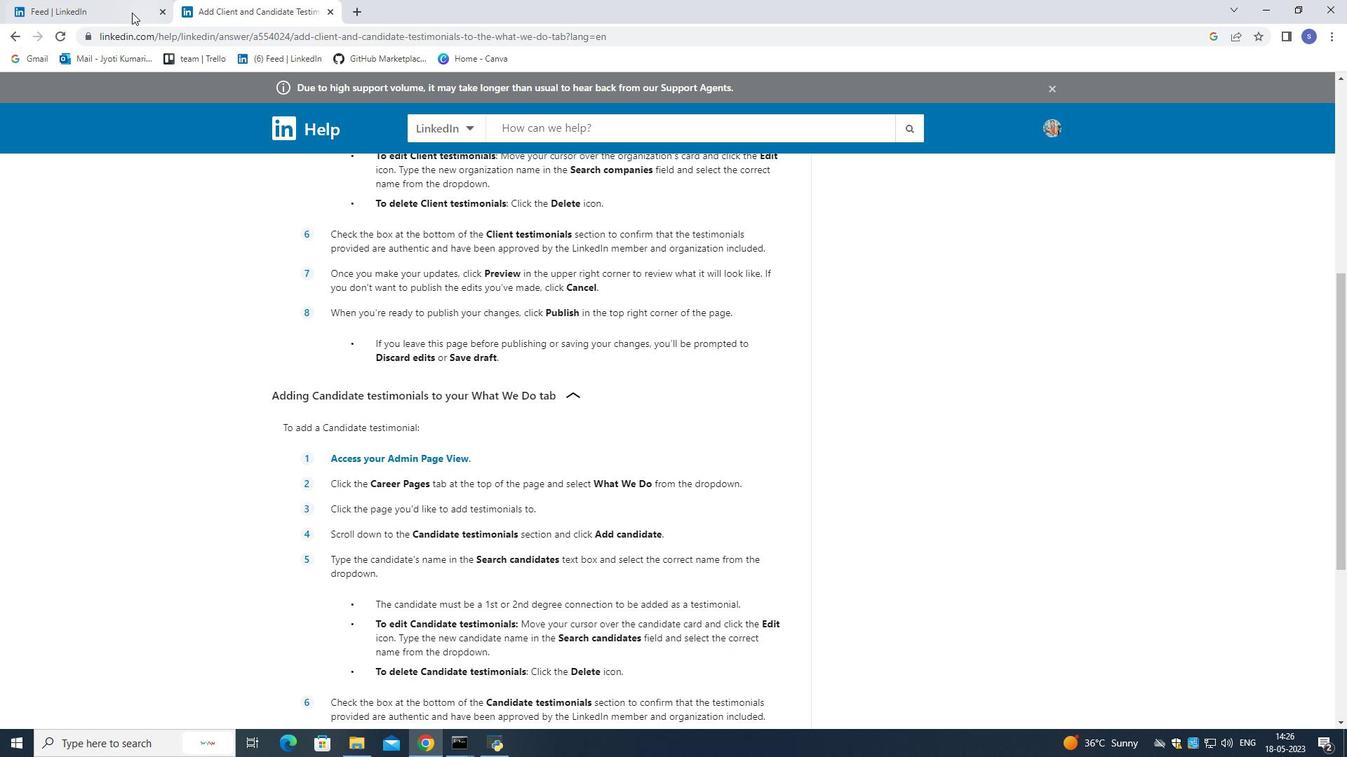 
Action: Mouse pressed left at (91, 6)
Screenshot: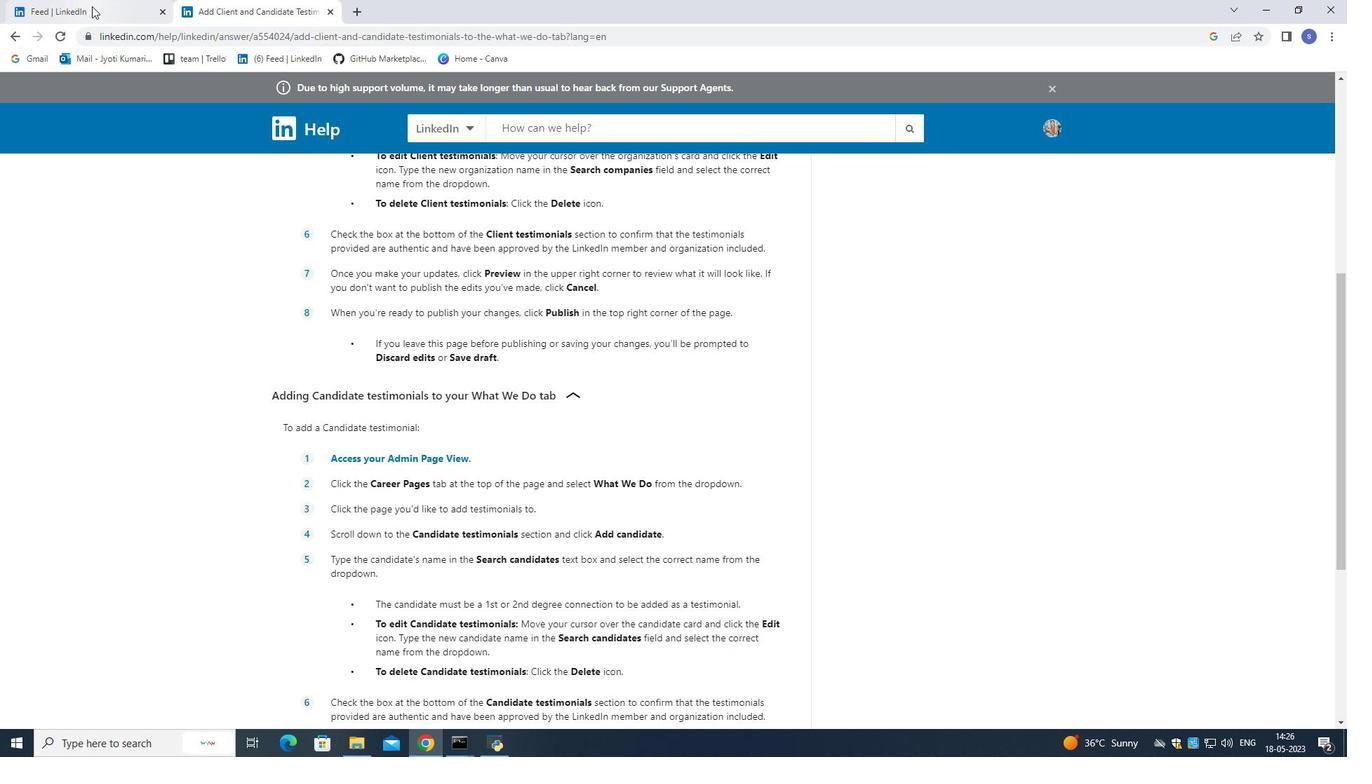 
Action: Mouse moved to (390, 336)
Screenshot: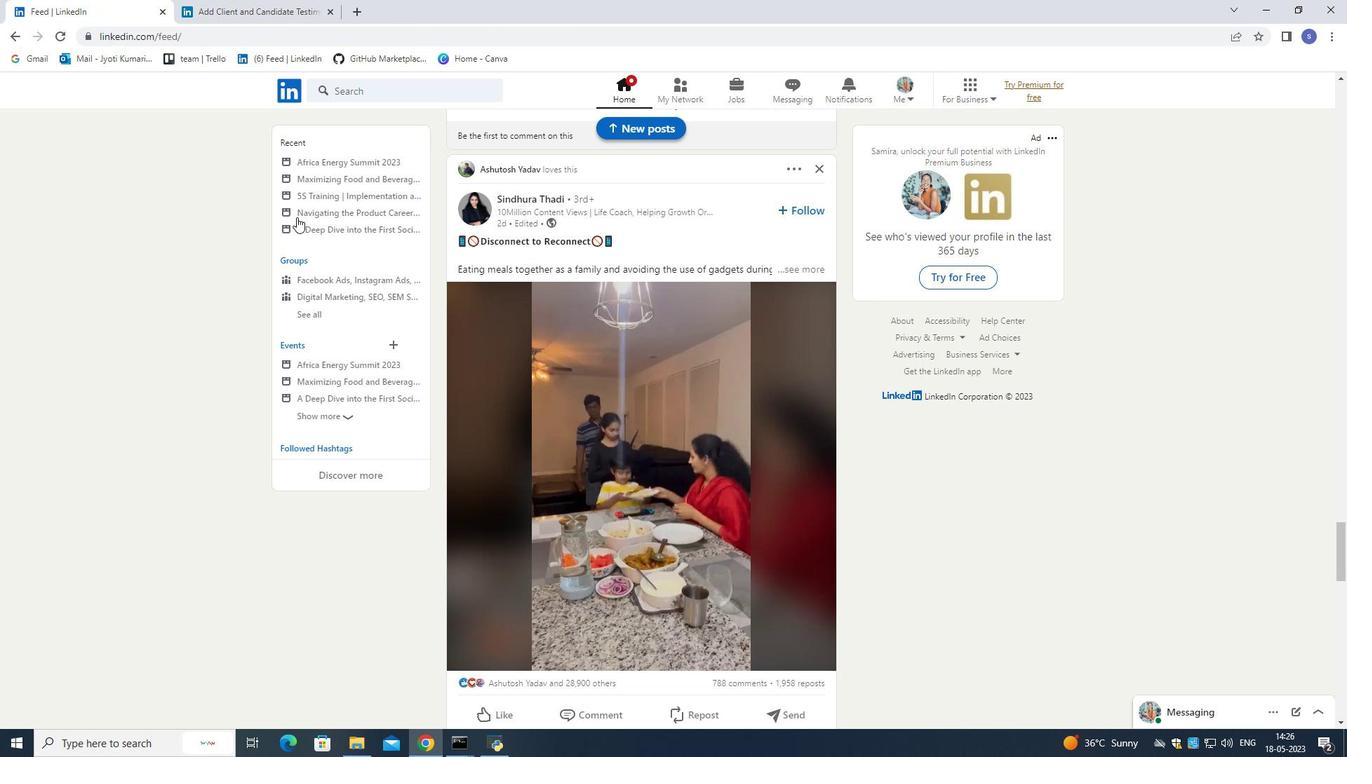 
Action: Mouse scrolled (390, 336) with delta (0, 0)
Screenshot: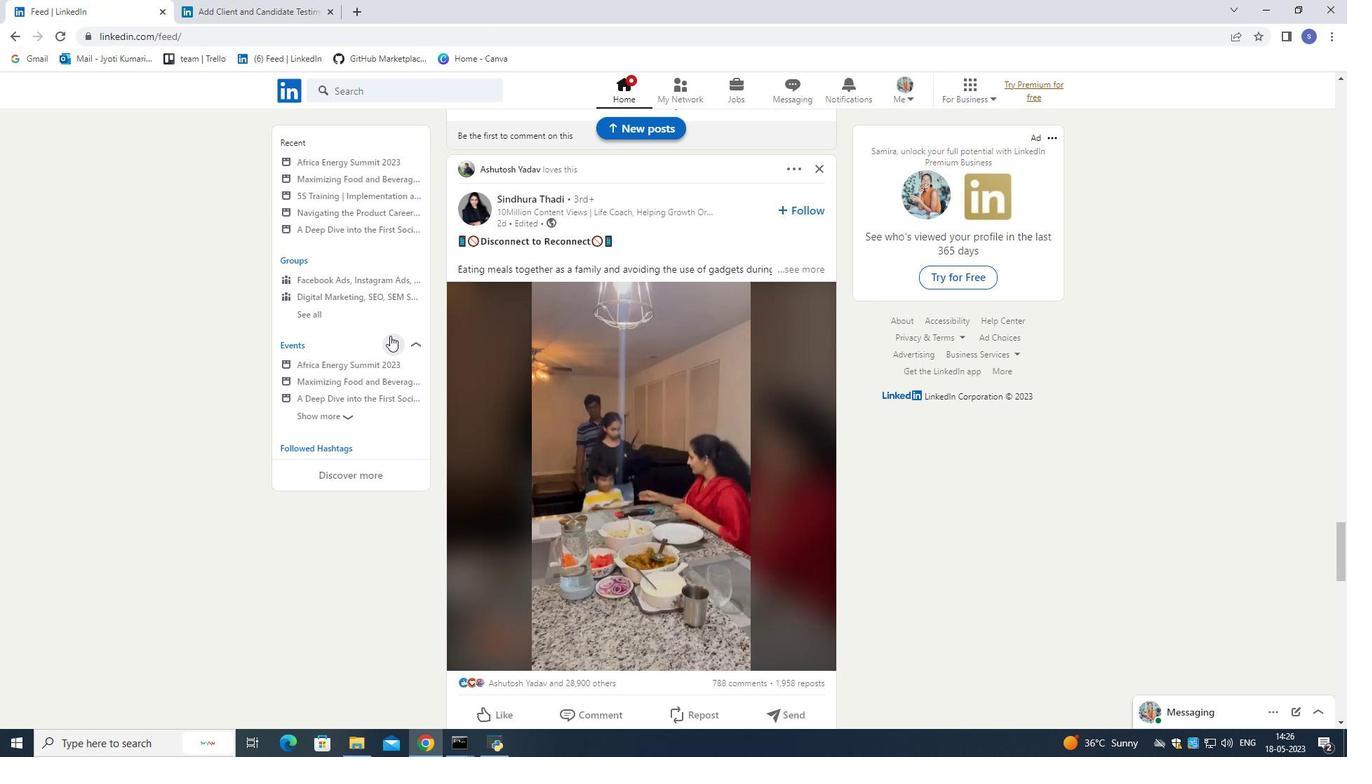 
Action: Mouse moved to (392, 325)
Screenshot: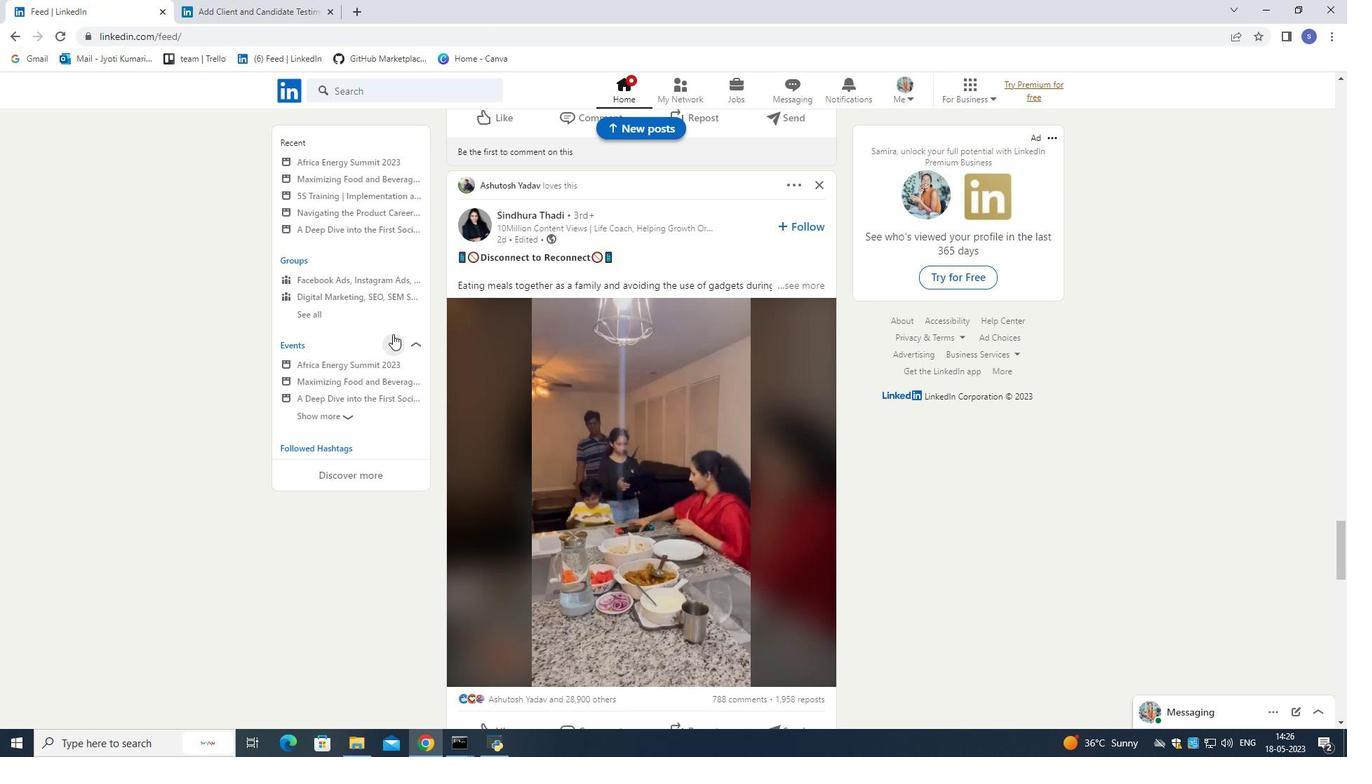 
Action: Mouse scrolled (392, 326) with delta (0, 0)
Screenshot: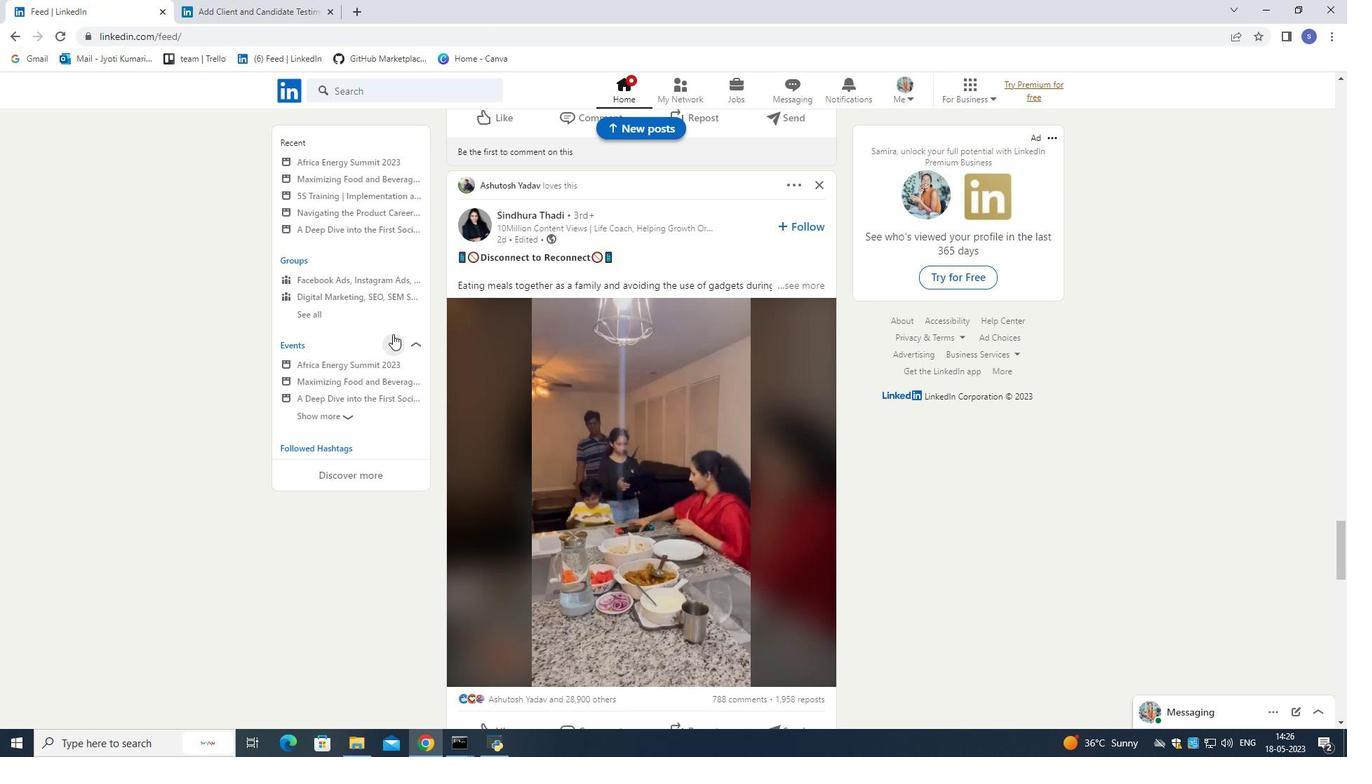 
Action: Mouse moved to (289, 97)
Screenshot: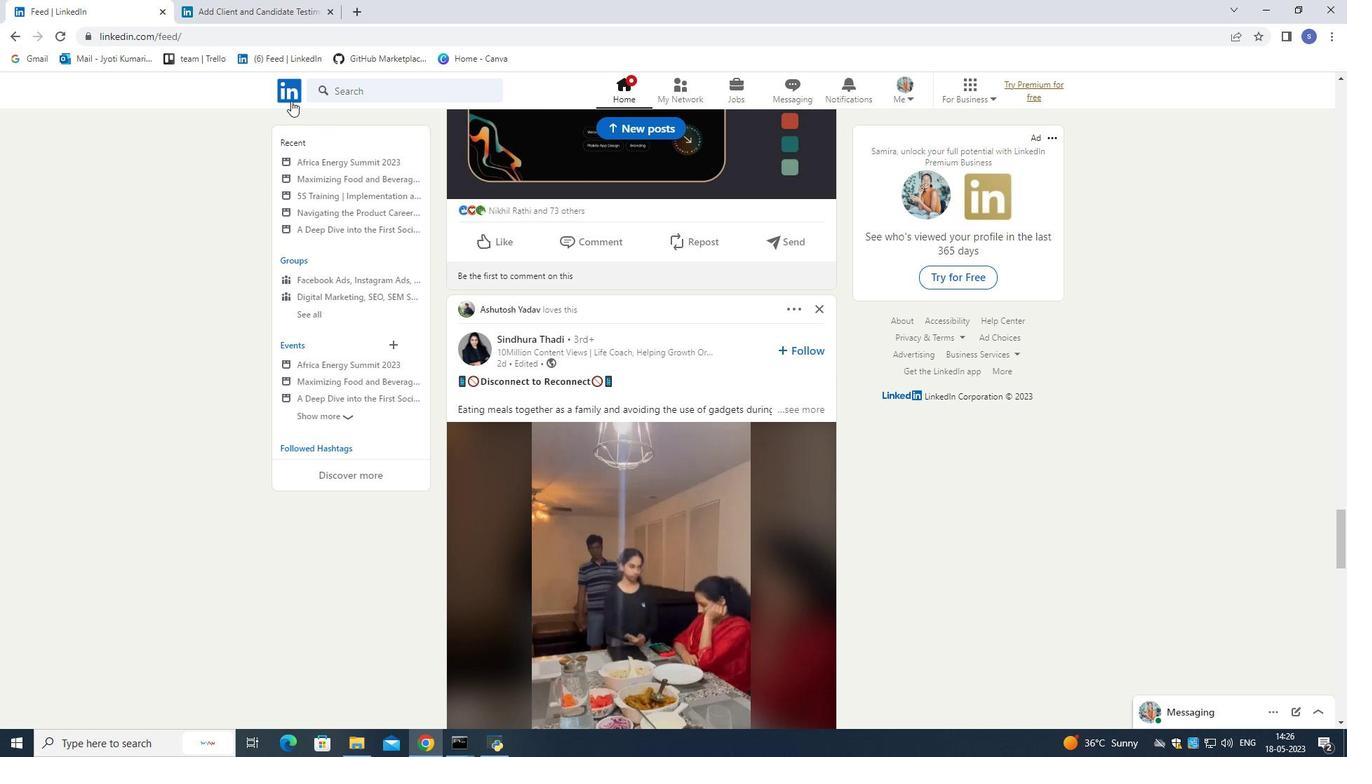 
Action: Mouse pressed left at (289, 97)
Screenshot: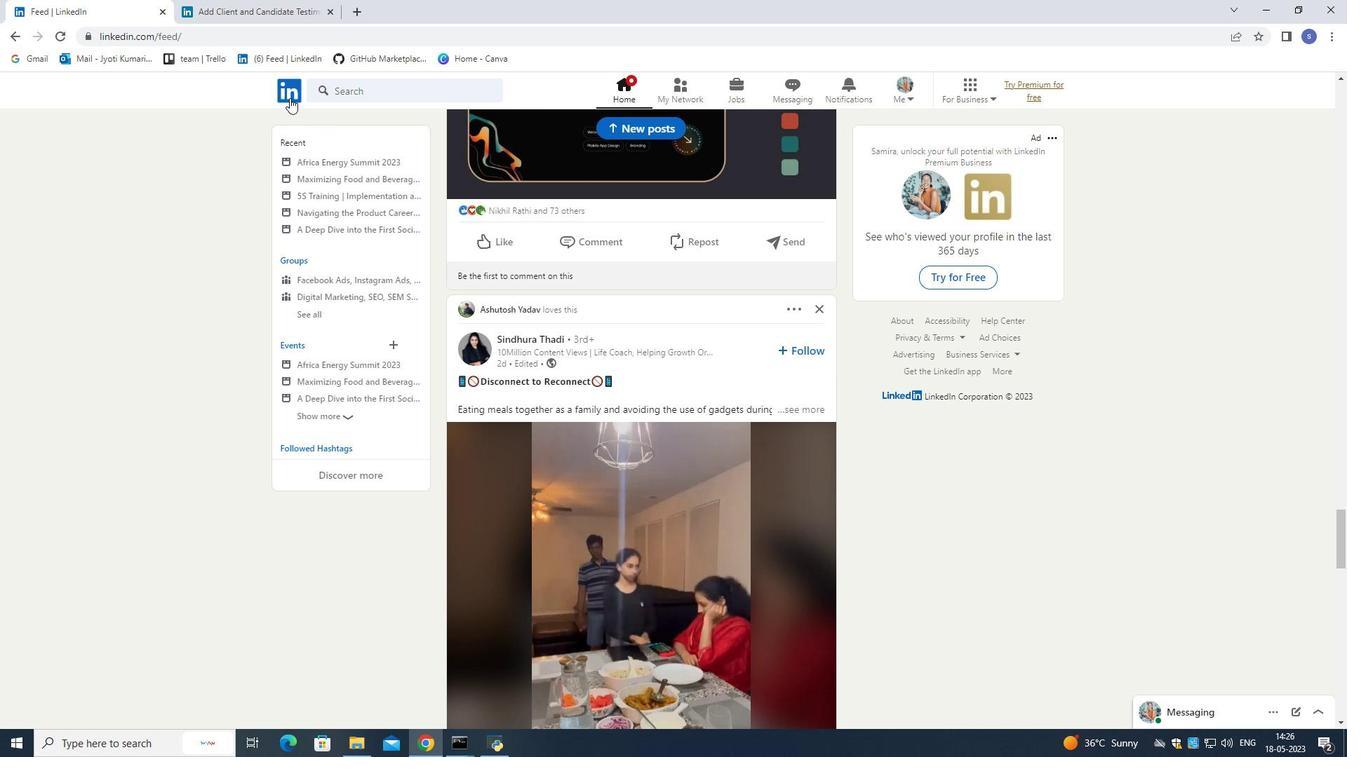 
Action: Mouse moved to (294, 1)
Screenshot: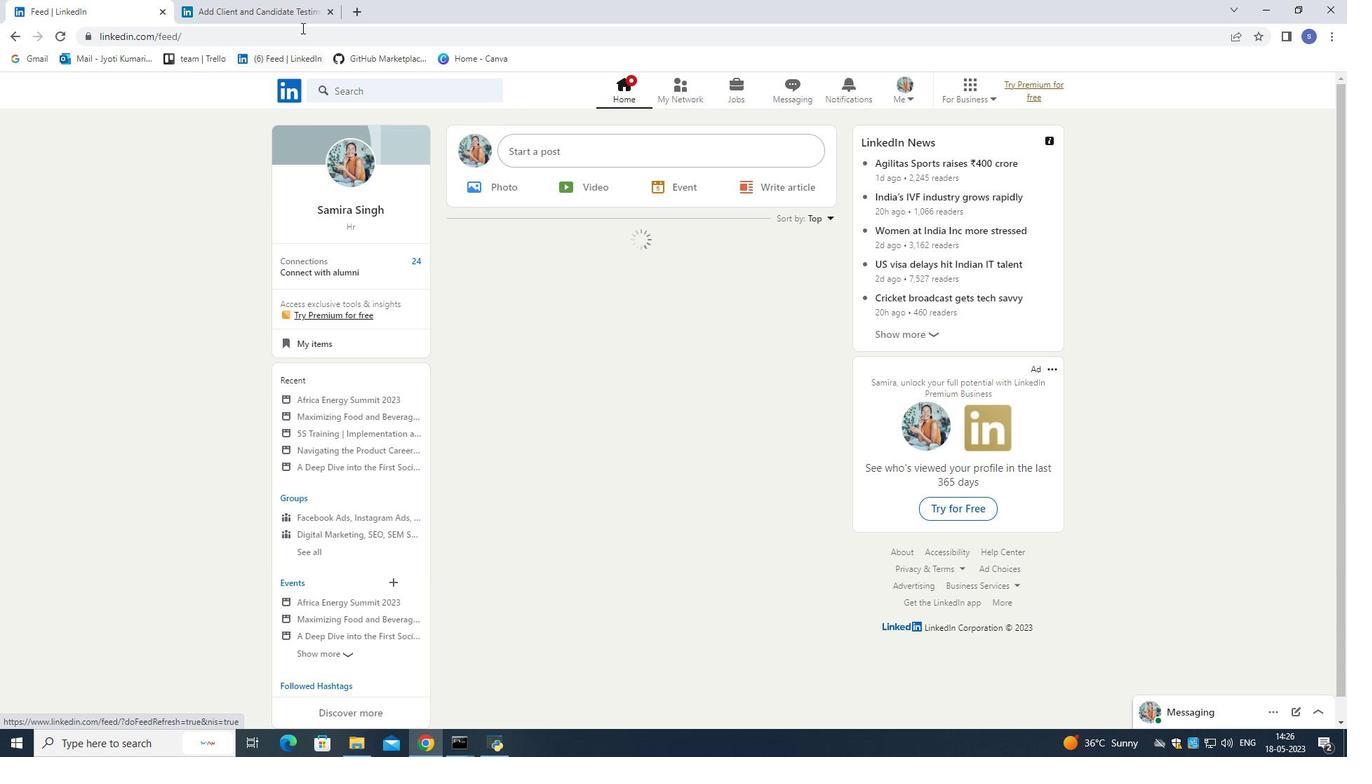 
Action: Mouse pressed left at (294, 1)
Screenshot: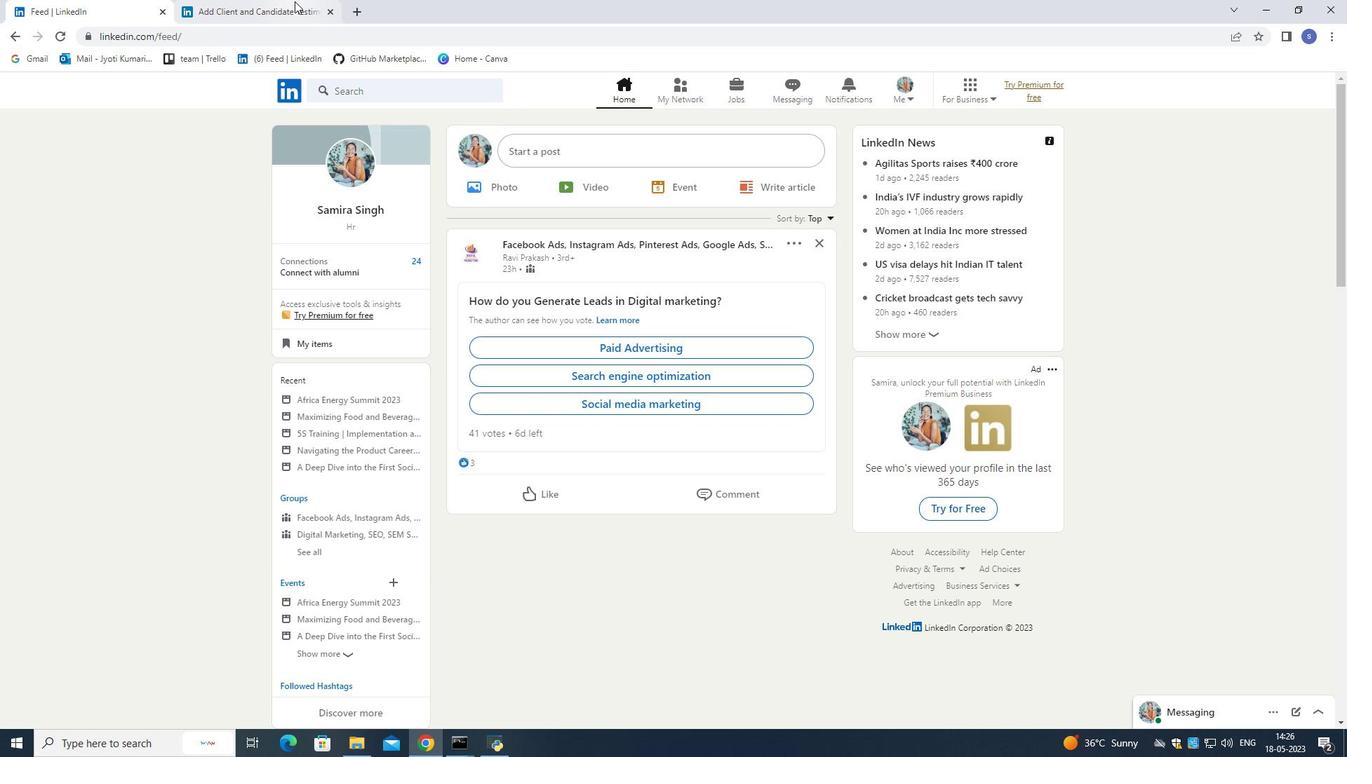 
Action: Mouse moved to (71, 0)
Screenshot: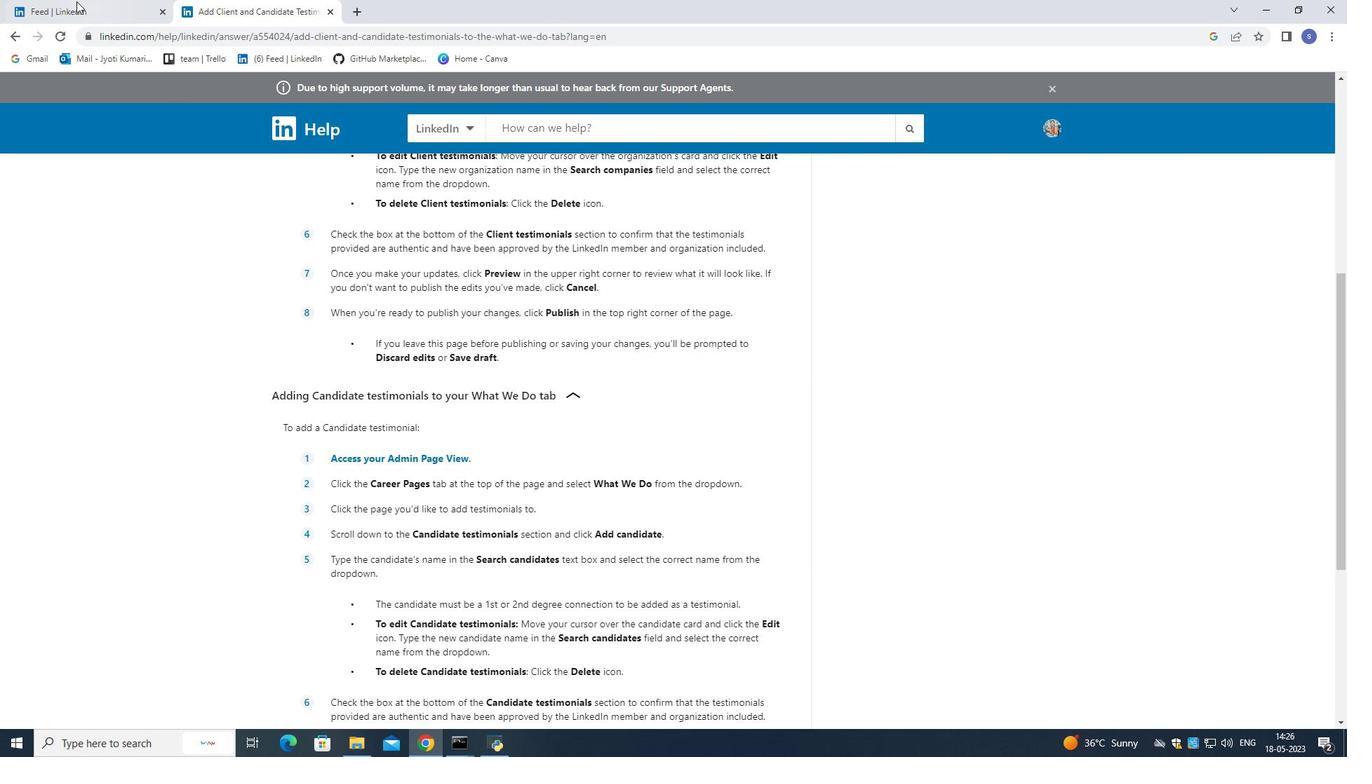 
Action: Mouse pressed left at (71, 0)
Screenshot: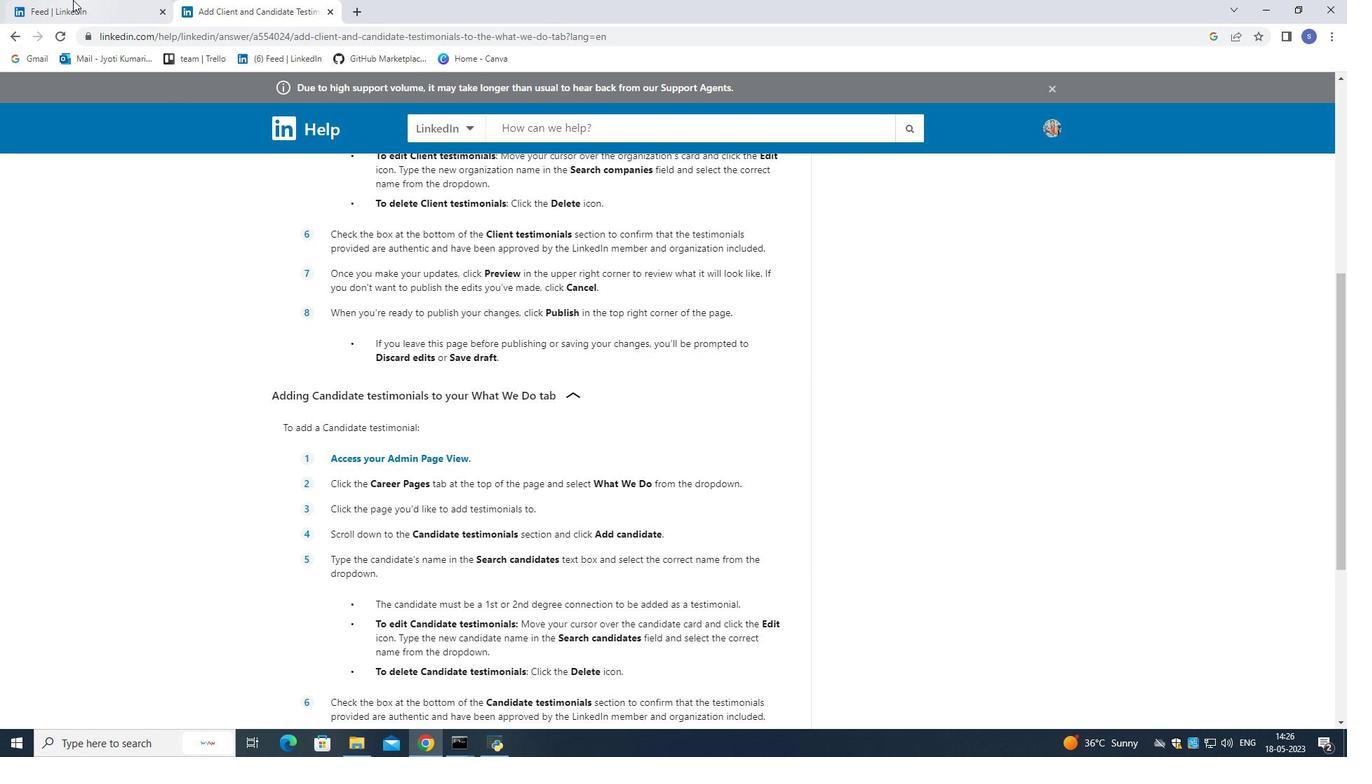 
Action: Mouse moved to (729, 89)
Screenshot: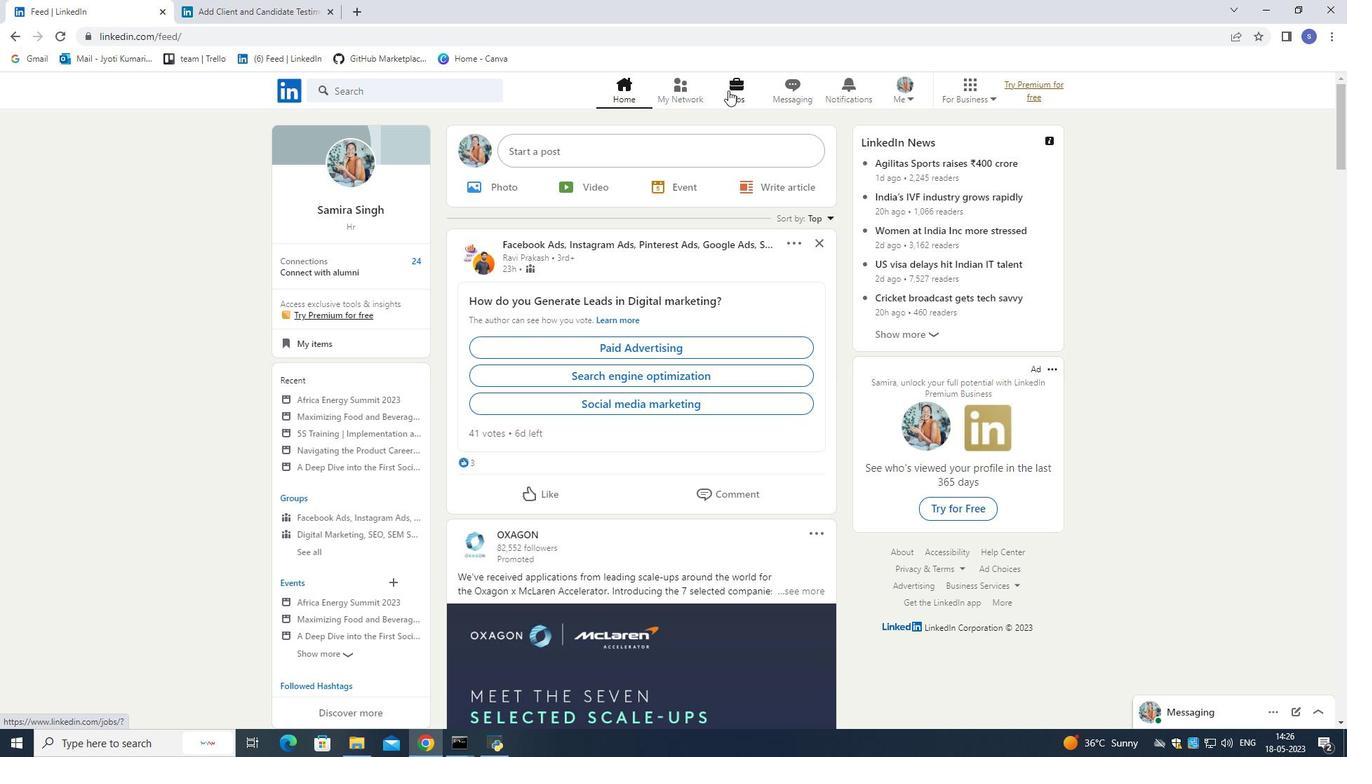 
Action: Mouse pressed left at (729, 89)
Screenshot: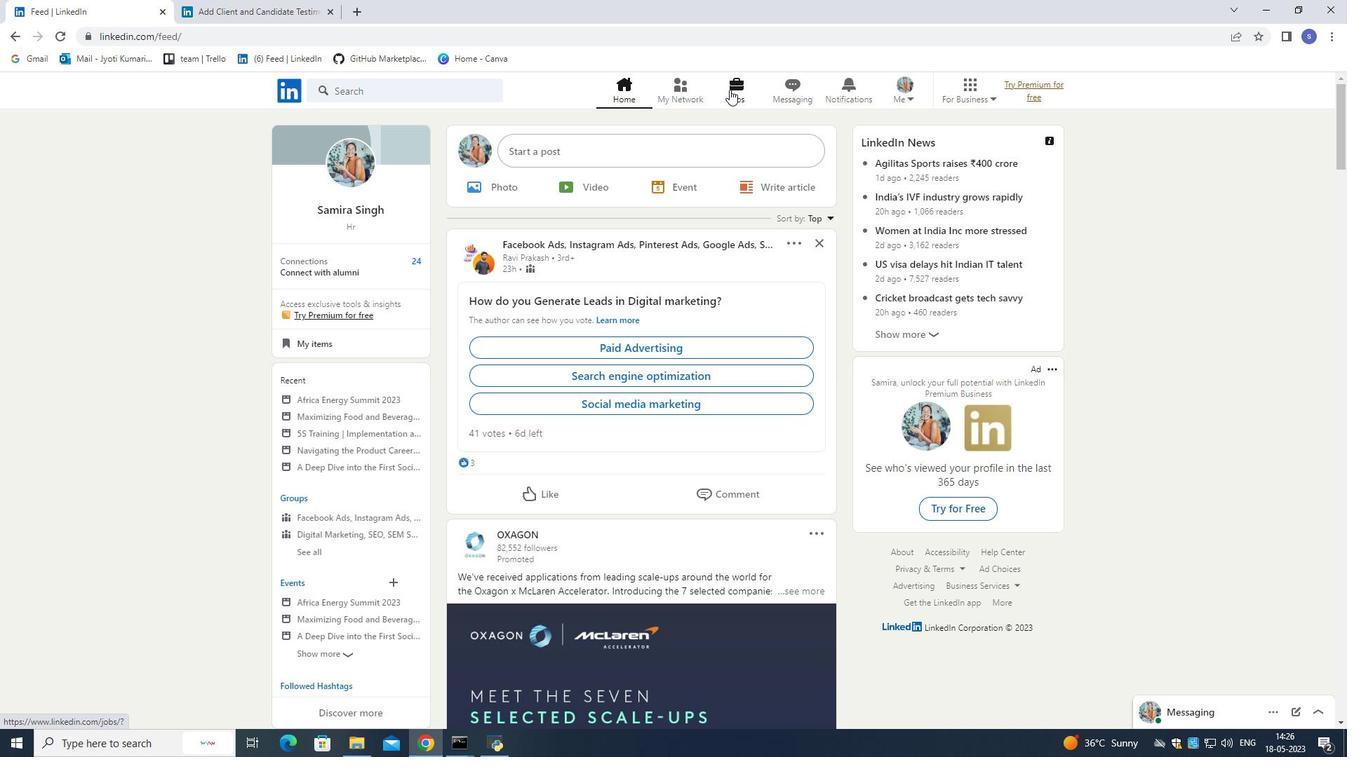 
Action: Mouse moved to (548, 463)
Screenshot: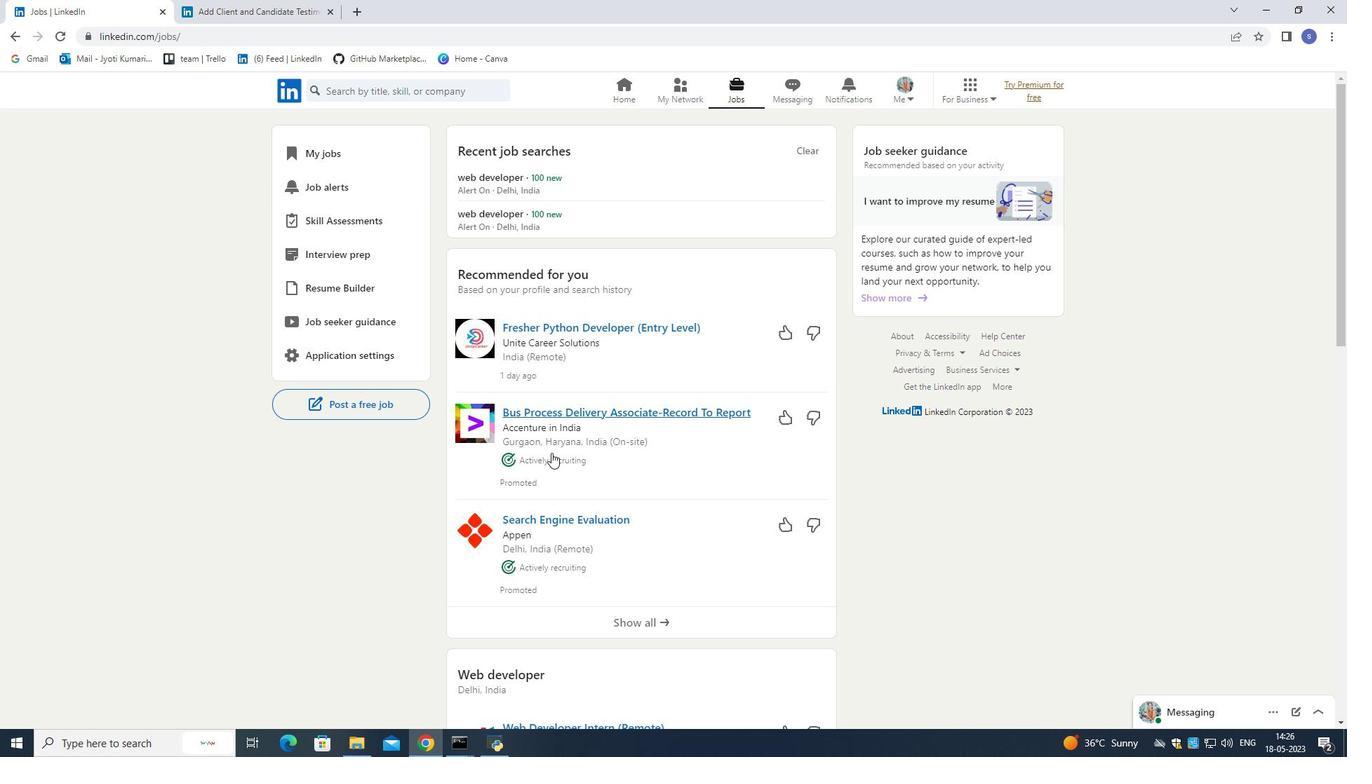 
Action: Mouse scrolled (548, 462) with delta (0, 0)
Screenshot: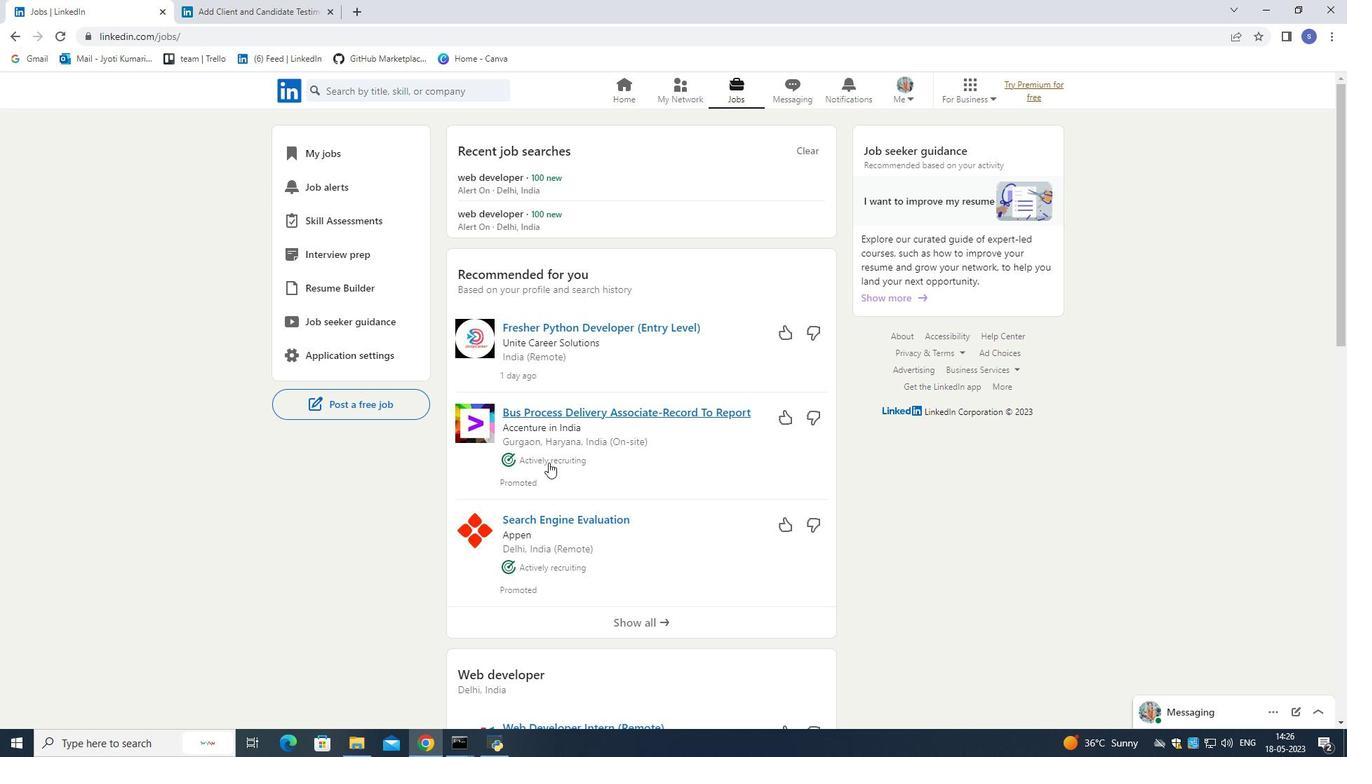 
Action: Mouse scrolled (548, 462) with delta (0, 0)
Screenshot: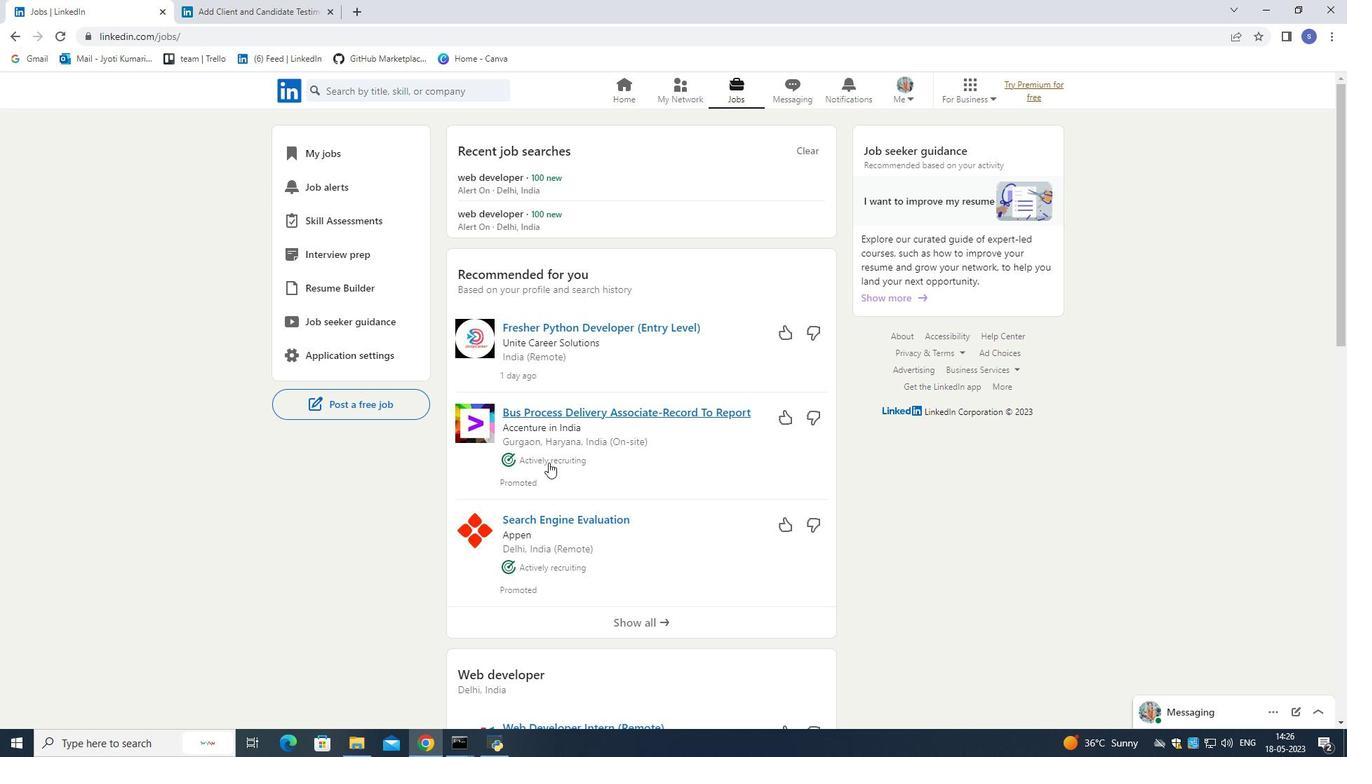 
Action: Mouse scrolled (548, 462) with delta (0, 0)
Screenshot: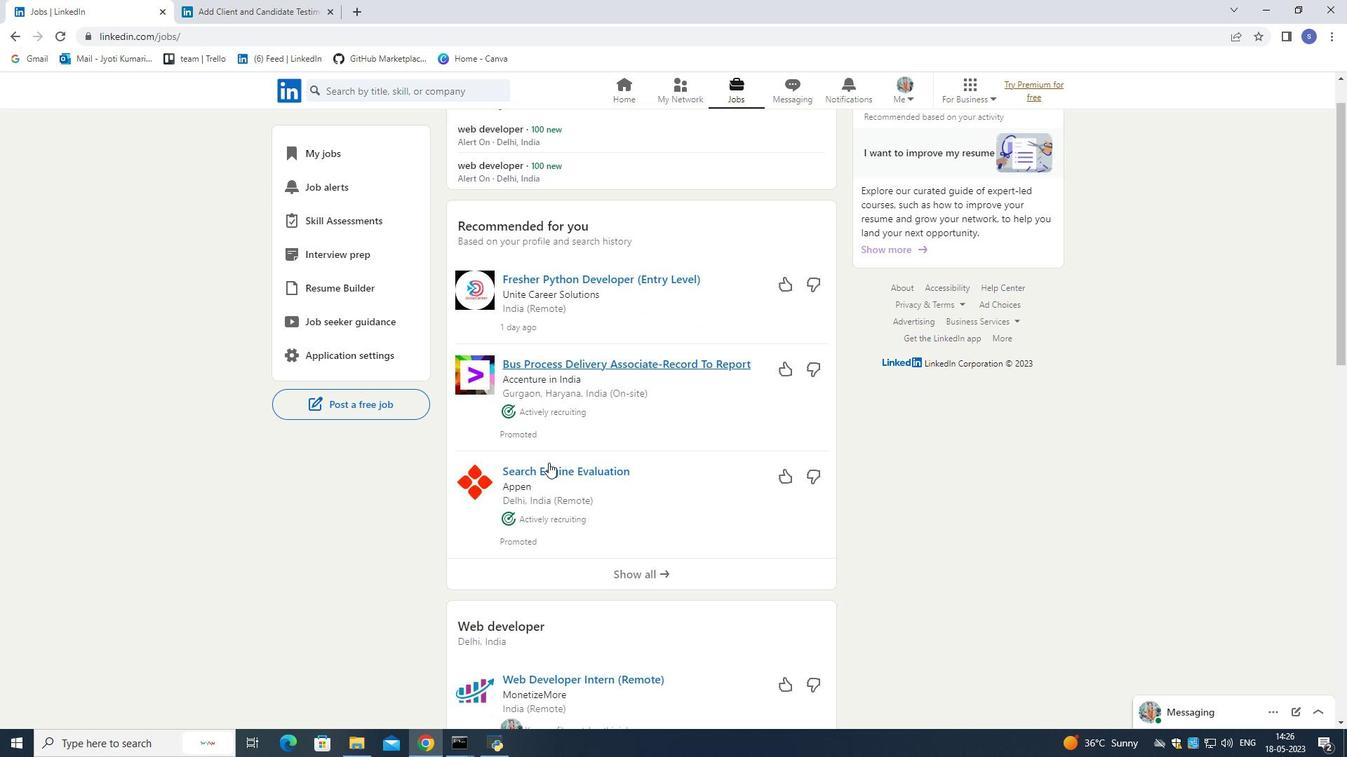 
Action: Mouse moved to (665, 82)
Screenshot: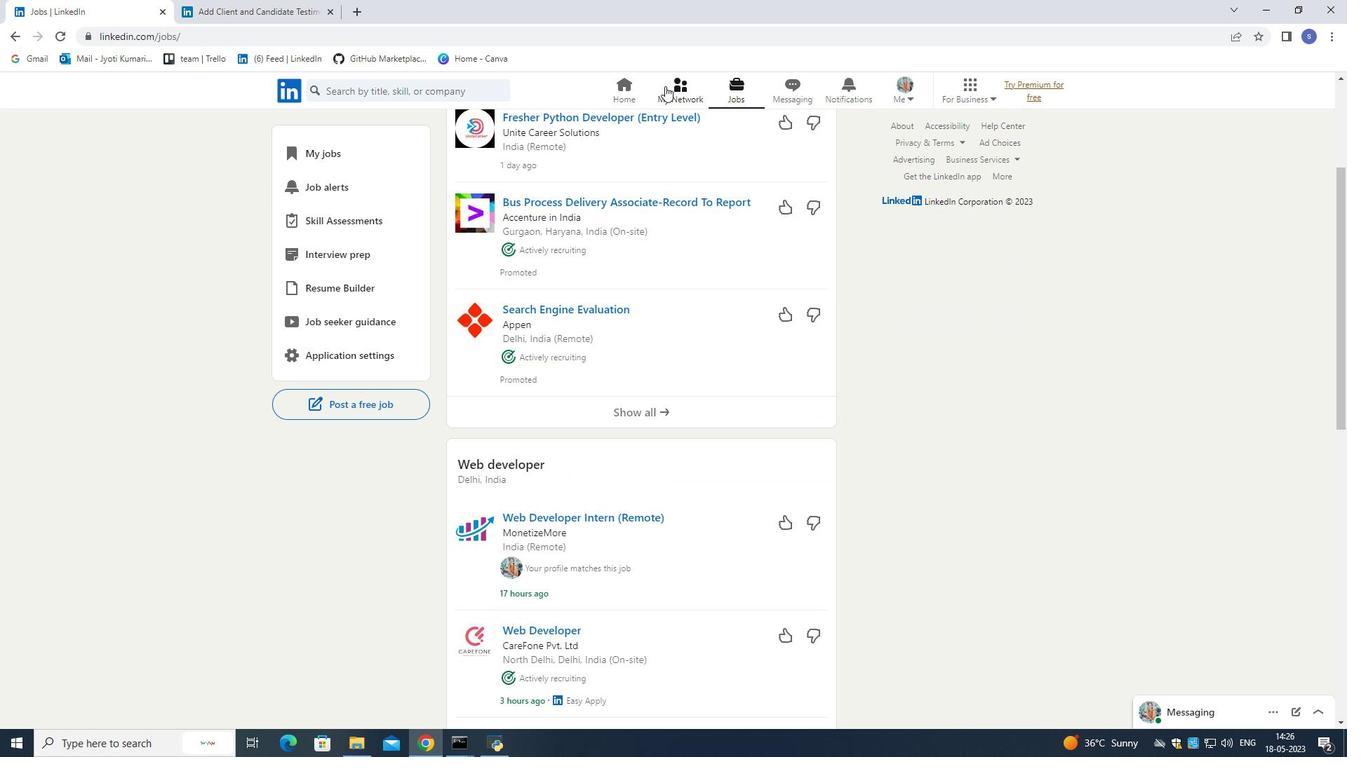 
Action: Mouse pressed left at (665, 82)
Screenshot: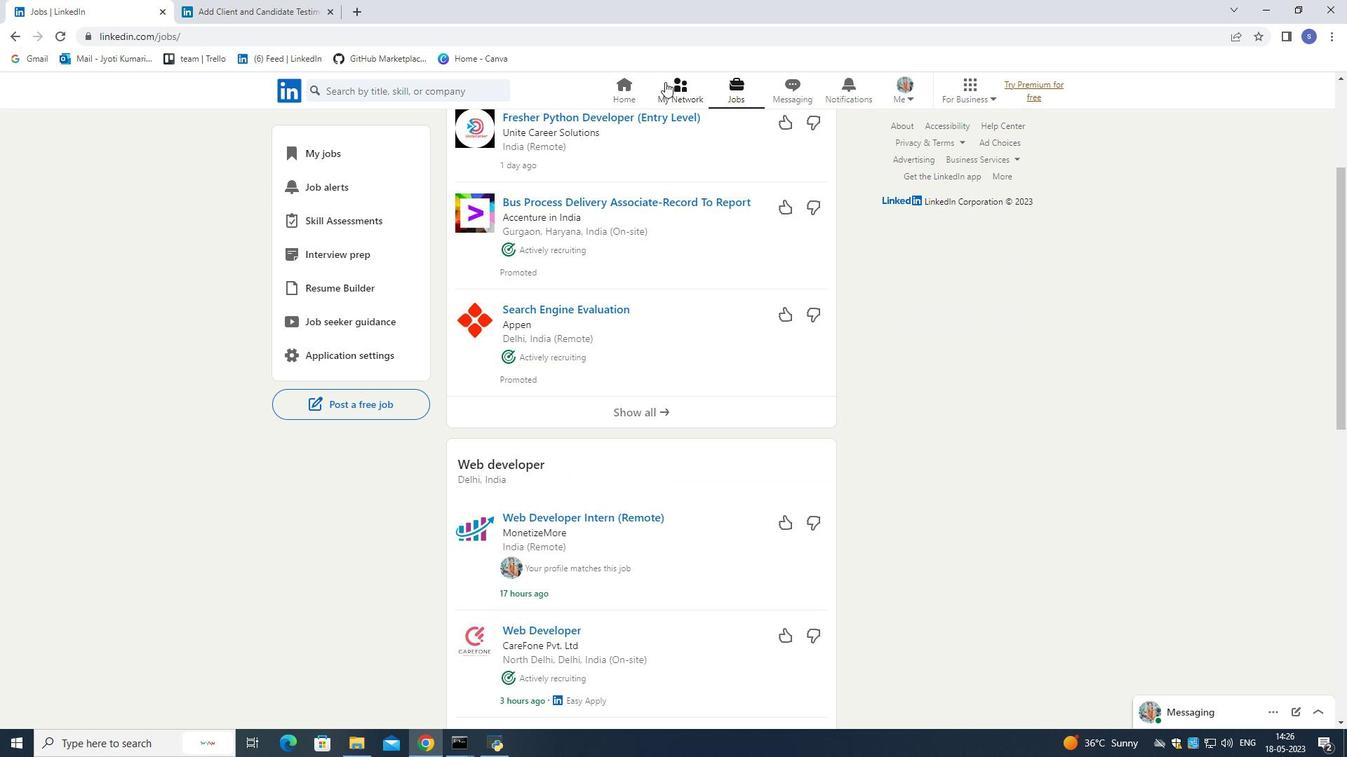 
Action: Mouse moved to (371, 332)
Screenshot: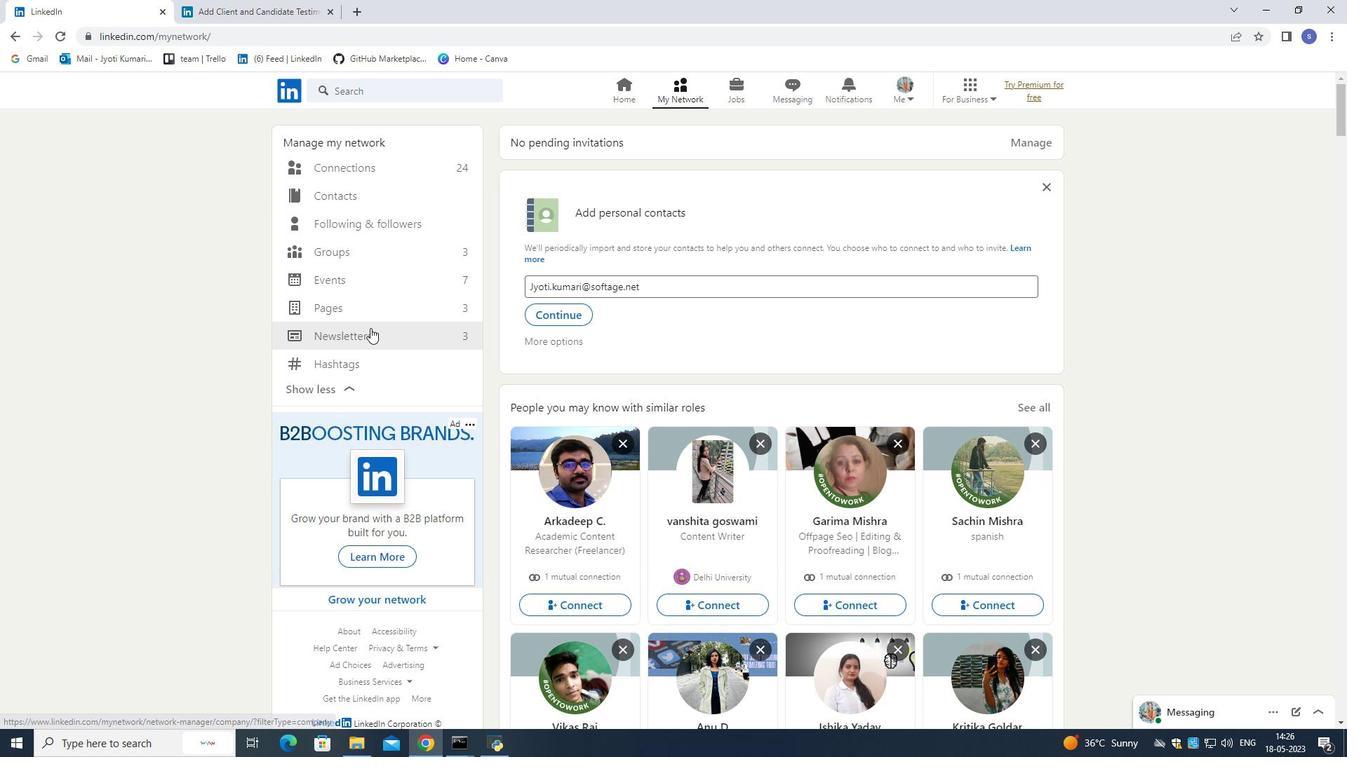 
Action: Mouse scrolled (371, 331) with delta (0, 0)
Screenshot: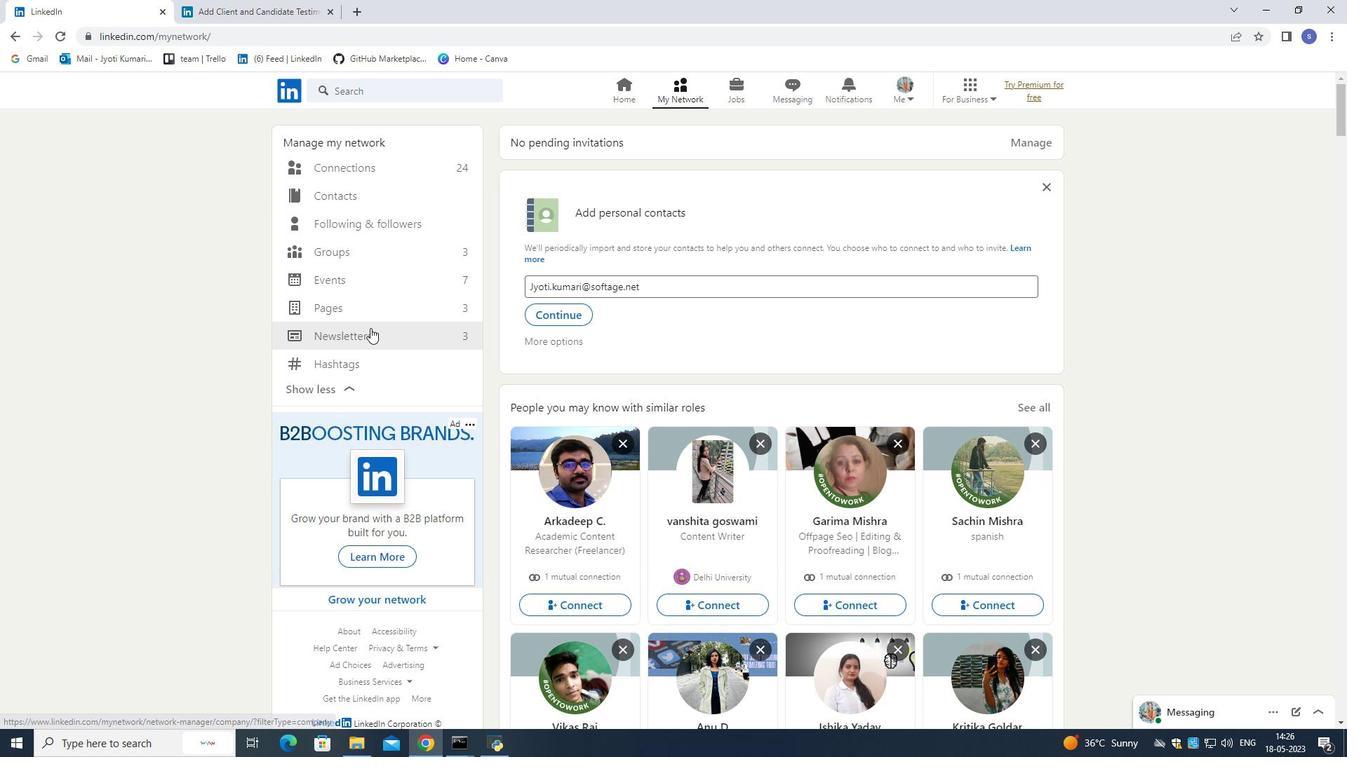 
Action: Mouse scrolled (371, 331) with delta (0, 0)
Screenshot: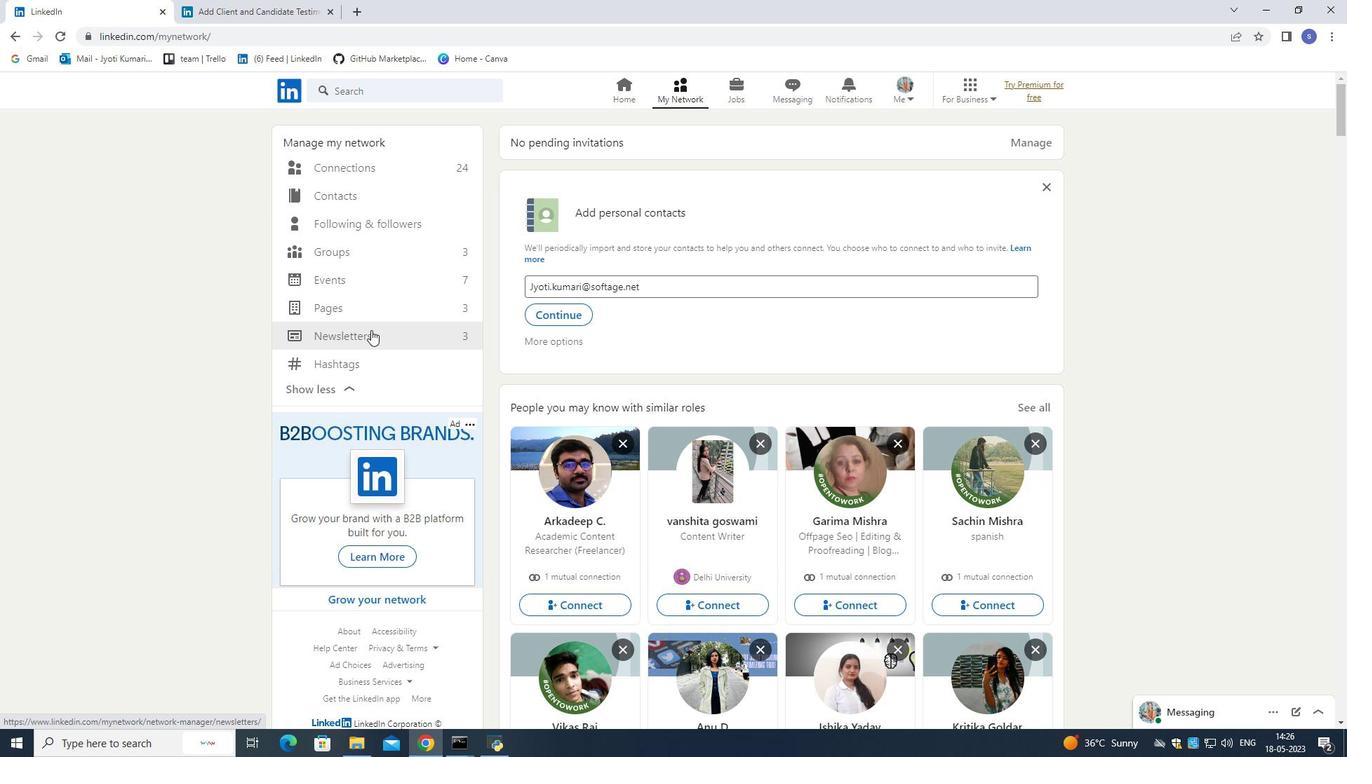 
Action: Mouse moved to (375, 352)
Screenshot: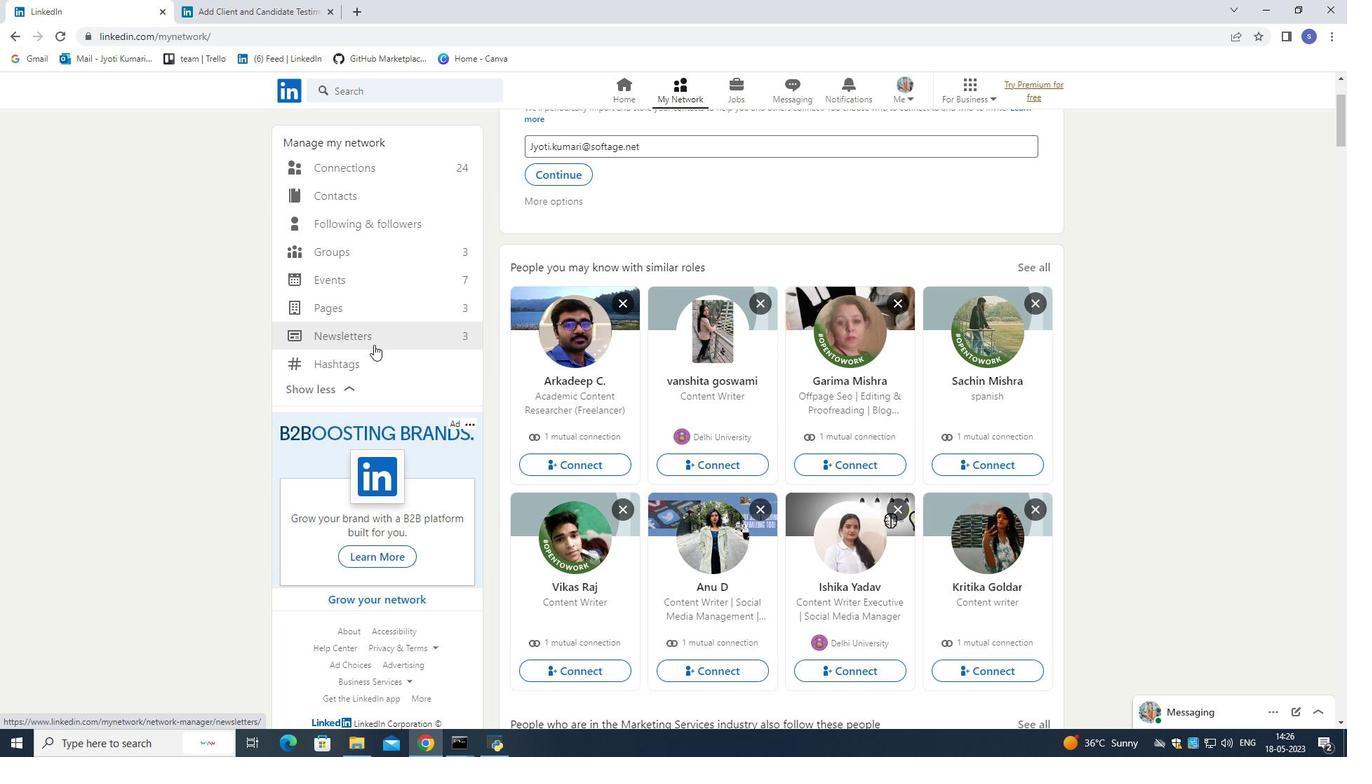 
Action: Mouse scrolled (375, 351) with delta (0, 0)
Screenshot: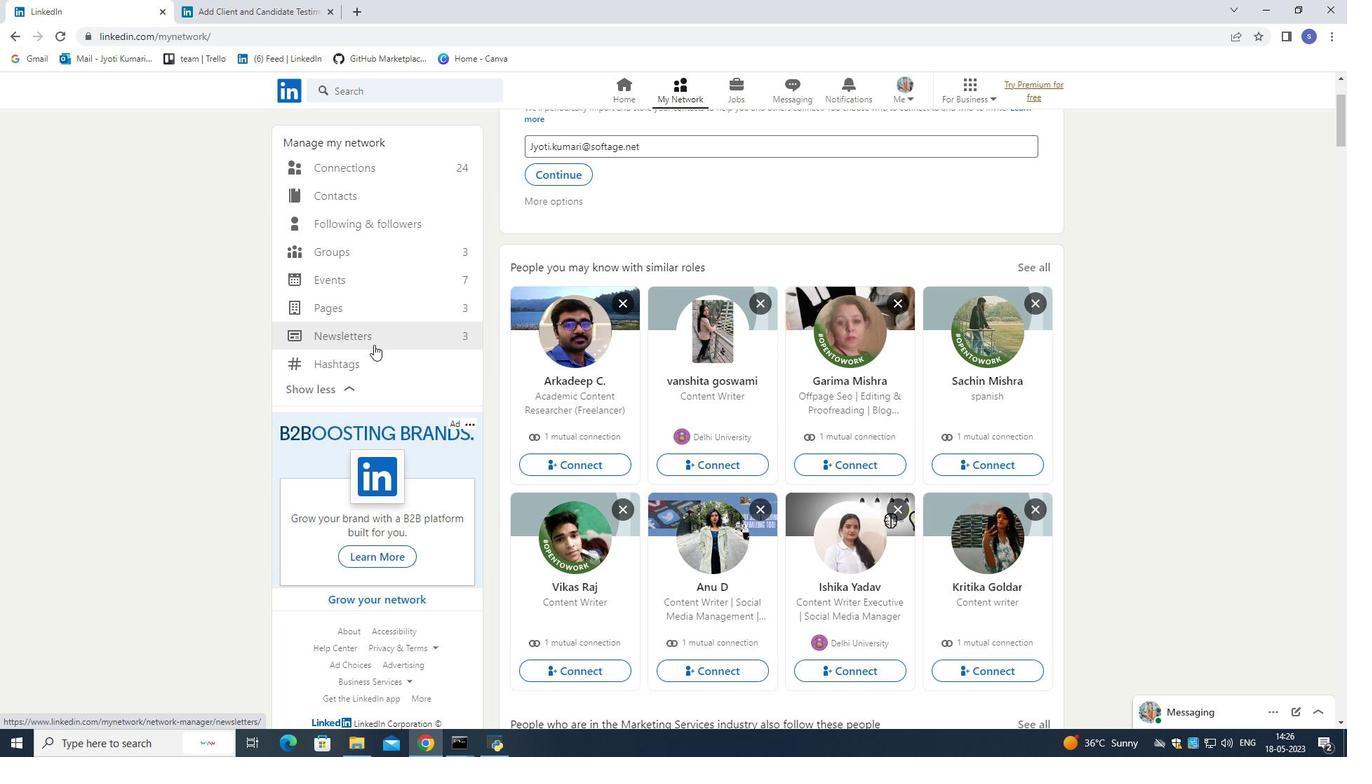 
Action: Mouse moved to (635, 369)
Screenshot: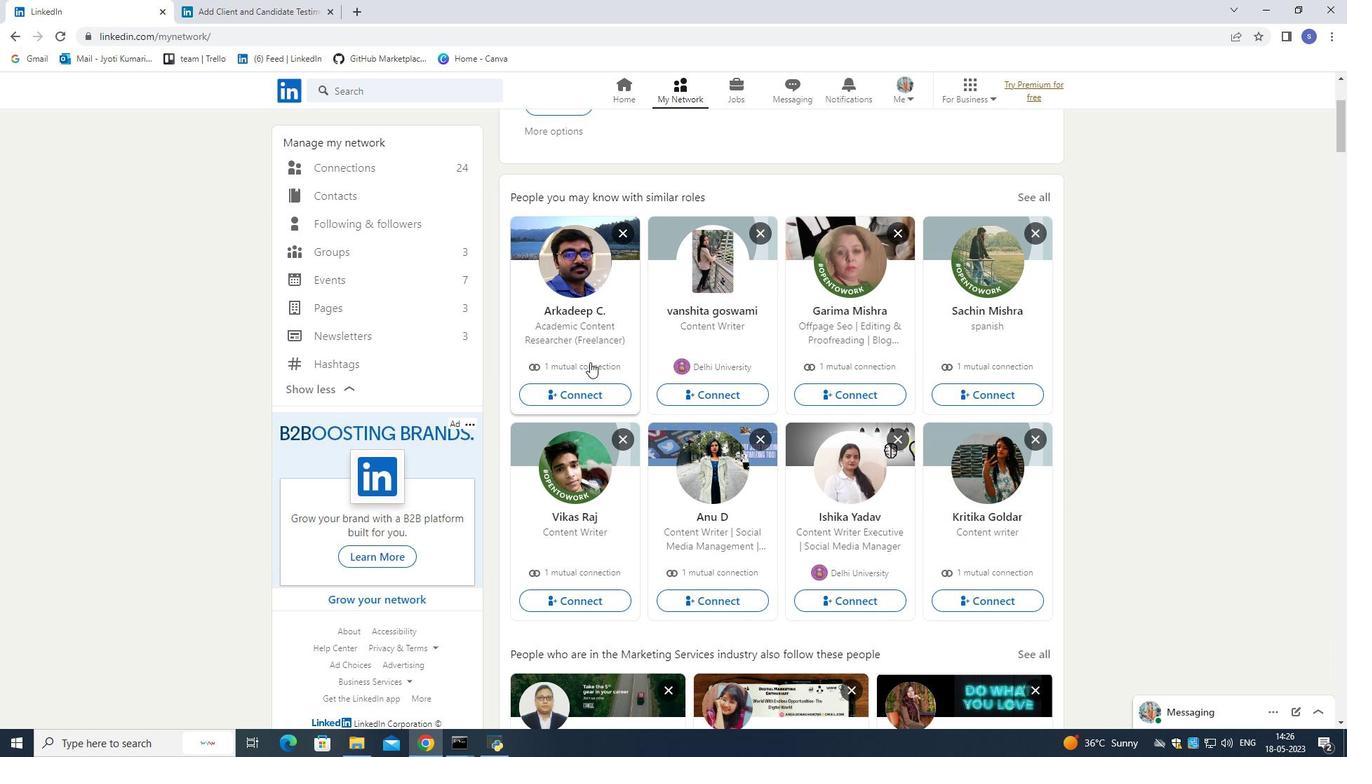 
Action: Mouse scrolled (635, 370) with delta (0, 0)
Screenshot: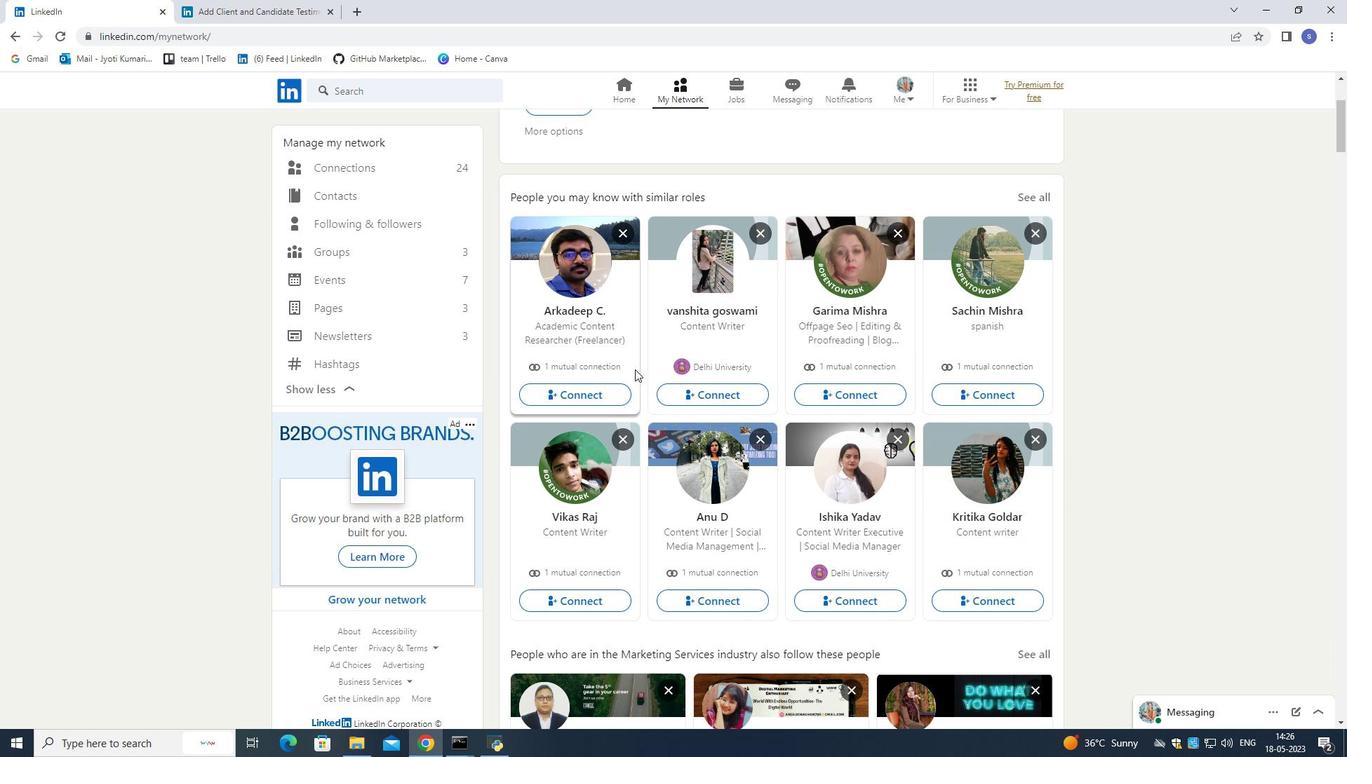 
Action: Mouse scrolled (635, 370) with delta (0, 0)
Screenshot: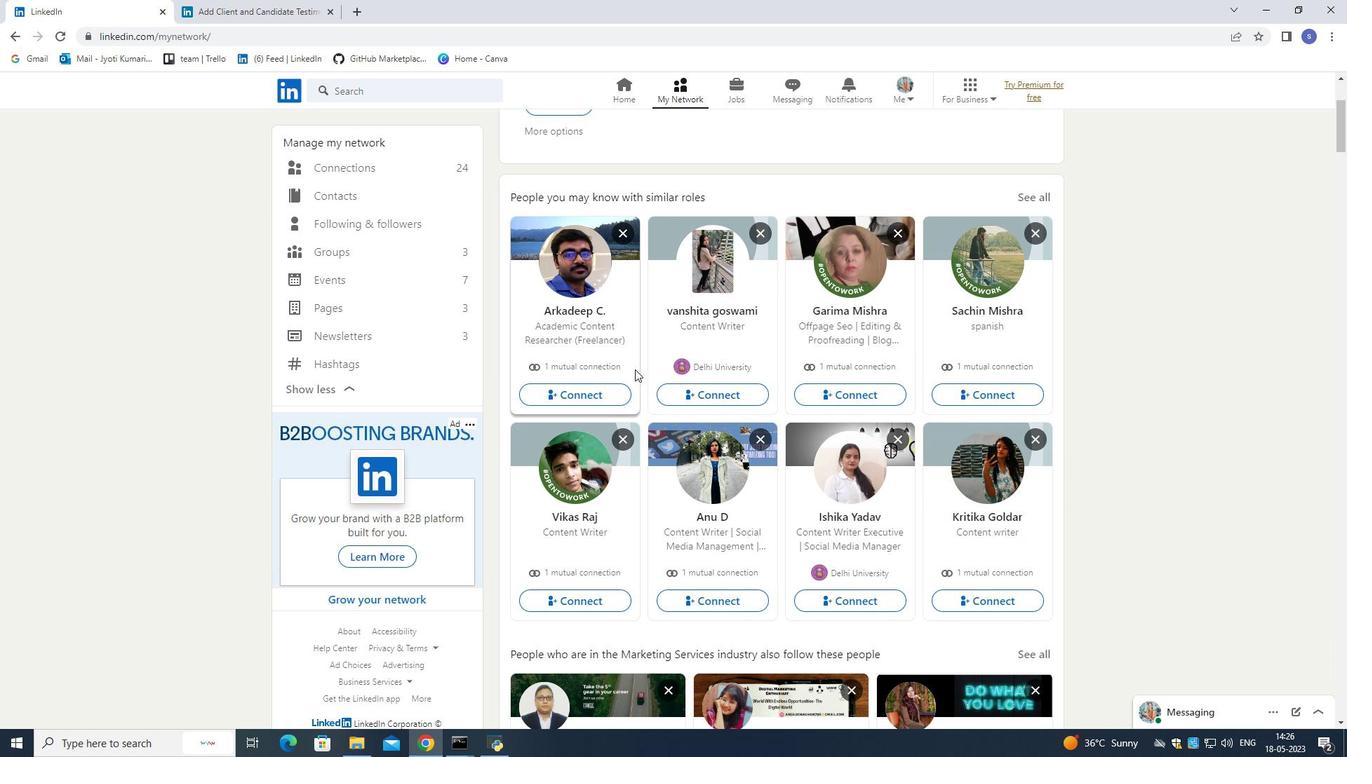 
Action: Mouse scrolled (635, 370) with delta (0, 0)
Screenshot: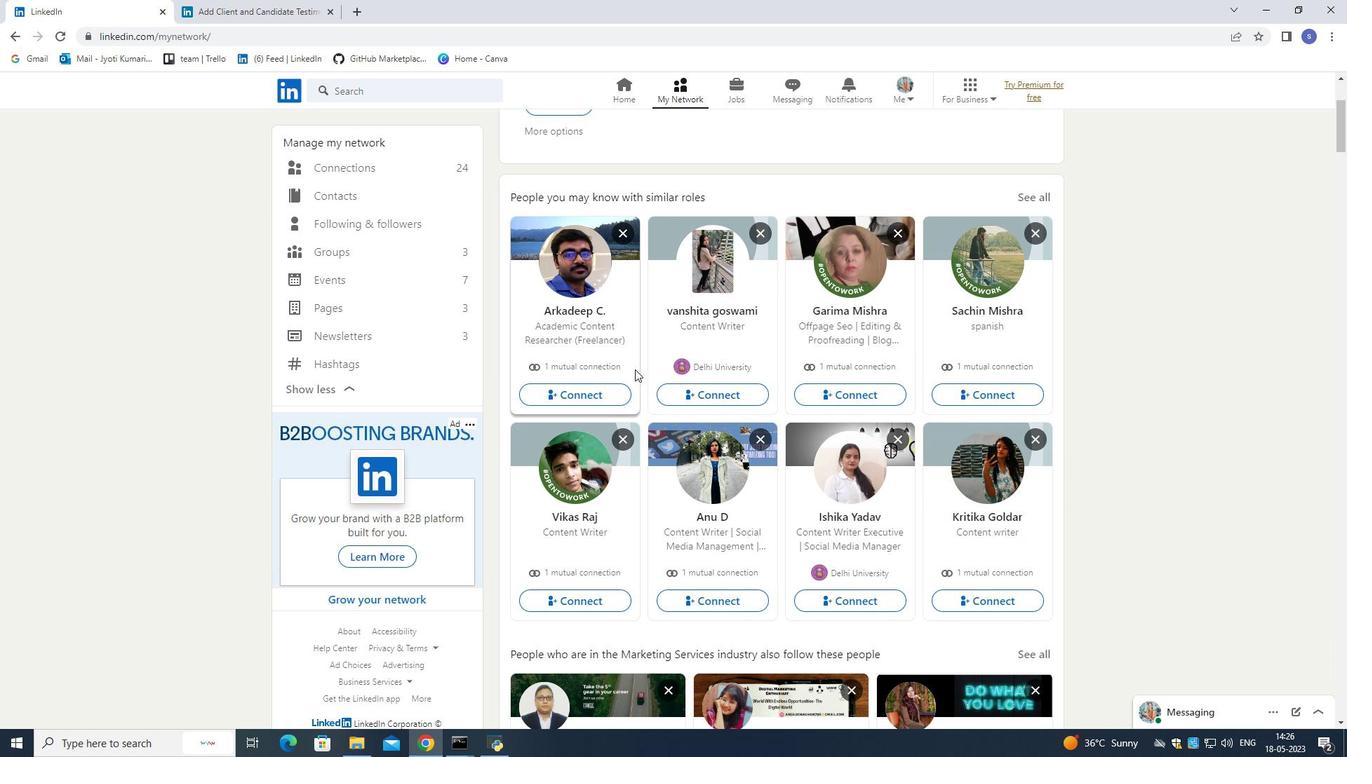 
Action: Mouse moved to (635, 369)
Screenshot: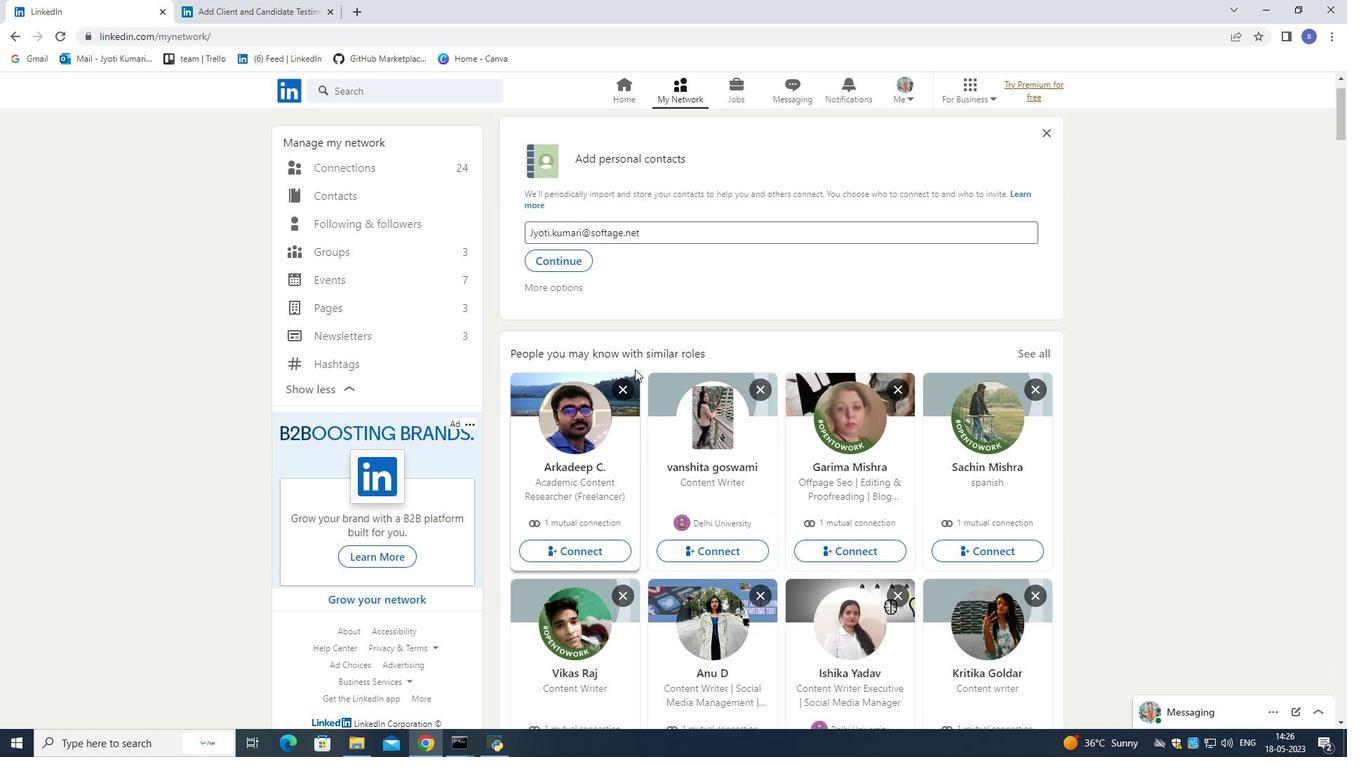 
Action: Mouse scrolled (635, 370) with delta (0, 0)
Screenshot: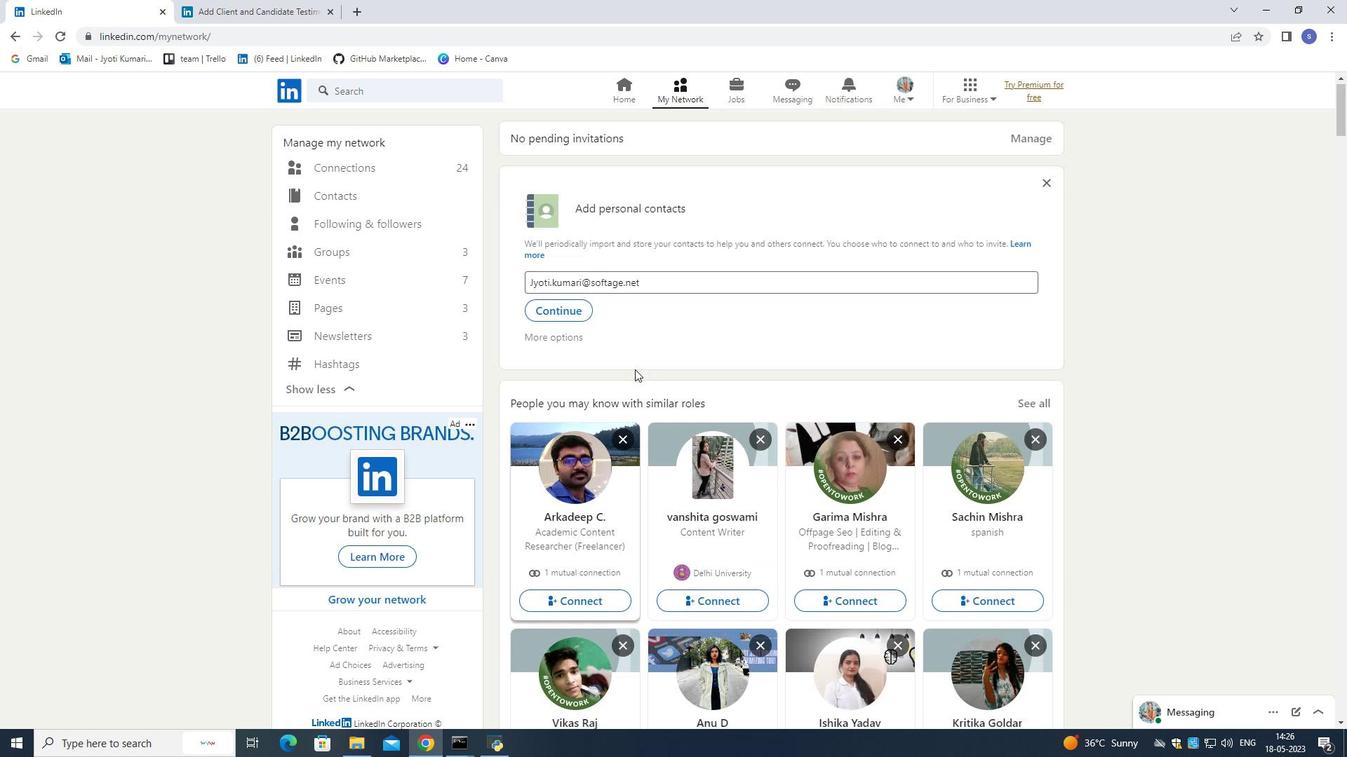 
Action: Mouse moved to (635, 369)
Screenshot: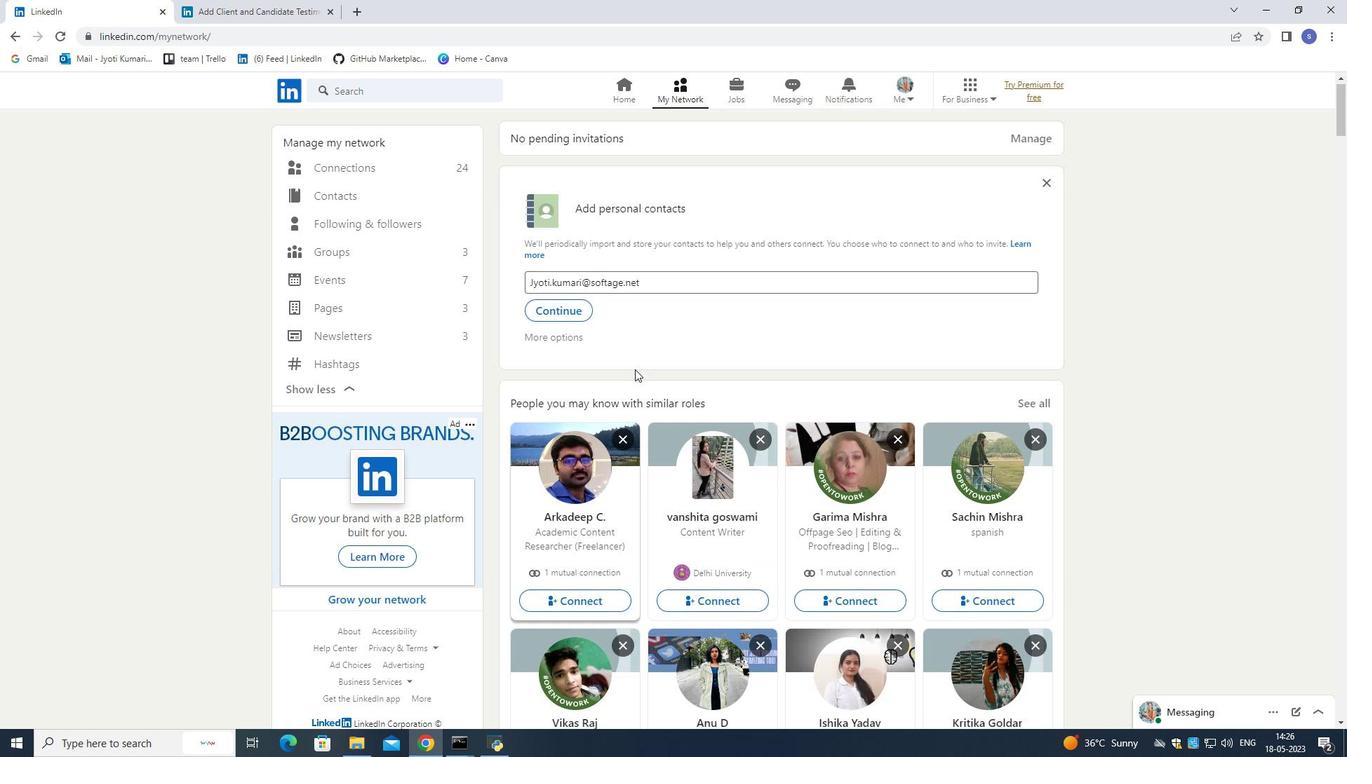 
Action: Mouse scrolled (635, 370) with delta (0, 0)
Screenshot: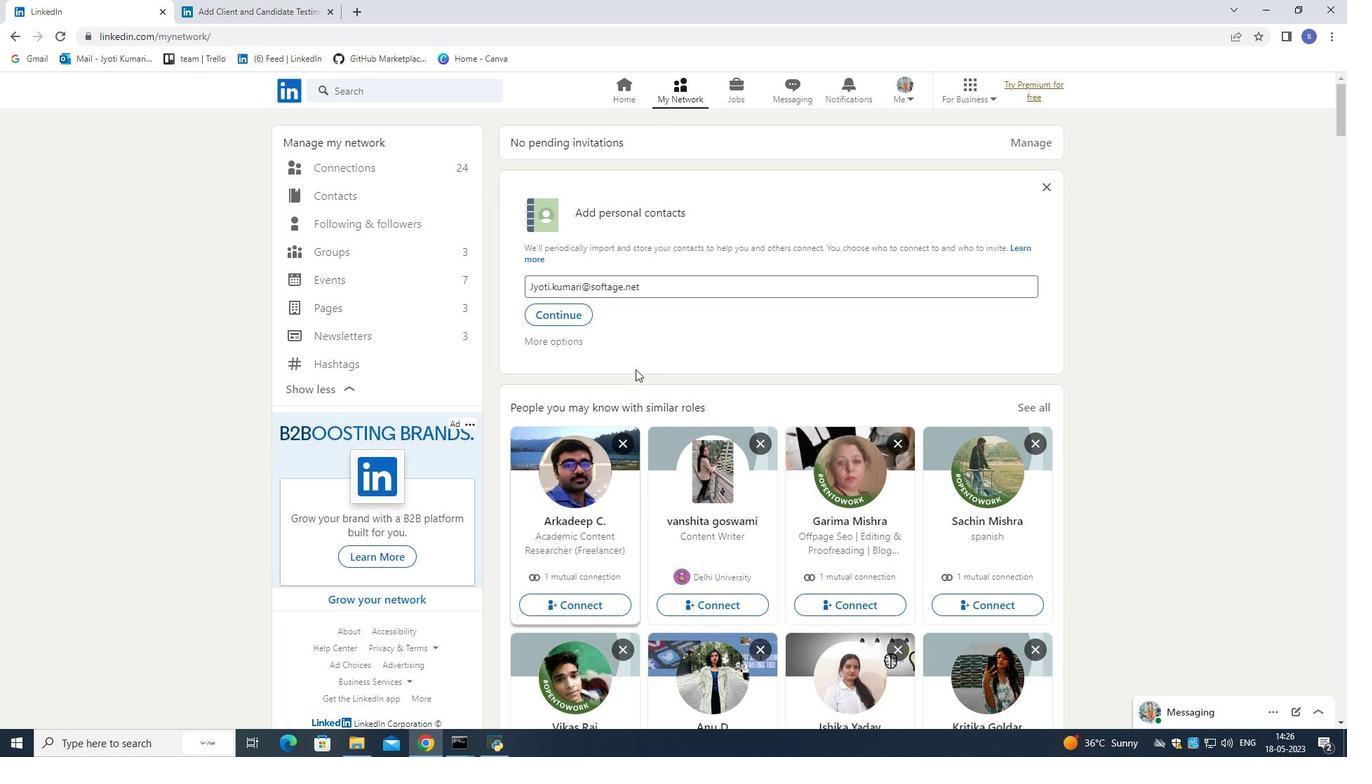 
Action: Mouse moved to (635, 368)
Screenshot: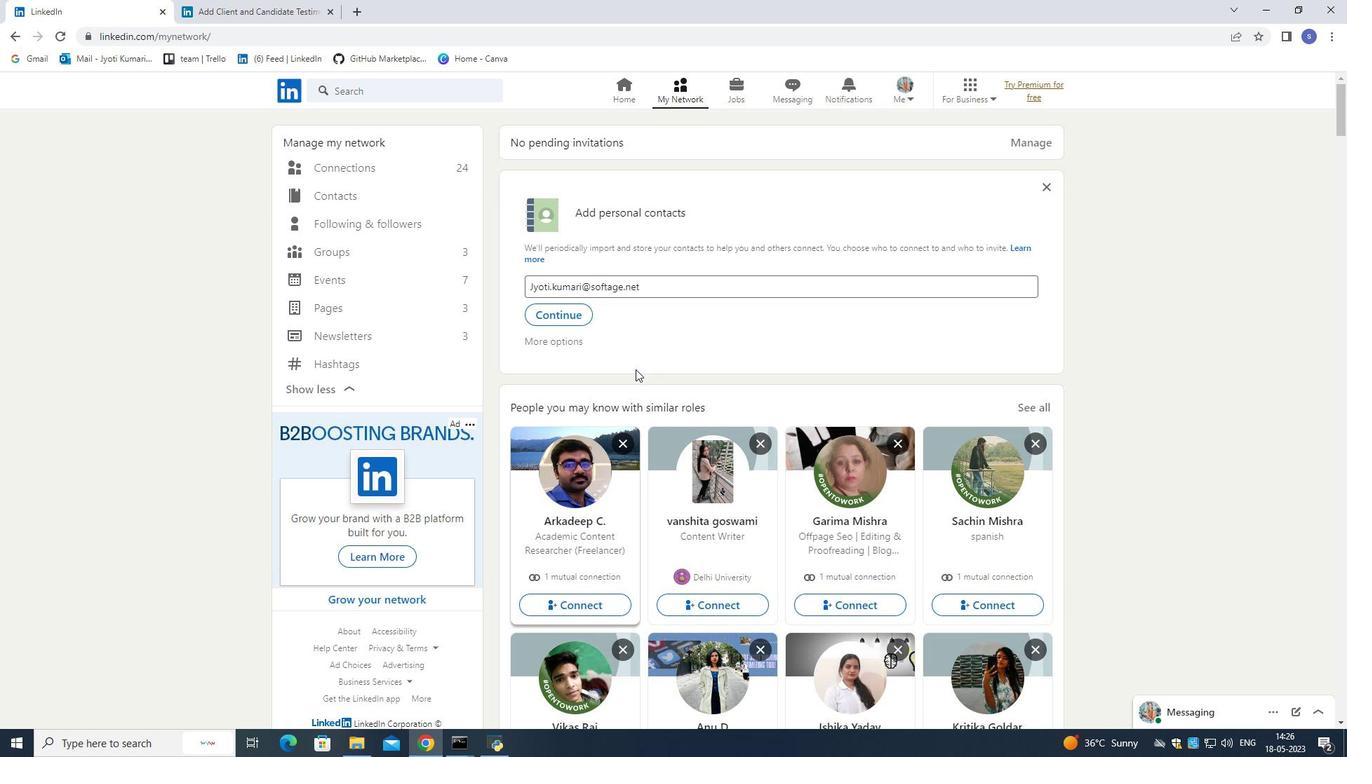 
Action: Mouse scrolled (635, 369) with delta (0, 0)
Screenshot: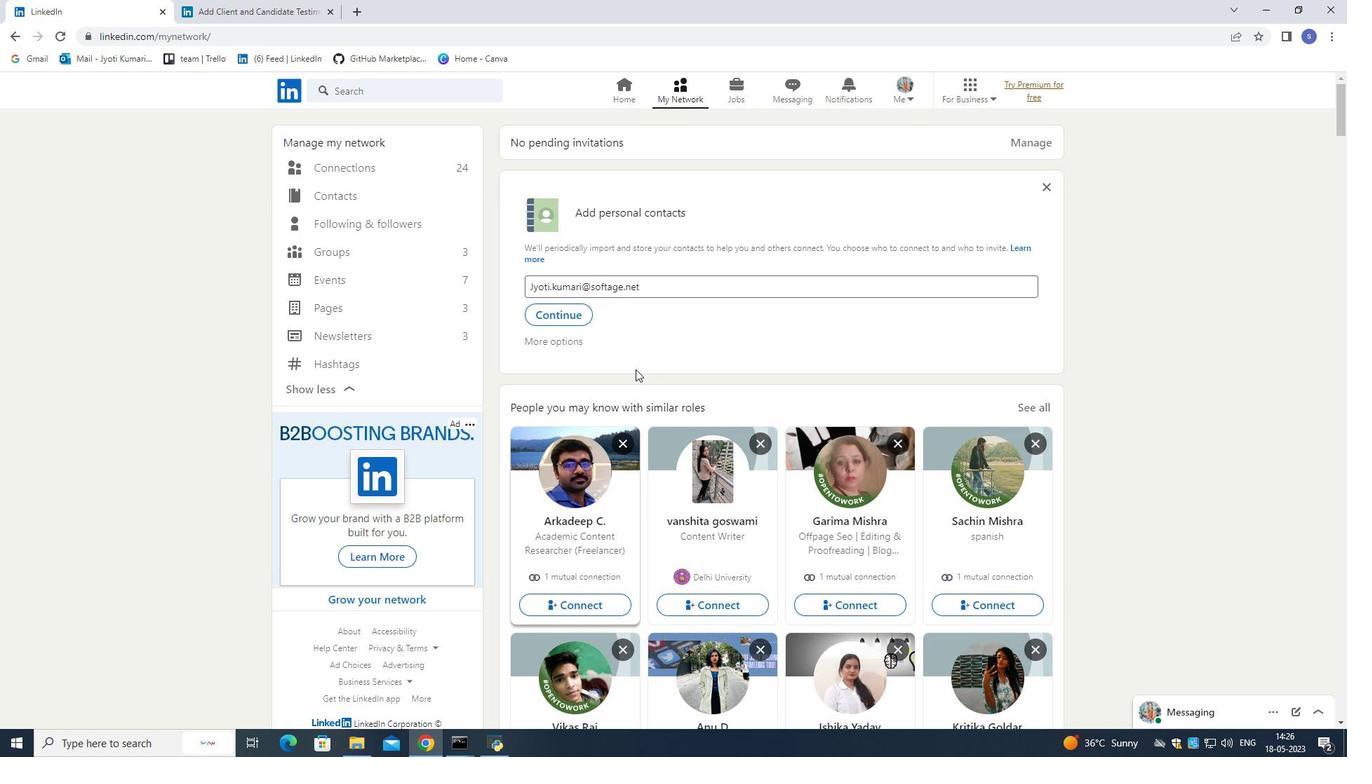
Action: Mouse moved to (629, 357)
Screenshot: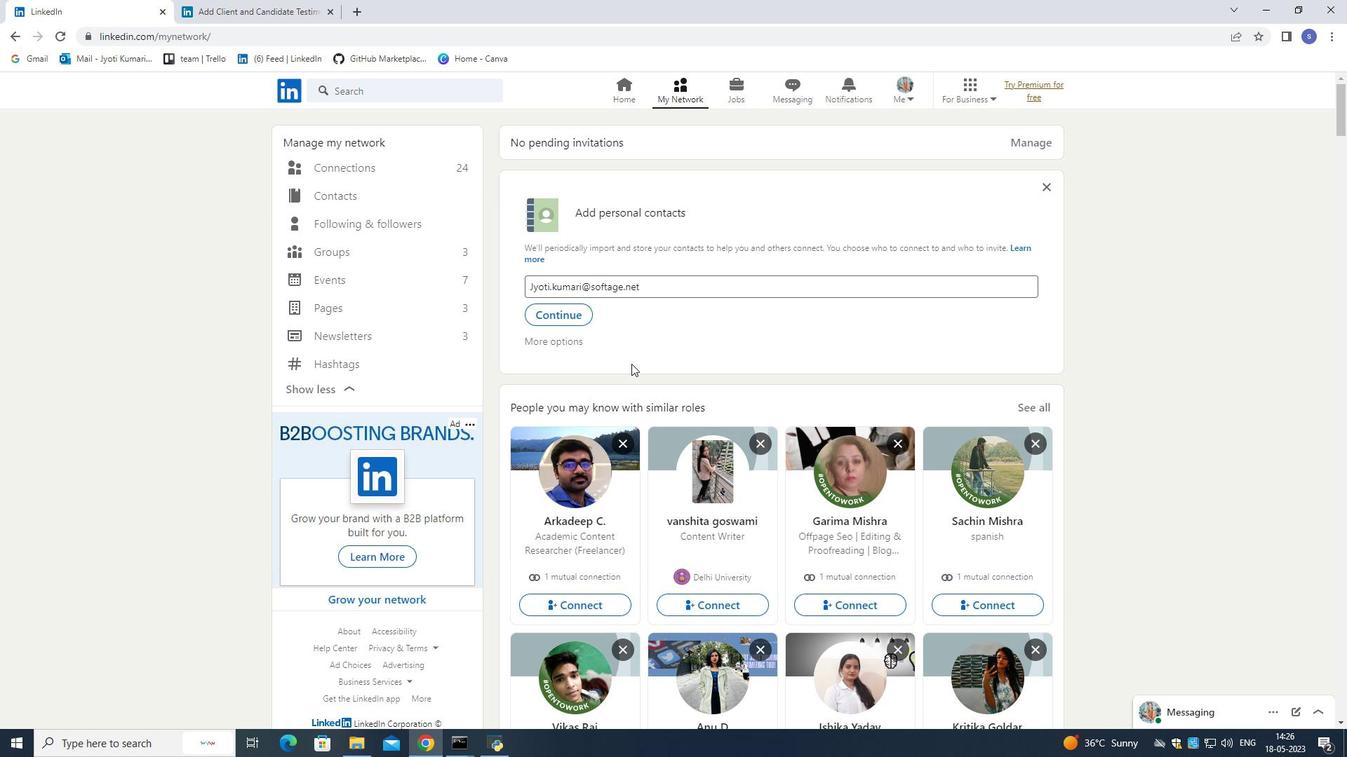
Action: Mouse scrolled (629, 357) with delta (0, 0)
Screenshot: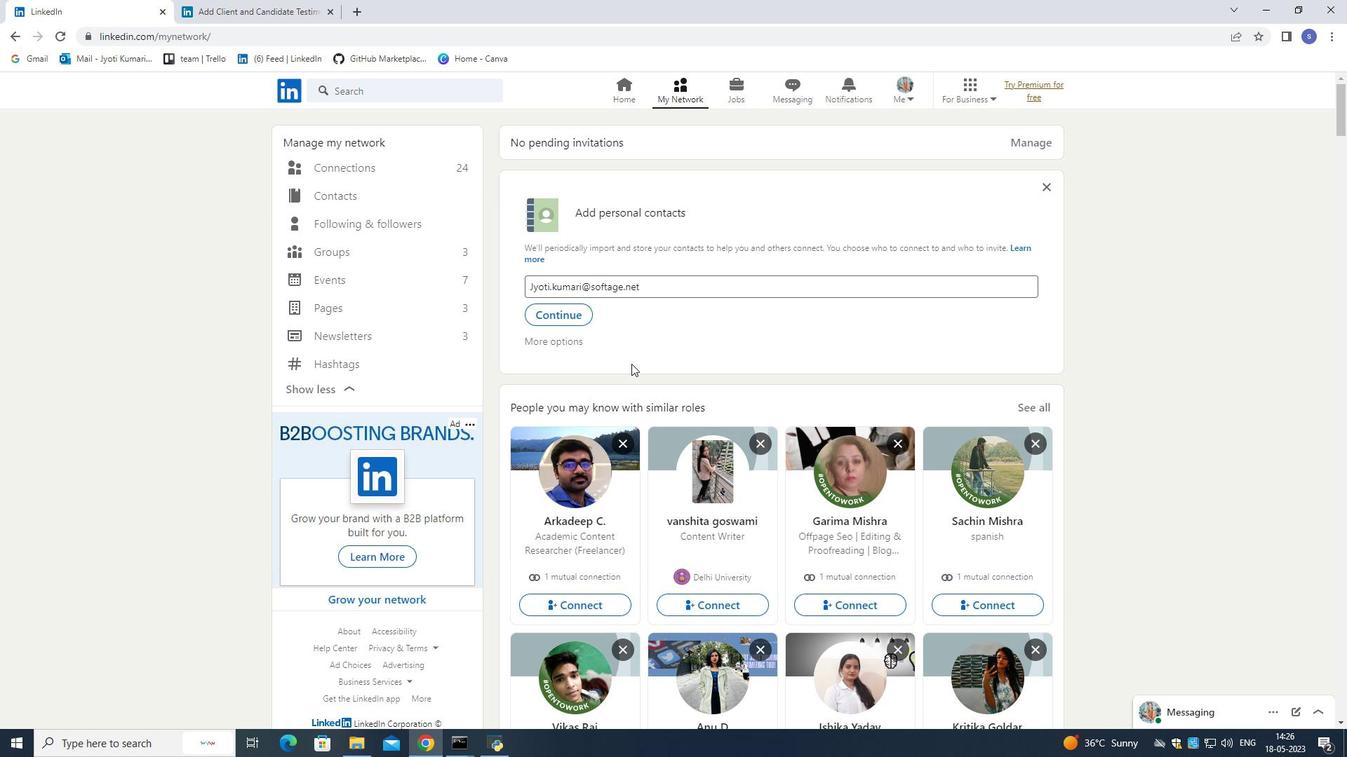 
Action: Mouse moved to (914, 96)
Screenshot: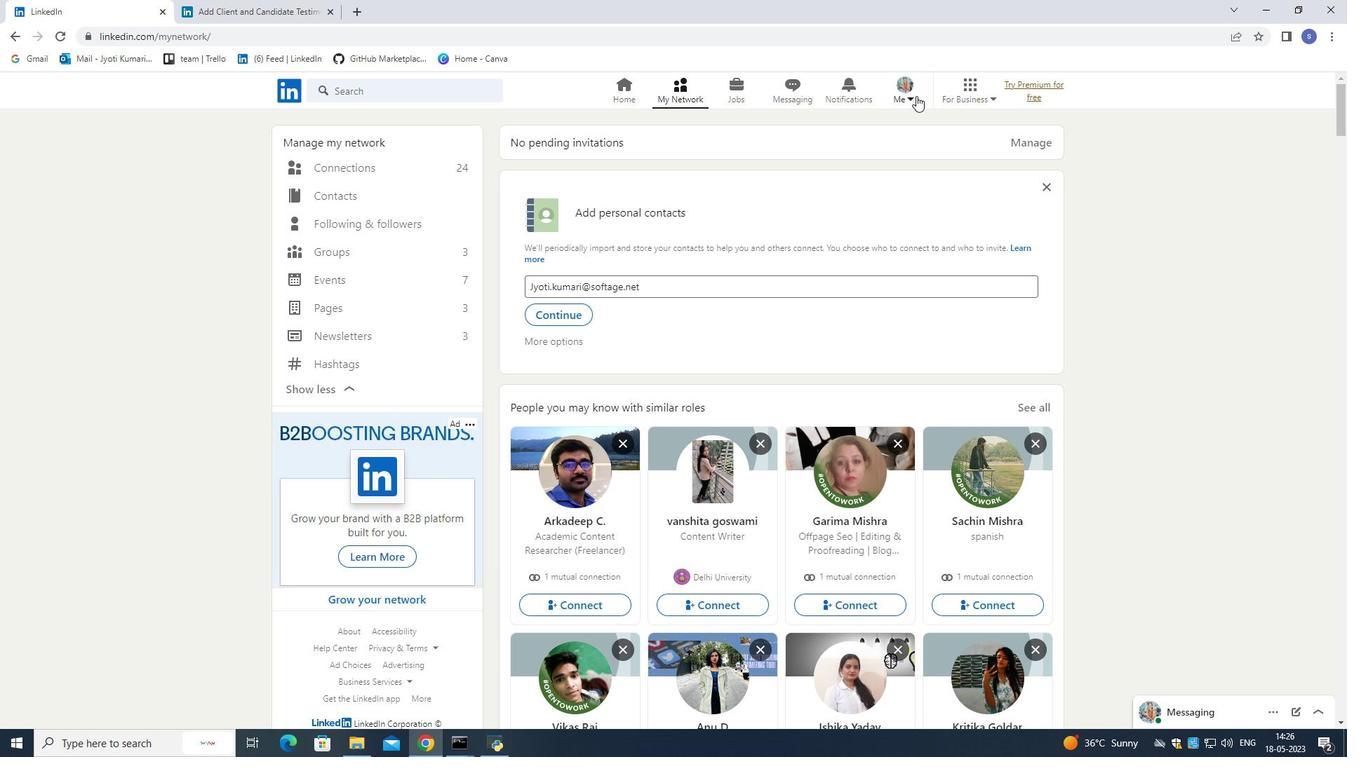 
Action: Mouse pressed left at (914, 96)
Screenshot: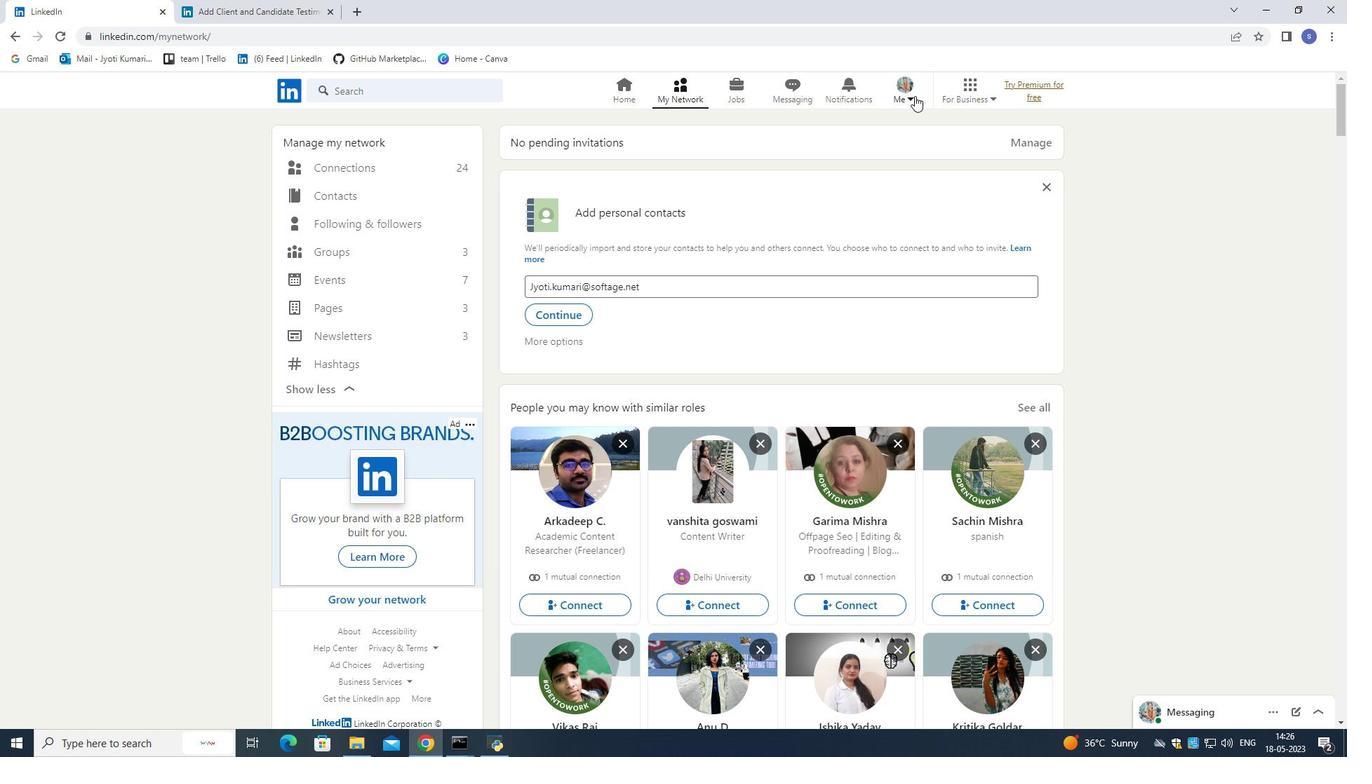 
Action: Mouse moved to (630, 121)
Screenshot: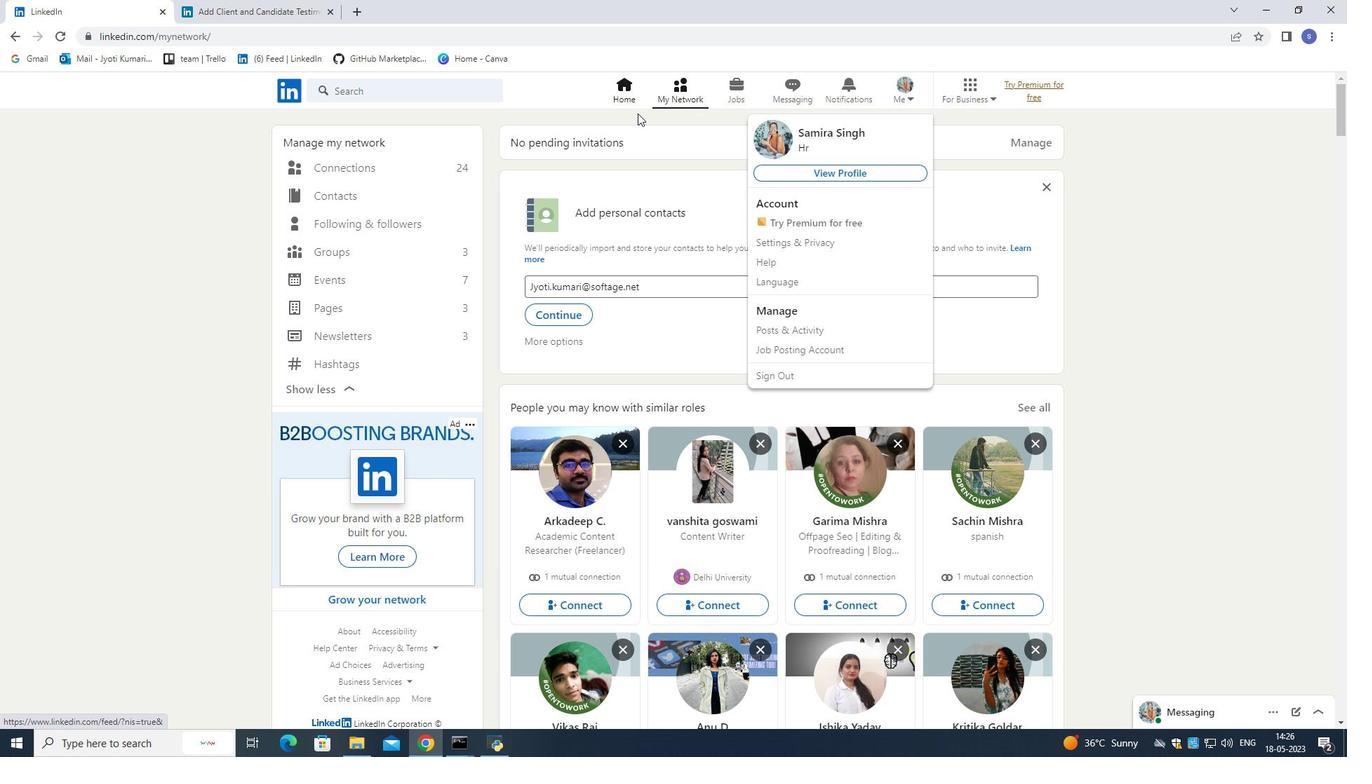 
Action: Mouse pressed left at (630, 121)
Screenshot: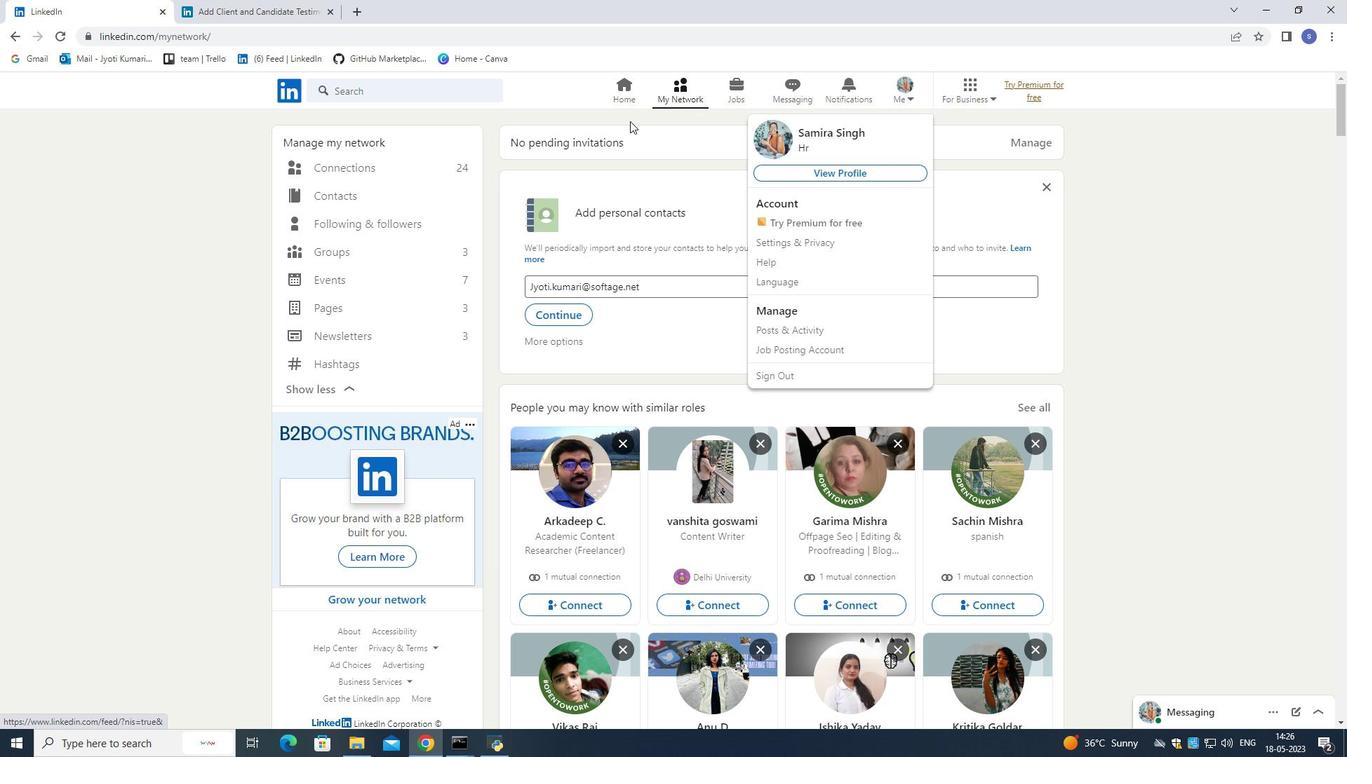 
Action: Mouse moved to (720, 98)
Screenshot: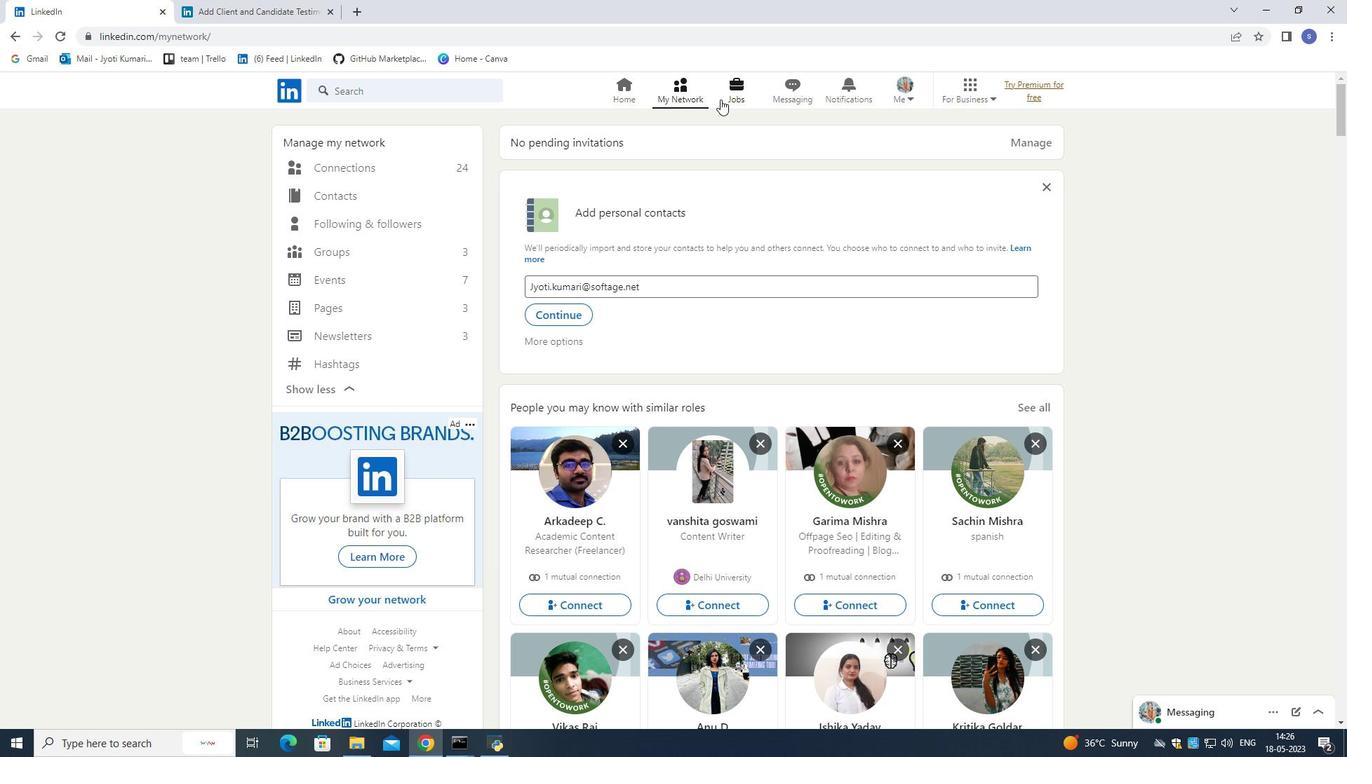 
Action: Mouse pressed left at (720, 98)
Screenshot: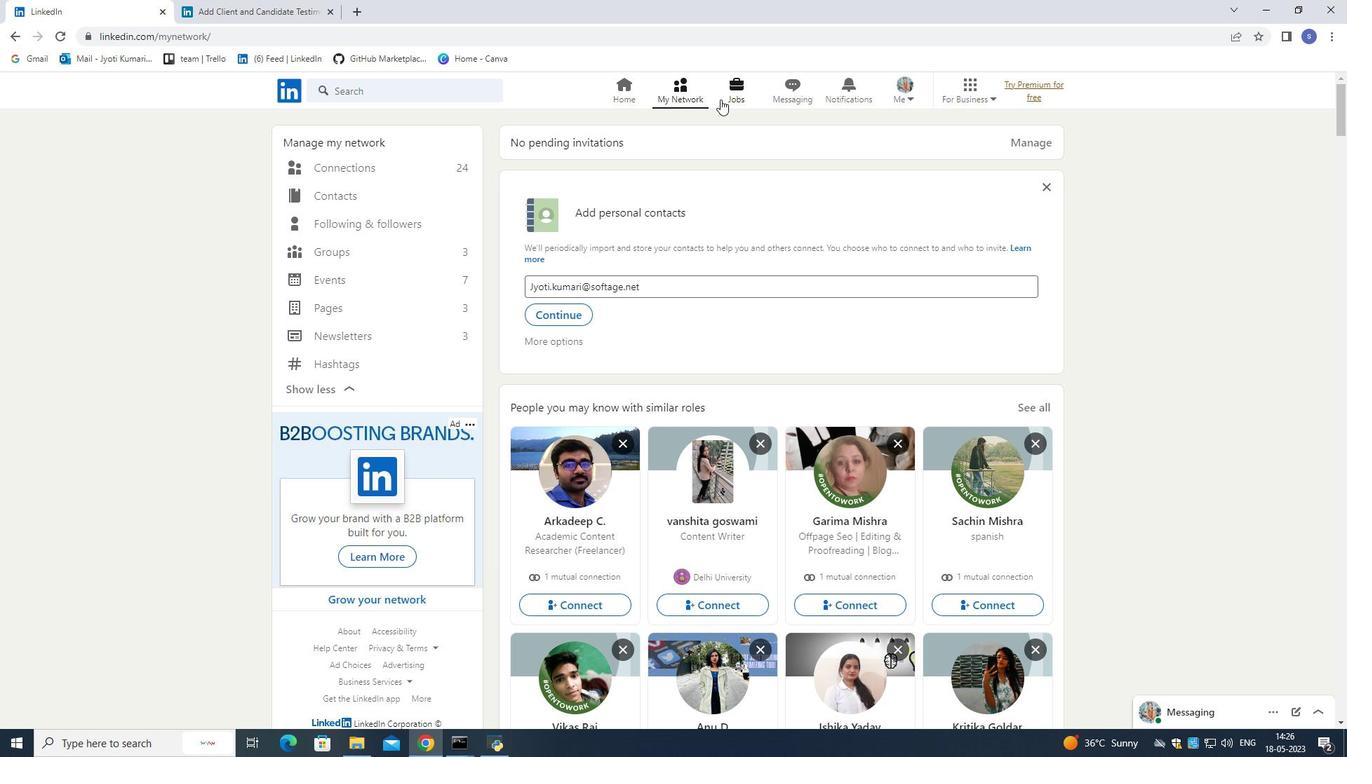 
Action: Mouse moved to (590, 357)
Screenshot: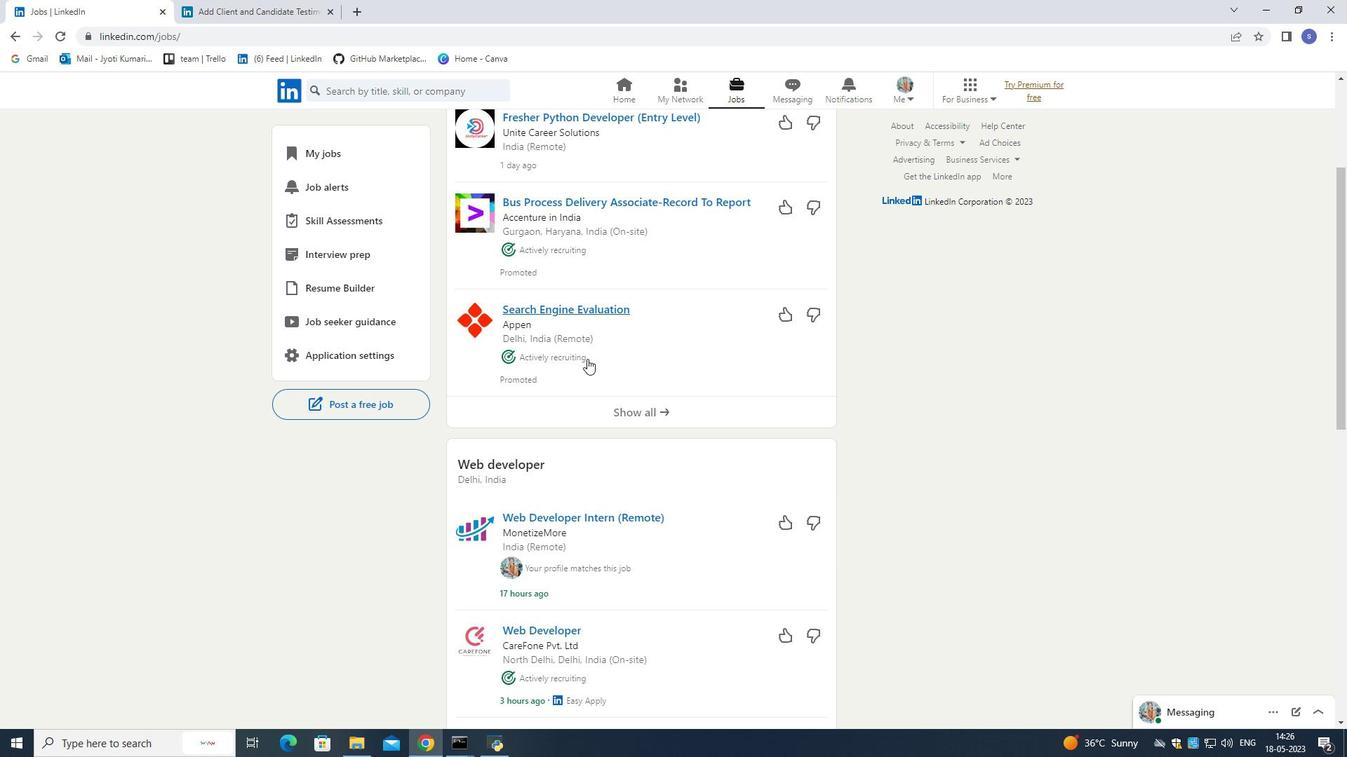 
Action: Mouse scrolled (590, 357) with delta (0, 0)
Screenshot: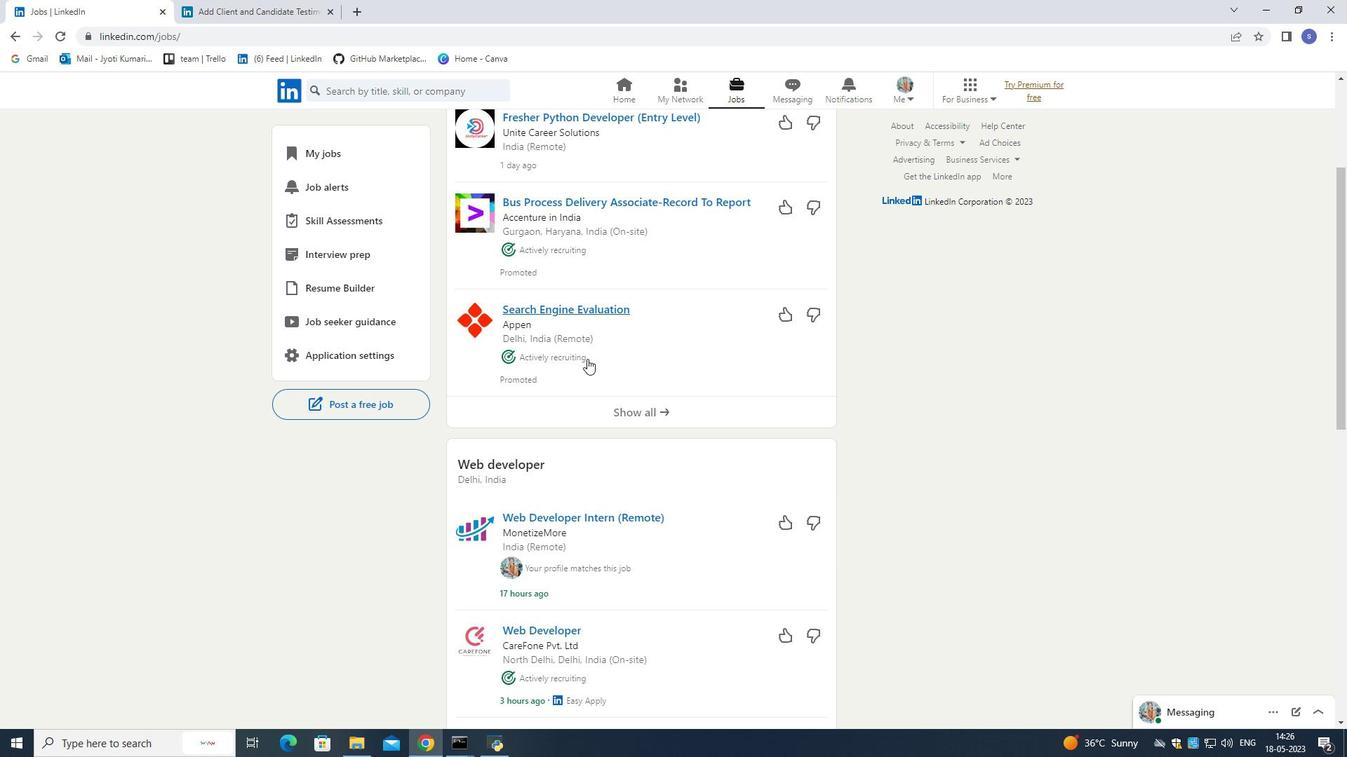 
Action: Mouse moved to (590, 357)
Screenshot: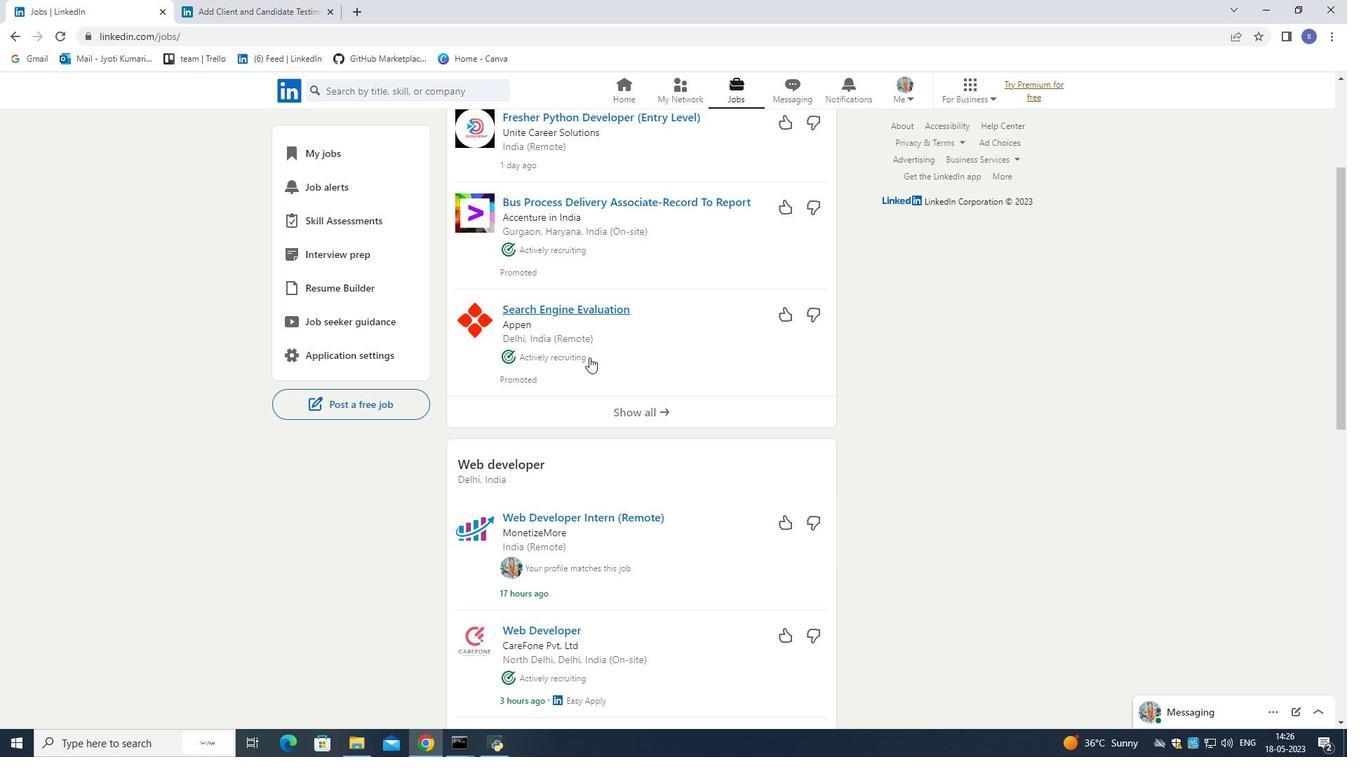 
Action: Mouse scrolled (590, 357) with delta (0, 0)
Screenshot: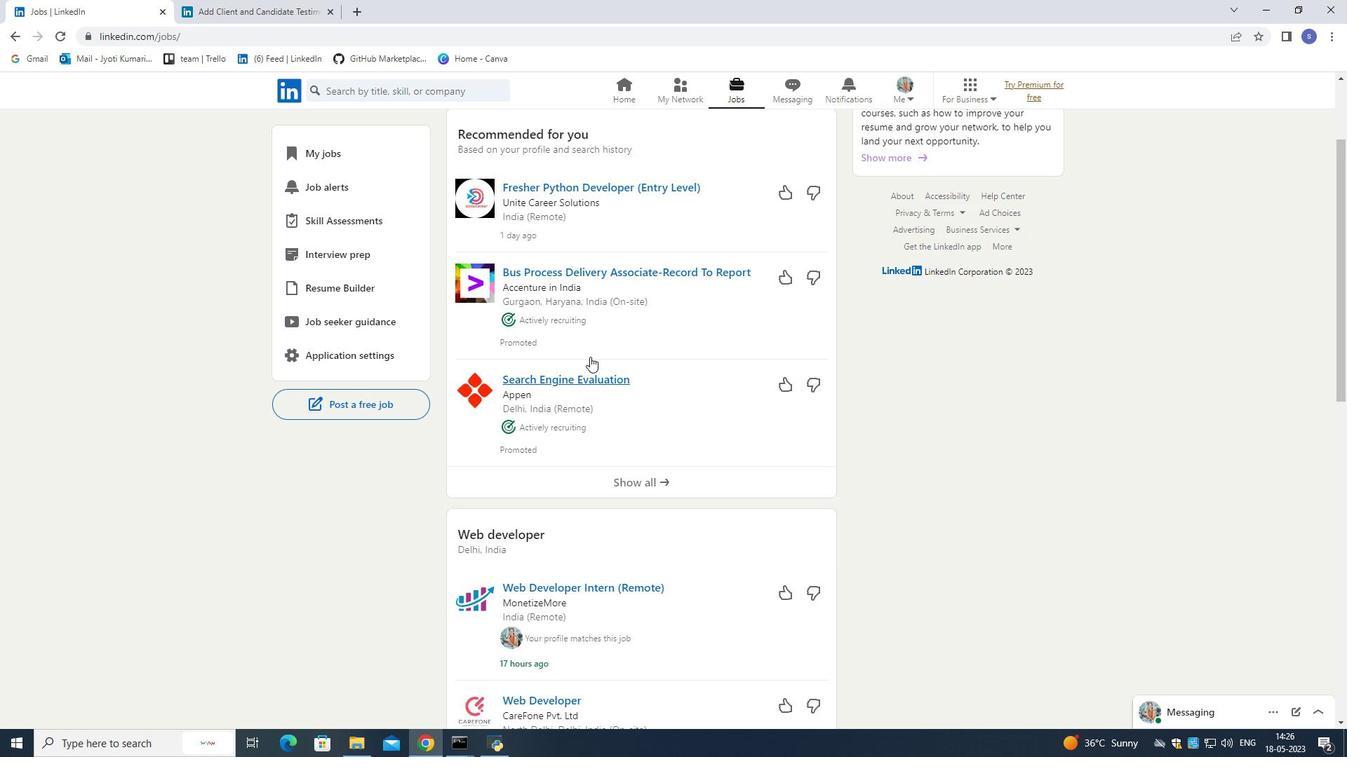 
Action: Mouse moved to (533, 282)
Screenshot: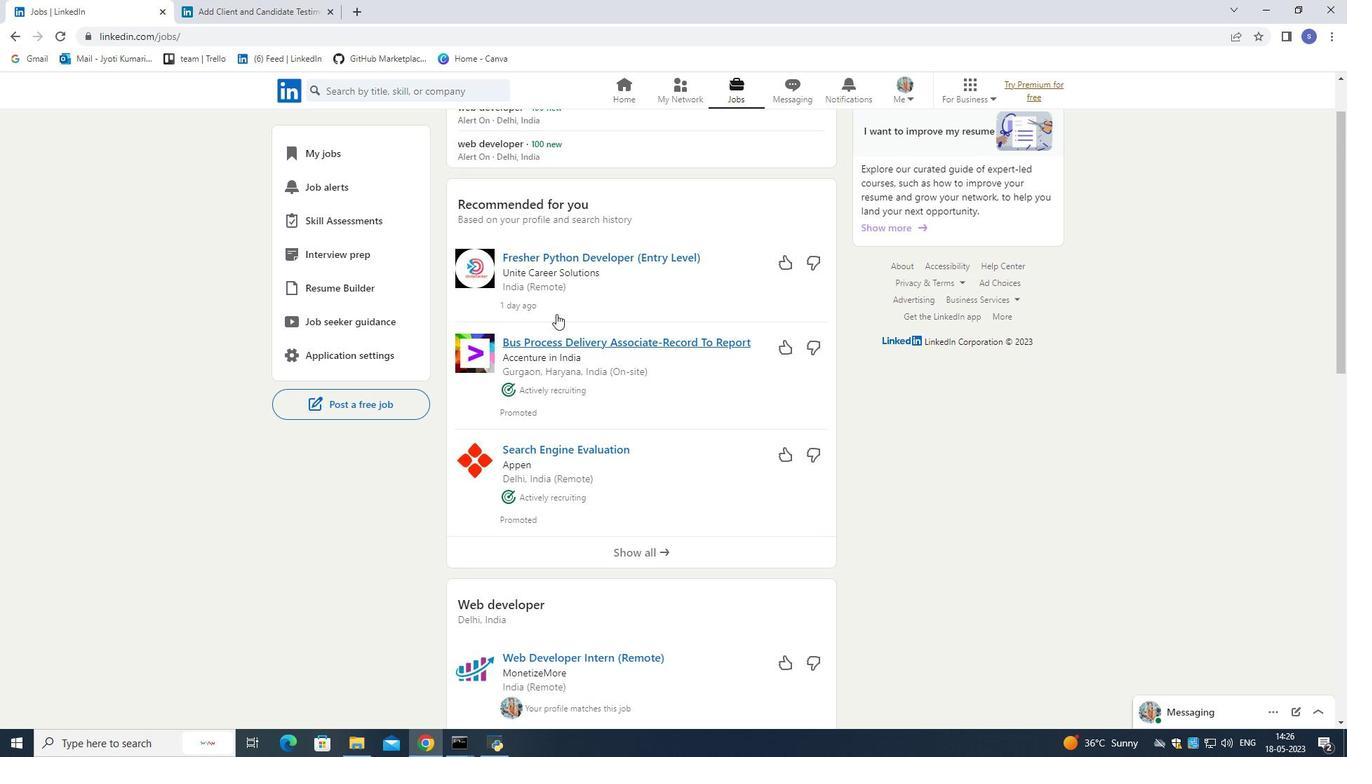 
Action: Mouse scrolled (536, 287) with delta (0, 0)
Screenshot: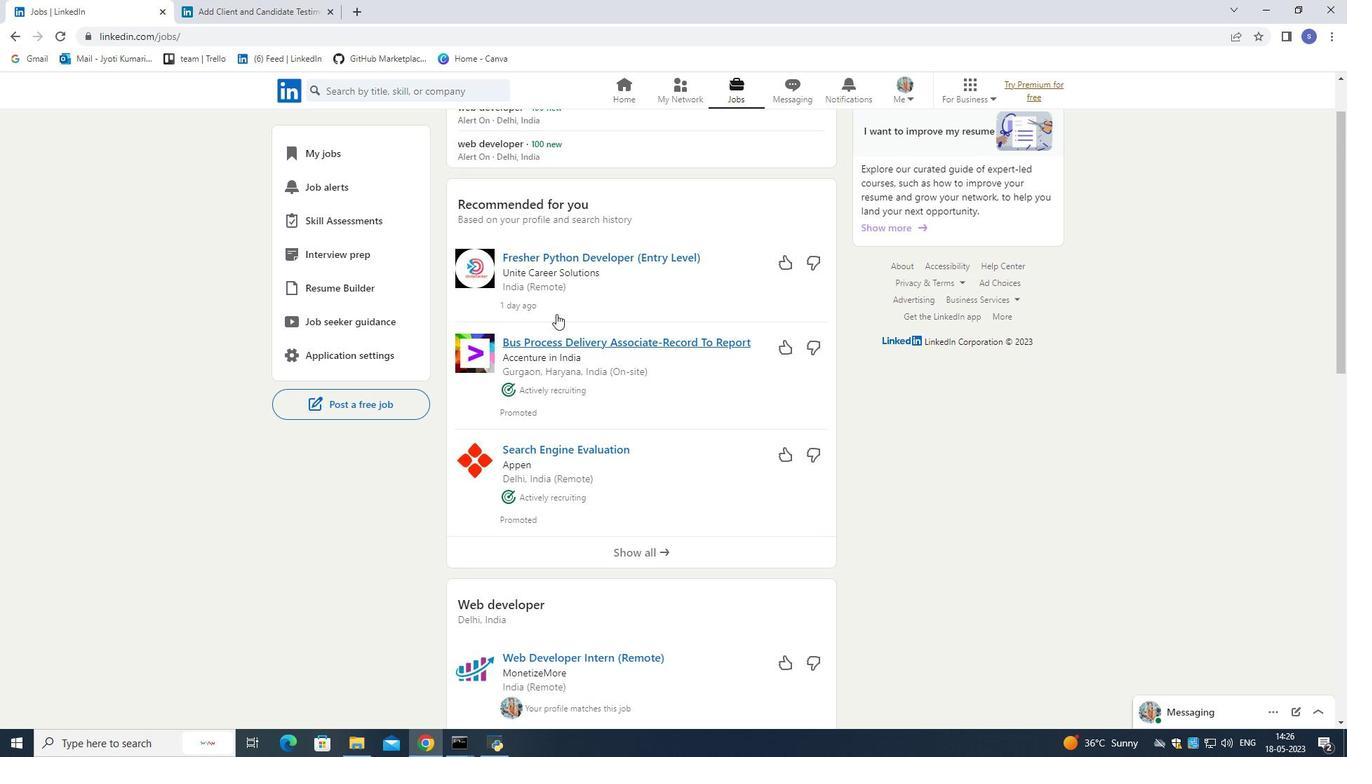 
Action: Mouse moved to (243, 0)
Screenshot: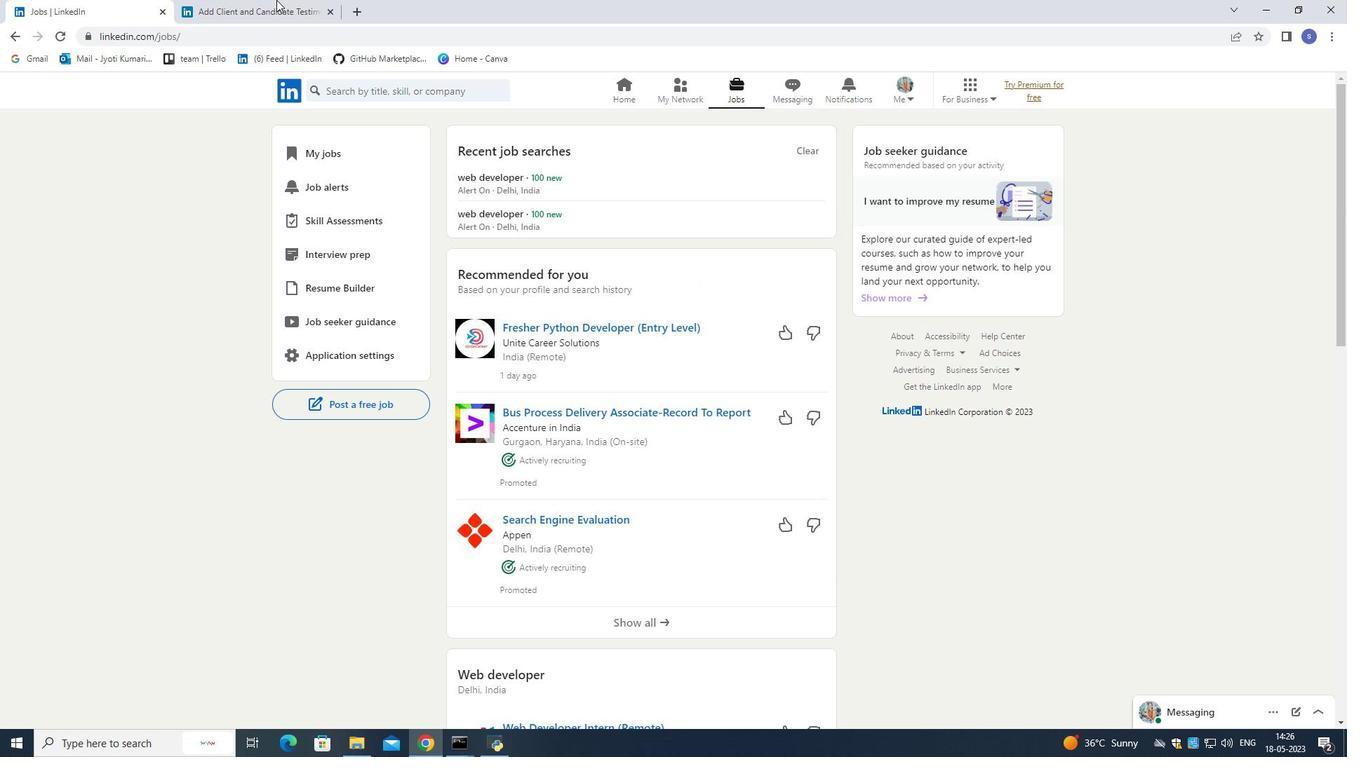 
Action: Mouse pressed left at (243, 0)
Screenshot: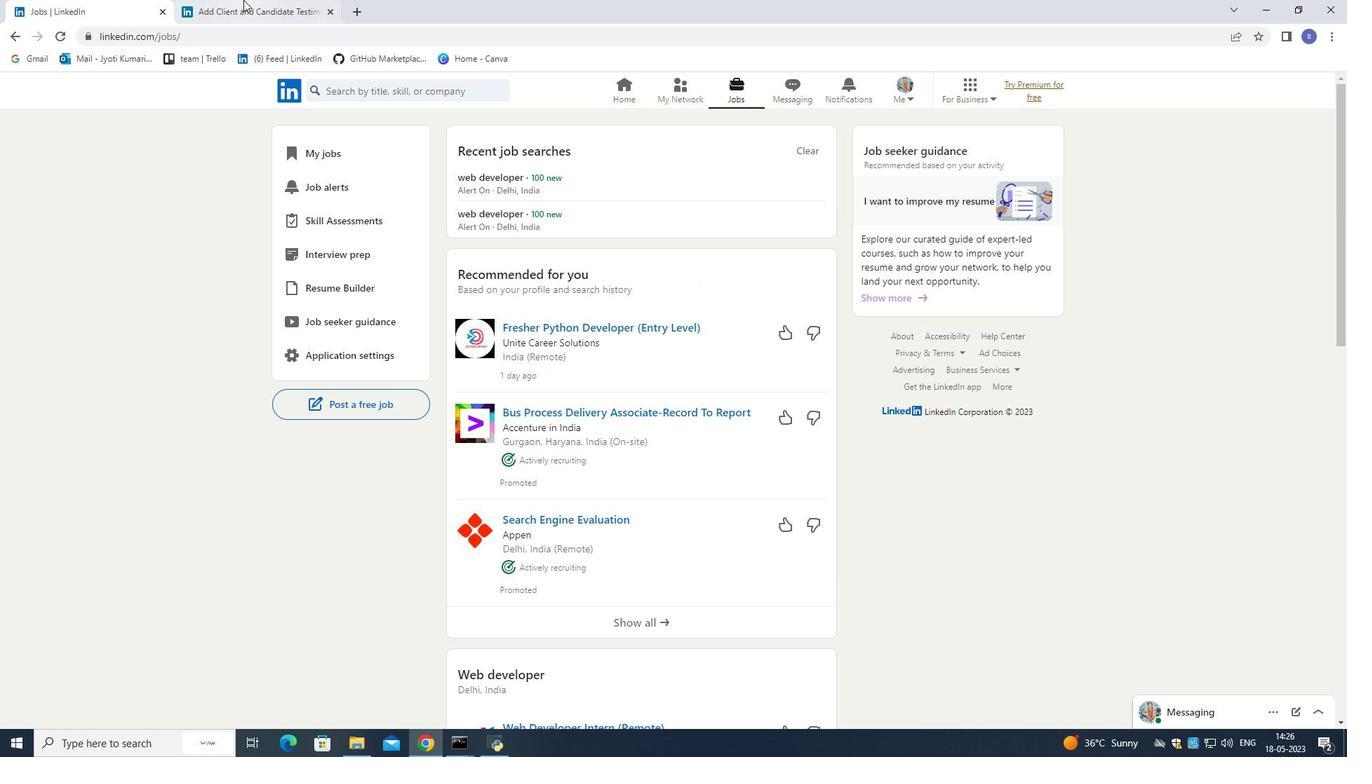 
Action: Mouse moved to (470, 401)
Screenshot: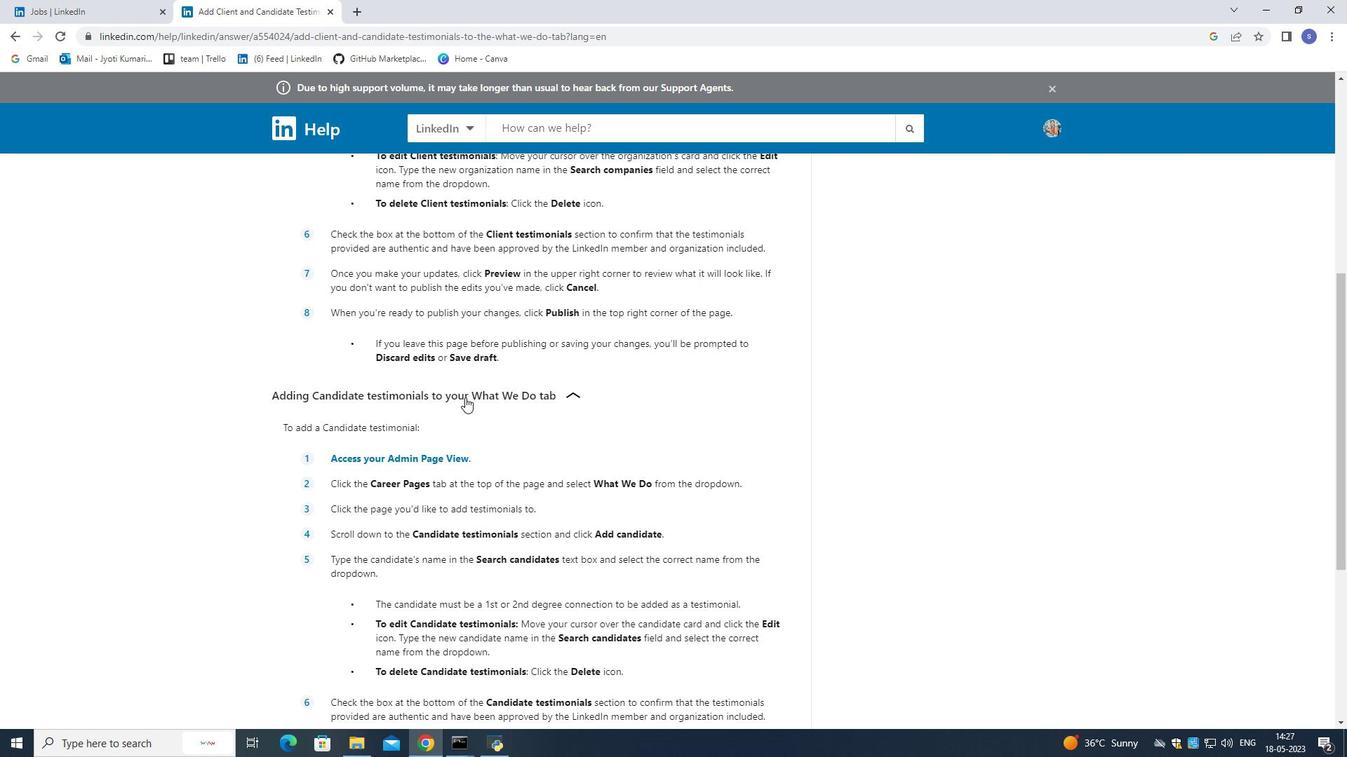 
Action: Mouse scrolled (470, 402) with delta (0, 0)
Screenshot: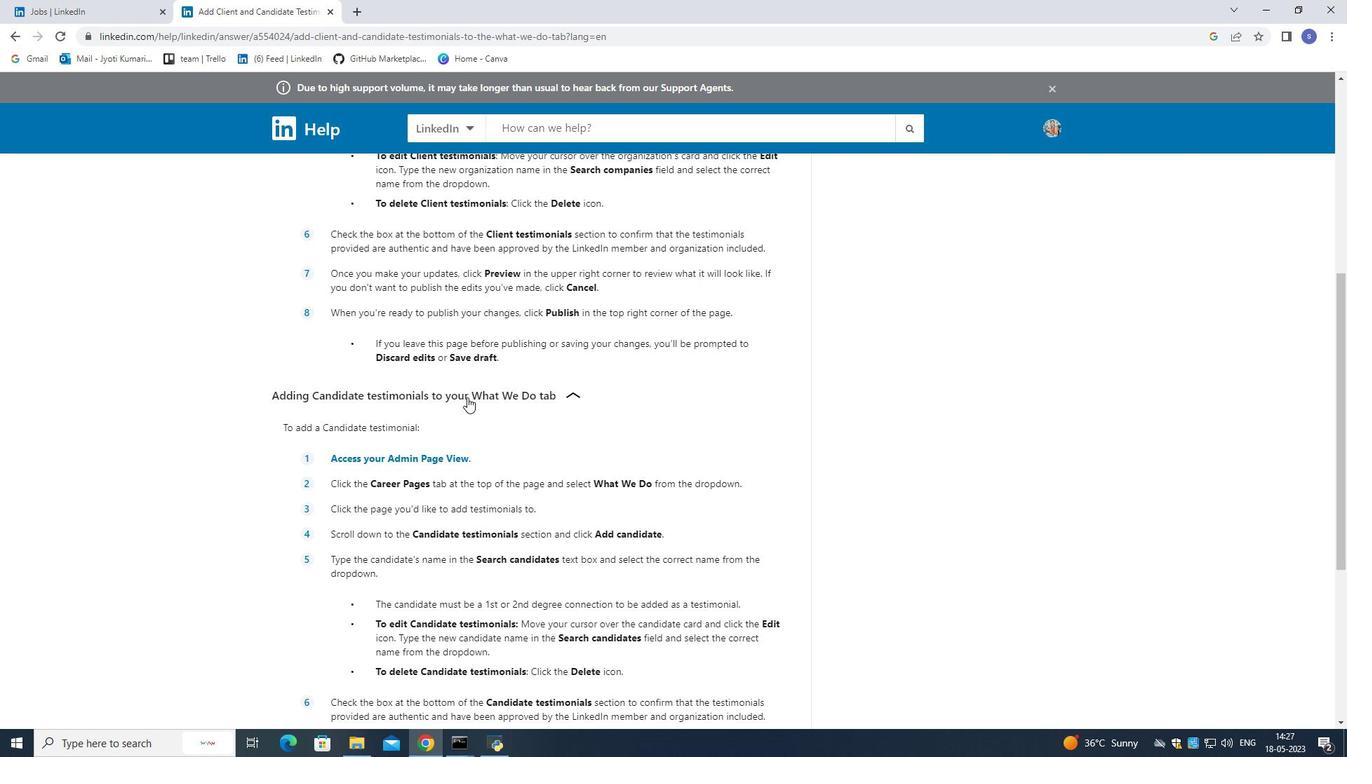 
Action: Mouse moved to (471, 401)
Screenshot: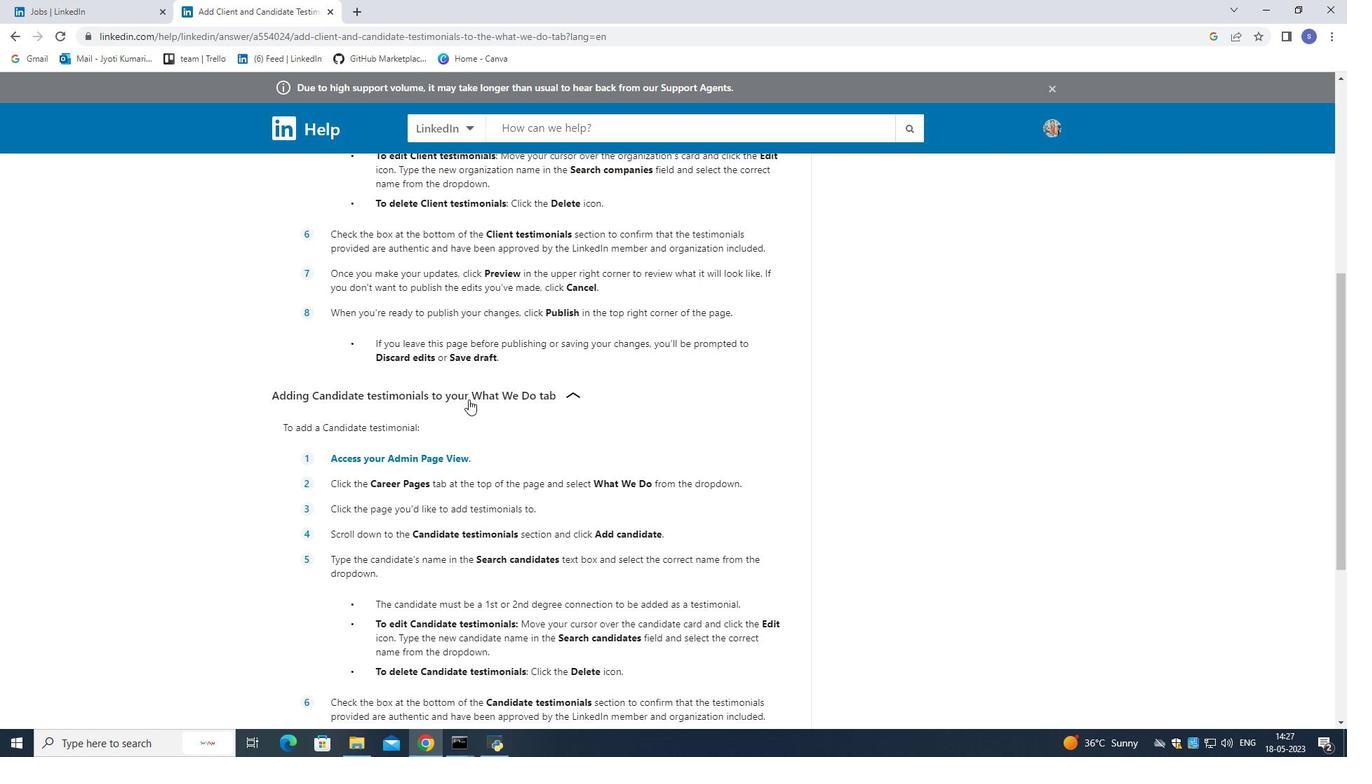 
Action: Mouse scrolled (471, 402) with delta (0, 0)
Screenshot: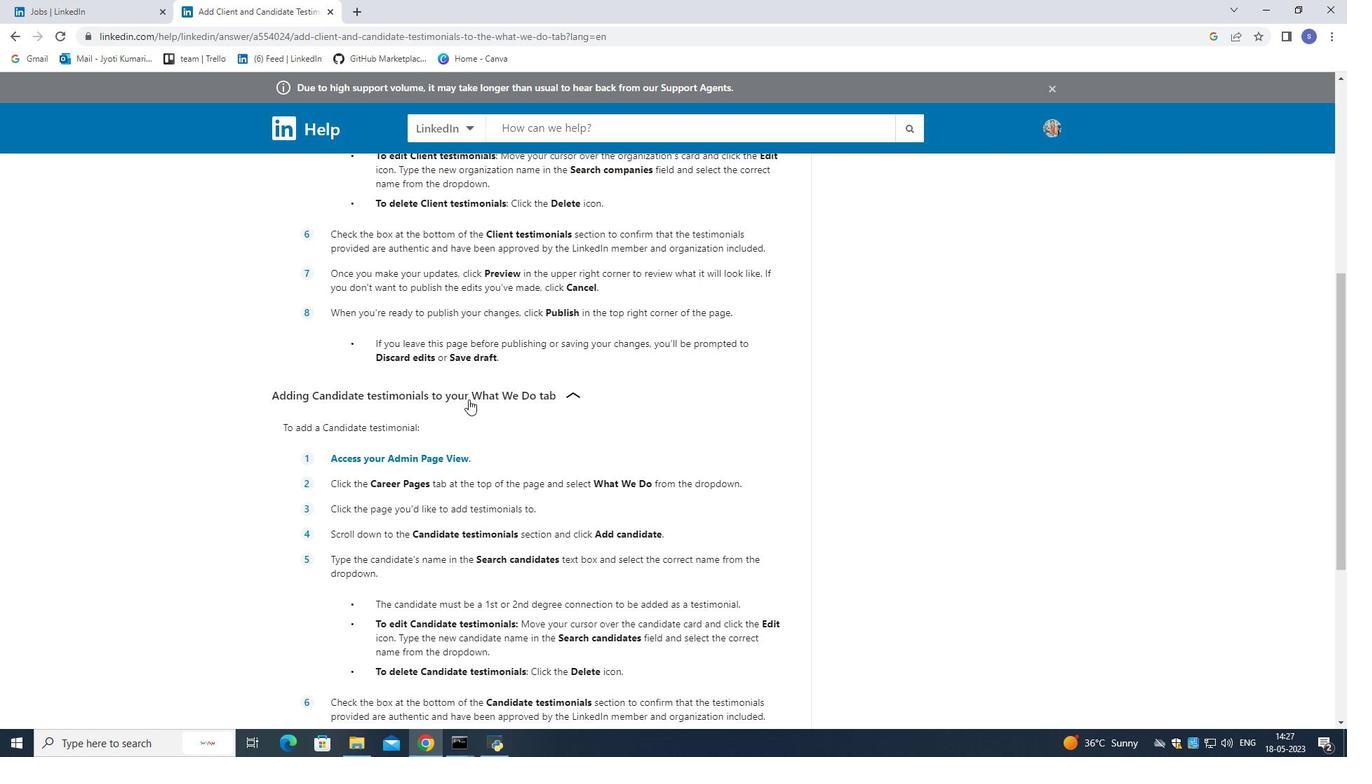 
Action: Mouse moved to (472, 401)
Screenshot: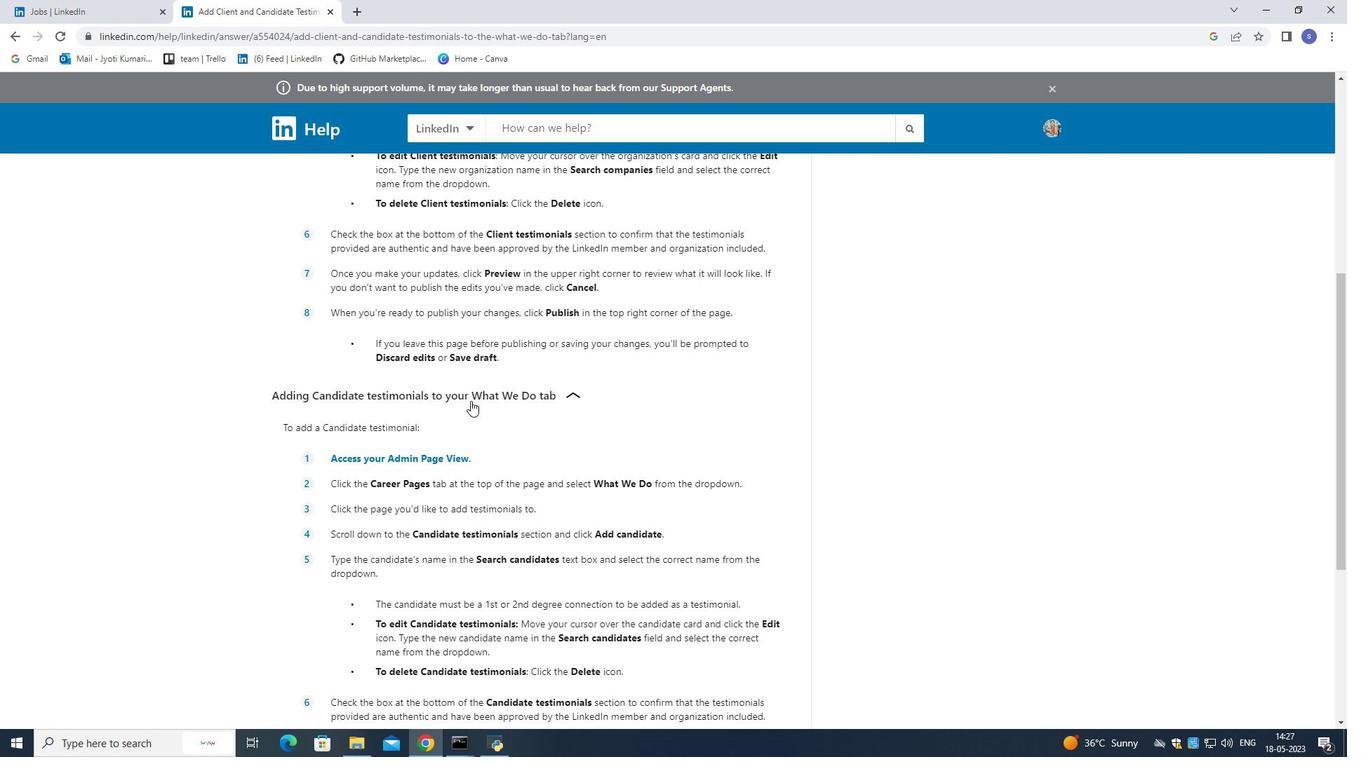 
Action: Mouse scrolled (472, 402) with delta (0, 0)
Screenshot: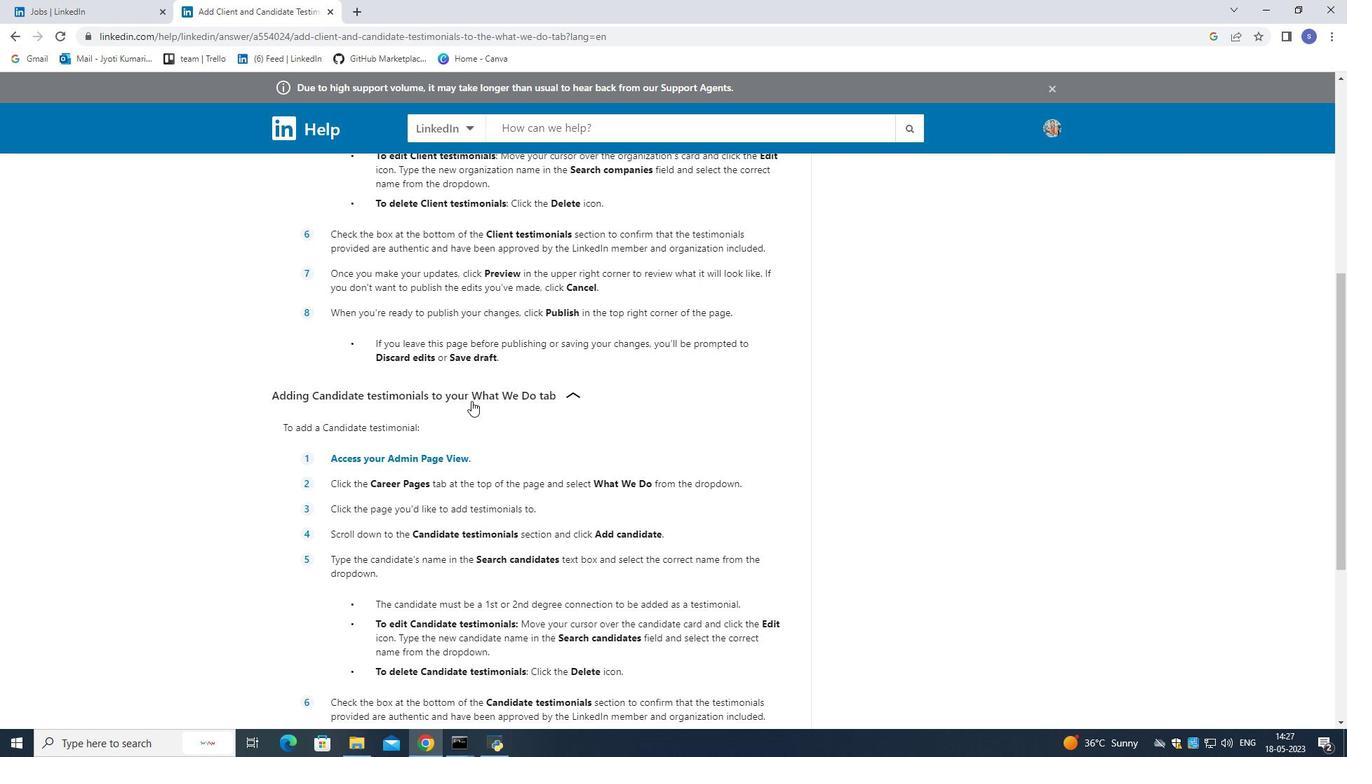 
Action: Mouse moved to (472, 401)
Screenshot: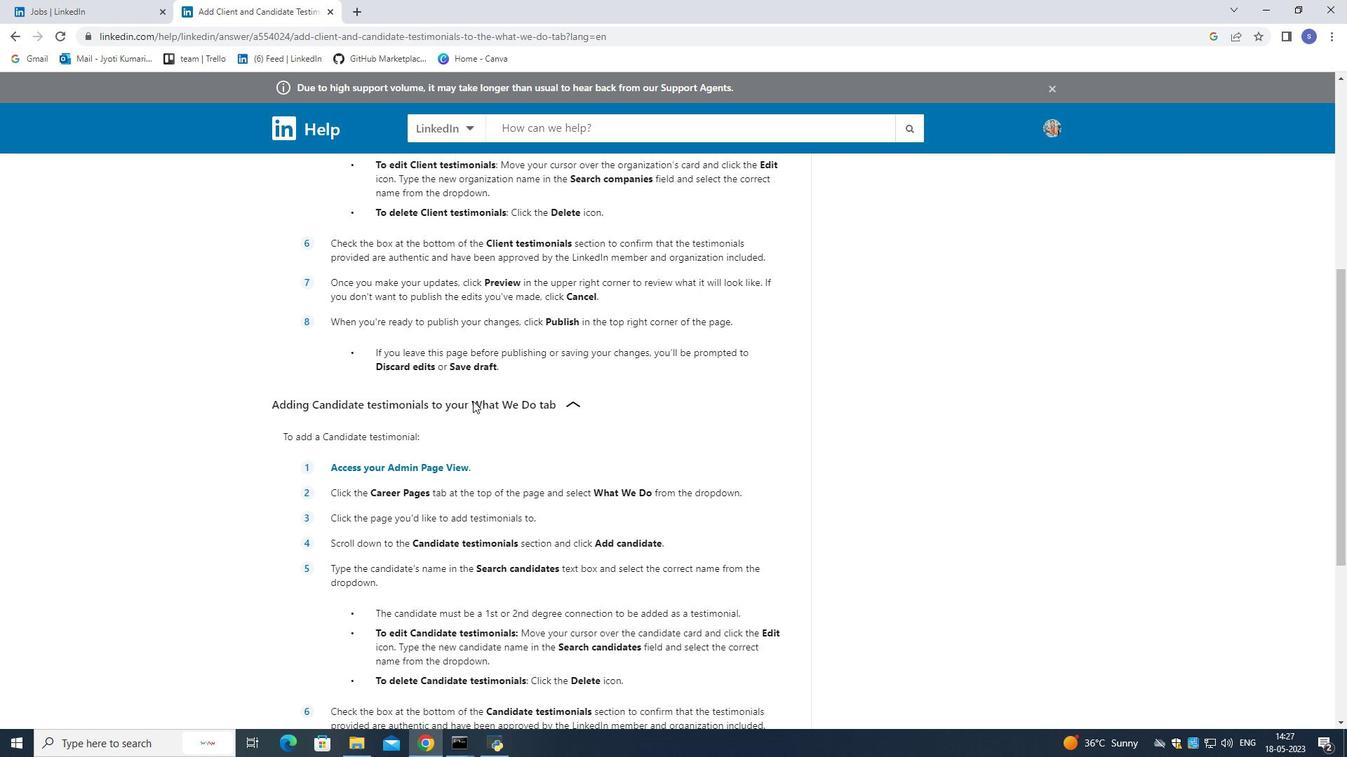 
Action: Mouse scrolled (472, 402) with delta (0, 0)
Screenshot: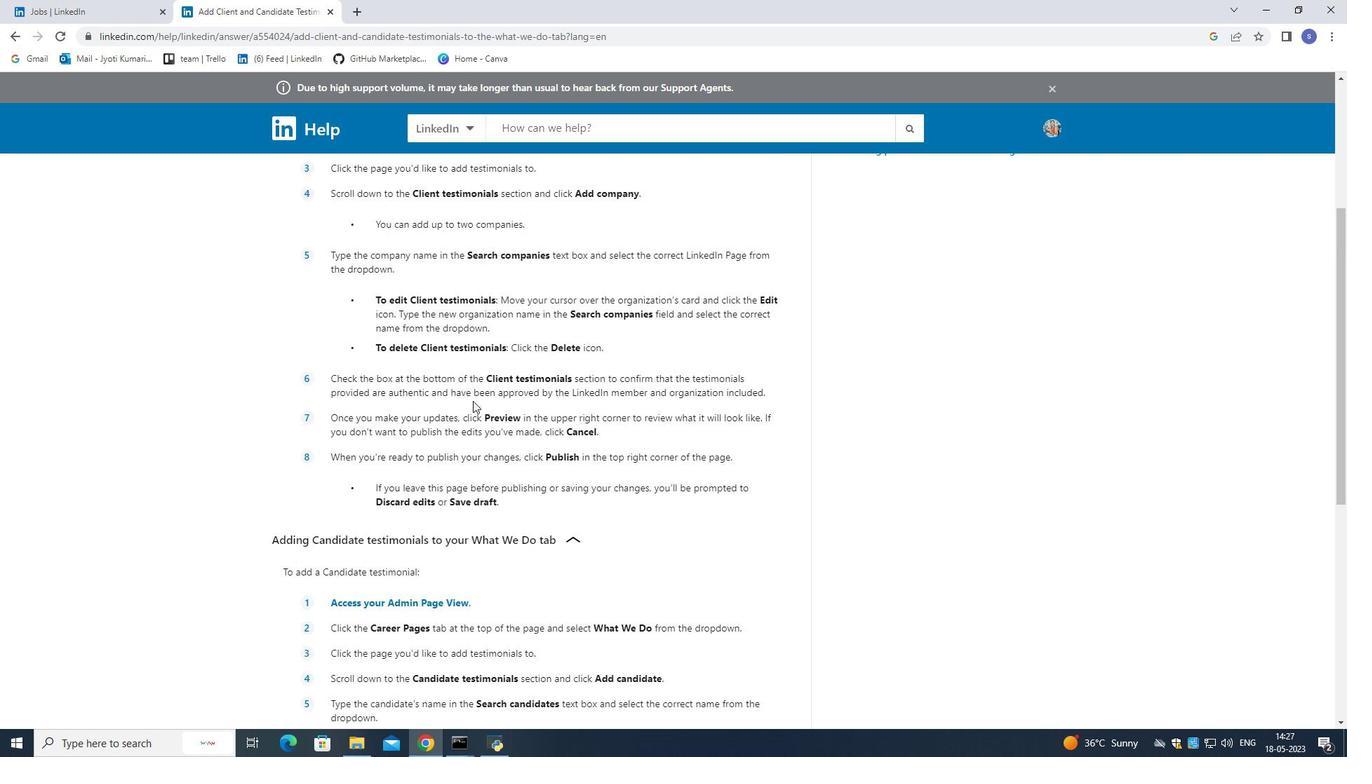 
Action: Mouse moved to (473, 401)
Screenshot: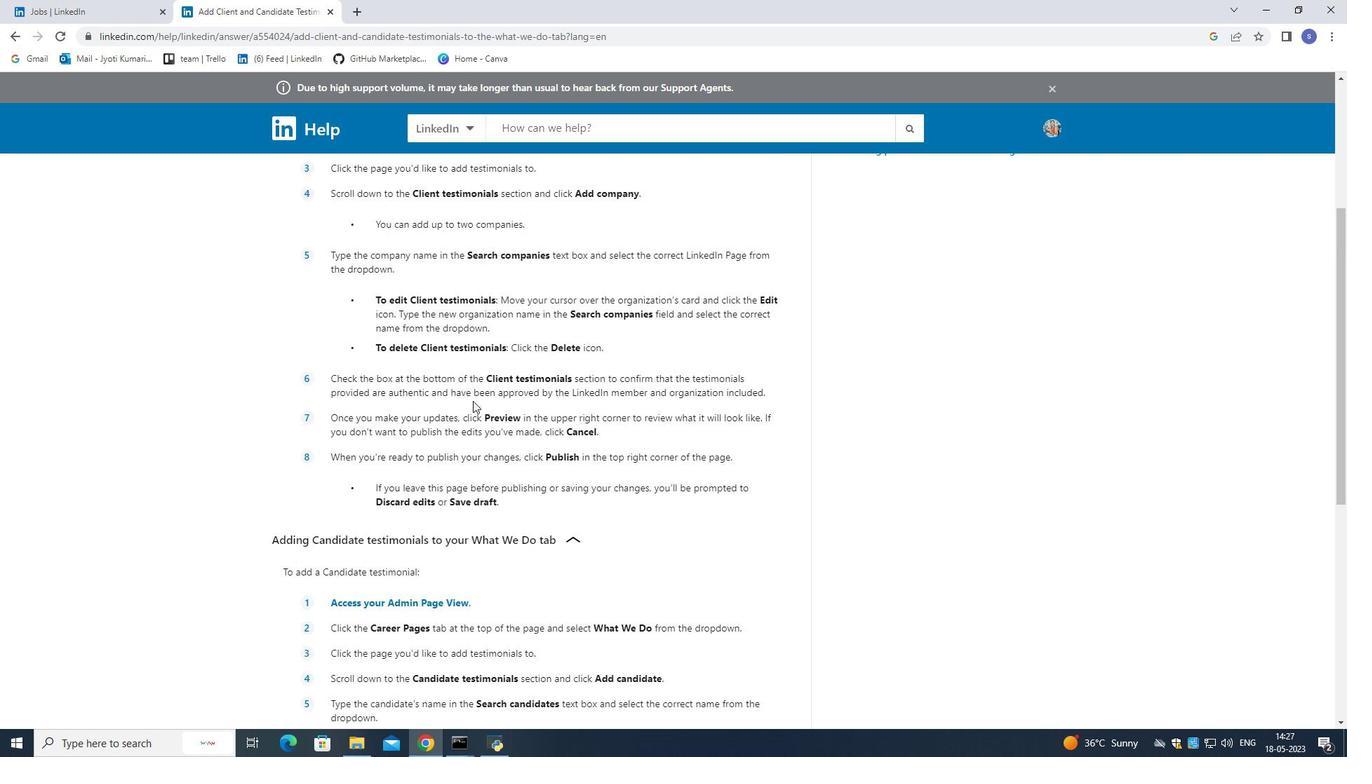 
Action: Mouse scrolled (473, 402) with delta (0, 0)
Screenshot: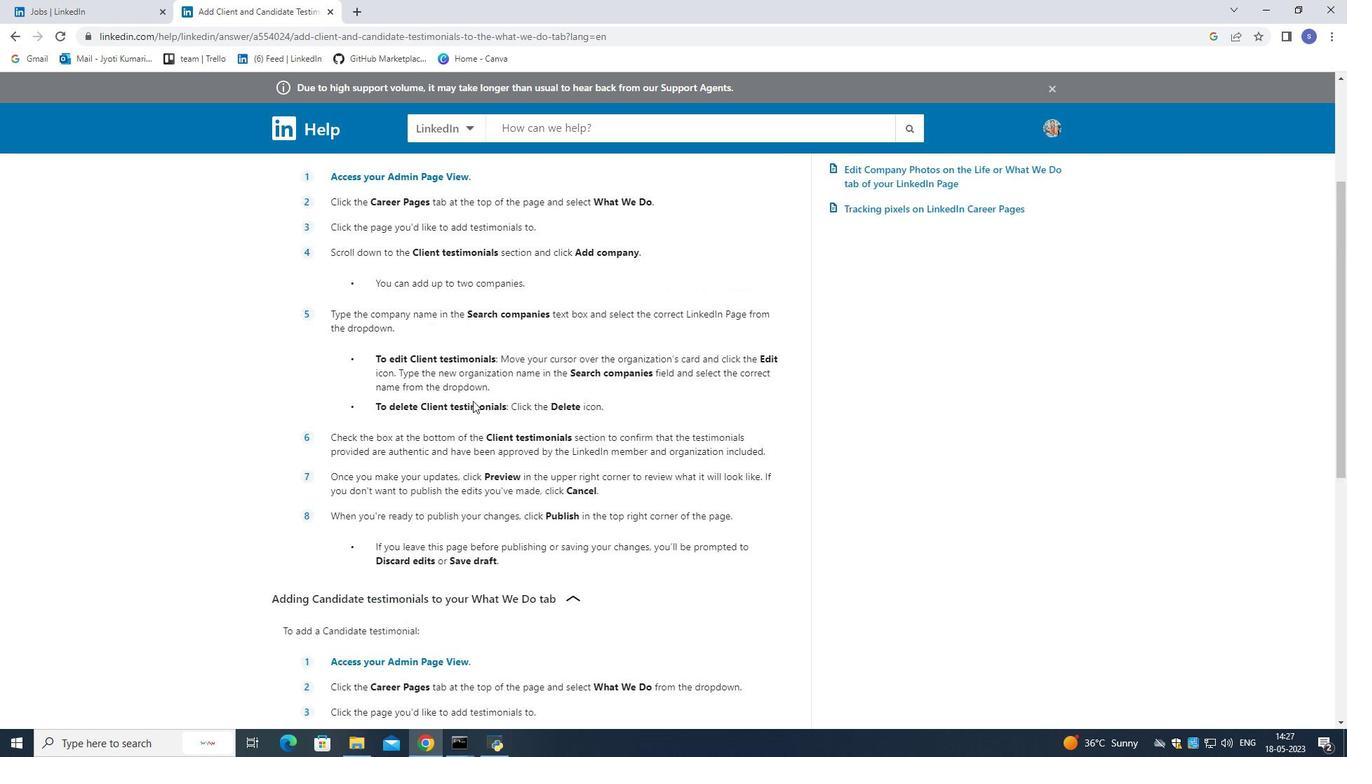 
Action: Mouse moved to (481, 402)
Screenshot: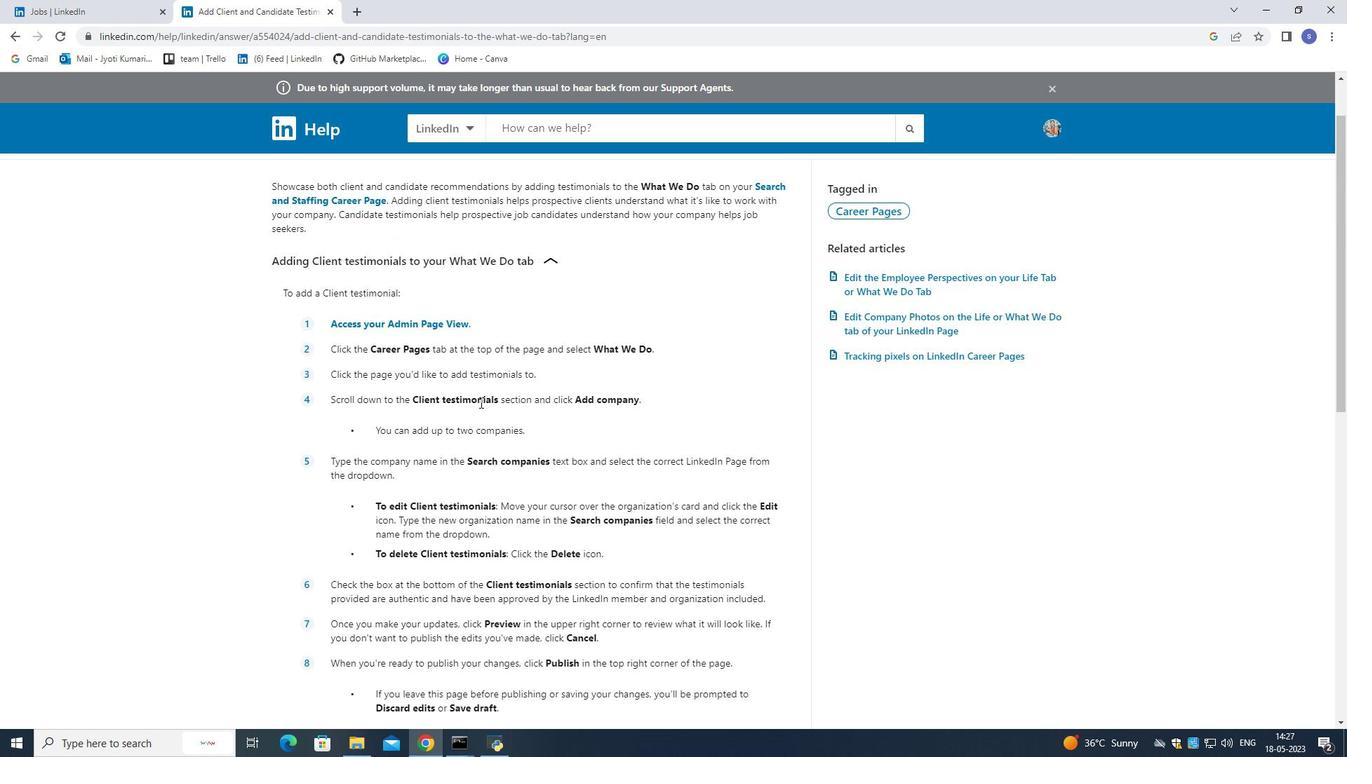 
Action: Mouse scrolled (481, 403) with delta (0, 0)
Screenshot: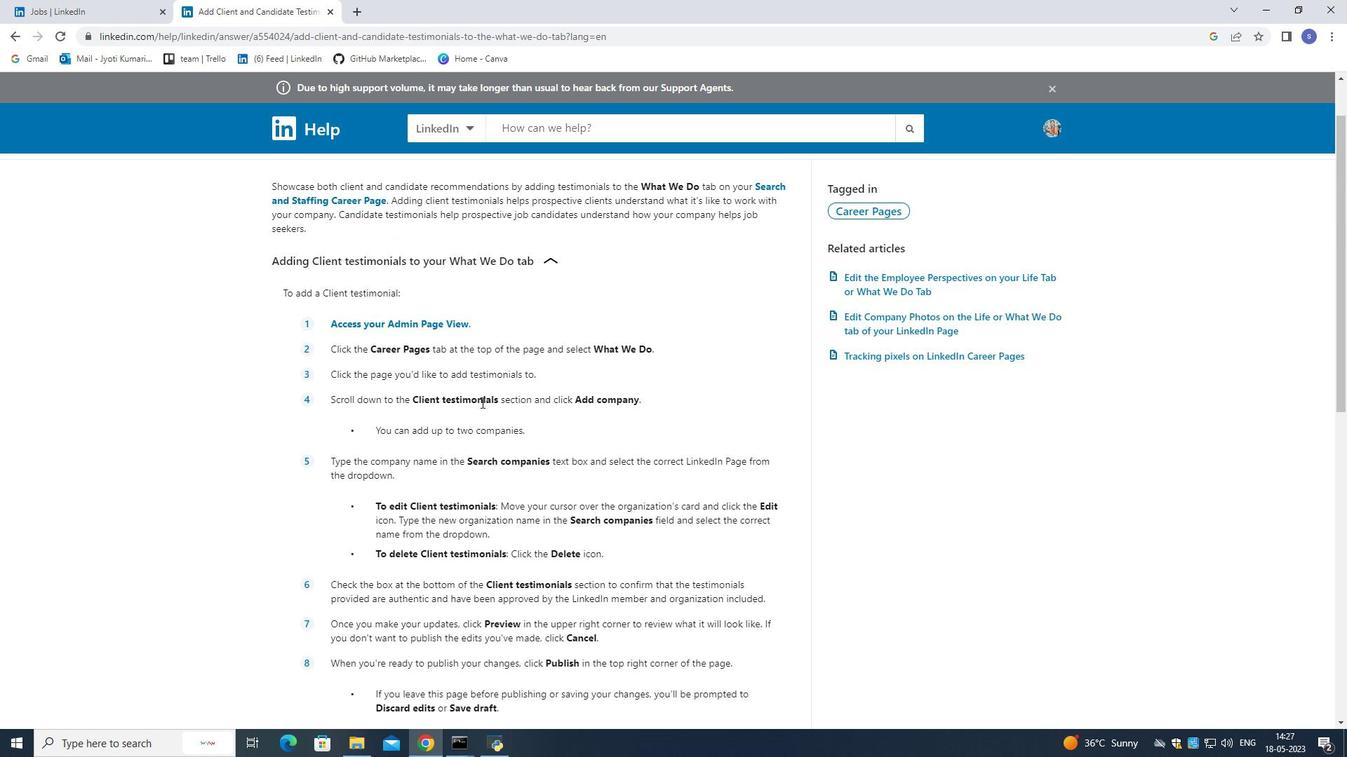 
Action: Mouse moved to (482, 402)
Screenshot: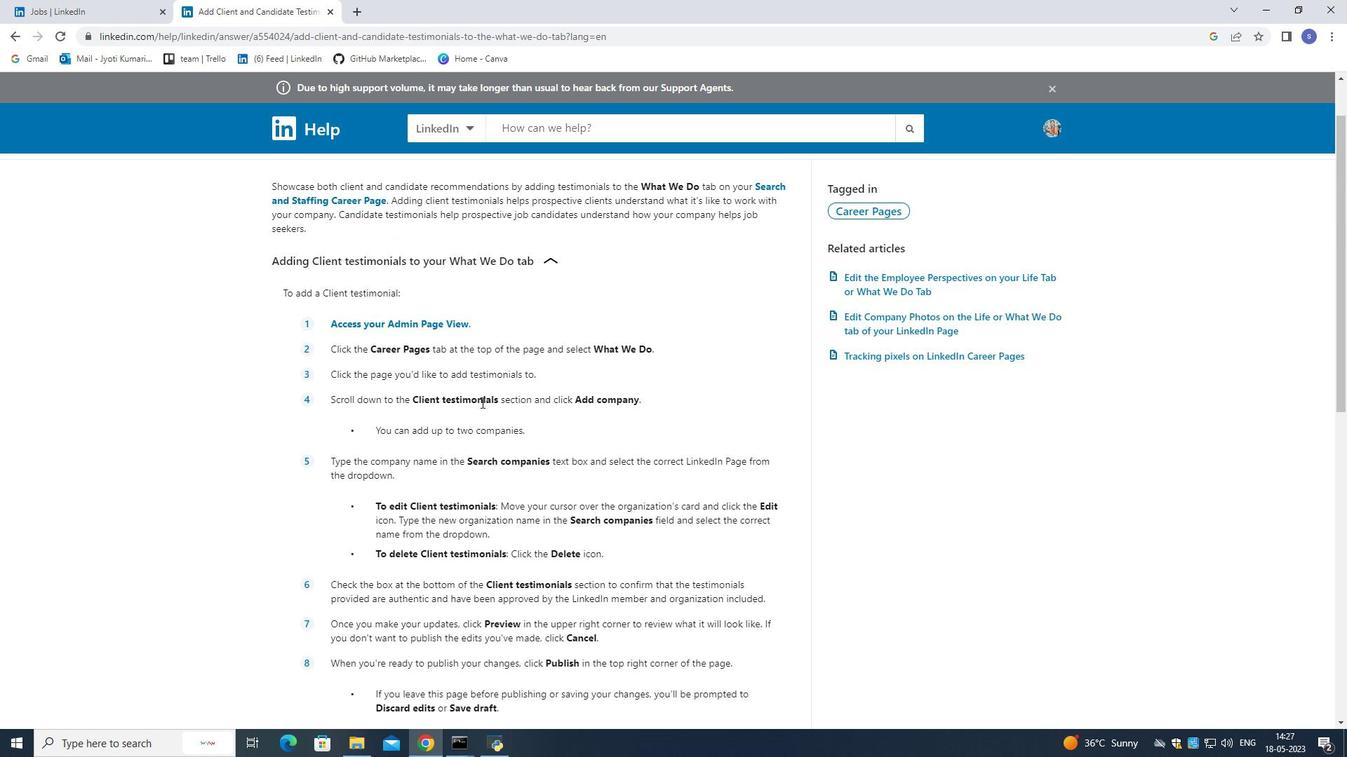 
Action: Mouse scrolled (482, 403) with delta (0, 0)
Screenshot: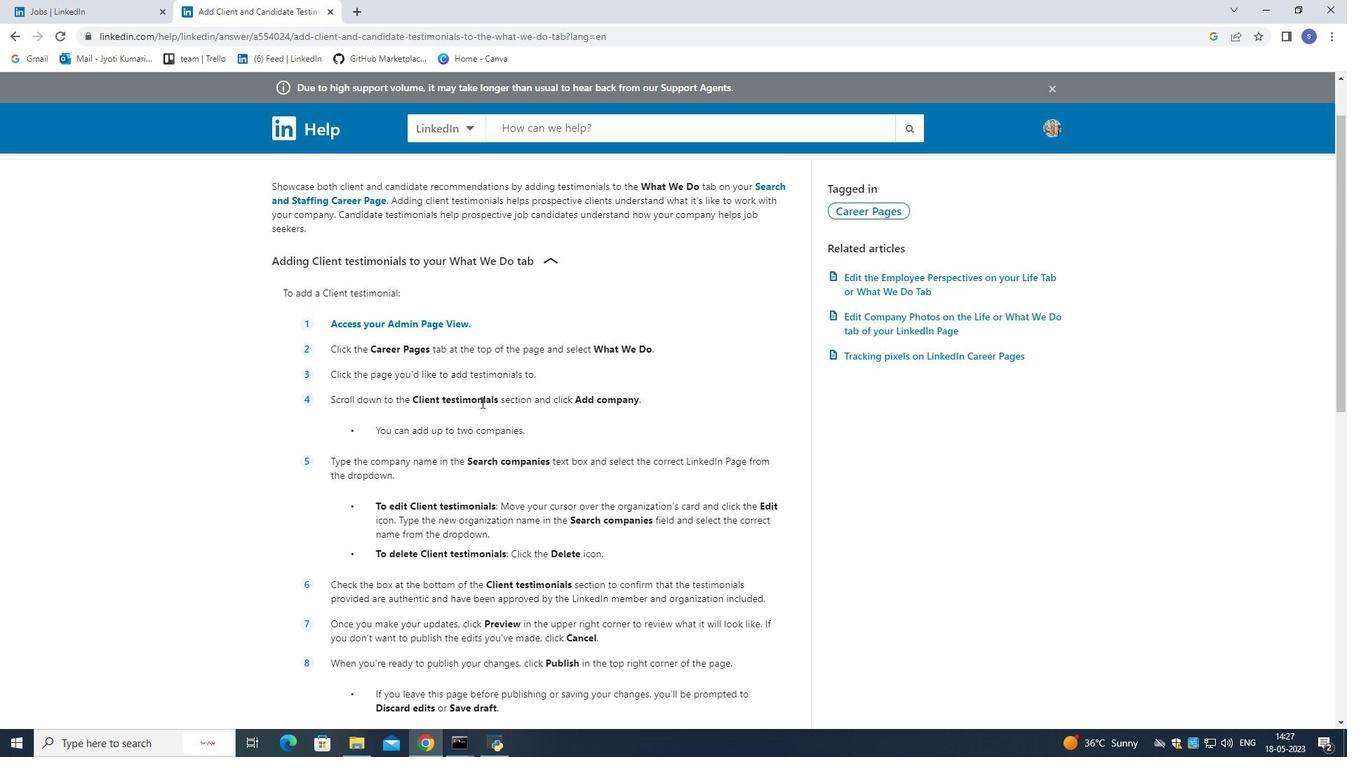 
Action: Mouse scrolled (482, 403) with delta (0, 0)
Screenshot: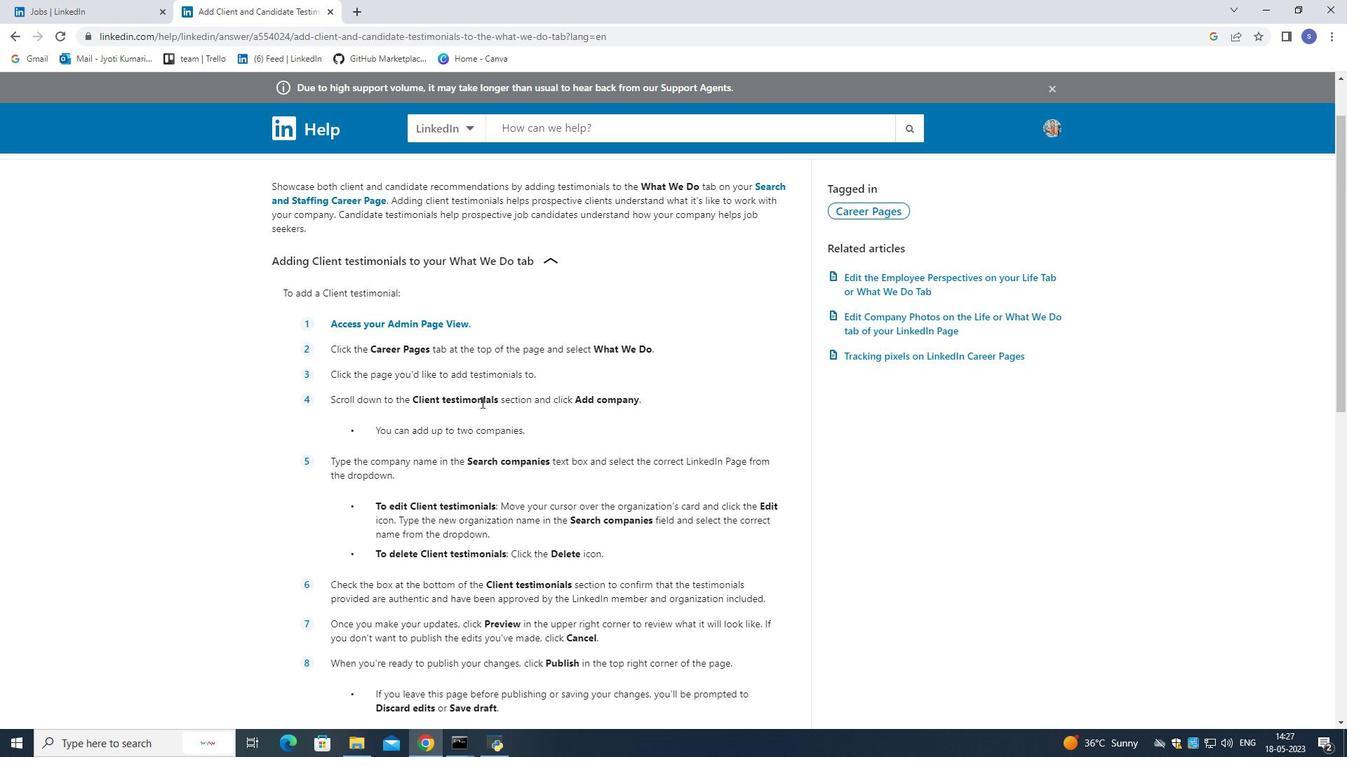 
Action: Mouse moved to (412, 390)
Screenshot: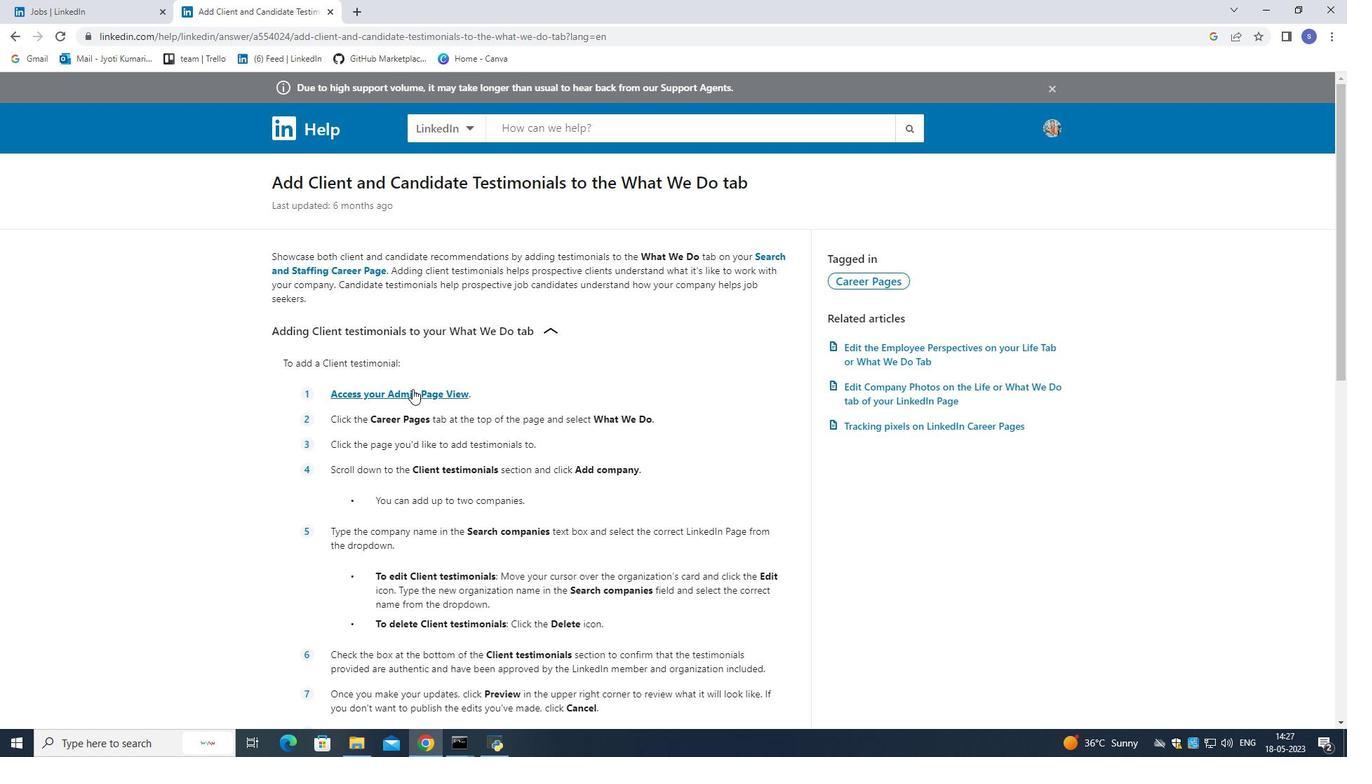 
Action: Mouse pressed left at (412, 390)
Screenshot: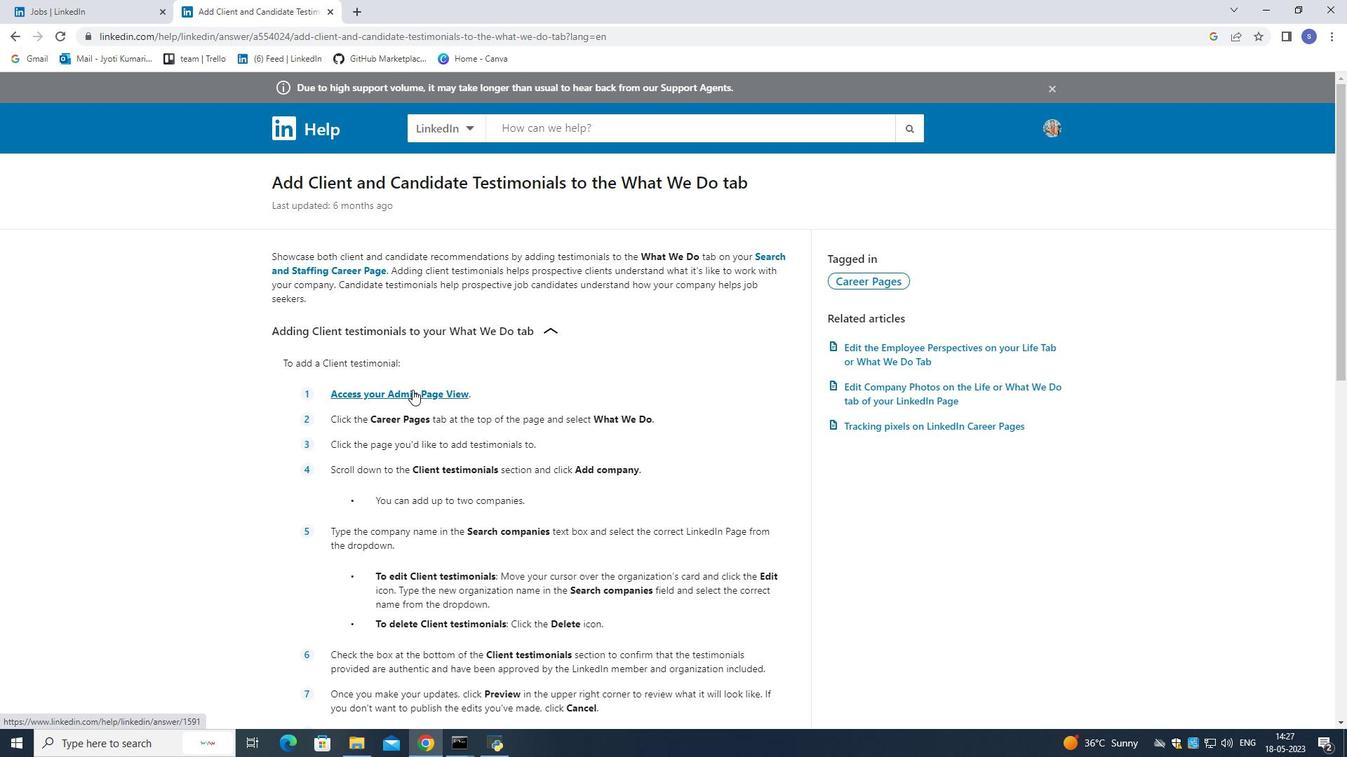 
Action: Mouse moved to (114, 17)
Screenshot: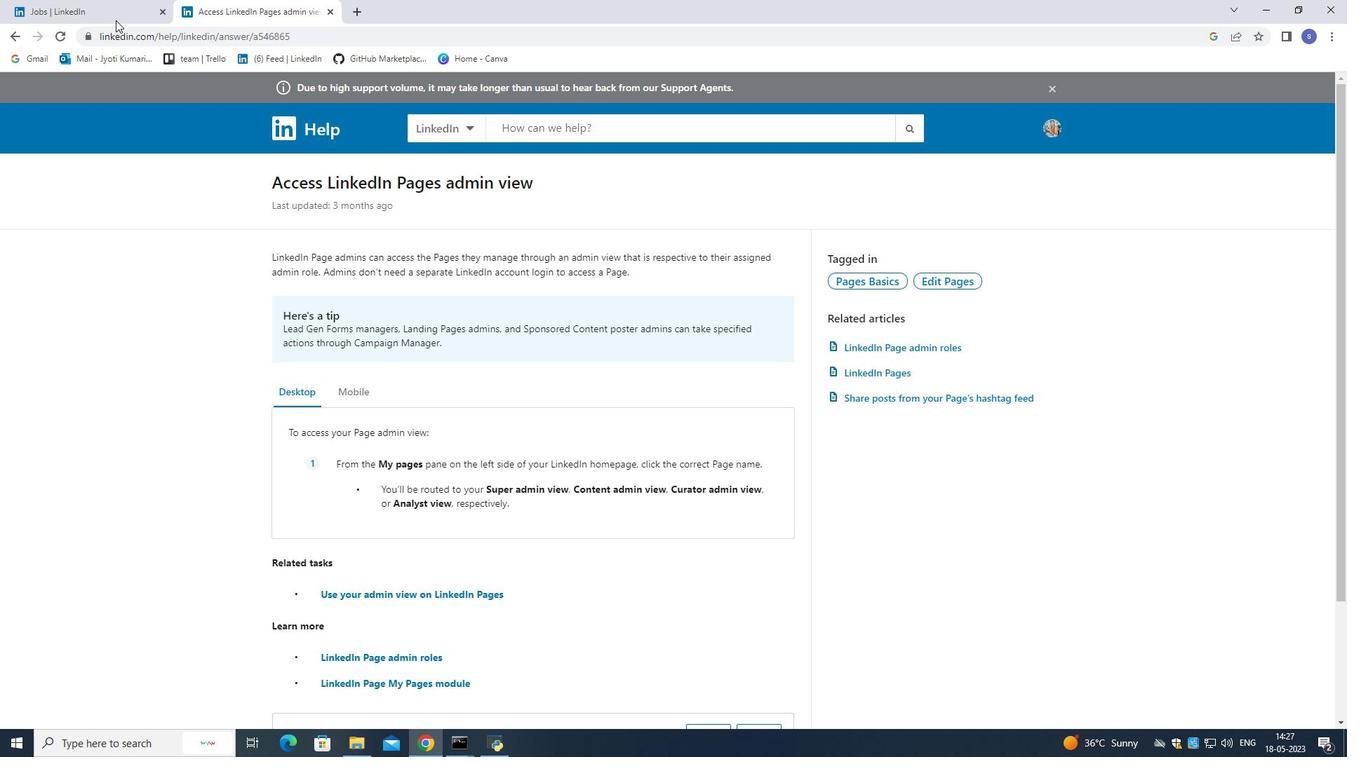 
Action: Mouse pressed left at (114, 17)
Screenshot: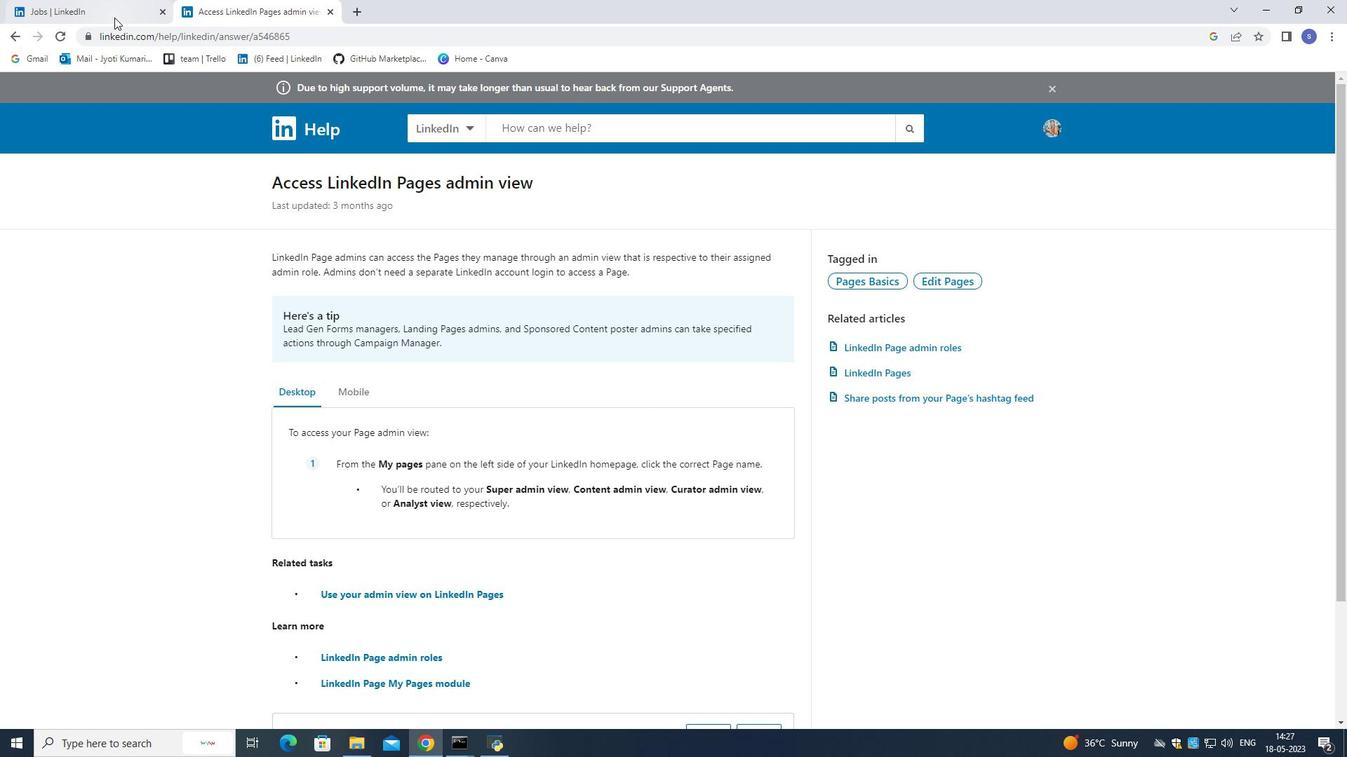 
Action: Mouse moved to (620, 98)
Screenshot: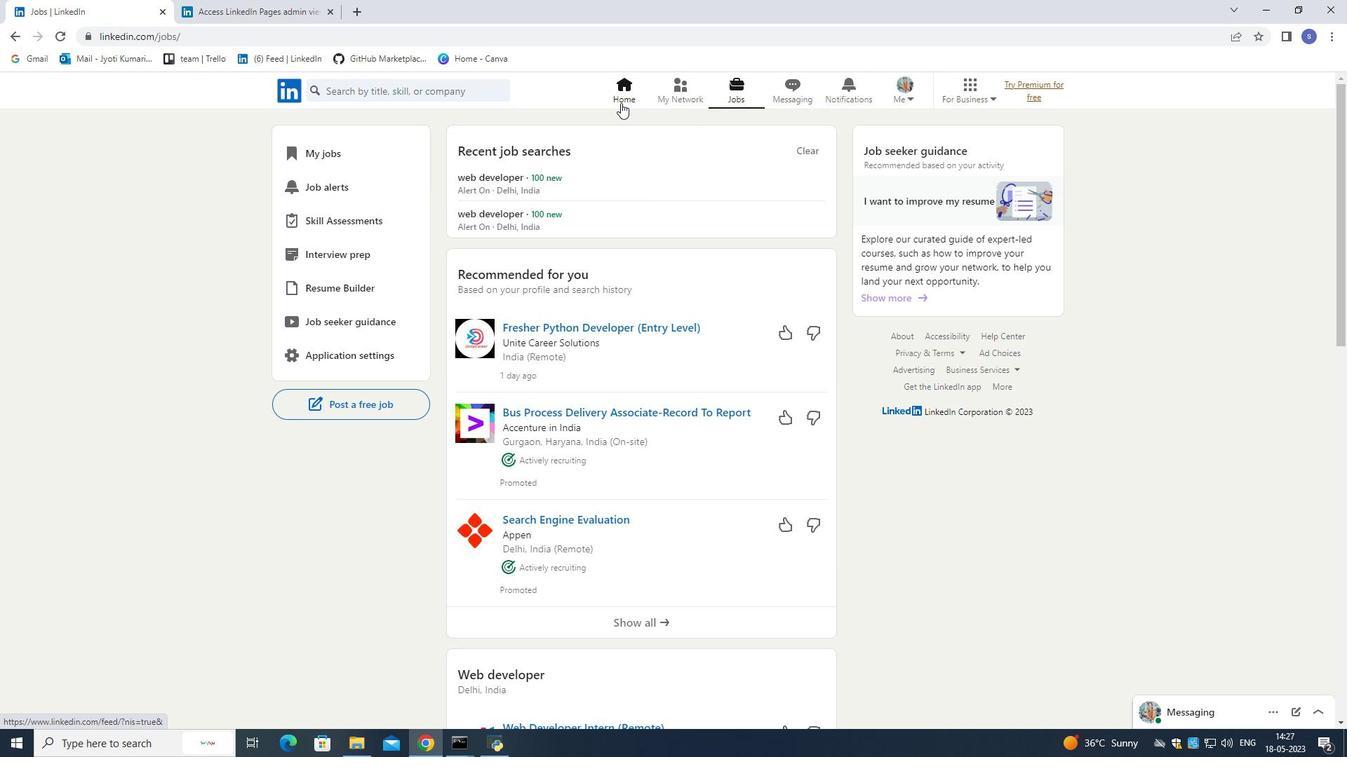 
Action: Mouse pressed left at (620, 98)
Screenshot: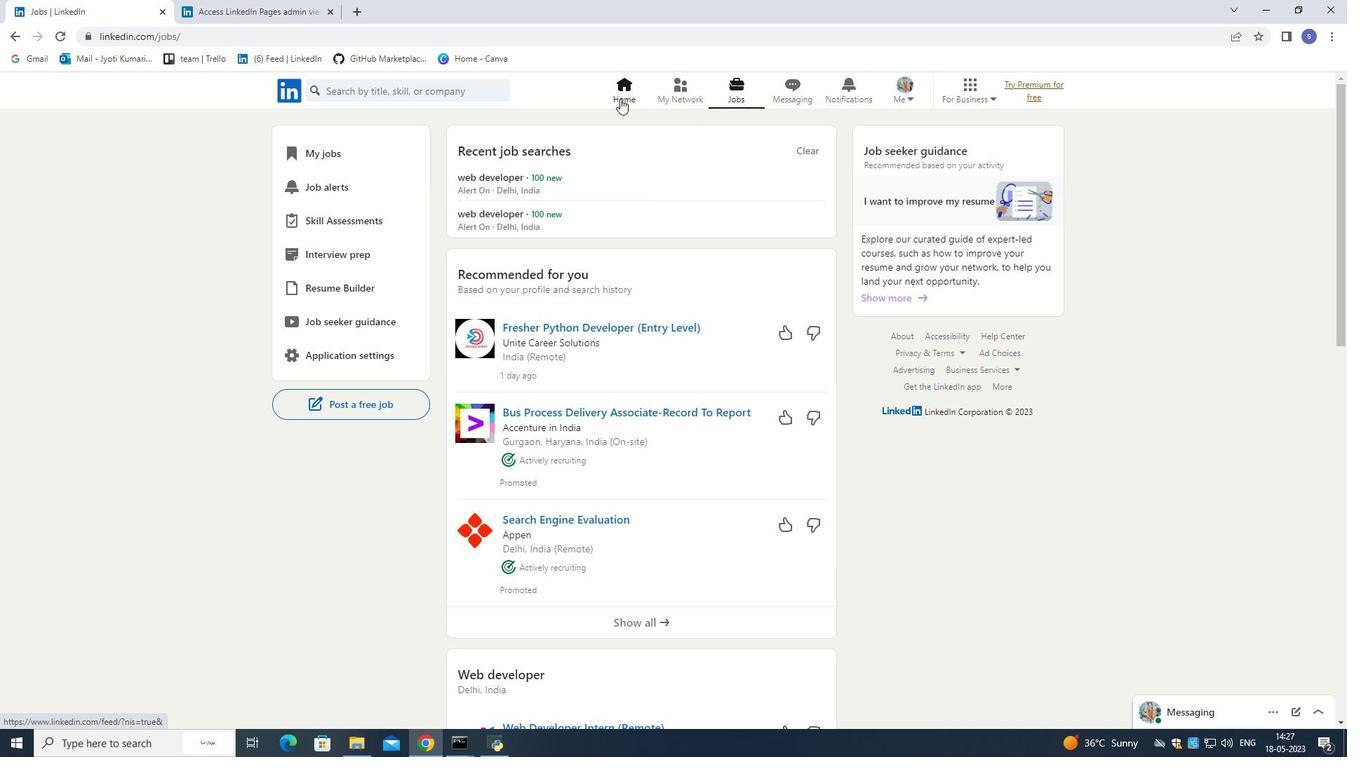 
Action: Mouse moved to (339, 461)
Screenshot: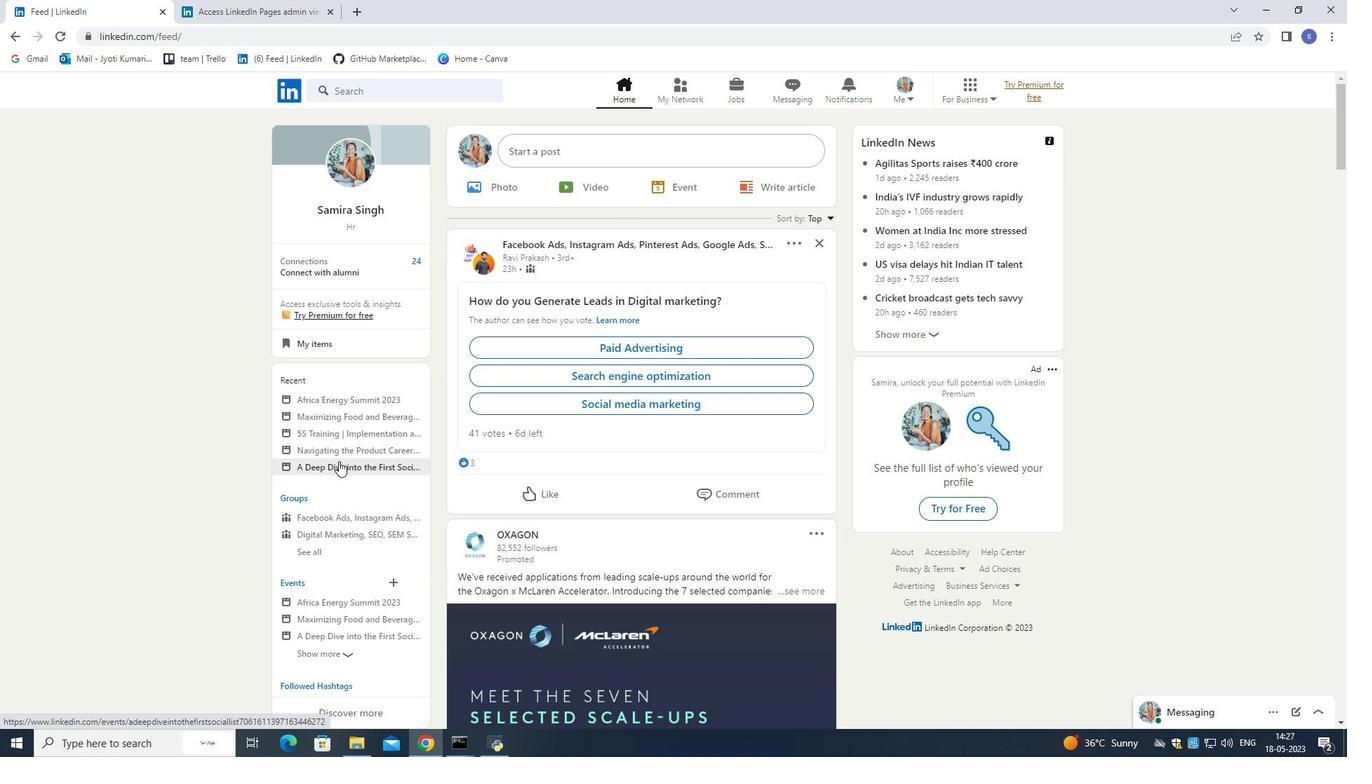
Action: Mouse scrolled (339, 460) with delta (0, 0)
Screenshot: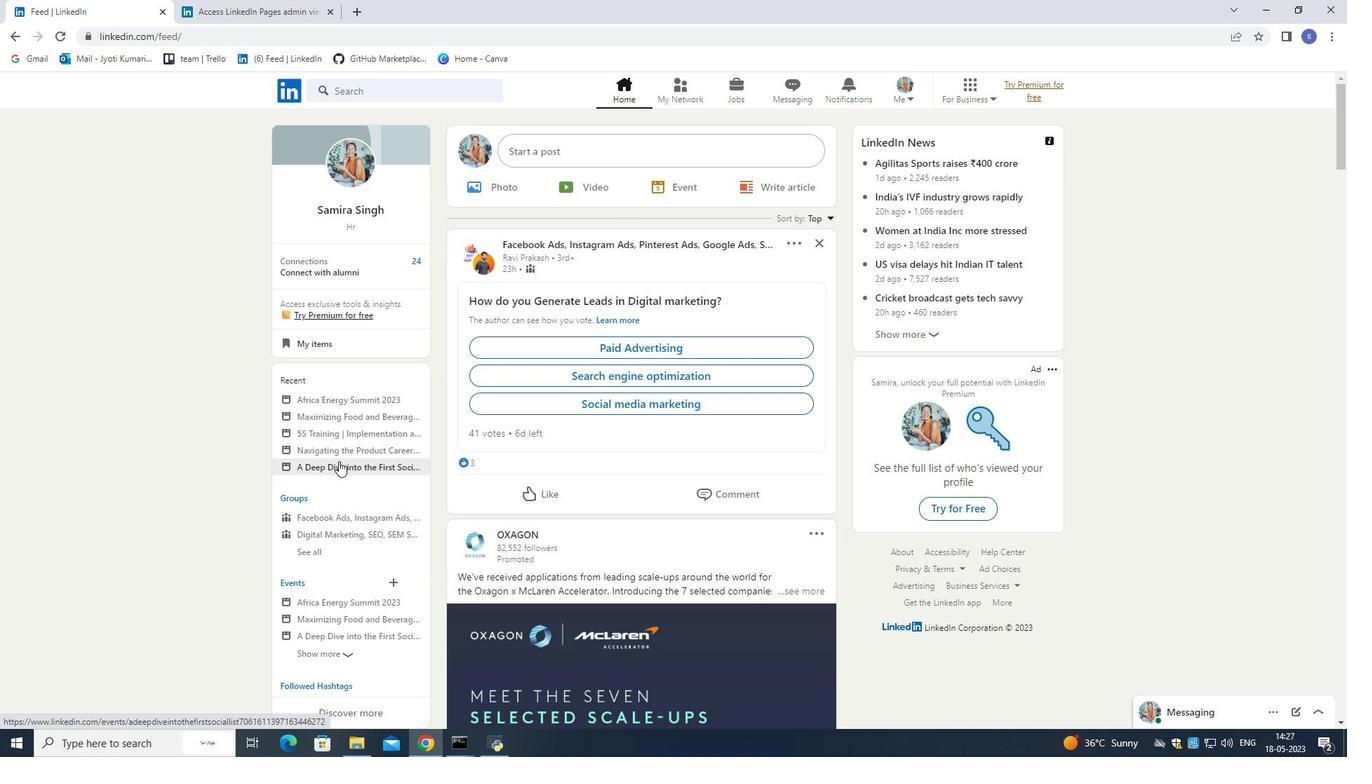
Action: Mouse moved to (294, 0)
Screenshot: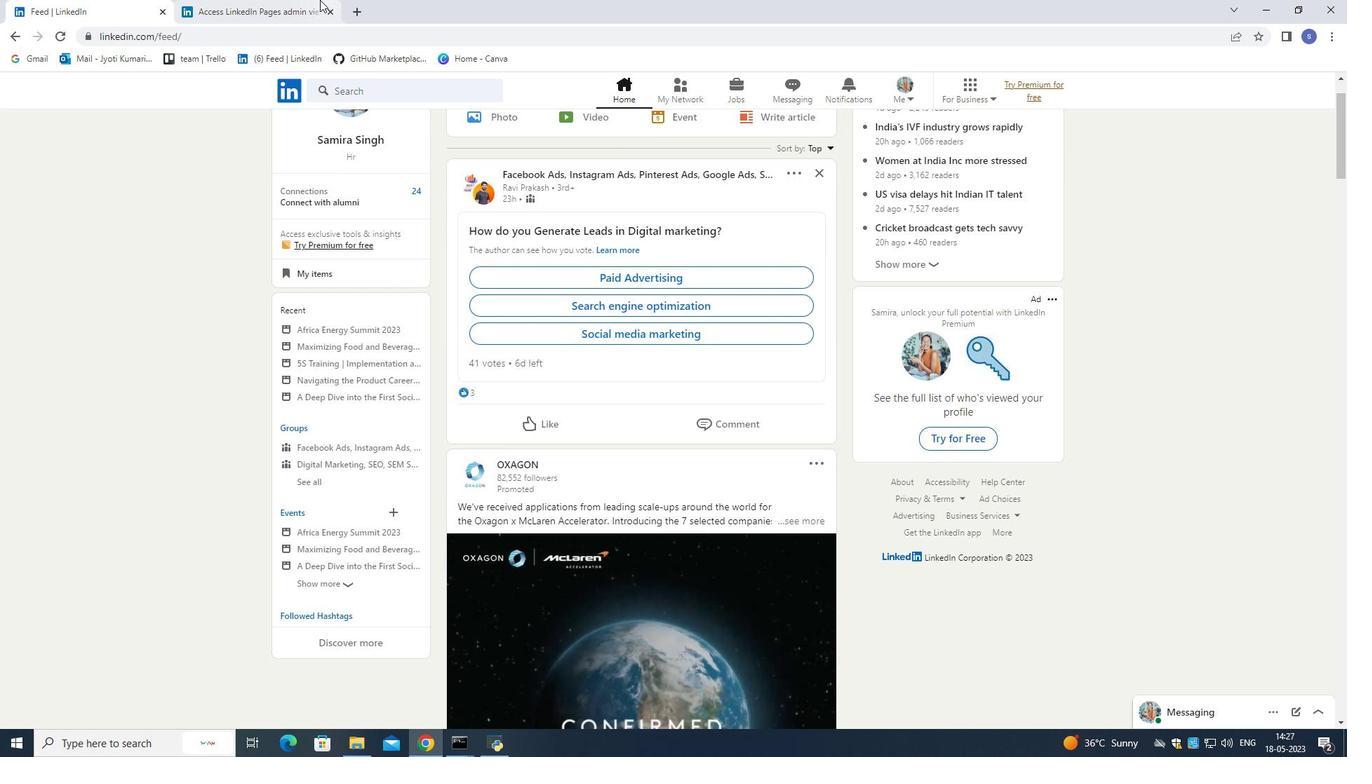 
Action: Mouse pressed left at (294, 0)
Screenshot: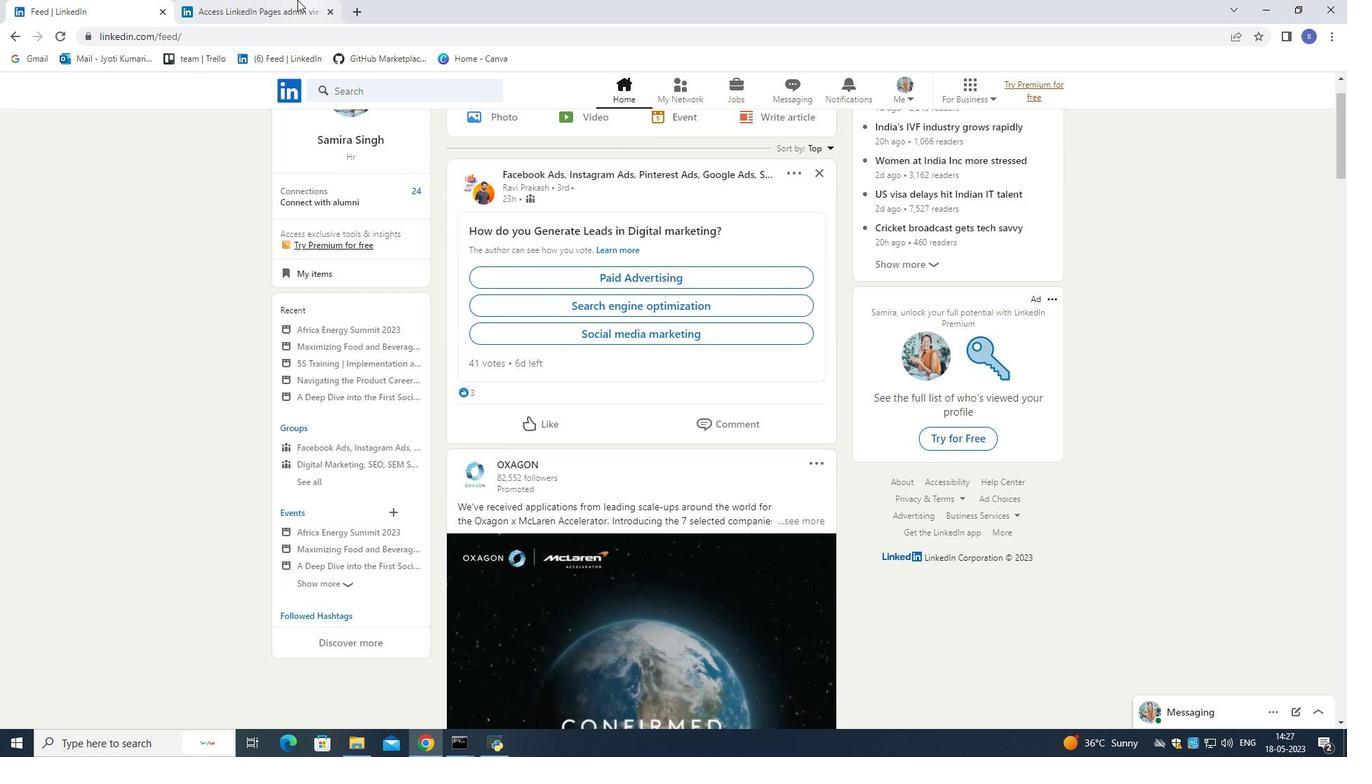 
Action: Mouse moved to (446, 460)
Screenshot: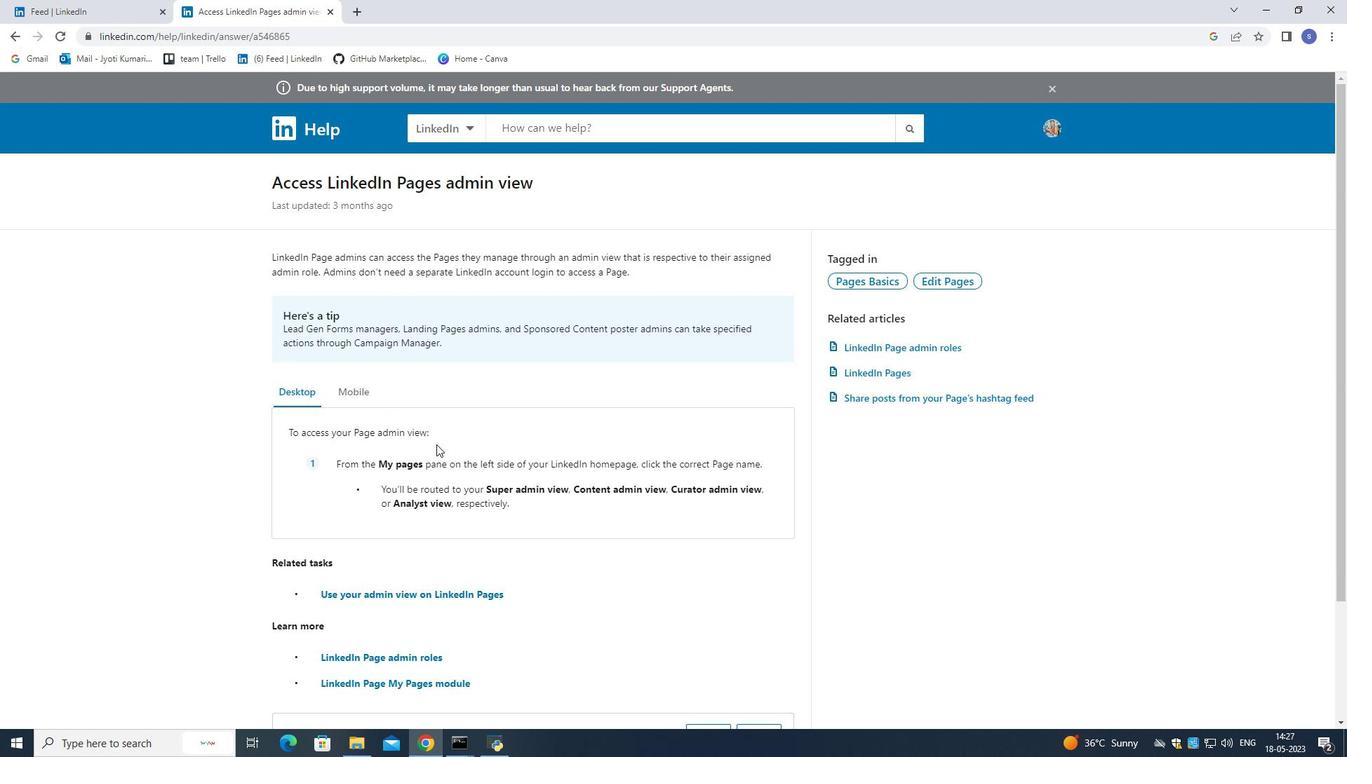 
Action: Mouse scrolled (446, 459) with delta (0, 0)
Screenshot: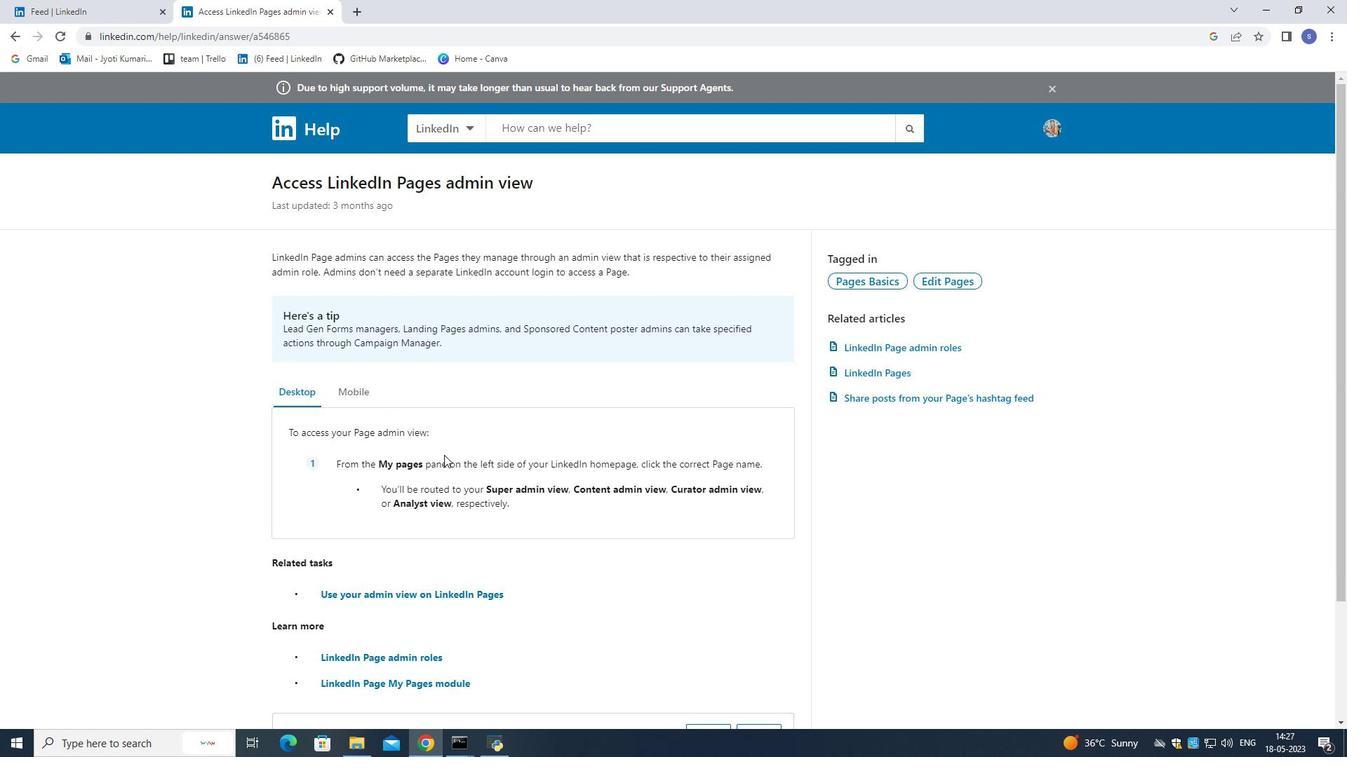 
Action: Mouse moved to (417, 495)
Screenshot: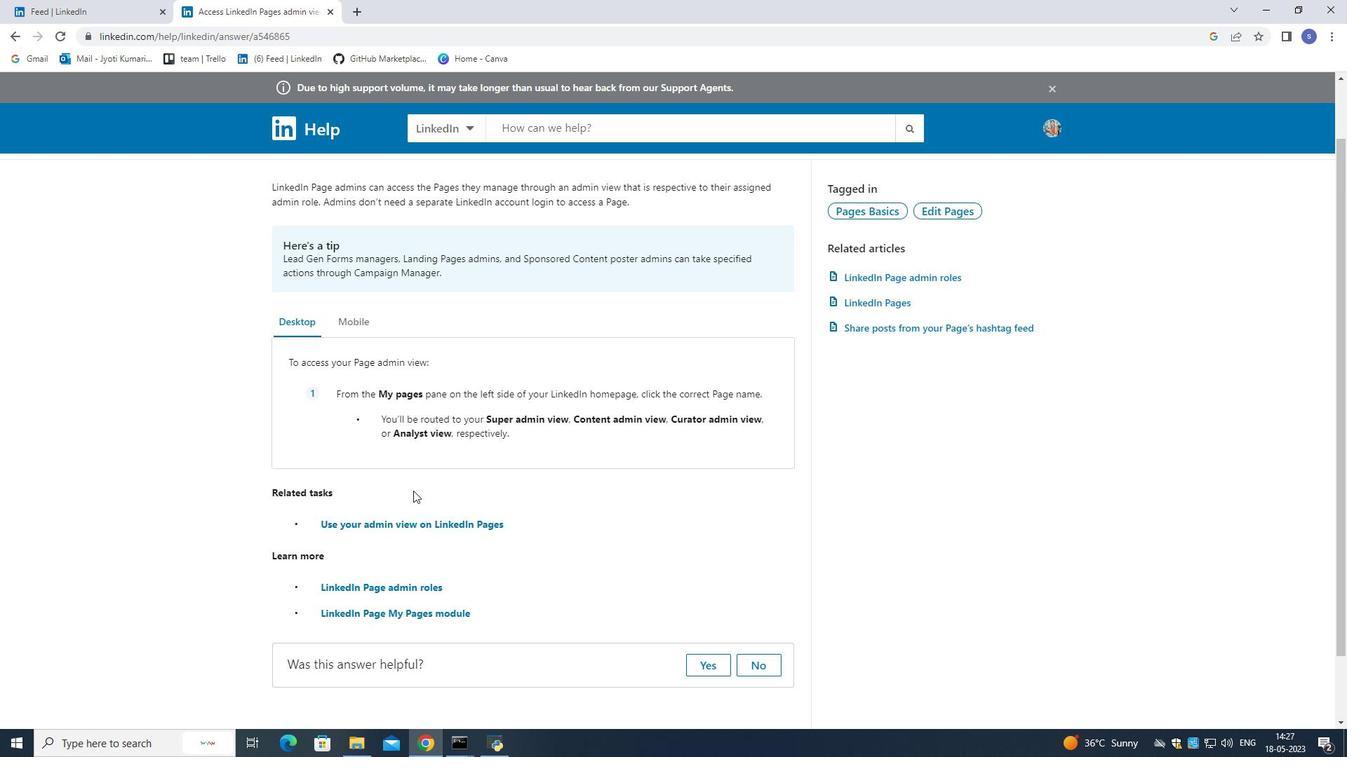 
Action: Mouse scrolled (417, 494) with delta (0, 0)
Screenshot: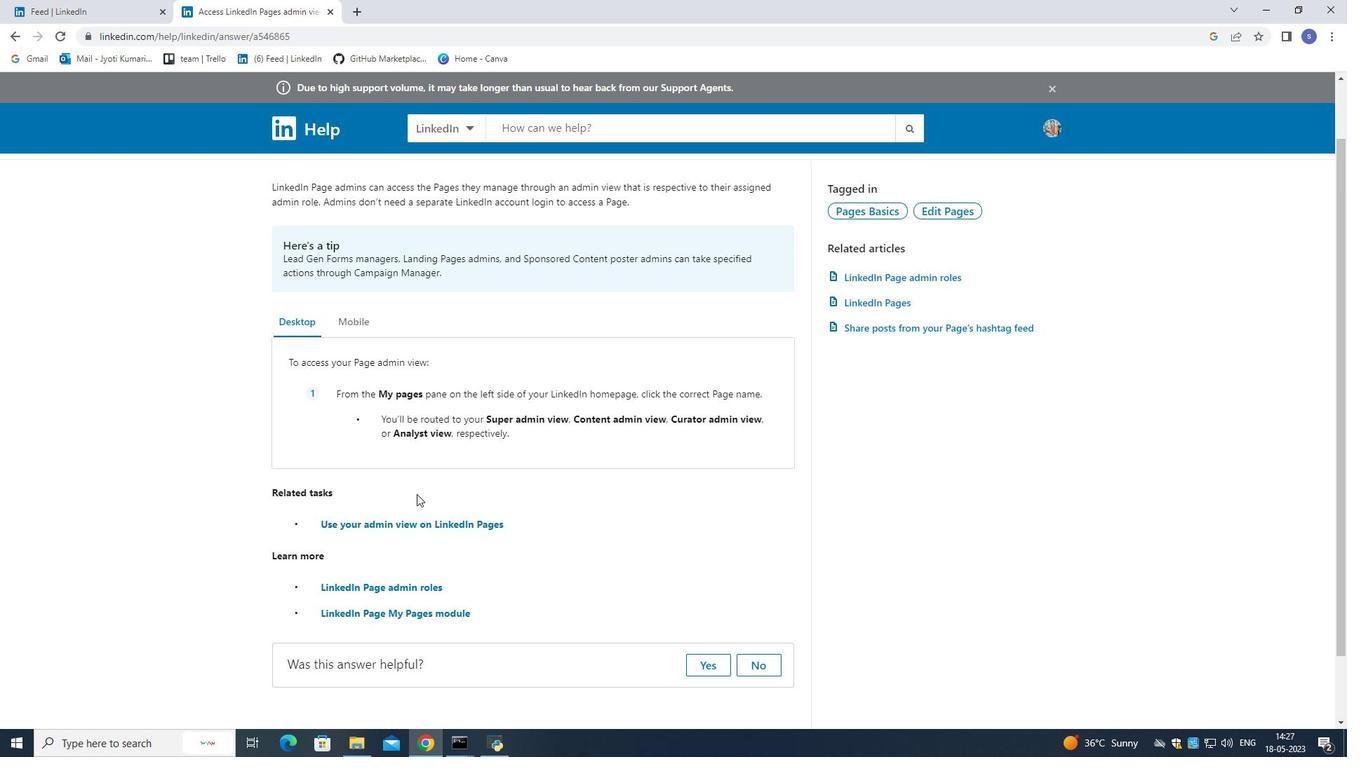 
Action: Mouse moved to (12, 32)
Screenshot: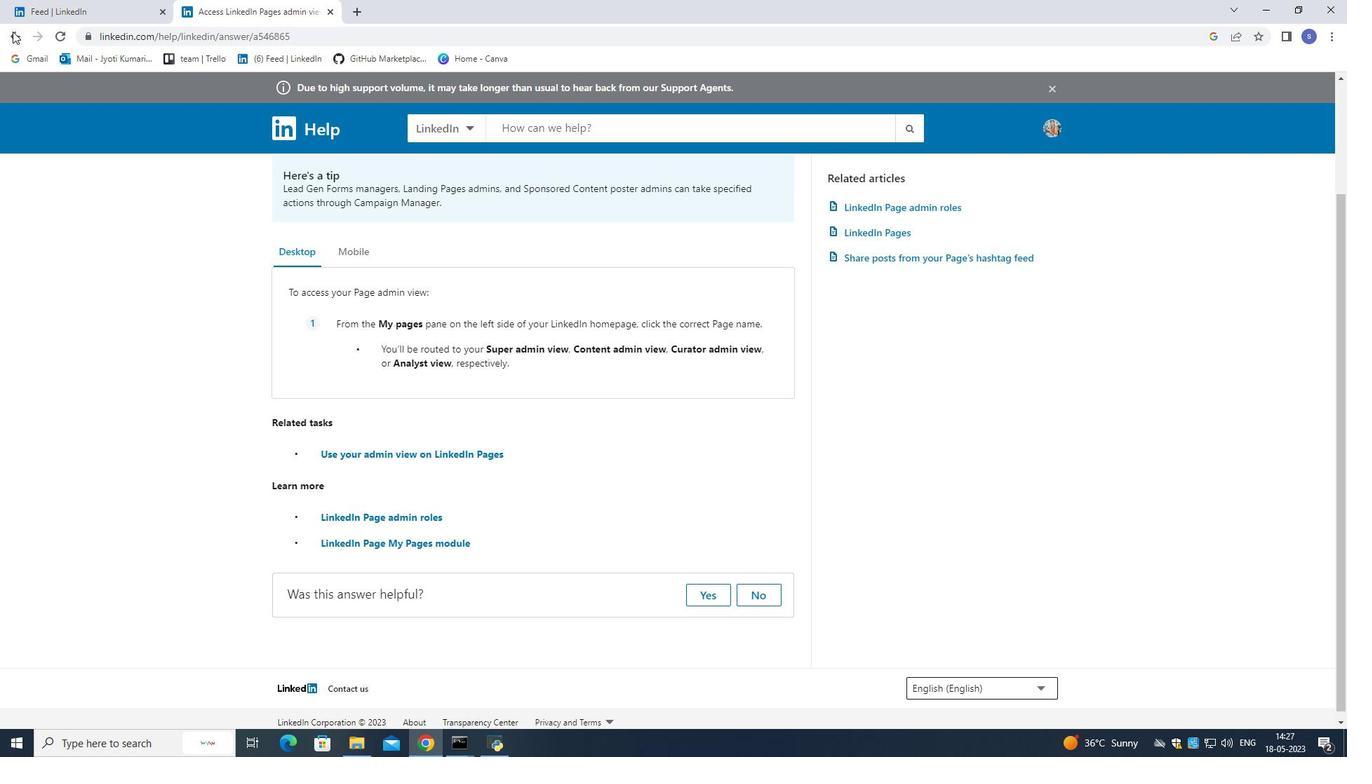 
Action: Mouse pressed left at (12, 32)
Screenshot: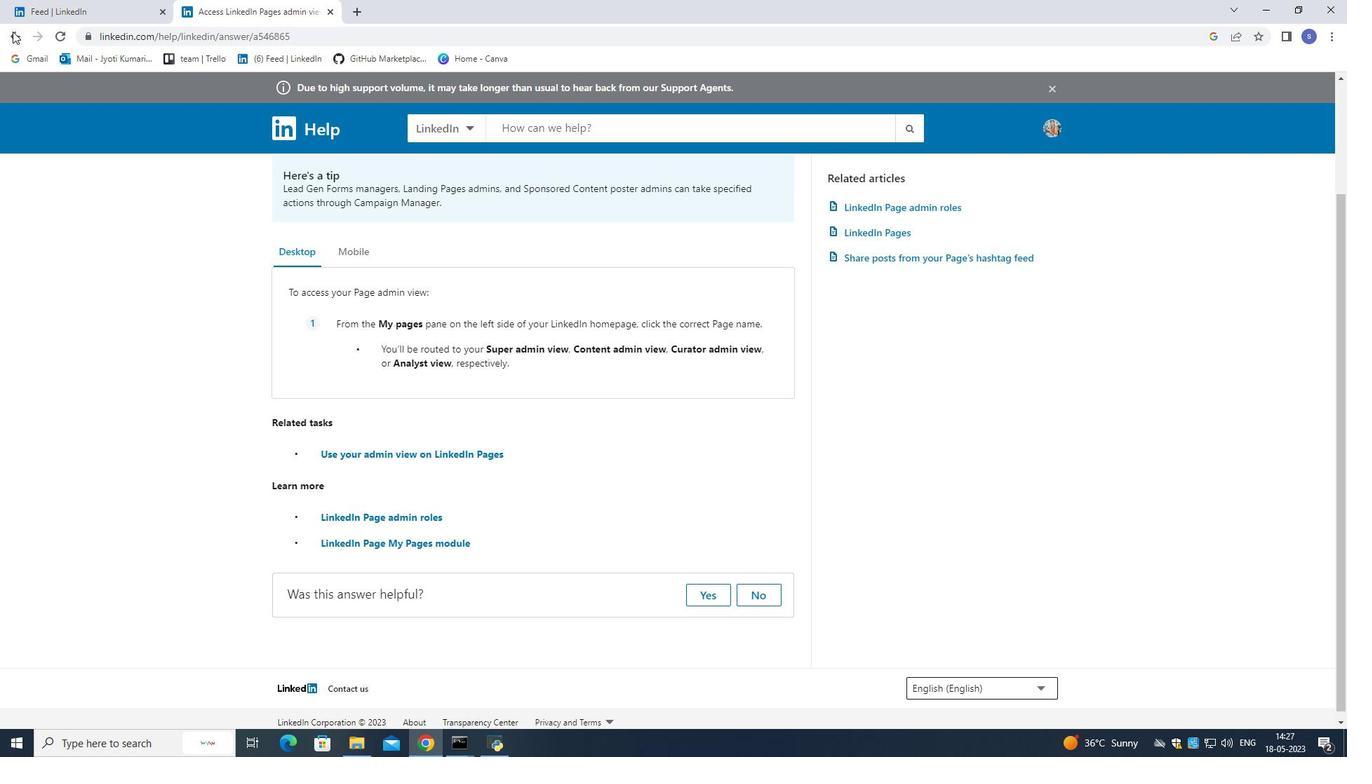 
Action: Mouse moved to (15, 37)
Screenshot: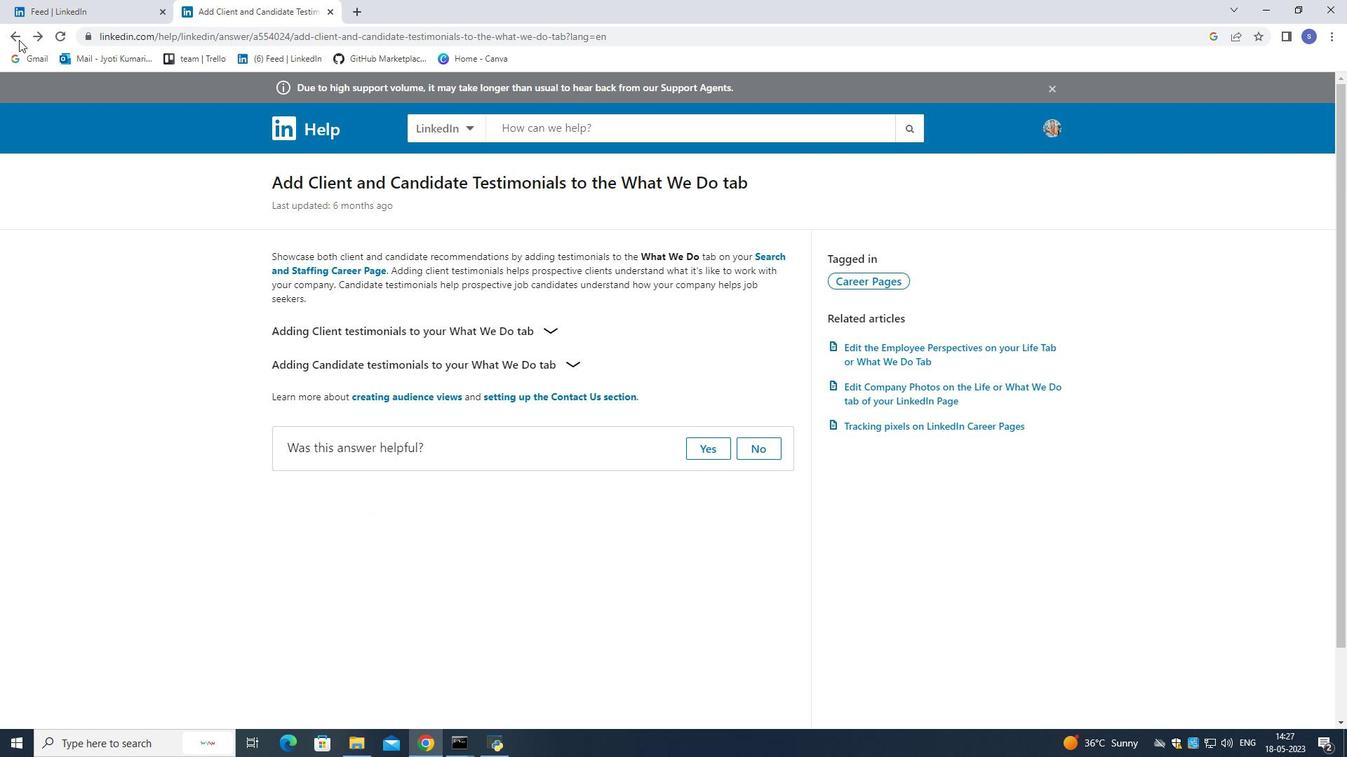 
Action: Mouse pressed left at (15, 37)
Screenshot: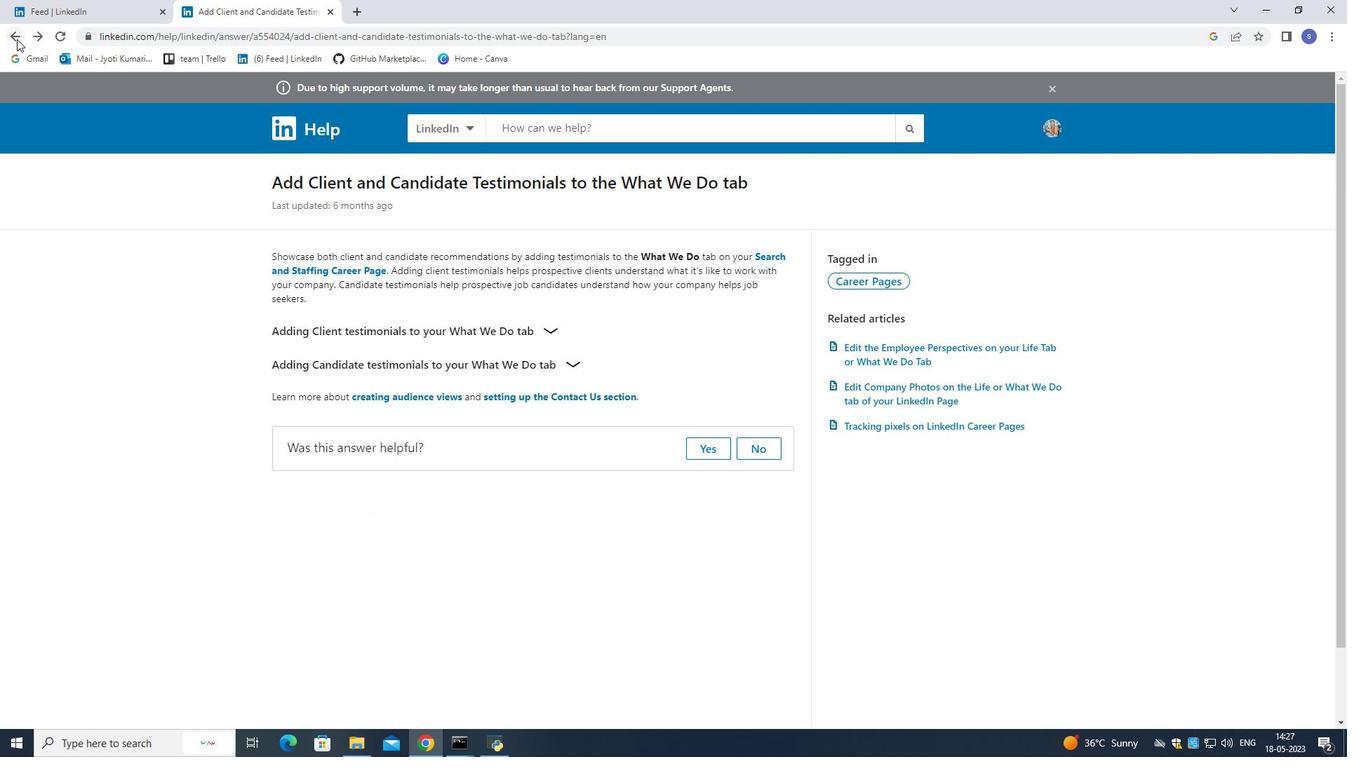 
Action: Mouse moved to (451, 489)
Screenshot: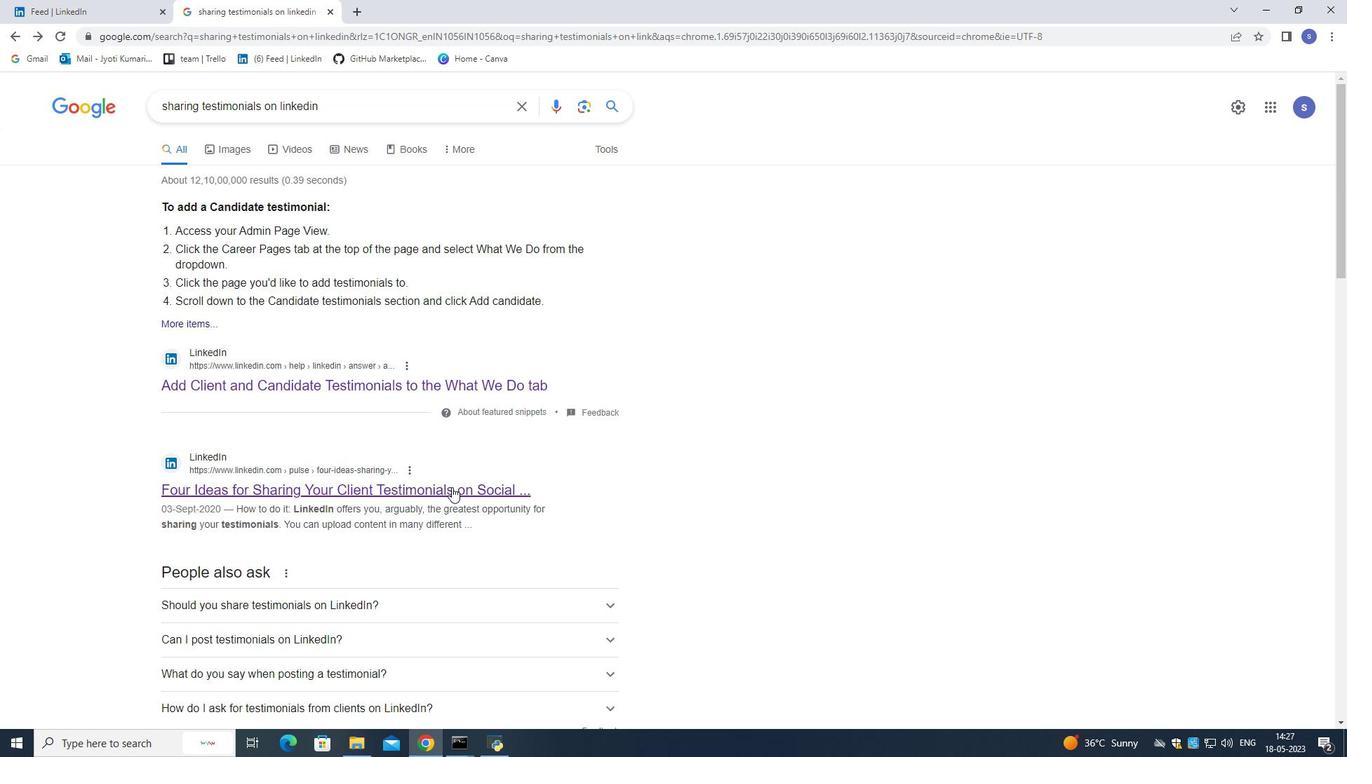 
Action: Mouse pressed left at (451, 489)
Screenshot: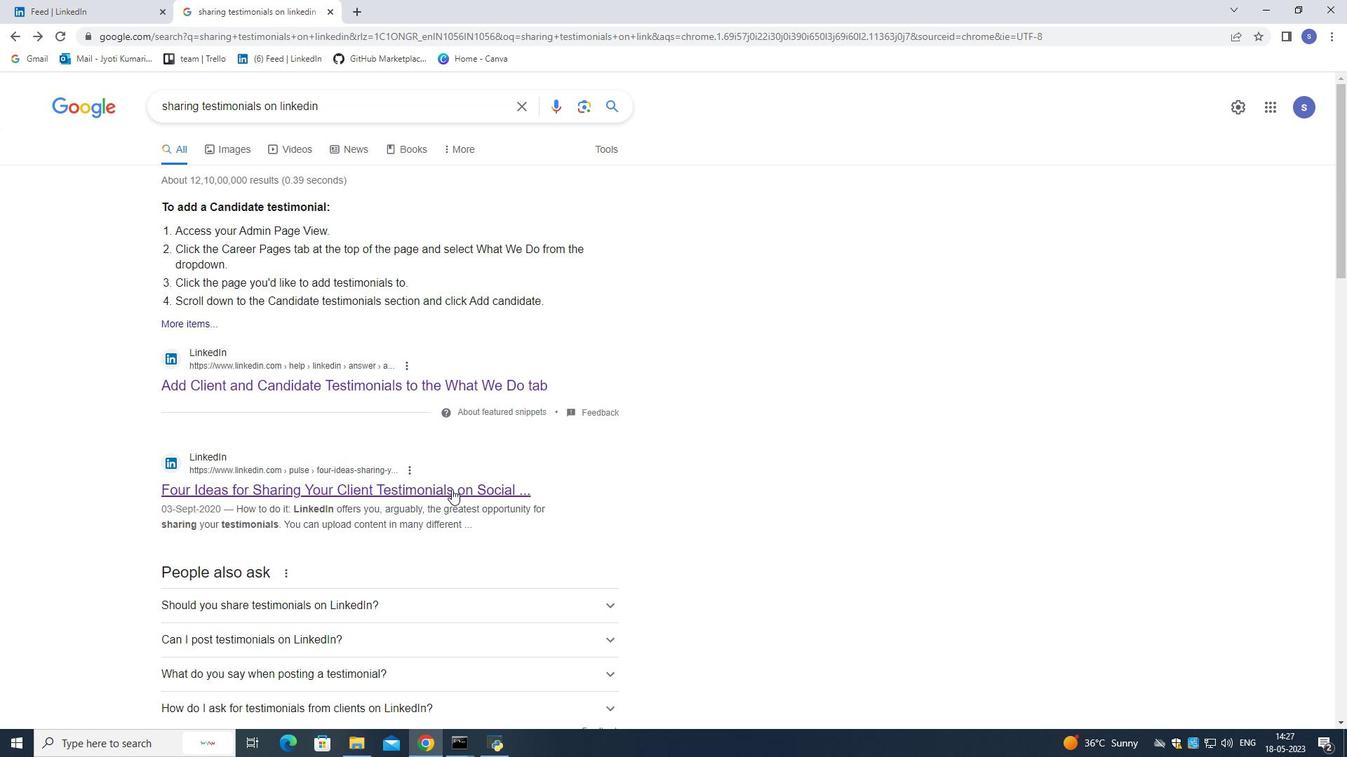 
Action: Mouse moved to (654, 362)
Screenshot: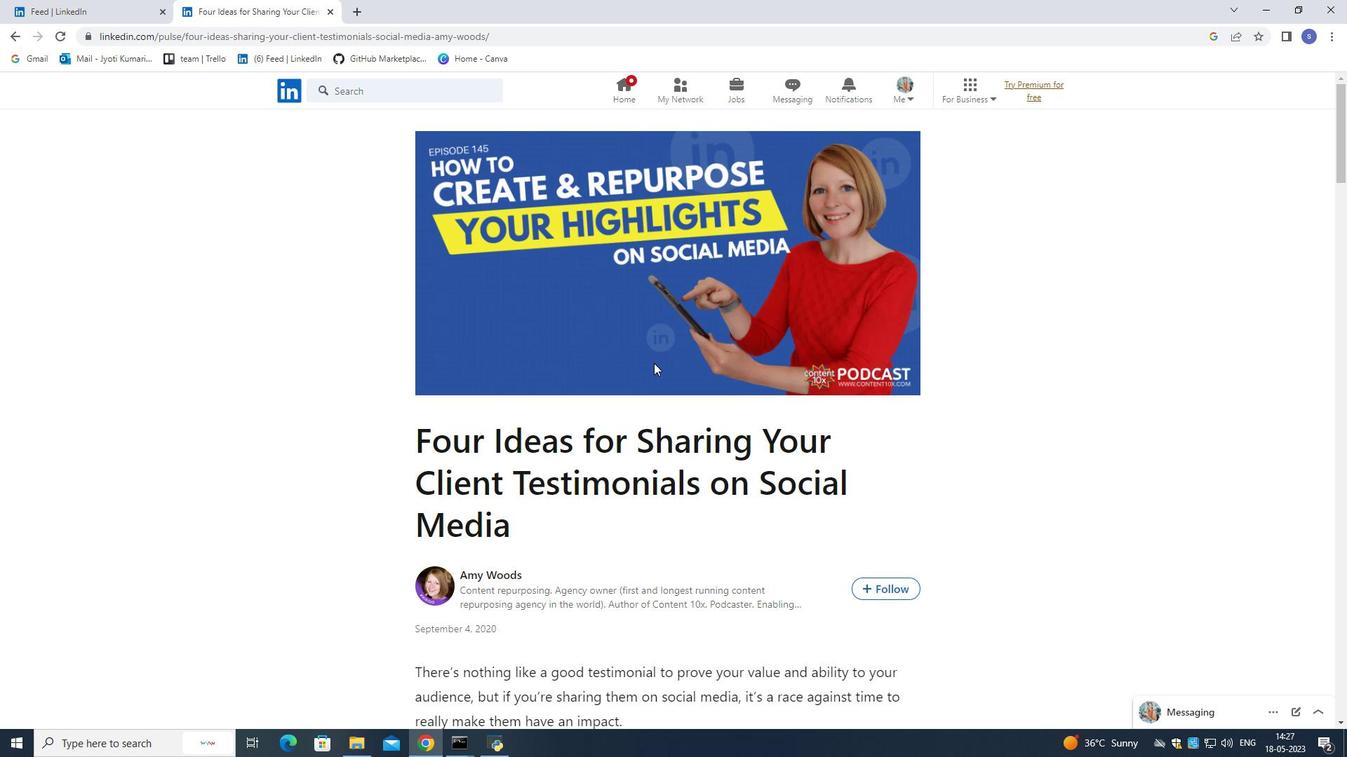 
Action: Mouse scrolled (654, 361) with delta (0, 0)
Screenshot: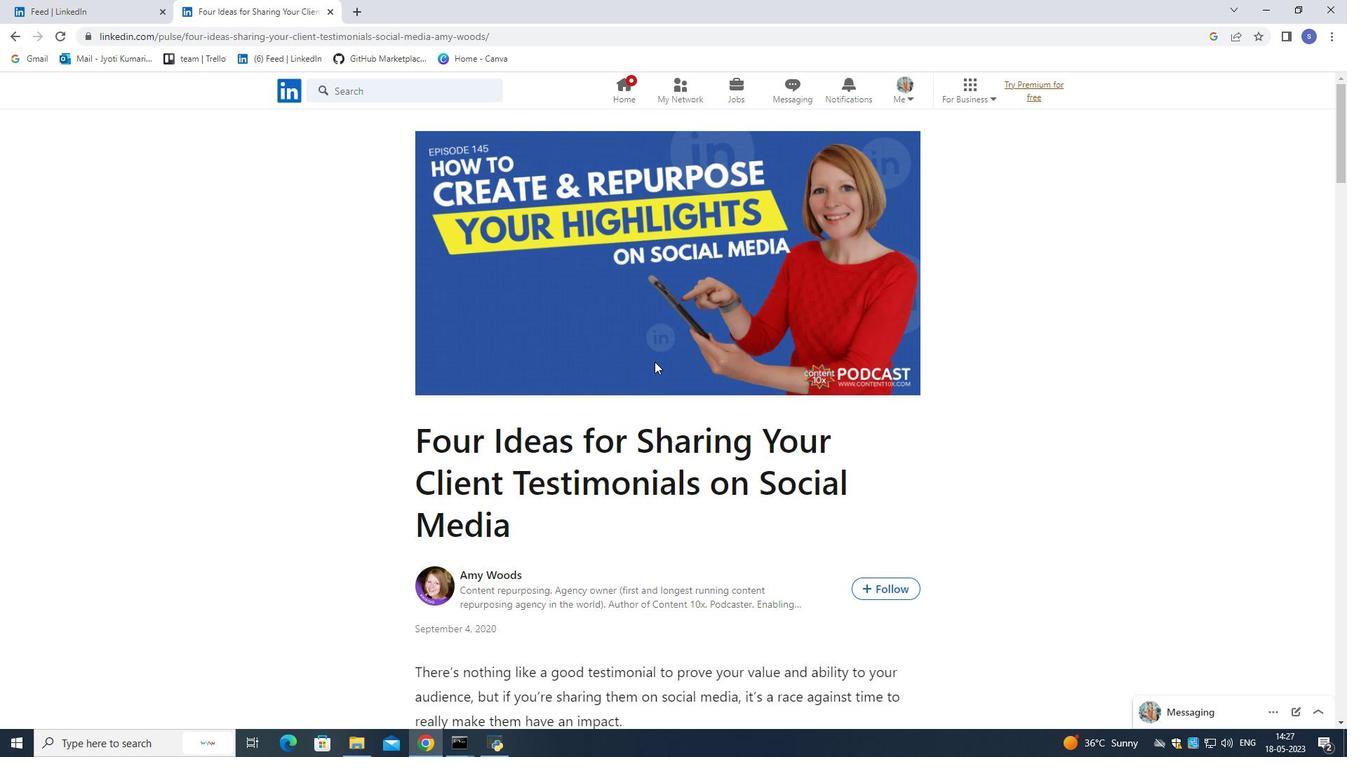 
Action: Mouse scrolled (654, 361) with delta (0, 0)
Screenshot: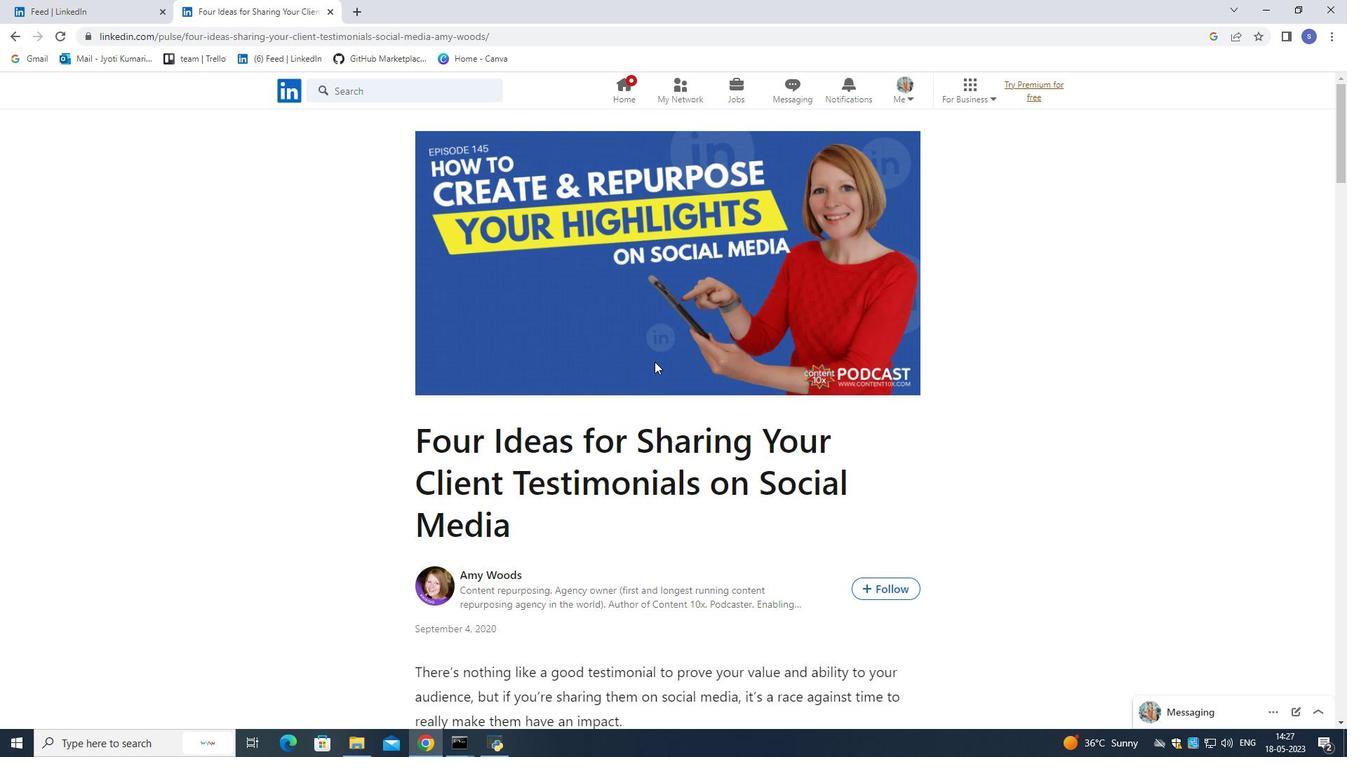 
Action: Mouse moved to (655, 362)
Screenshot: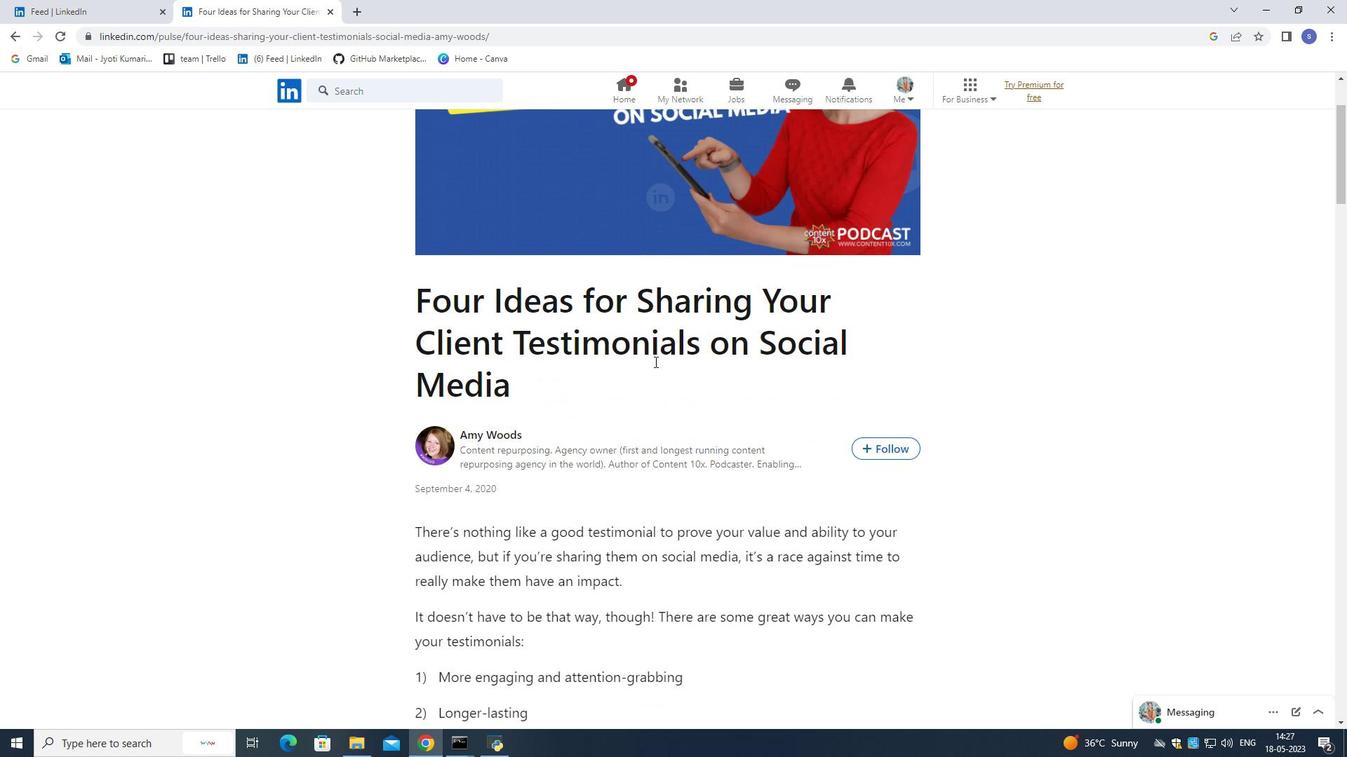 
Action: Mouse scrolled (655, 361) with delta (0, 0)
Screenshot: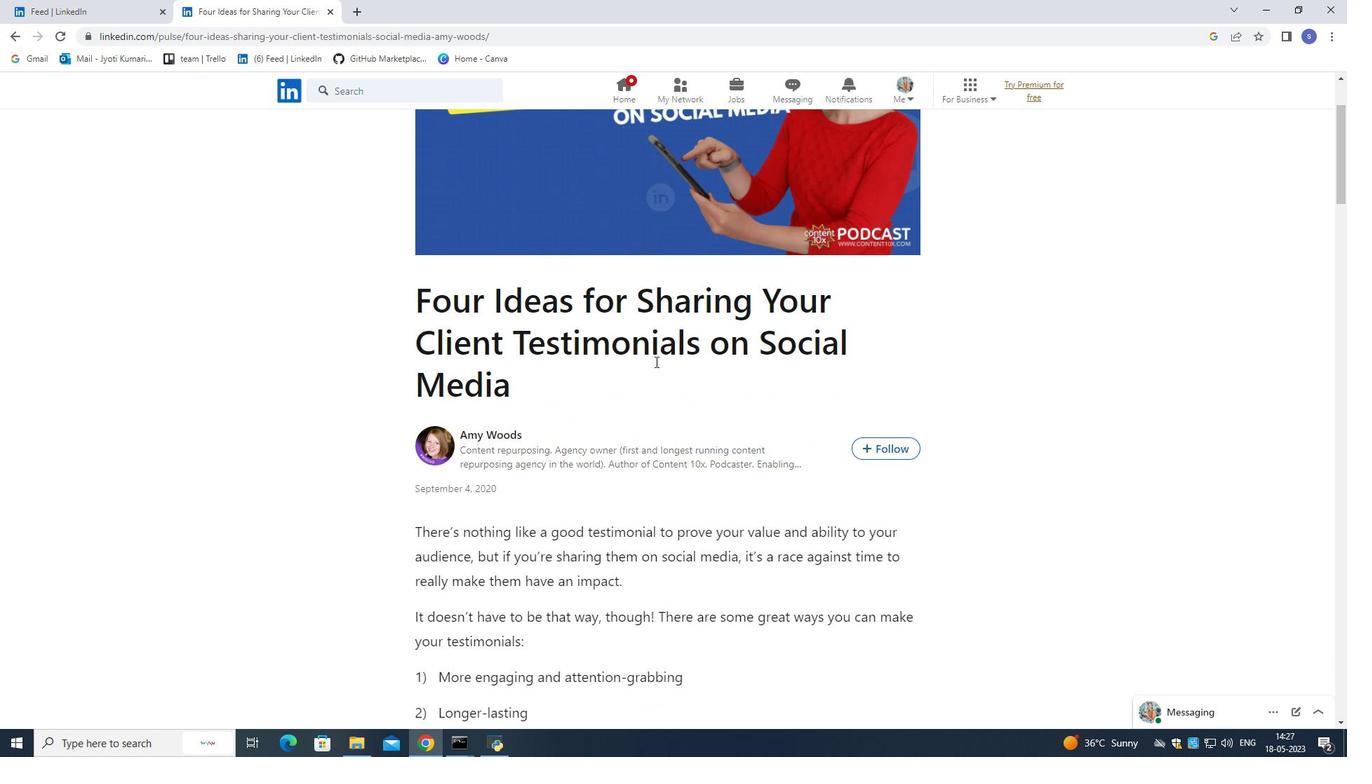 
Action: Mouse scrolled (655, 361) with delta (0, 0)
Screenshot: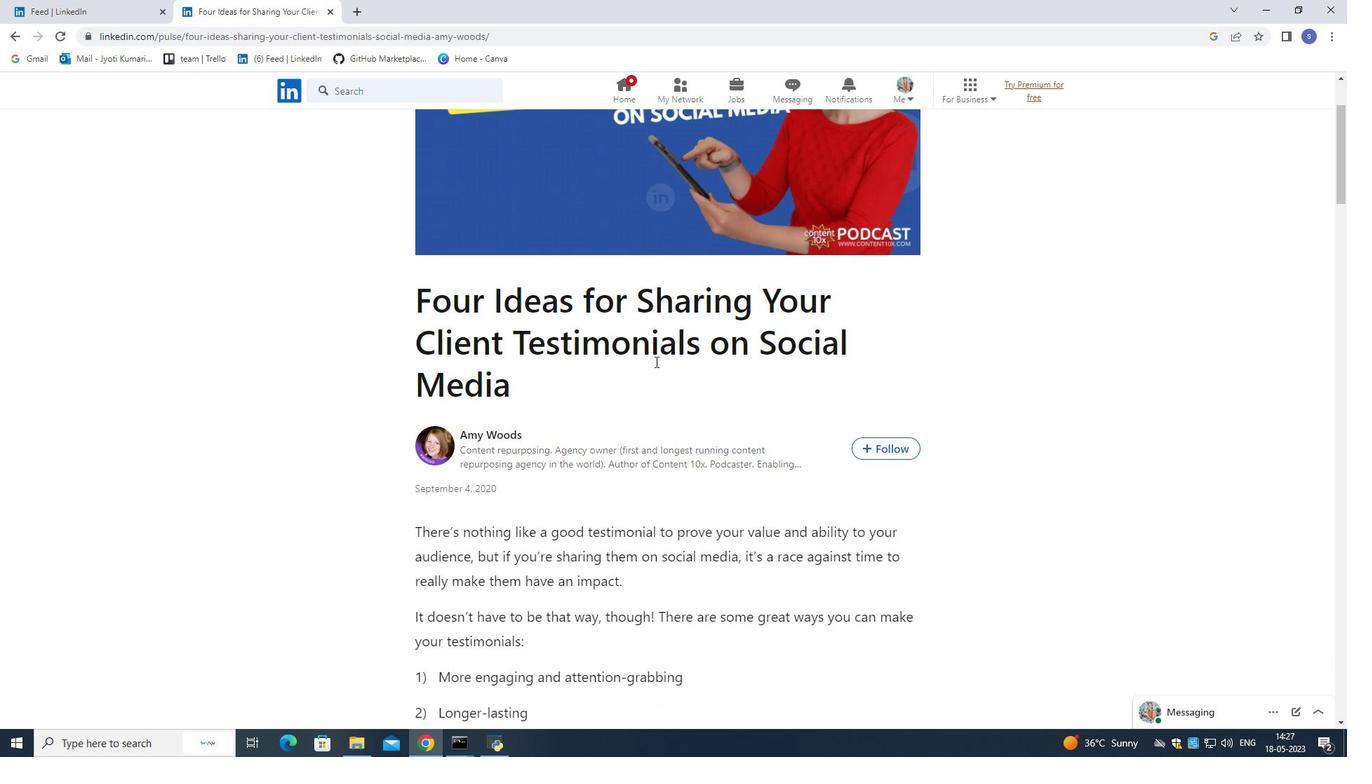 
Action: Mouse moved to (656, 364)
Screenshot: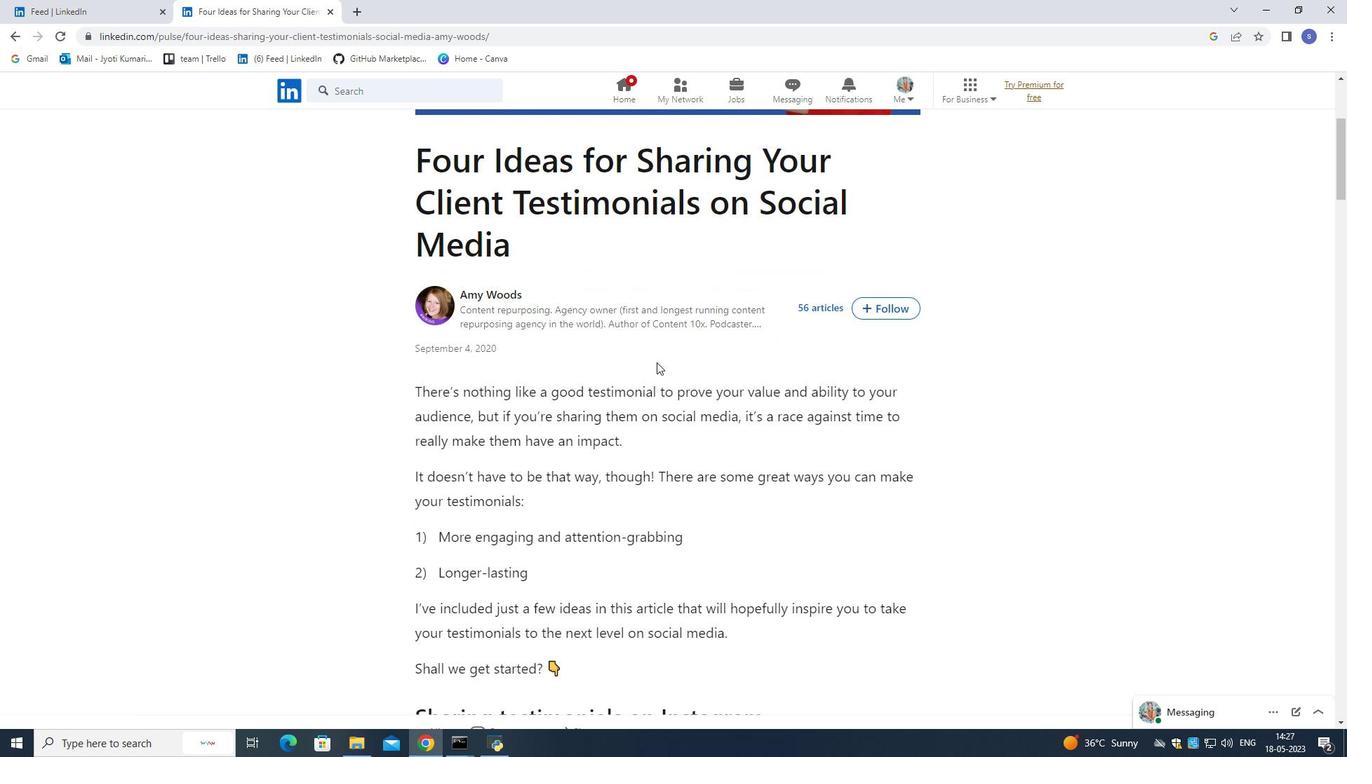 
Action: Mouse scrolled (656, 364) with delta (0, 0)
Screenshot: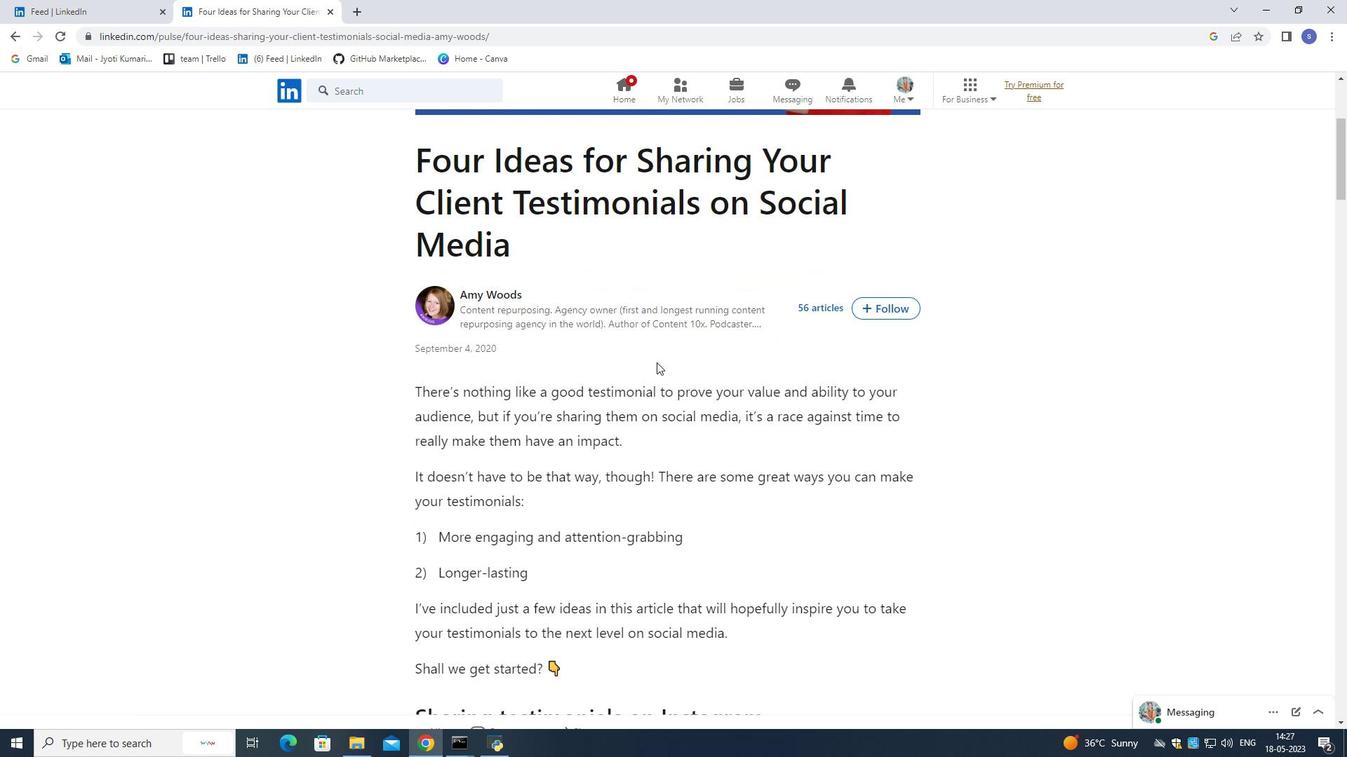 
Action: Mouse moved to (657, 366)
Screenshot: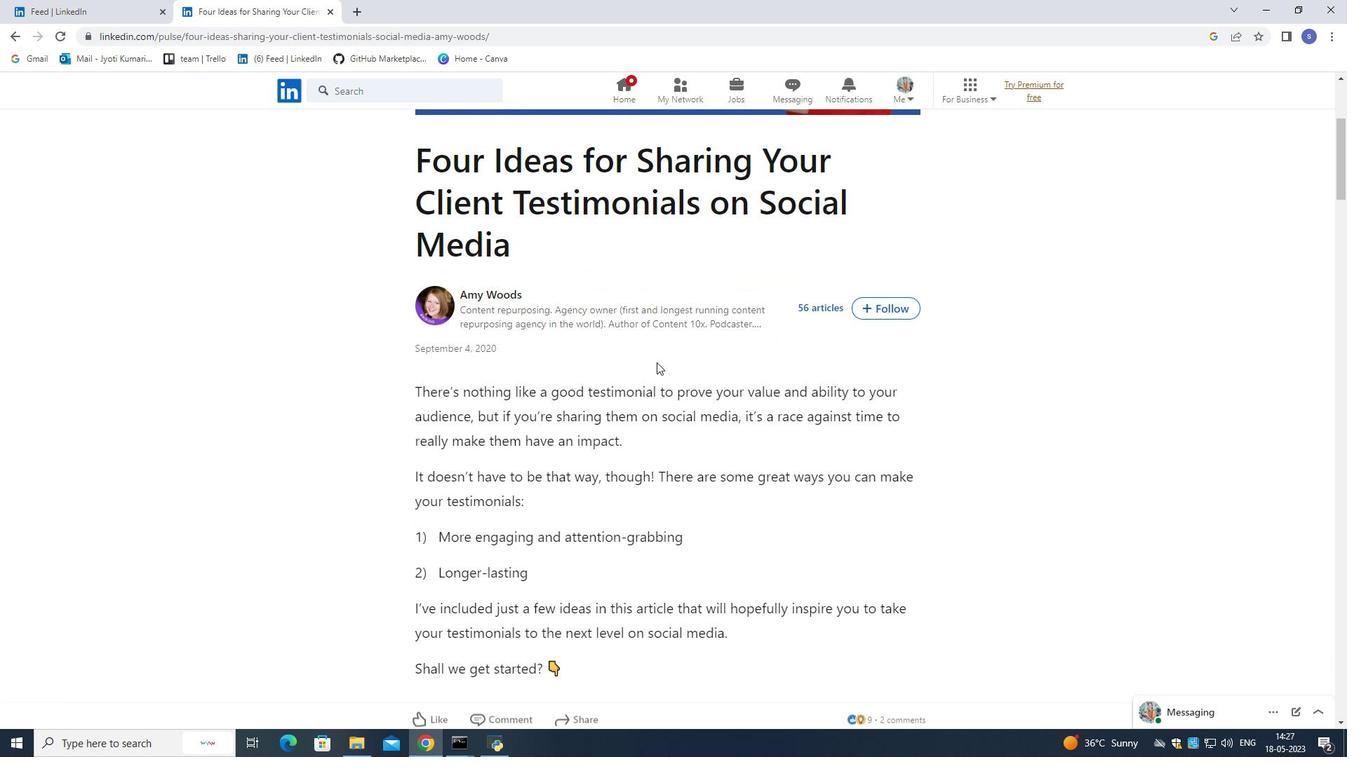 
Action: Mouse scrolled (657, 366) with delta (0, 0)
Screenshot: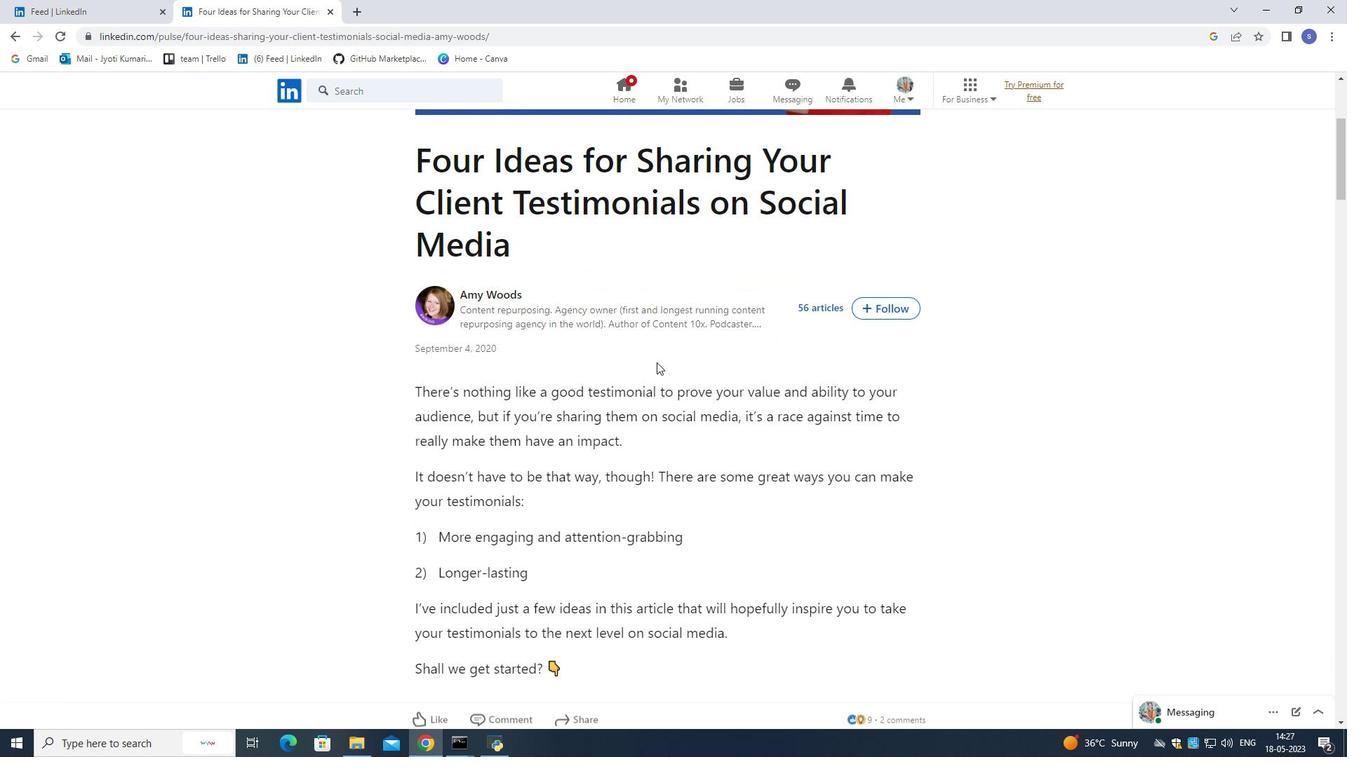 
Action: Mouse moved to (657, 366)
Screenshot: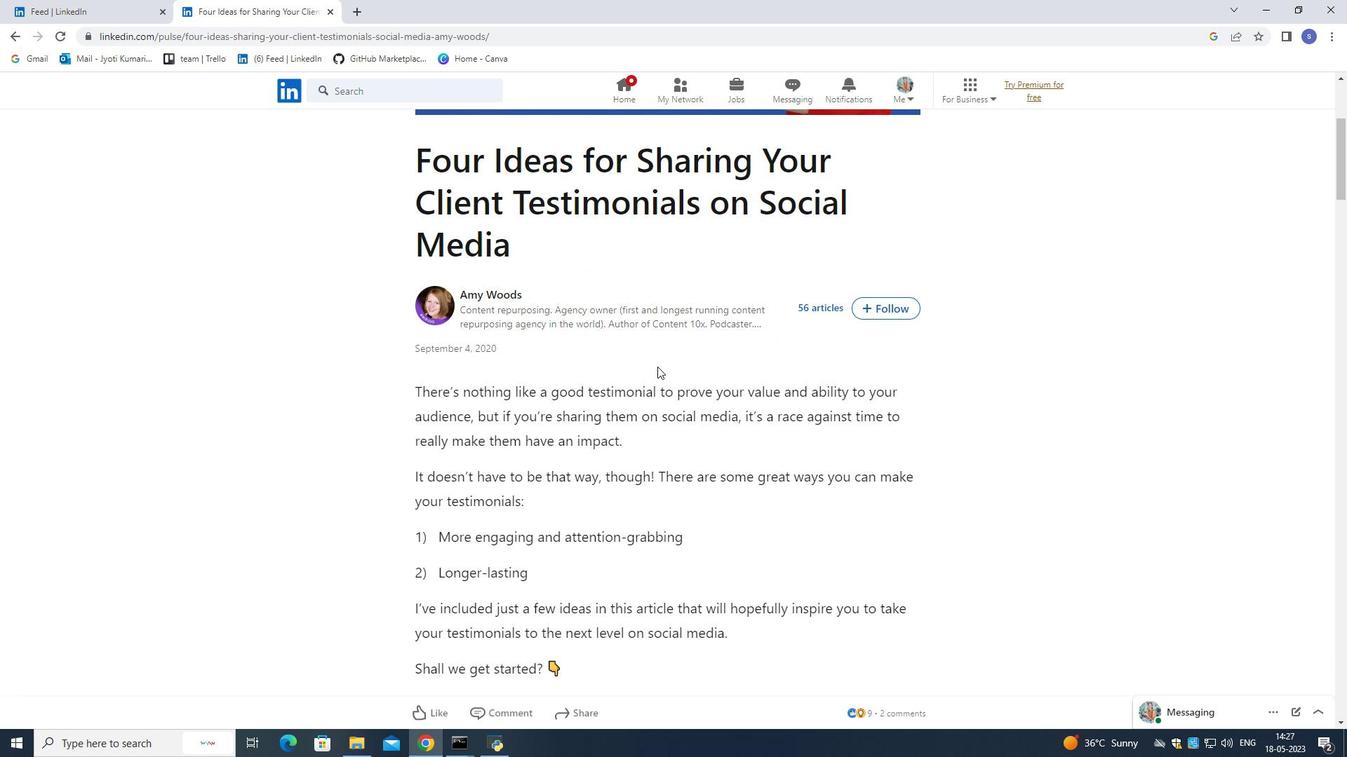 
Action: Mouse scrolled (657, 366) with delta (0, 0)
Screenshot: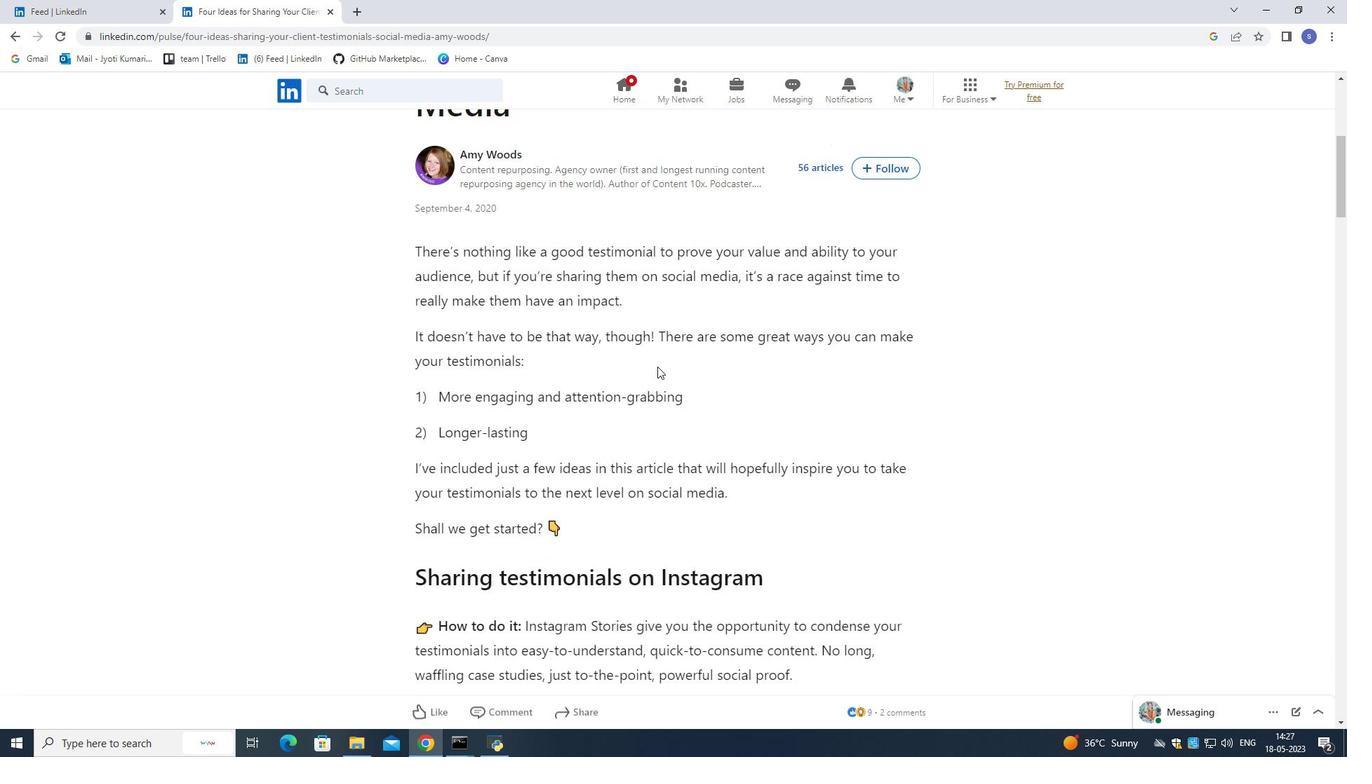 
Action: Mouse scrolled (657, 366) with delta (0, 0)
Screenshot: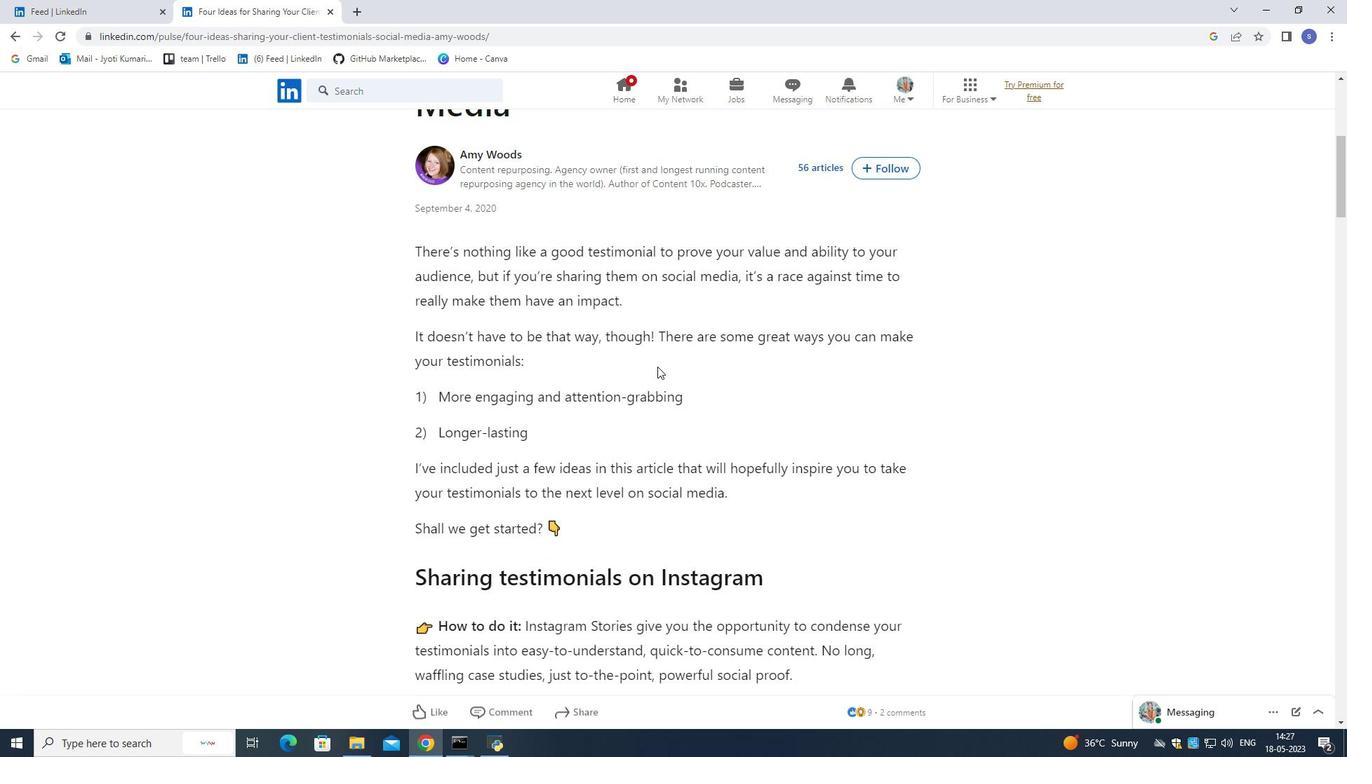 
Action: Mouse scrolled (657, 366) with delta (0, 0)
Screenshot: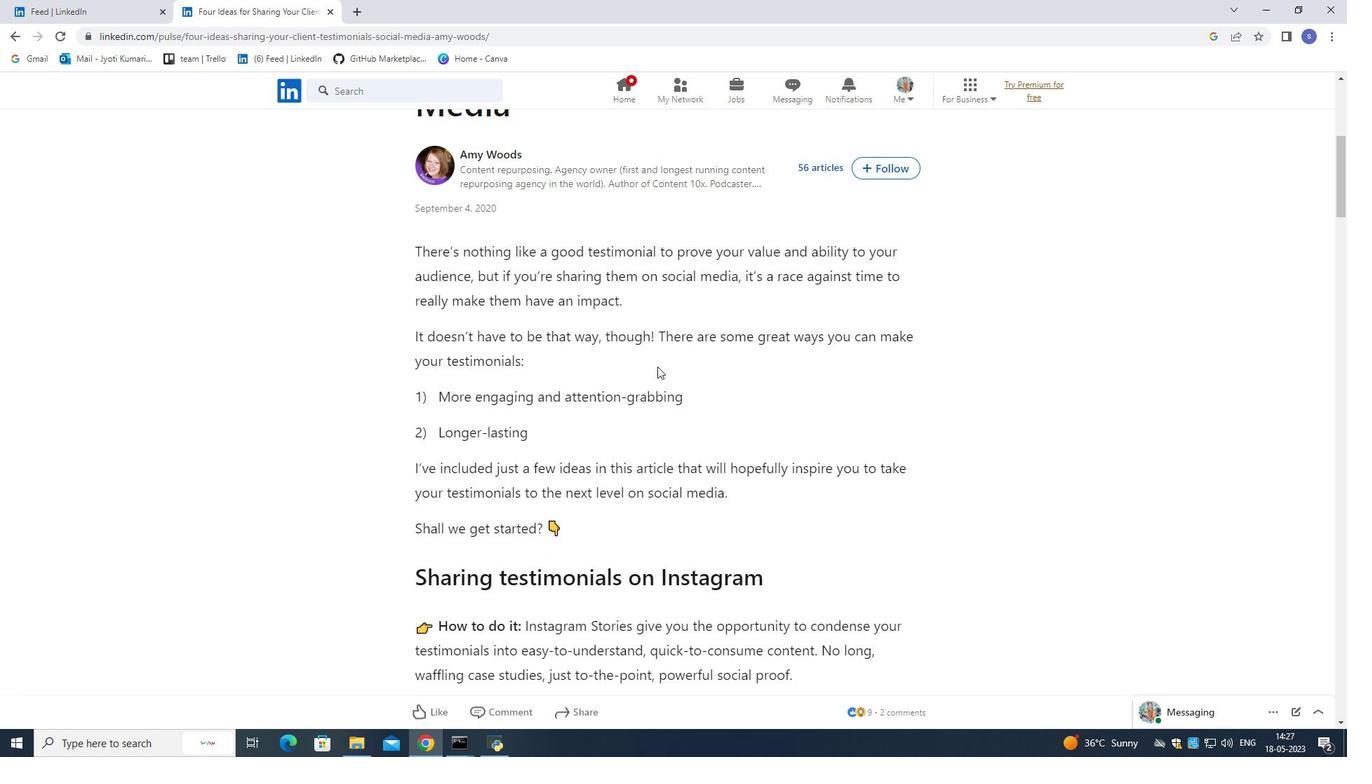 
Action: Mouse moved to (658, 366)
Screenshot: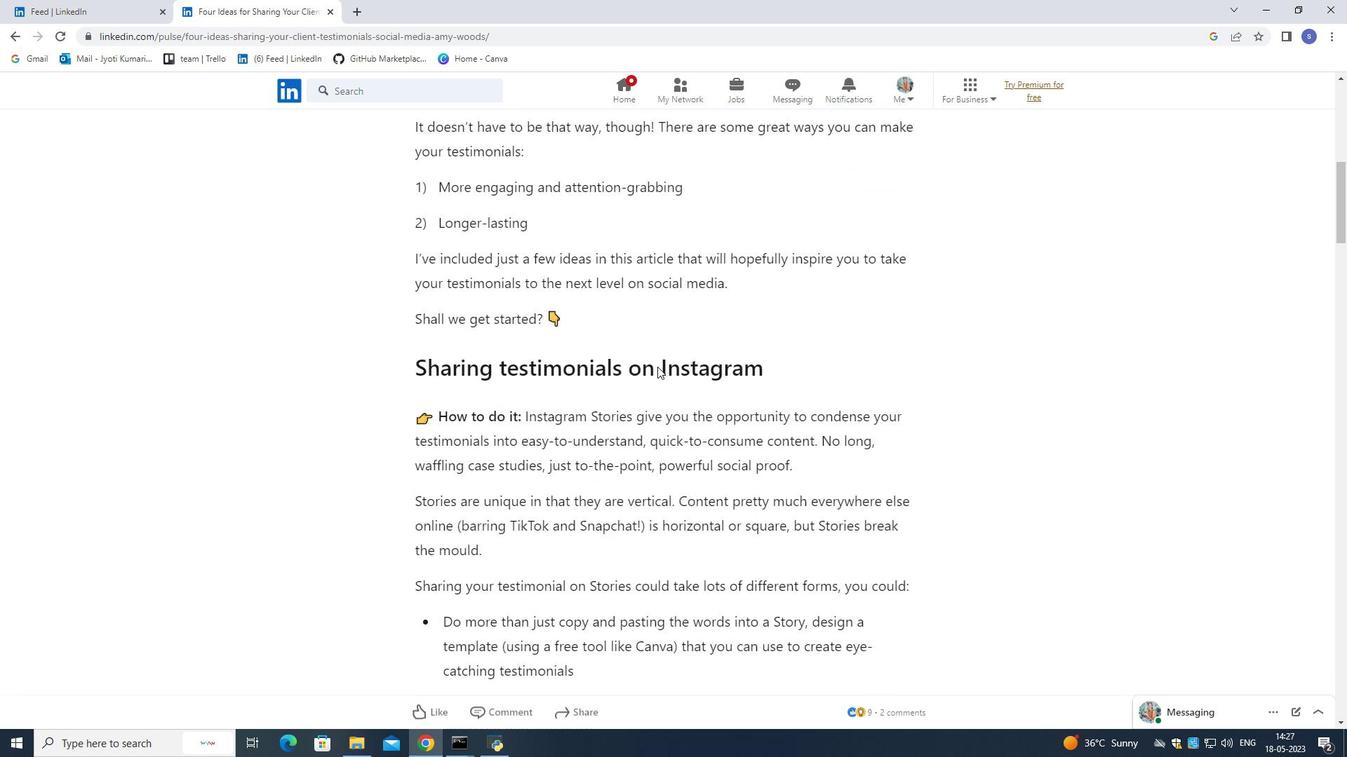 
Action: Mouse scrolled (658, 366) with delta (0, 0)
Screenshot: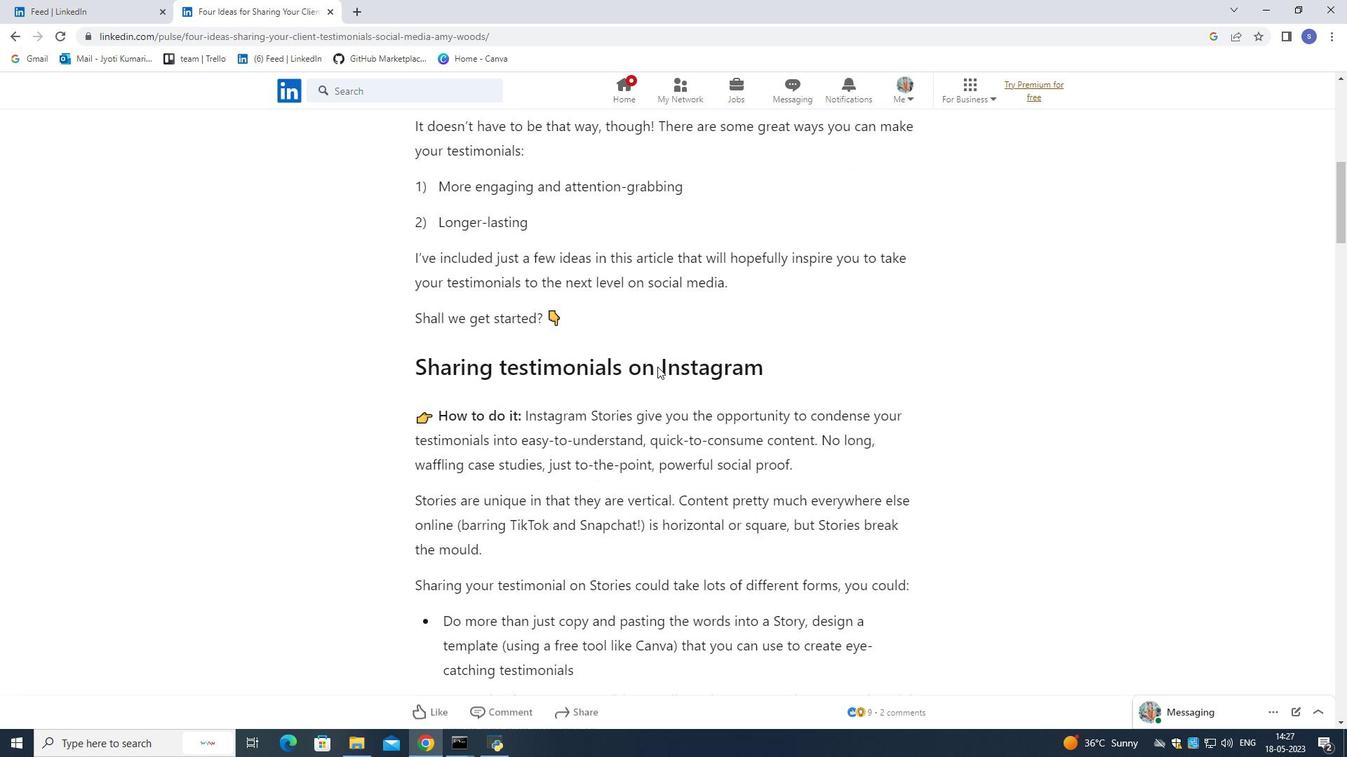 
Action: Mouse moved to (658, 365)
Screenshot: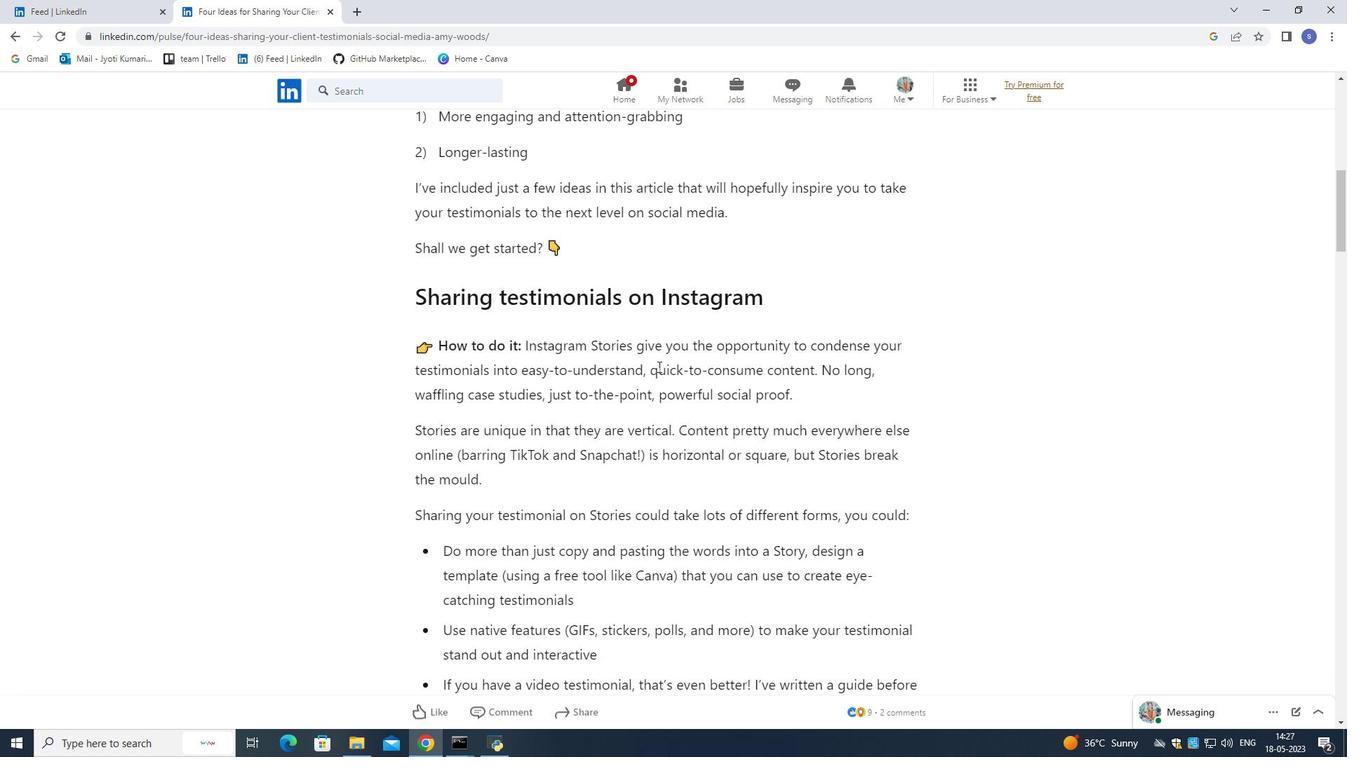 
Action: Mouse scrolled (658, 364) with delta (0, 0)
Screenshot: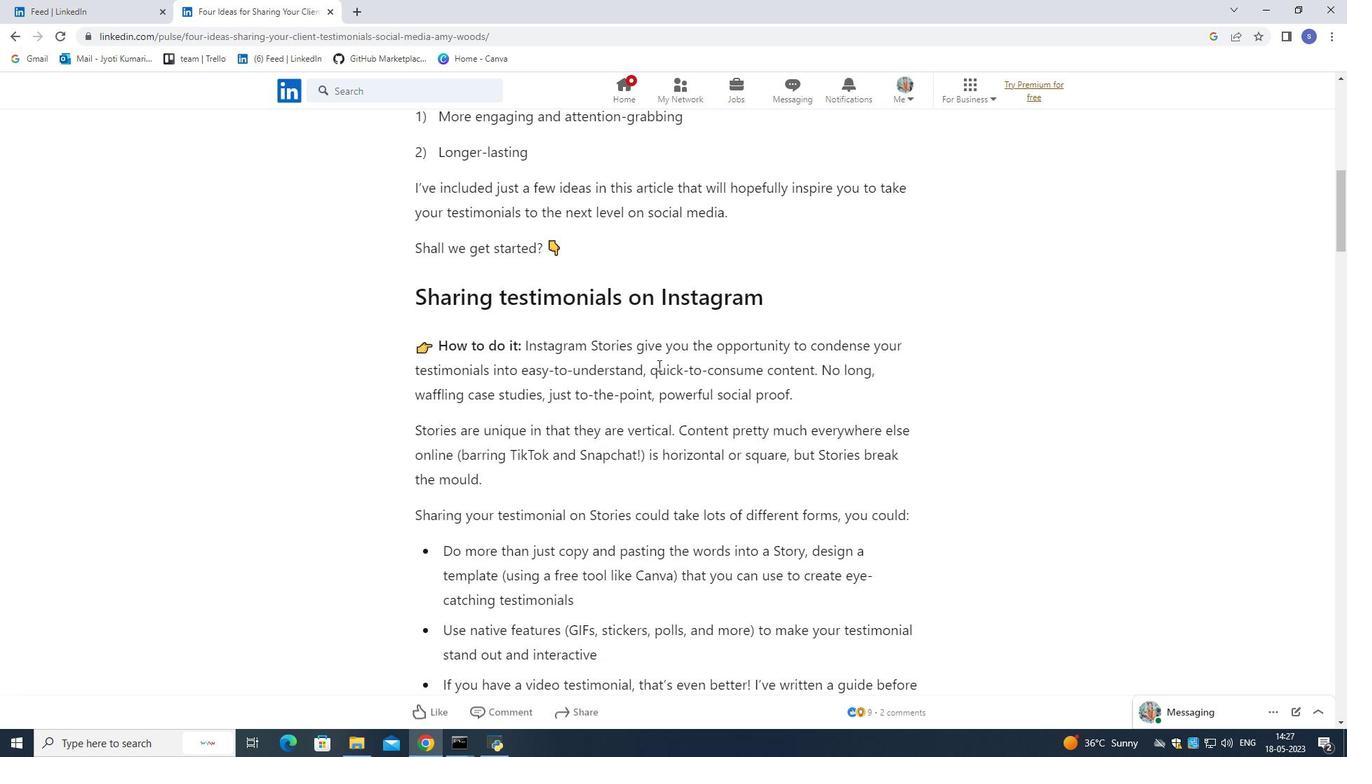 
Action: Mouse scrolled (658, 364) with delta (0, 0)
Screenshot: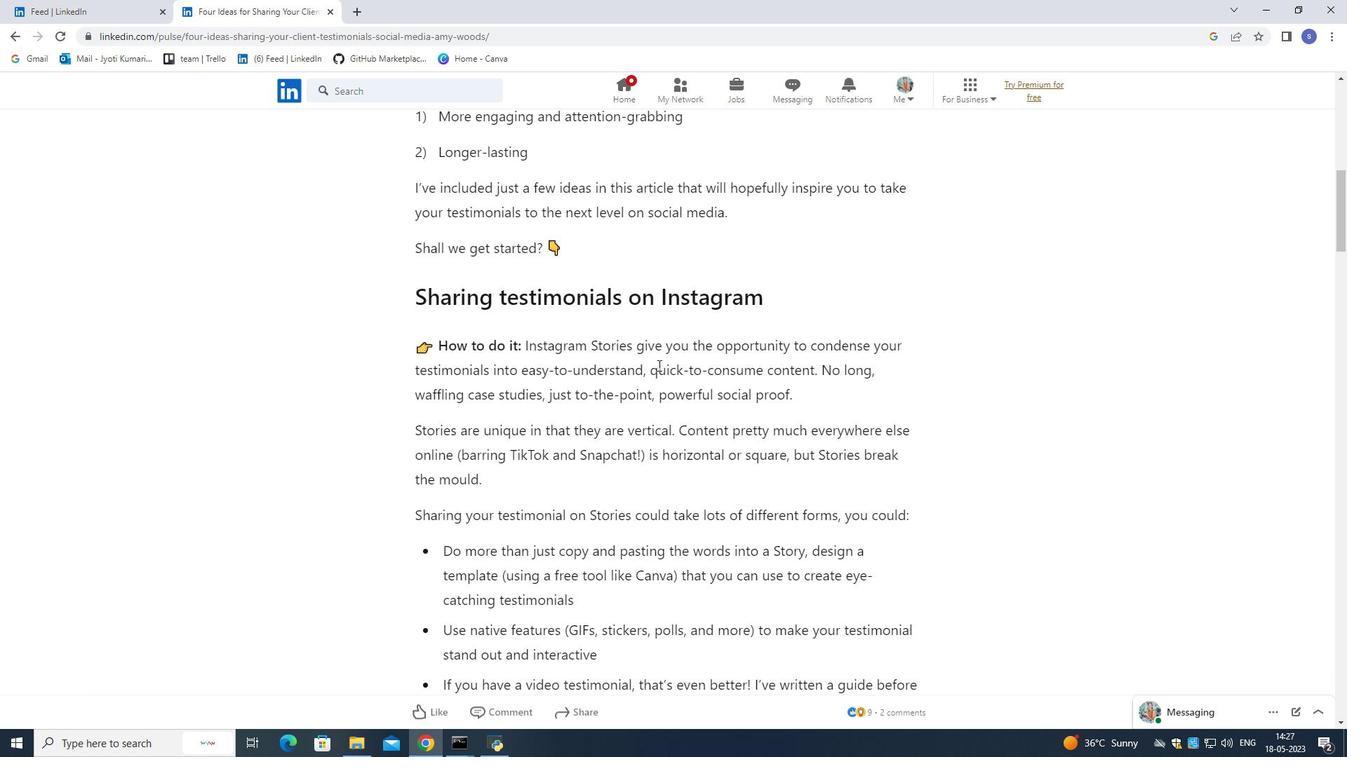 
Action: Mouse scrolled (658, 364) with delta (0, 0)
Screenshot: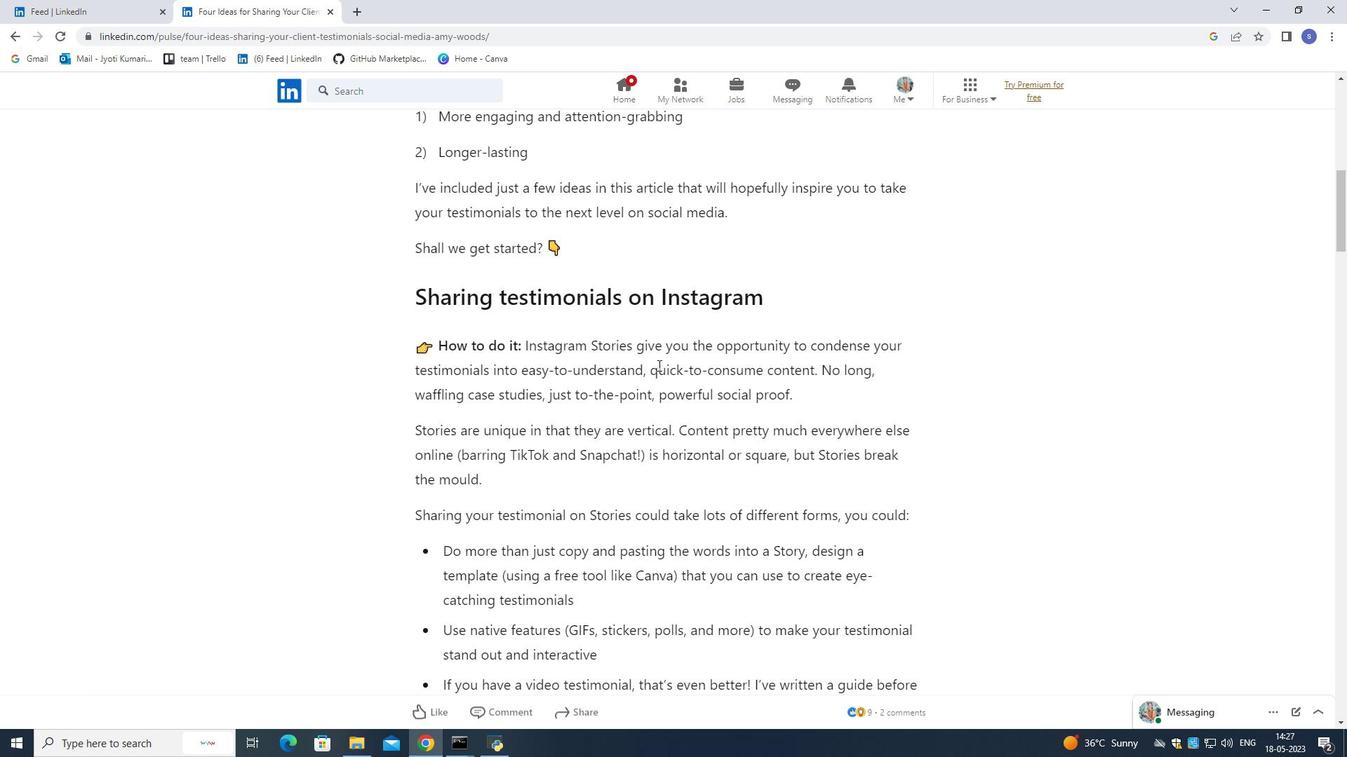 
Action: Mouse scrolled (658, 364) with delta (0, 0)
Screenshot: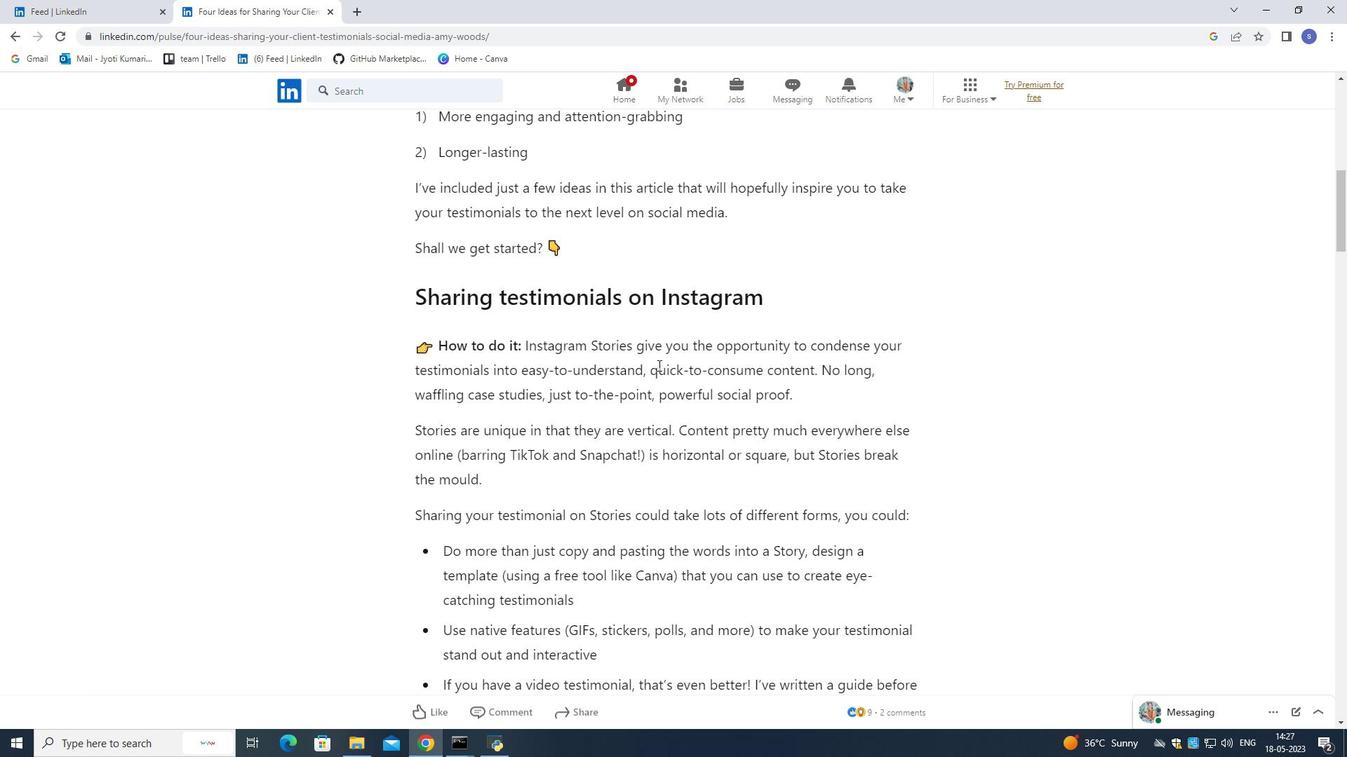 
Action: Mouse moved to (658, 365)
Screenshot: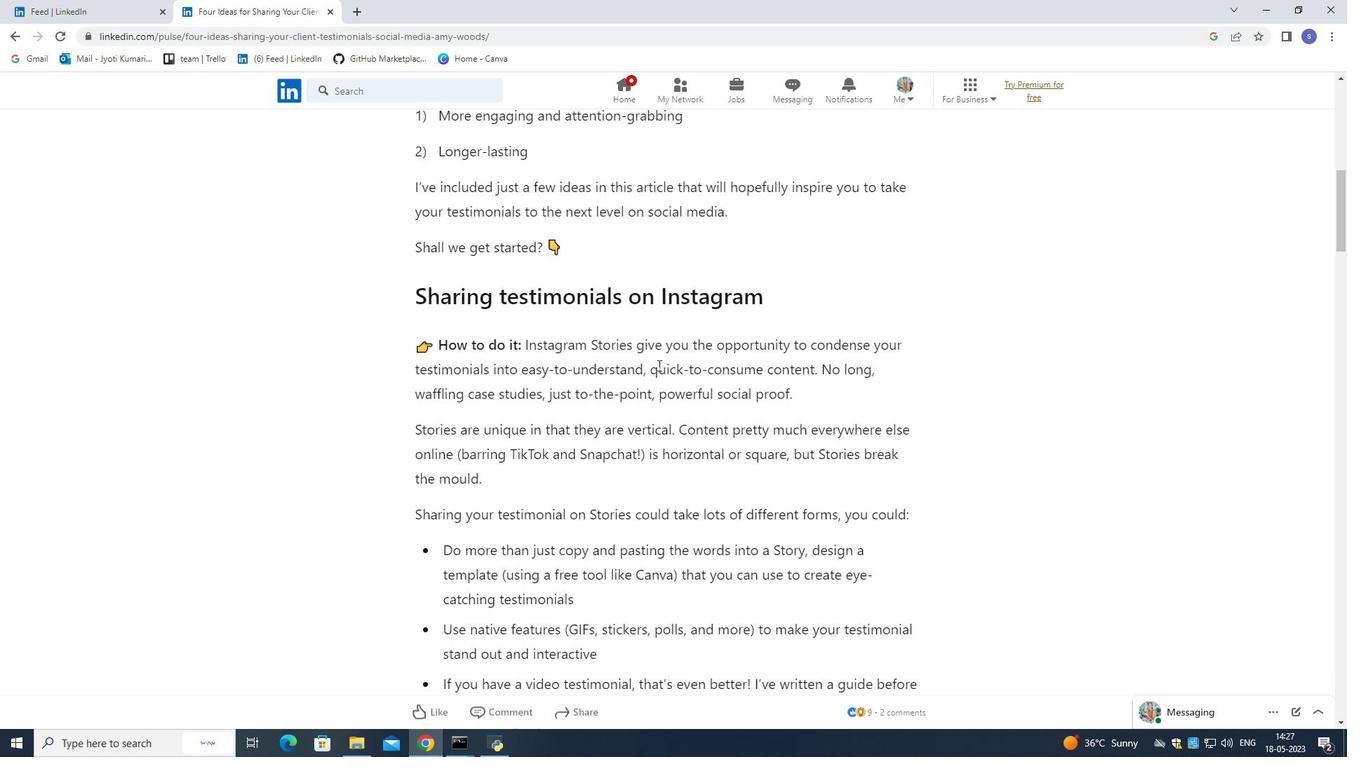 
Action: Mouse scrolled (658, 364) with delta (0, 0)
Screenshot: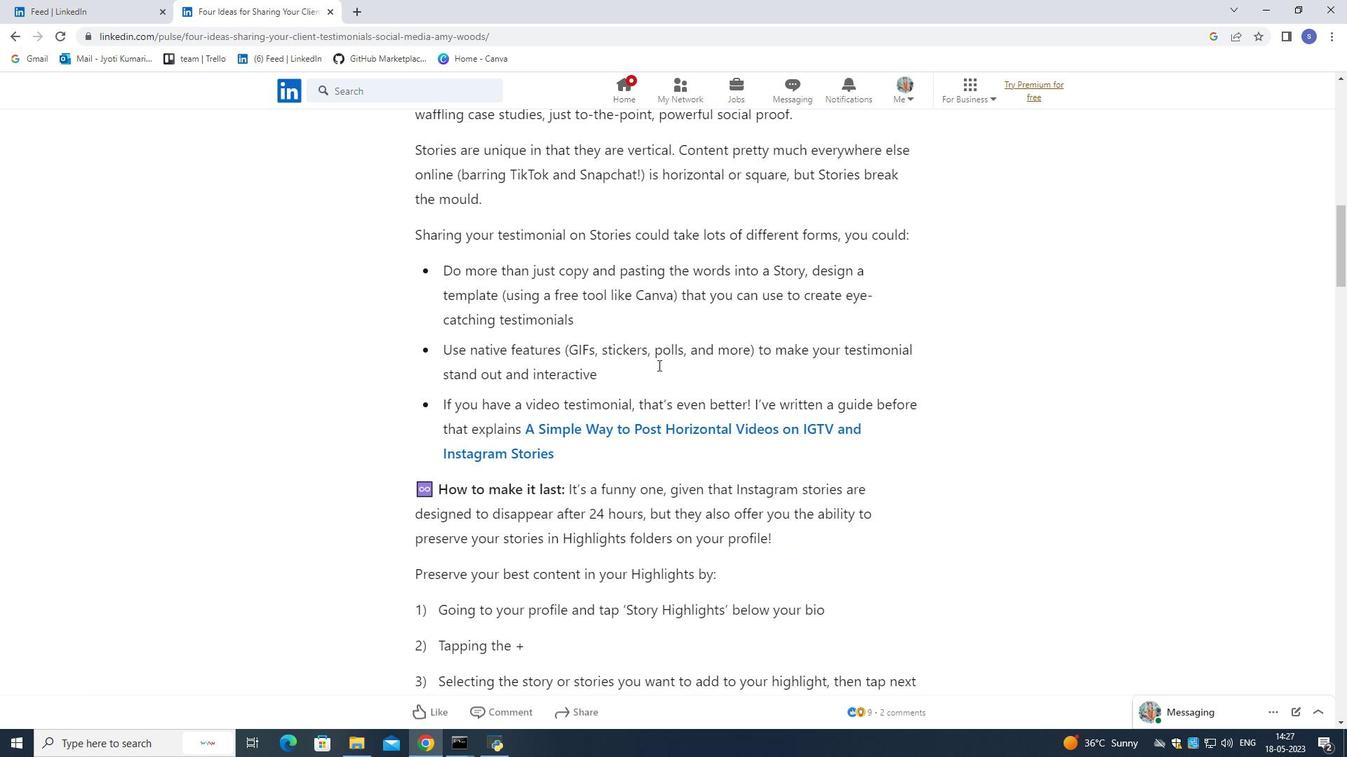 
Action: Mouse scrolled (658, 364) with delta (0, 0)
Screenshot: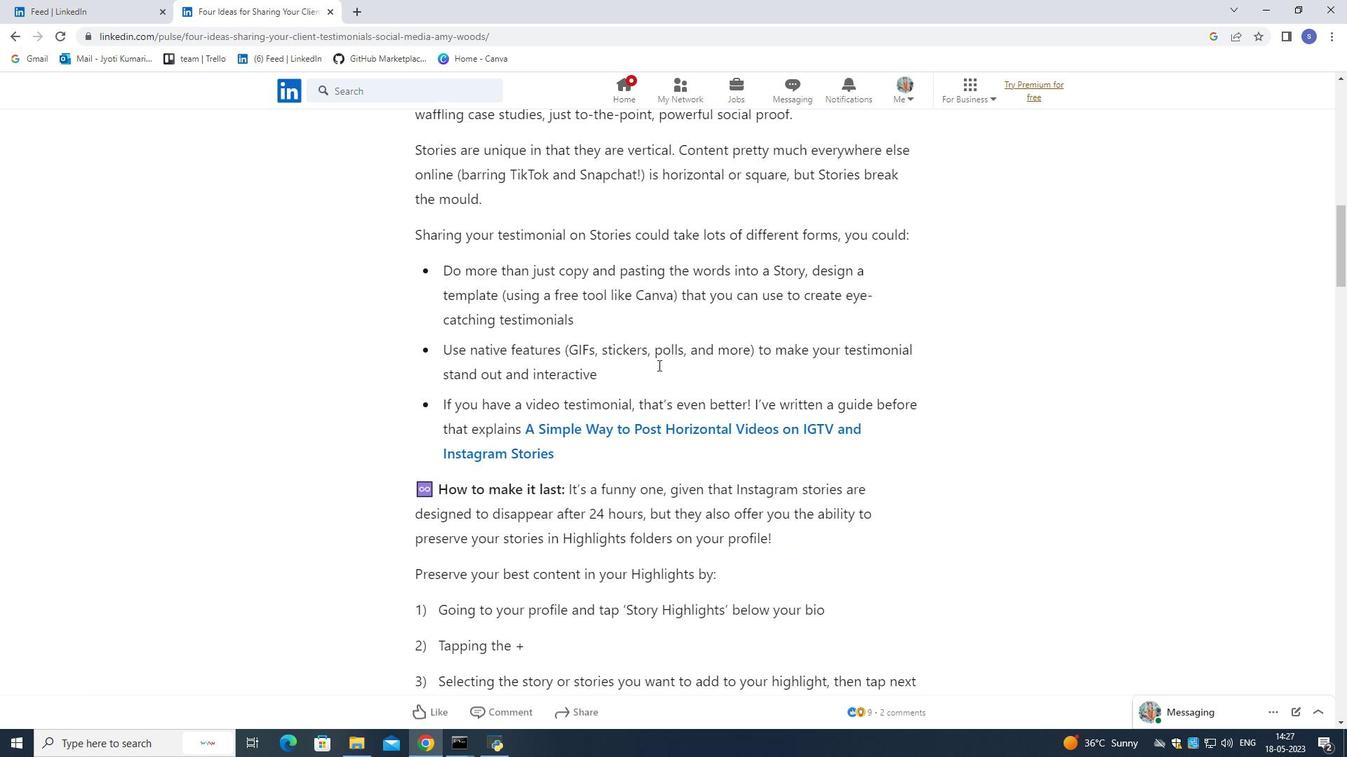 
Action: Mouse scrolled (658, 364) with delta (0, 0)
Screenshot: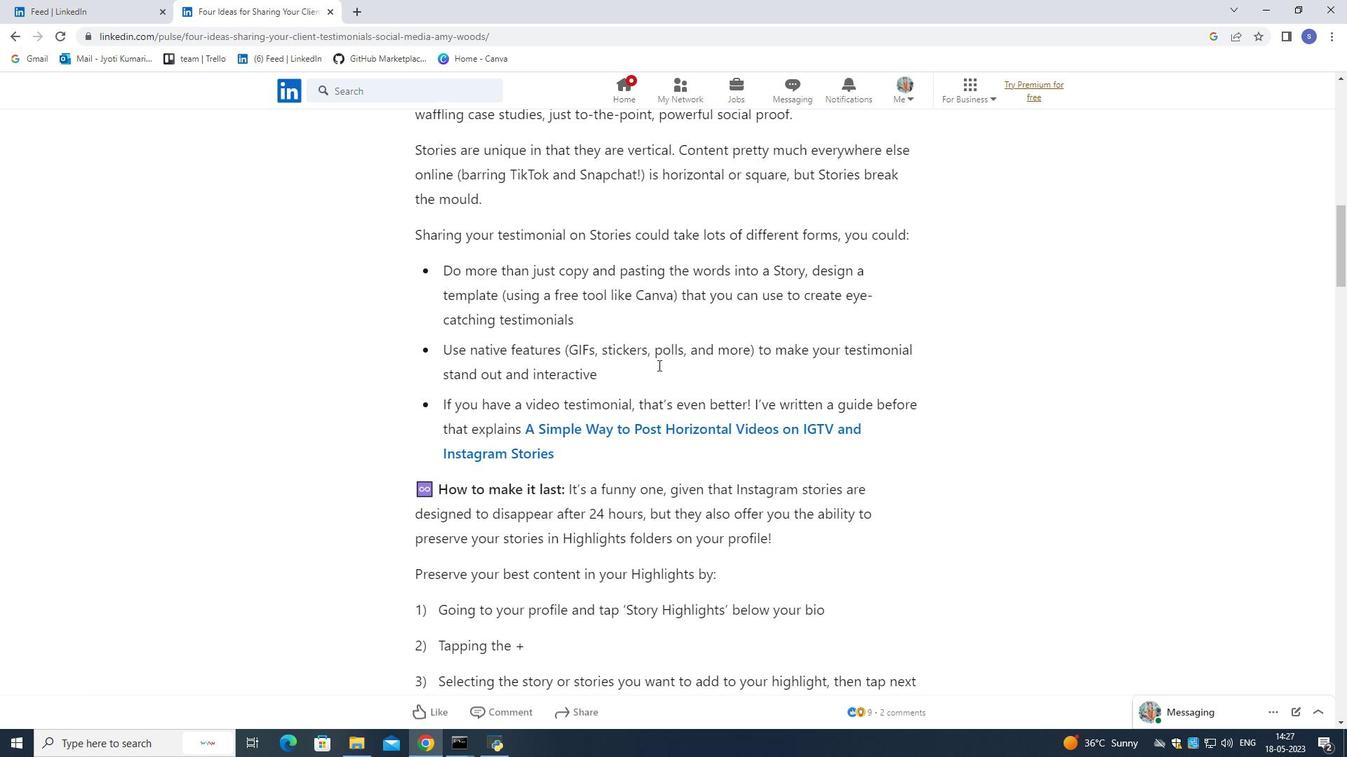 
Action: Mouse scrolled (658, 364) with delta (0, 0)
Screenshot: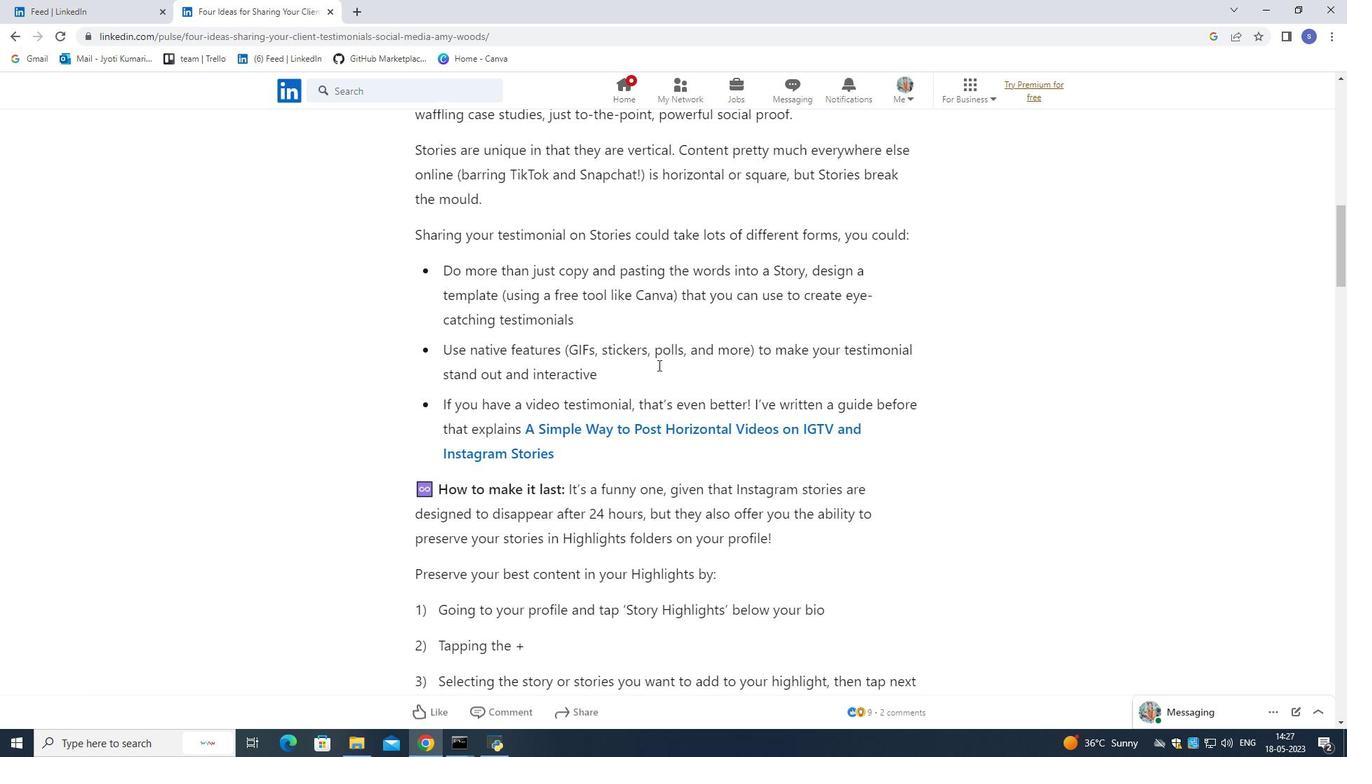 
Action: Mouse scrolled (658, 364) with delta (0, 0)
Screenshot: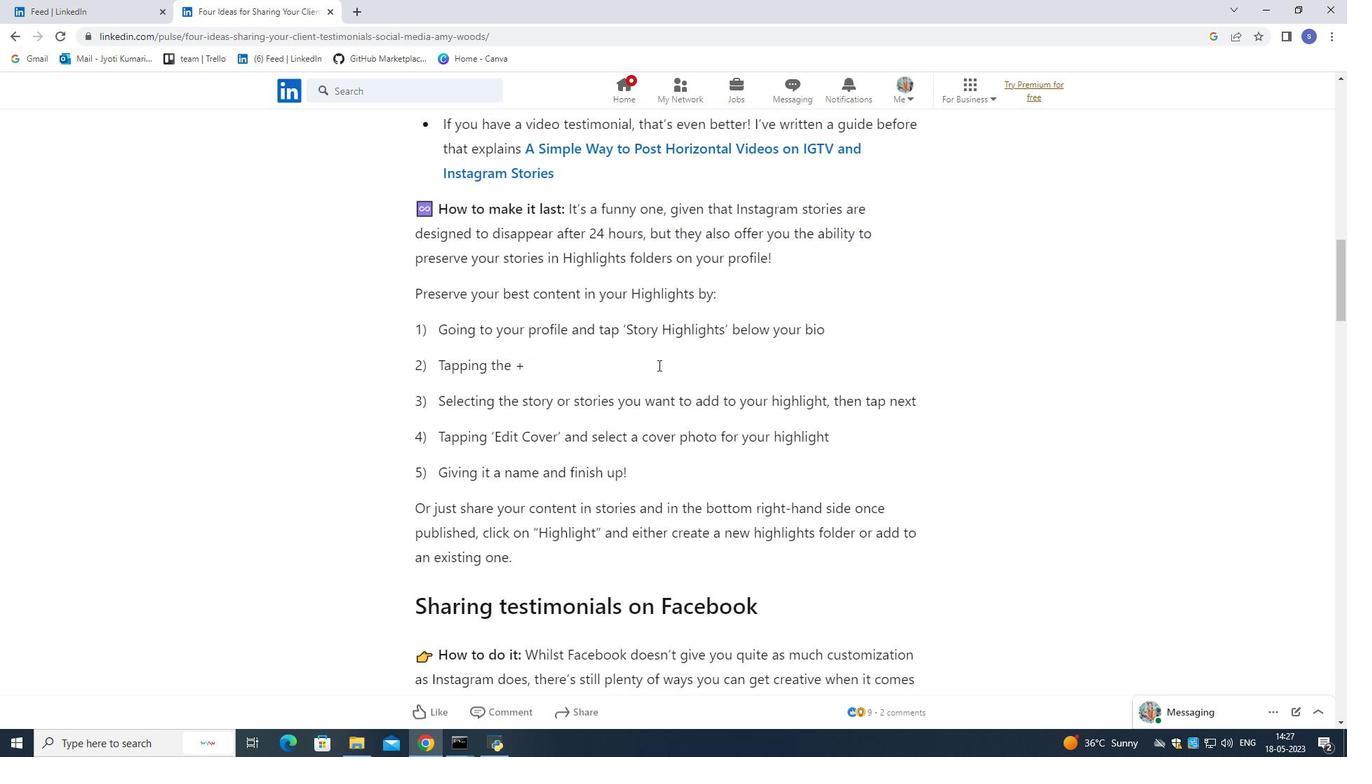 
Action: Mouse scrolled (658, 364) with delta (0, 0)
Screenshot: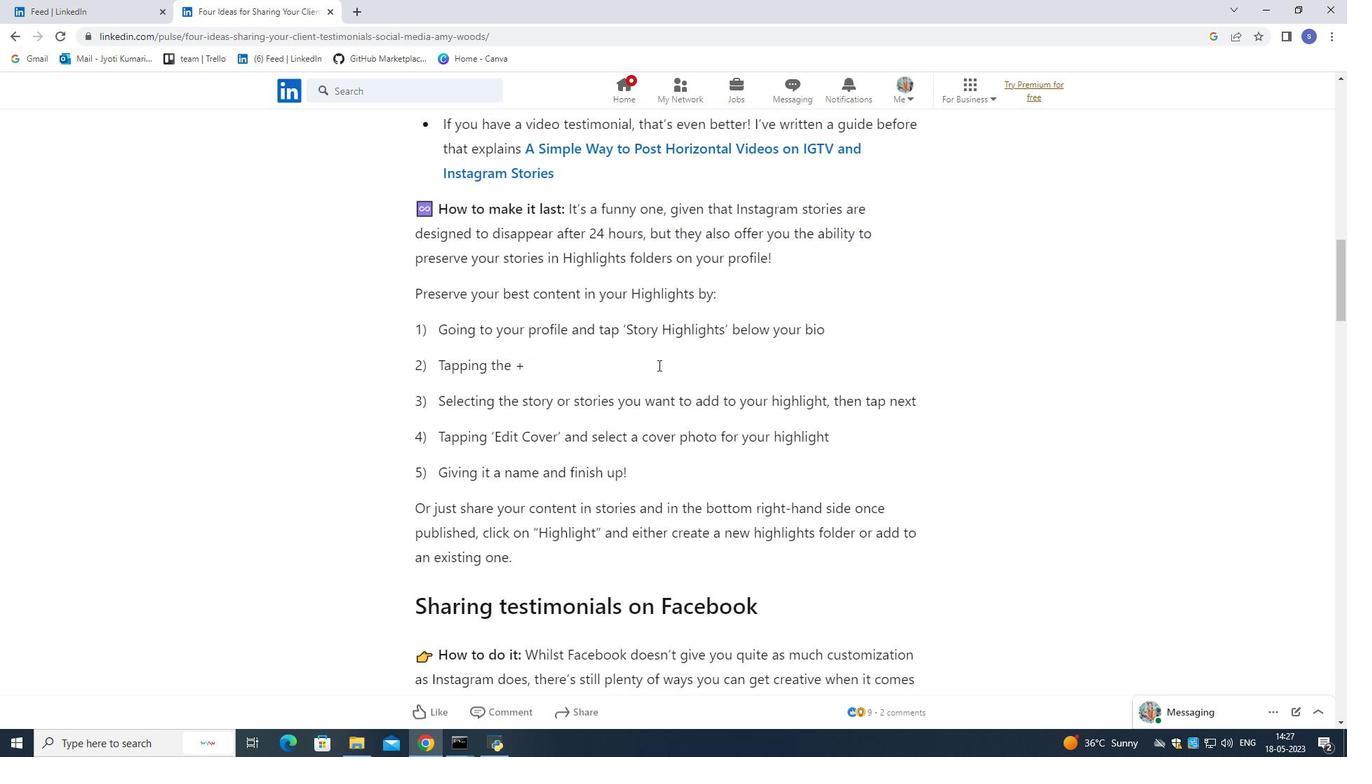 
Action: Mouse scrolled (658, 364) with delta (0, 0)
Screenshot: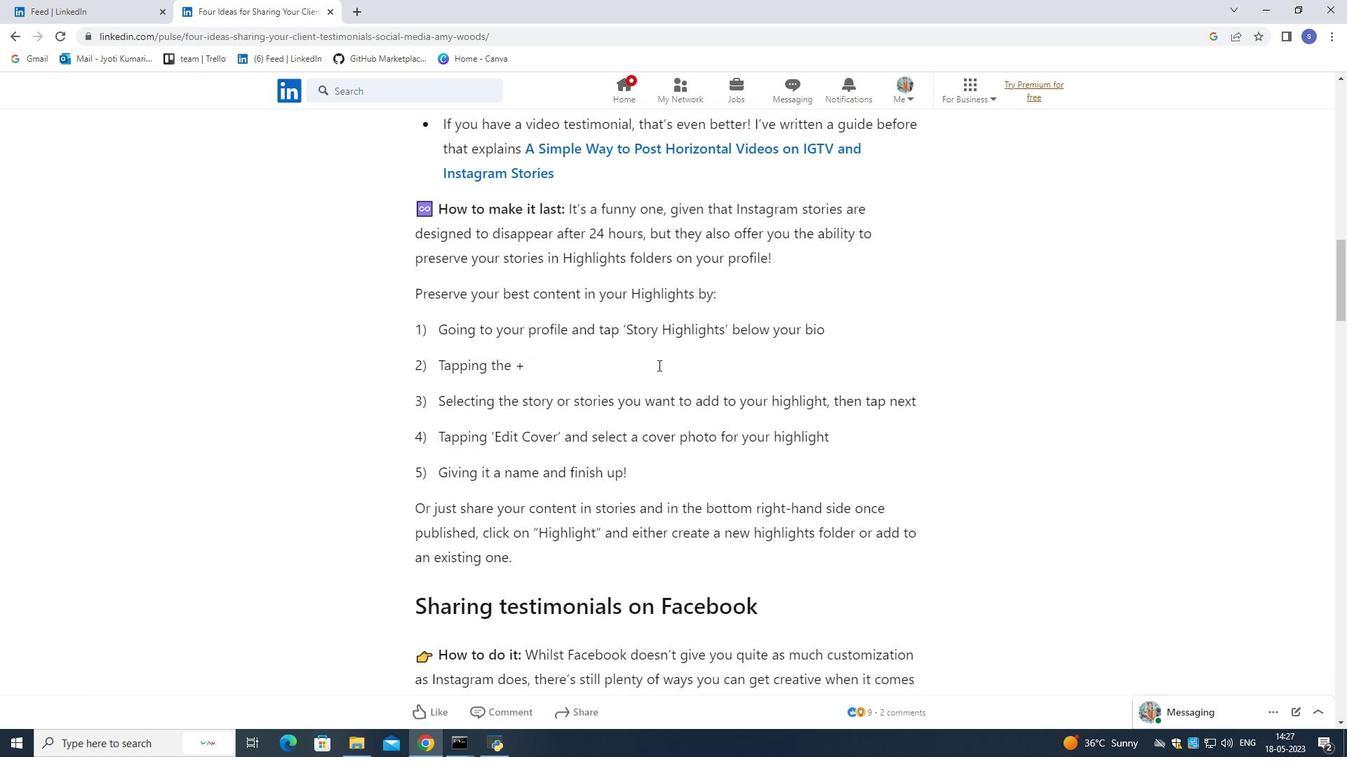 
Action: Mouse scrolled (658, 364) with delta (0, 0)
